 Task: Plan a trip to Mabalacat City, Philippines from 22th December, 2023 to 27th December, 2023 for 2 adults. Place can be private room with 1  bedroom having 2 beds and 1 bathroom. Property type can be flat. Amenities needed are: wifi.
Action: Mouse moved to (448, 90)
Screenshot: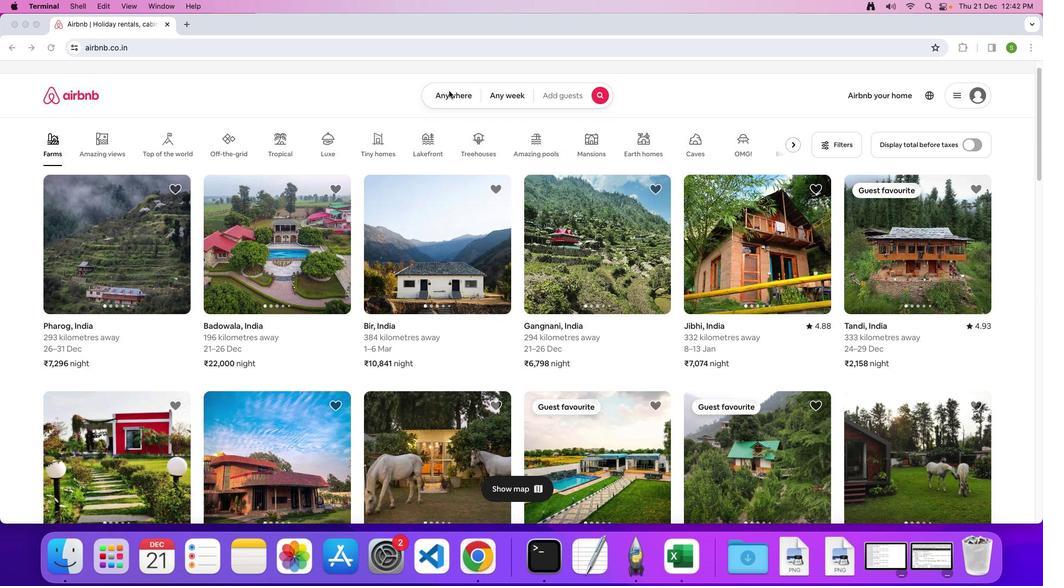 
Action: Mouse pressed left at (448, 90)
Screenshot: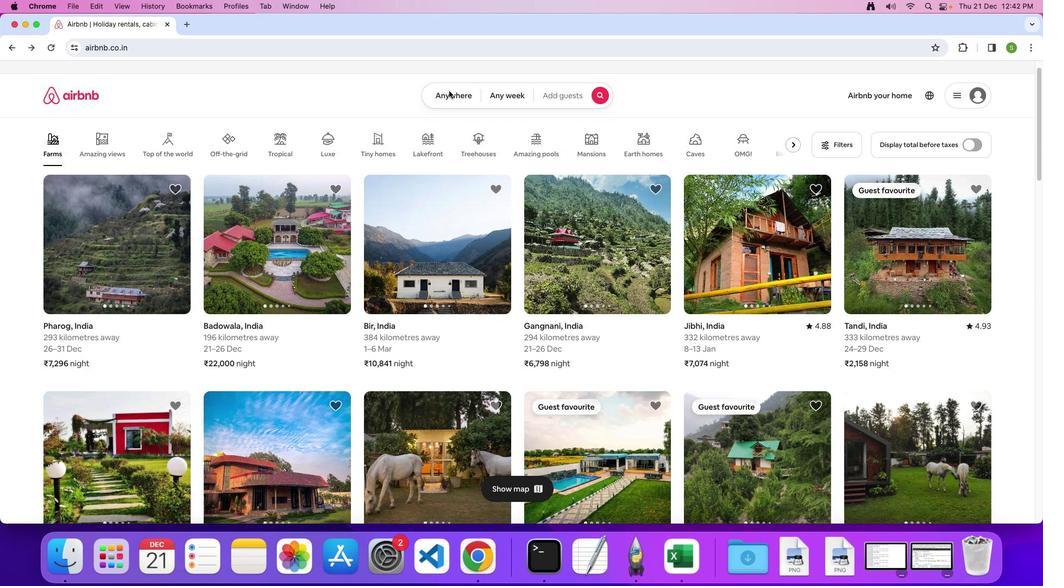 
Action: Mouse moved to (428, 95)
Screenshot: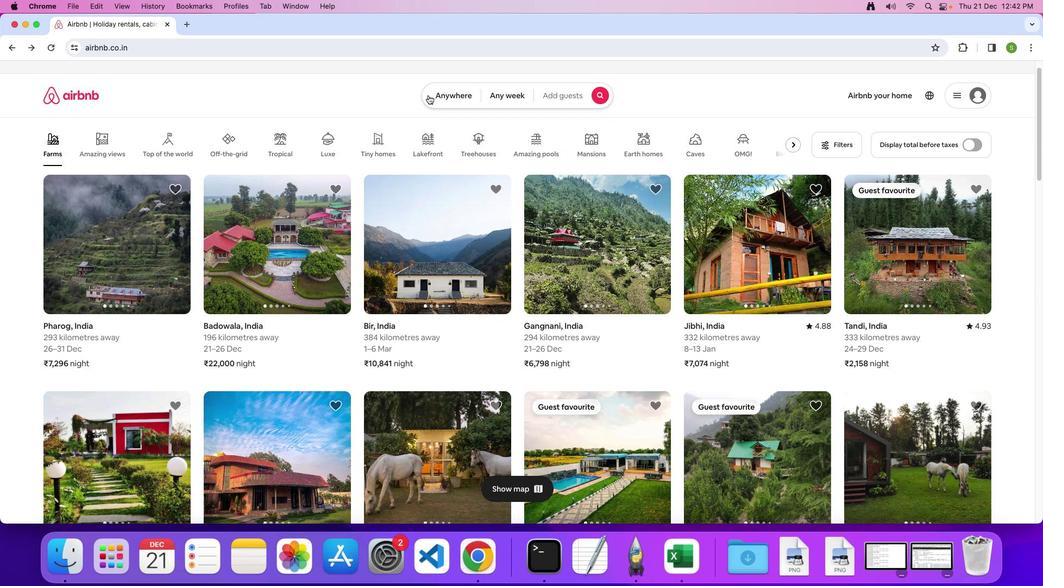 
Action: Mouse pressed left at (428, 95)
Screenshot: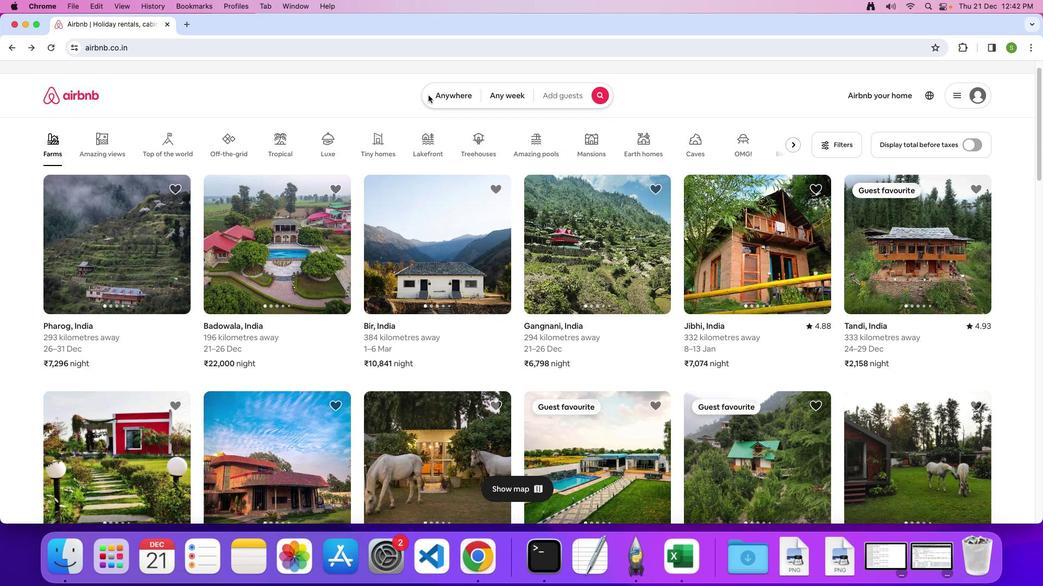
Action: Mouse moved to (379, 134)
Screenshot: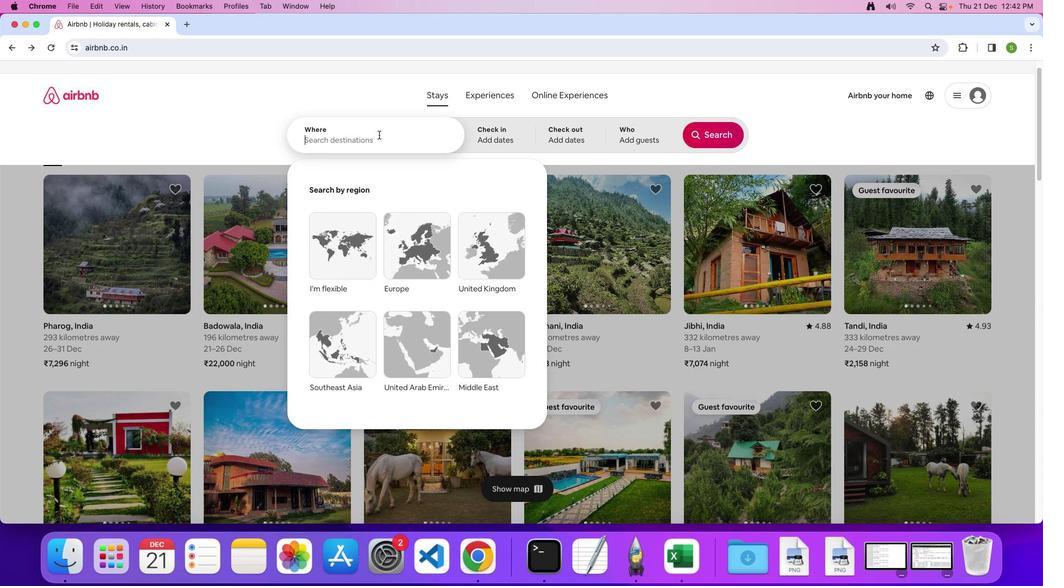 
Action: Mouse pressed left at (379, 134)
Screenshot: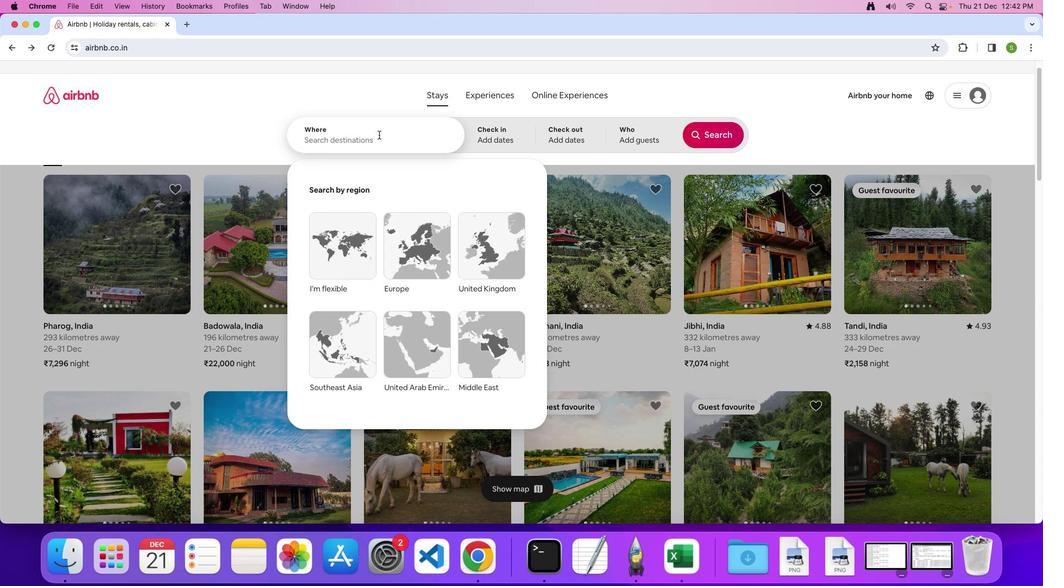 
Action: Key pressed 'M'Key.caps_lock'a''b''a''l''a''c''a''t'Key.spaceKey.shift'c''i''t''y'','Key.spaceKey.shift'p''h''i''l''i''p''p''n''e''s'Key.leftKey.leftKey.left'i'Key.rightKey.rightKey.rightKey.enter
Screenshot: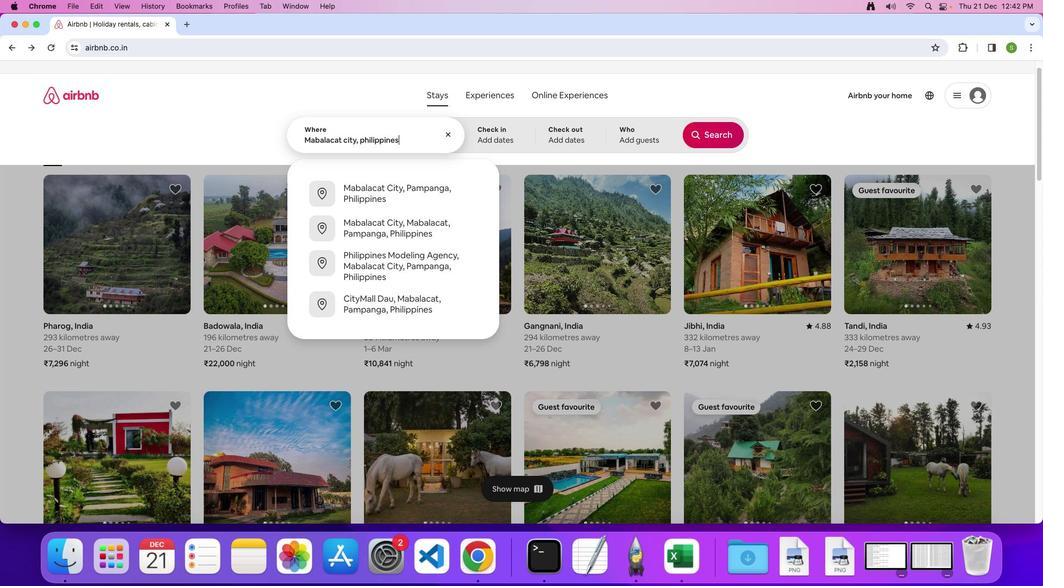 
Action: Mouse moved to (457, 352)
Screenshot: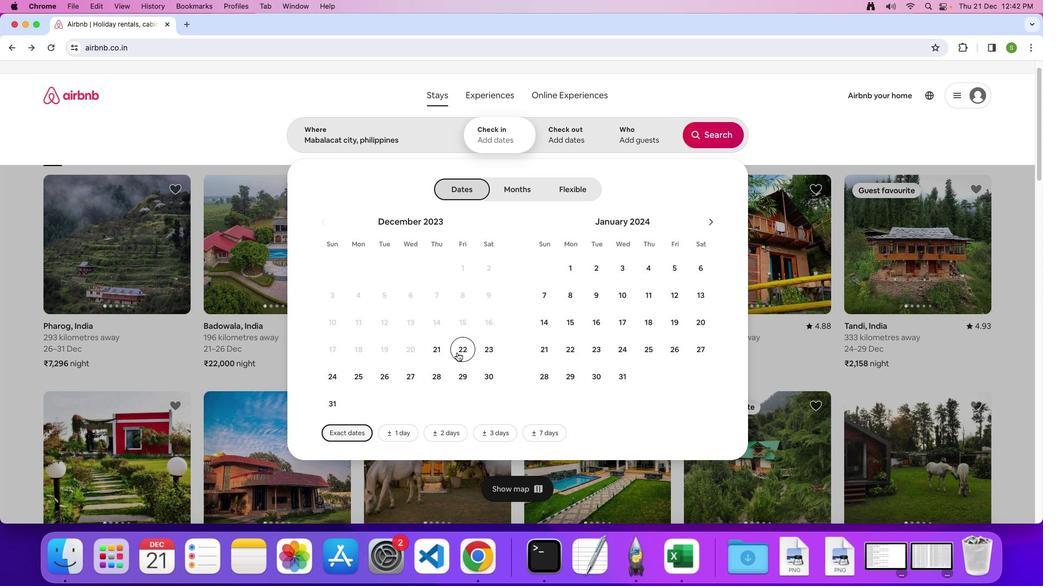 
Action: Mouse pressed left at (457, 352)
Screenshot: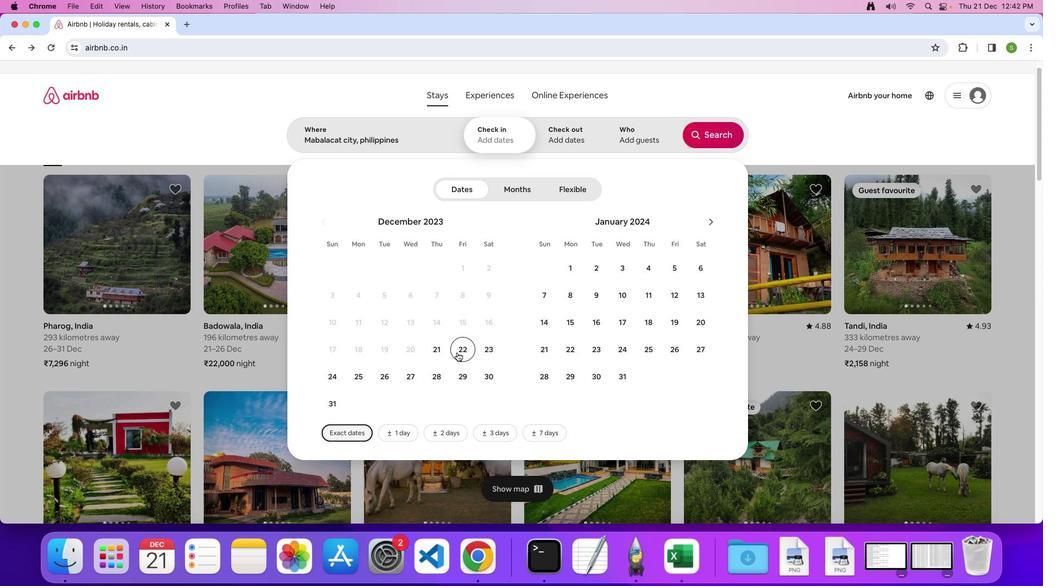 
Action: Mouse moved to (414, 370)
Screenshot: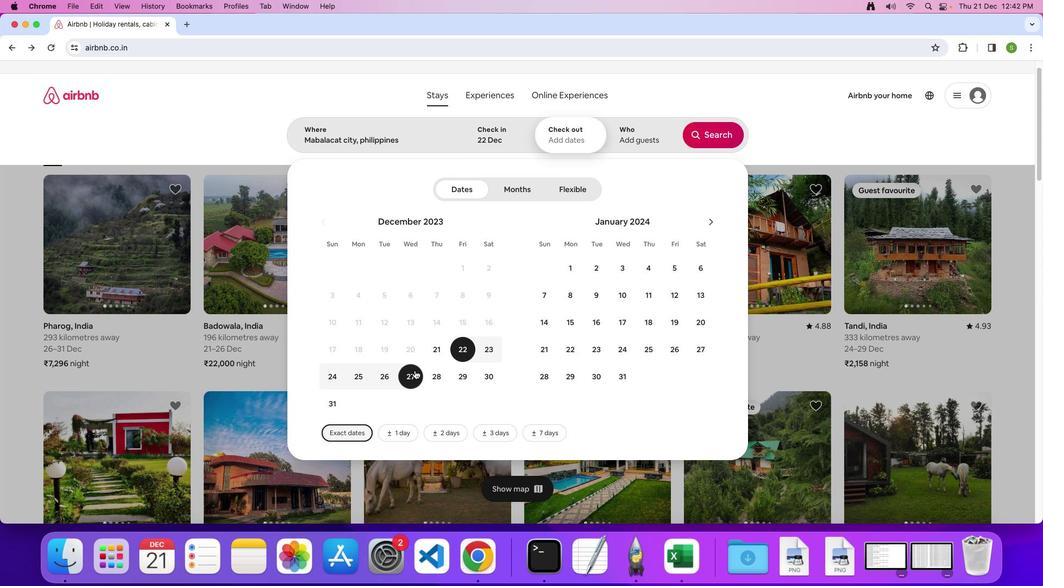 
Action: Mouse pressed left at (414, 370)
Screenshot: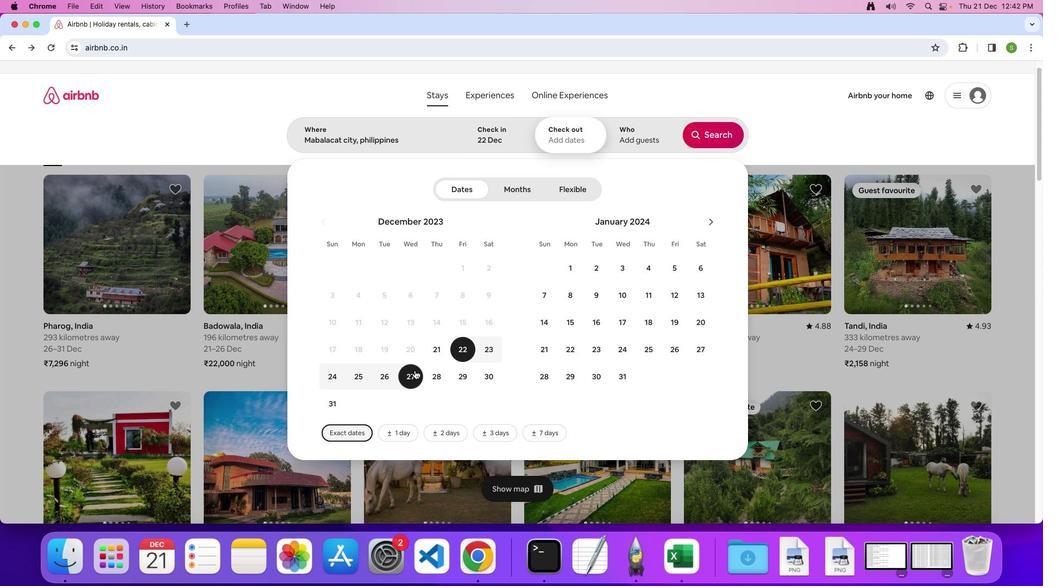 
Action: Mouse moved to (637, 133)
Screenshot: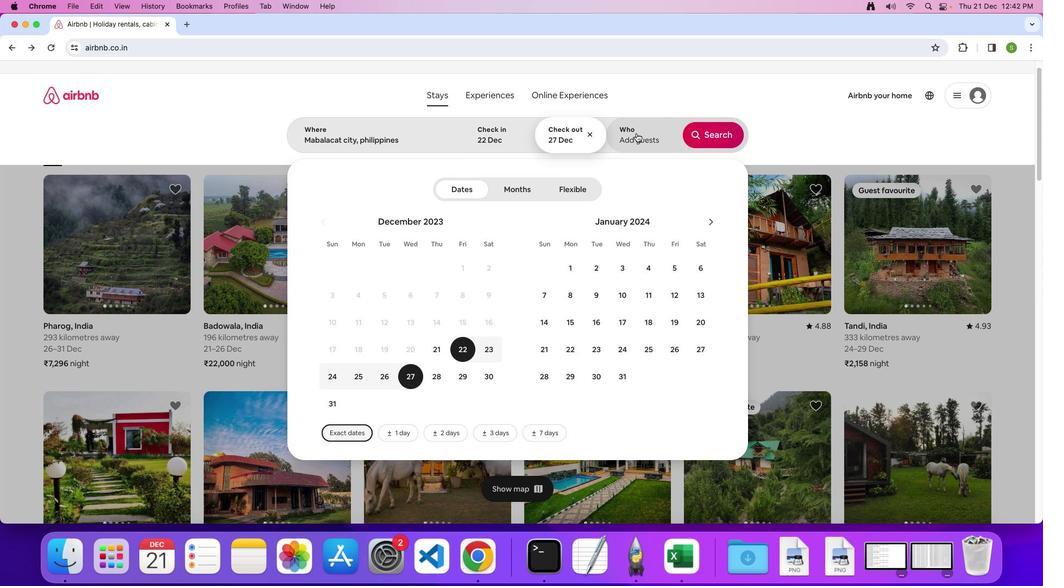 
Action: Mouse pressed left at (637, 133)
Screenshot: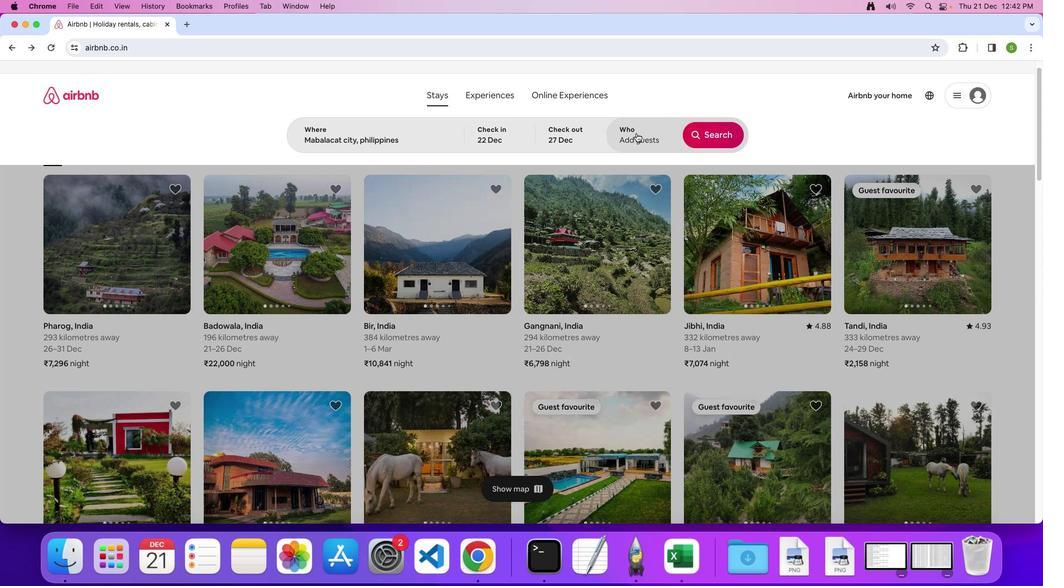 
Action: Mouse moved to (713, 189)
Screenshot: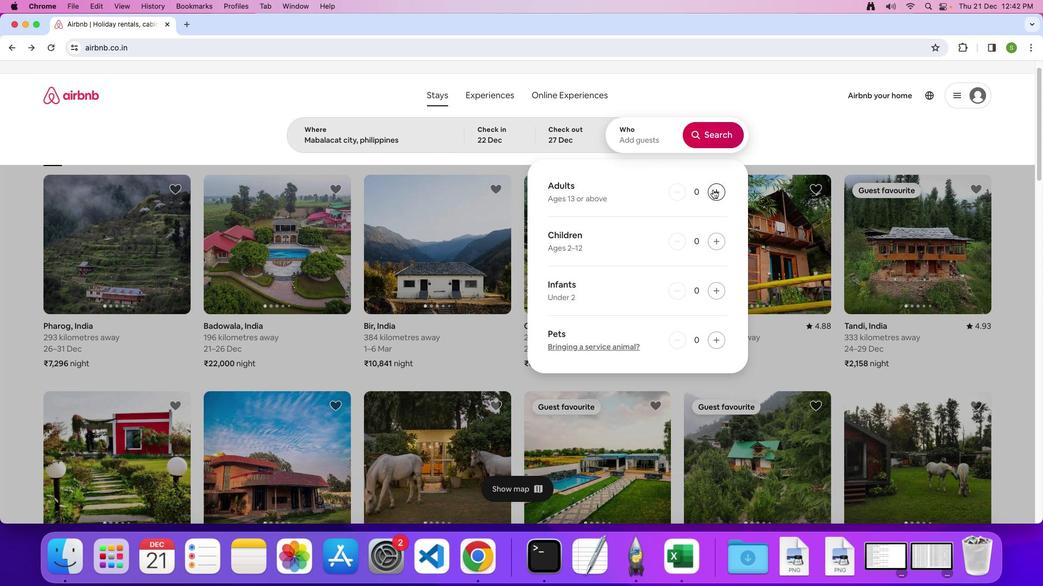 
Action: Mouse pressed left at (713, 189)
Screenshot: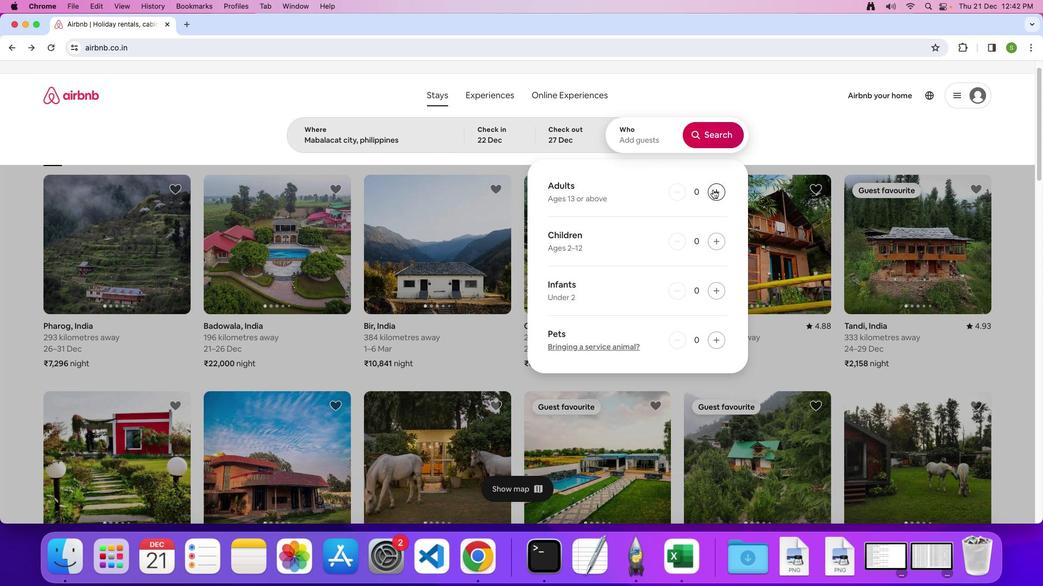 
Action: Mouse pressed left at (713, 189)
Screenshot: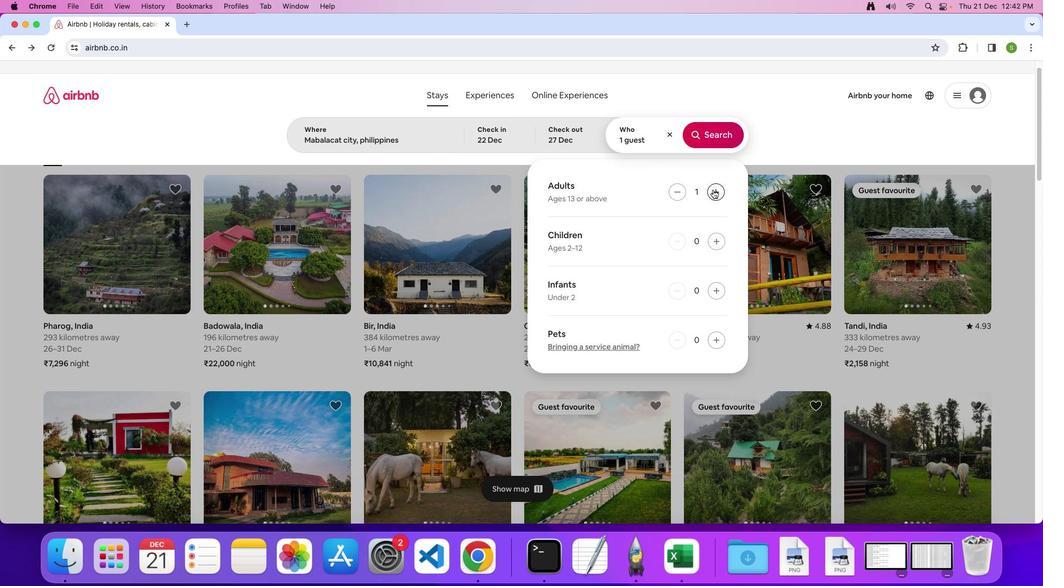 
Action: Mouse moved to (714, 129)
Screenshot: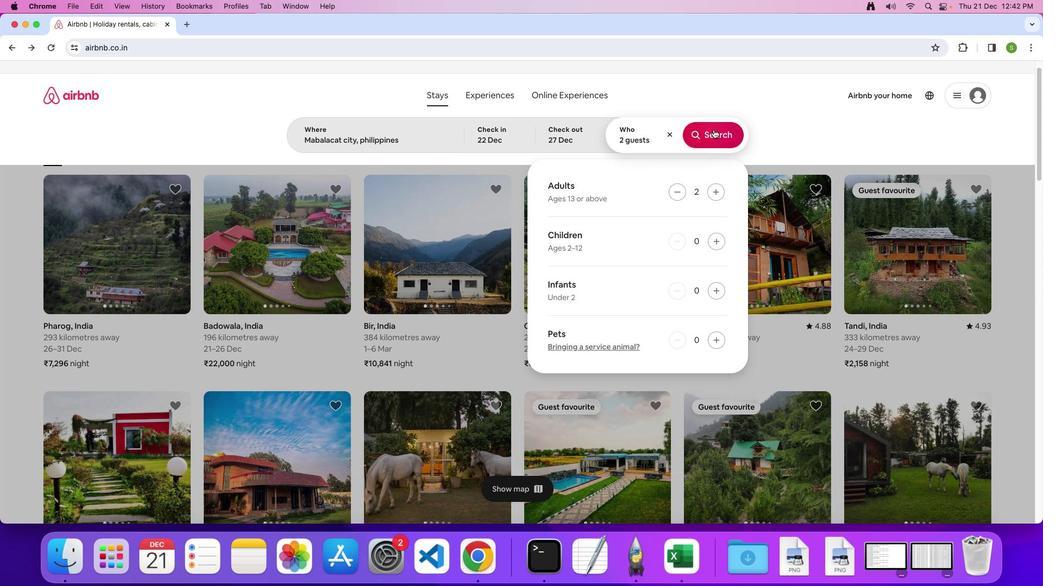 
Action: Mouse pressed left at (714, 129)
Screenshot: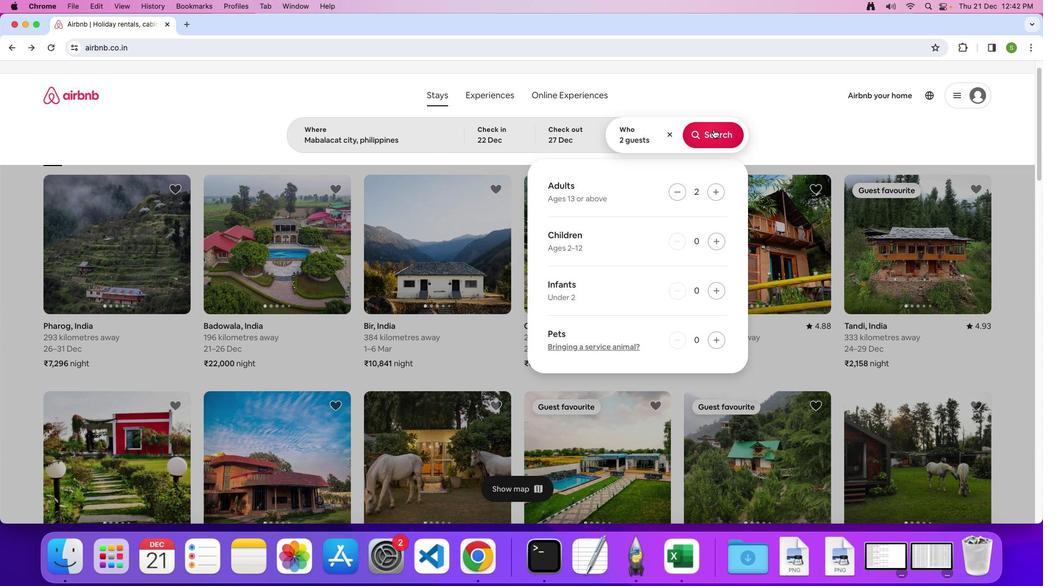 
Action: Mouse moved to (869, 129)
Screenshot: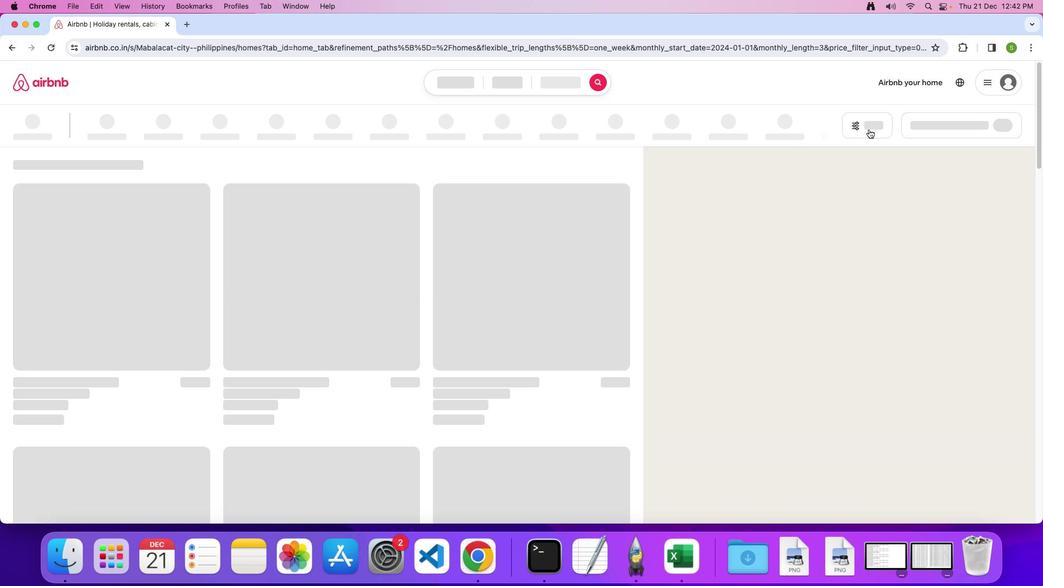 
Action: Mouse pressed left at (869, 129)
Screenshot: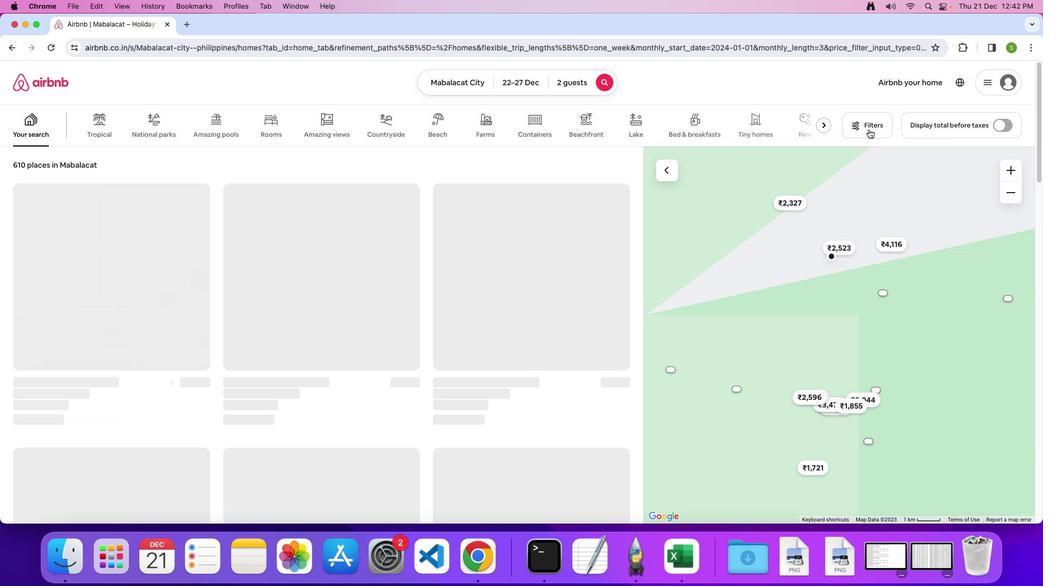 
Action: Mouse moved to (496, 282)
Screenshot: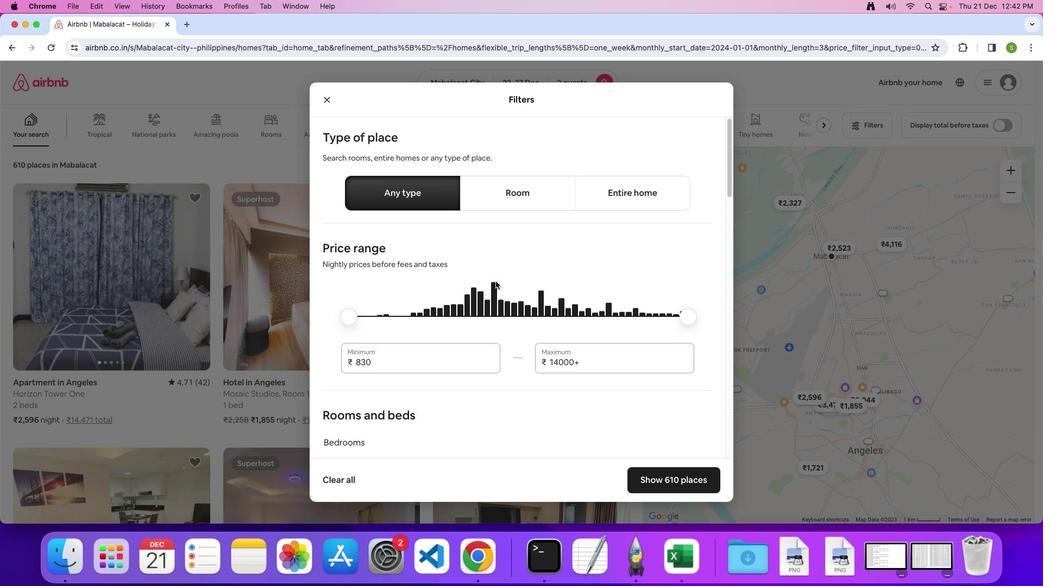 
Action: Mouse scrolled (496, 282) with delta (0, 0)
Screenshot: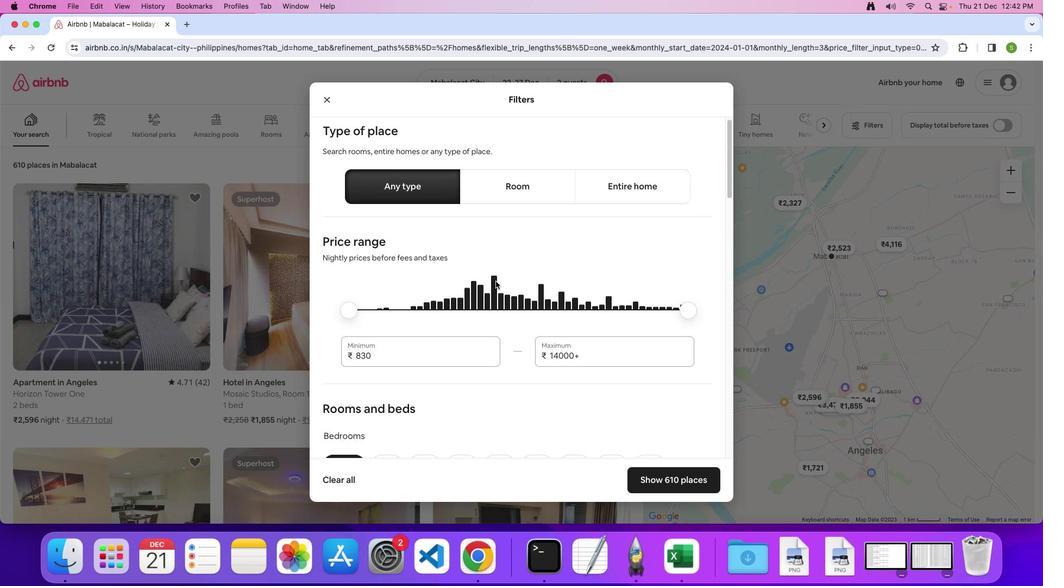 
Action: Mouse scrolled (496, 282) with delta (0, 0)
Screenshot: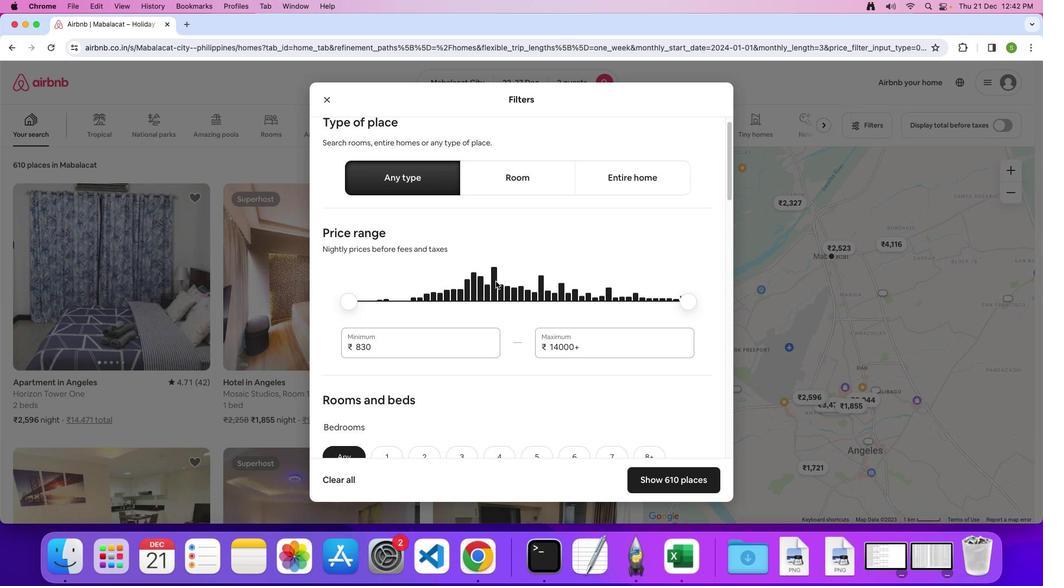 
Action: Mouse scrolled (496, 282) with delta (0, 0)
Screenshot: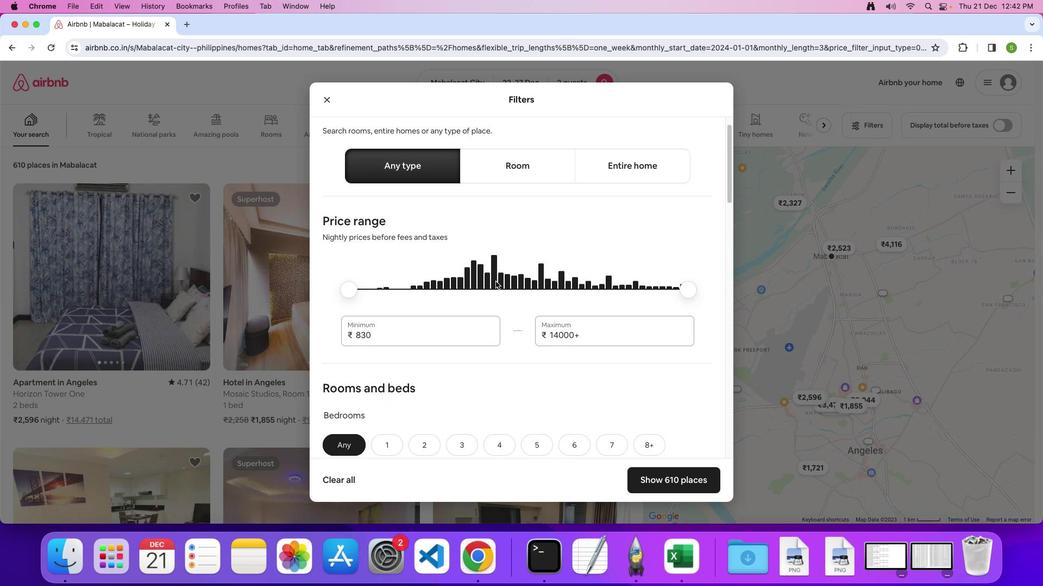 
Action: Mouse scrolled (496, 282) with delta (0, 0)
Screenshot: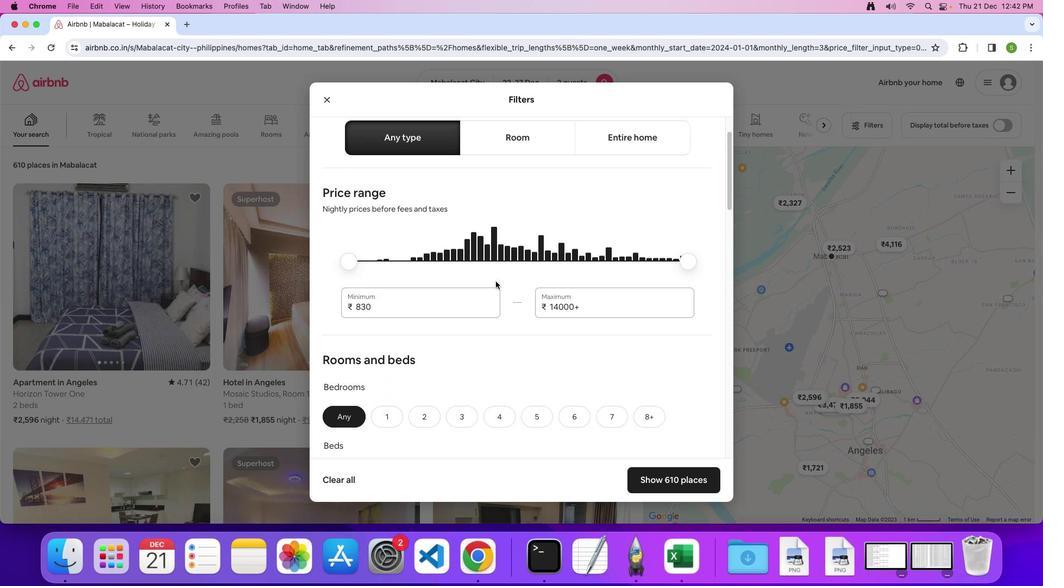 
Action: Mouse scrolled (496, 282) with delta (0, -1)
Screenshot: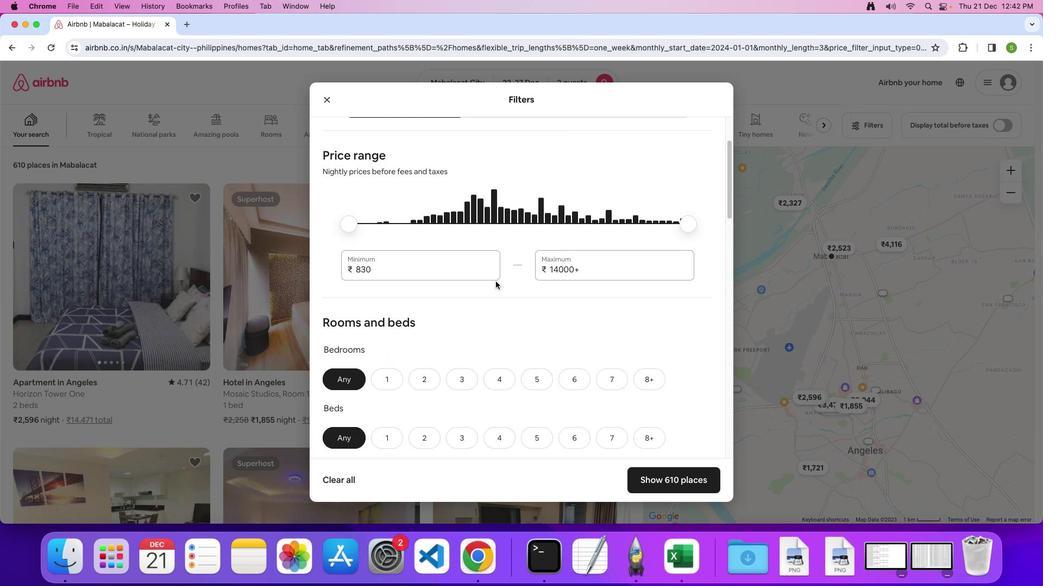 
Action: Mouse scrolled (496, 282) with delta (0, 0)
Screenshot: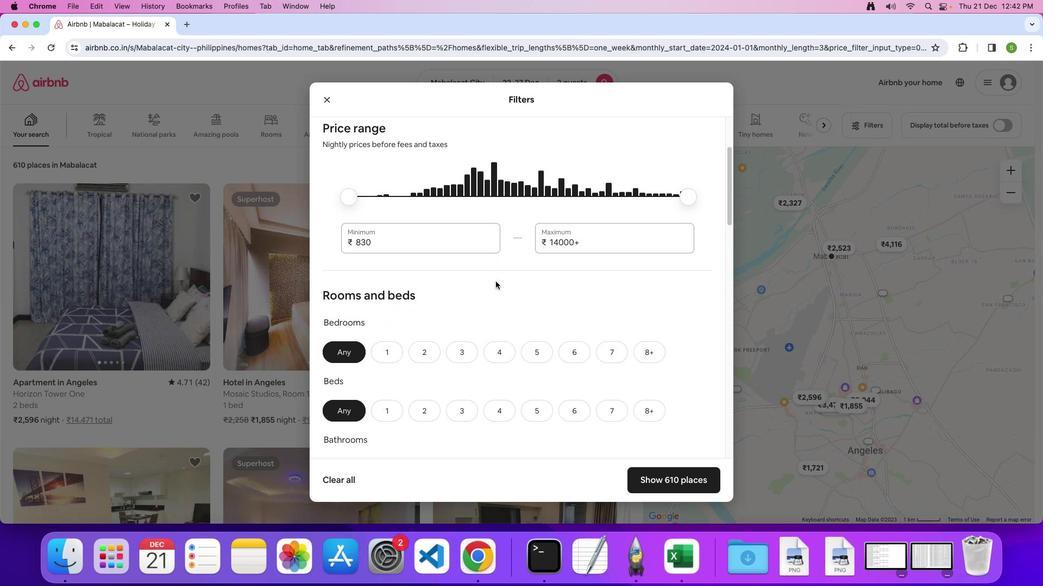 
Action: Mouse scrolled (496, 282) with delta (0, 0)
Screenshot: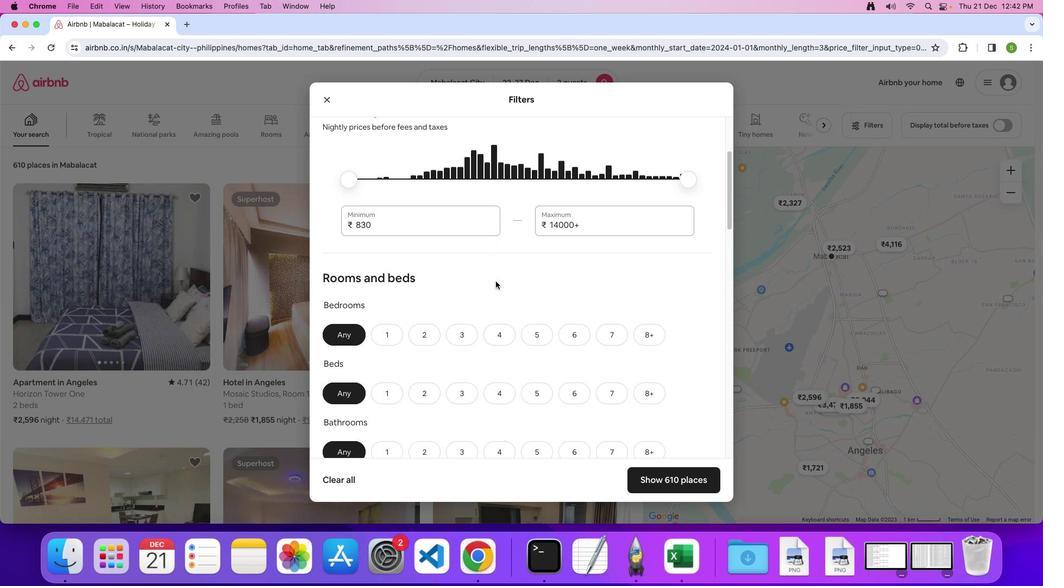 
Action: Mouse scrolled (496, 282) with delta (0, -1)
Screenshot: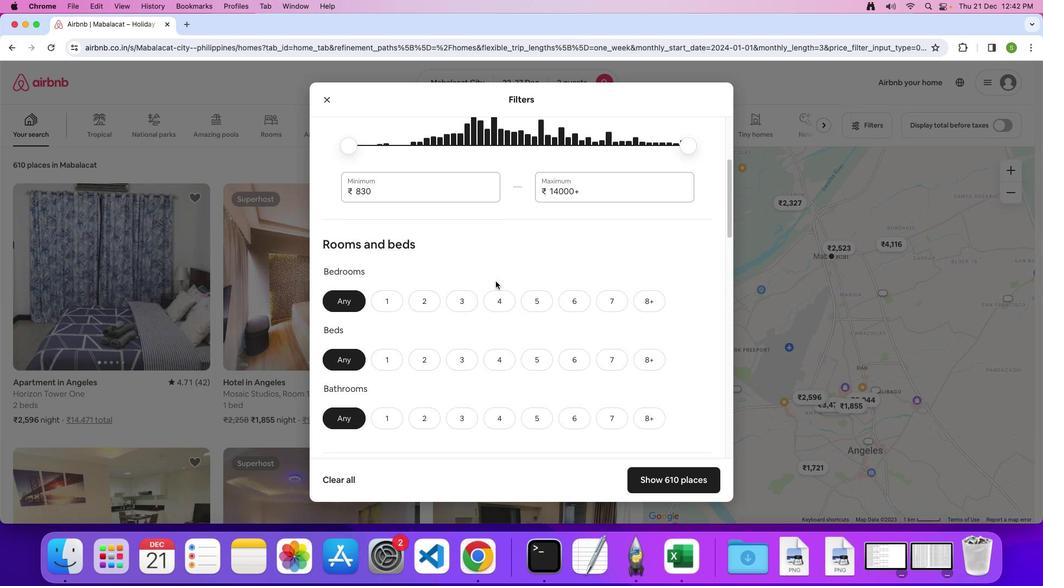 
Action: Mouse moved to (496, 281)
Screenshot: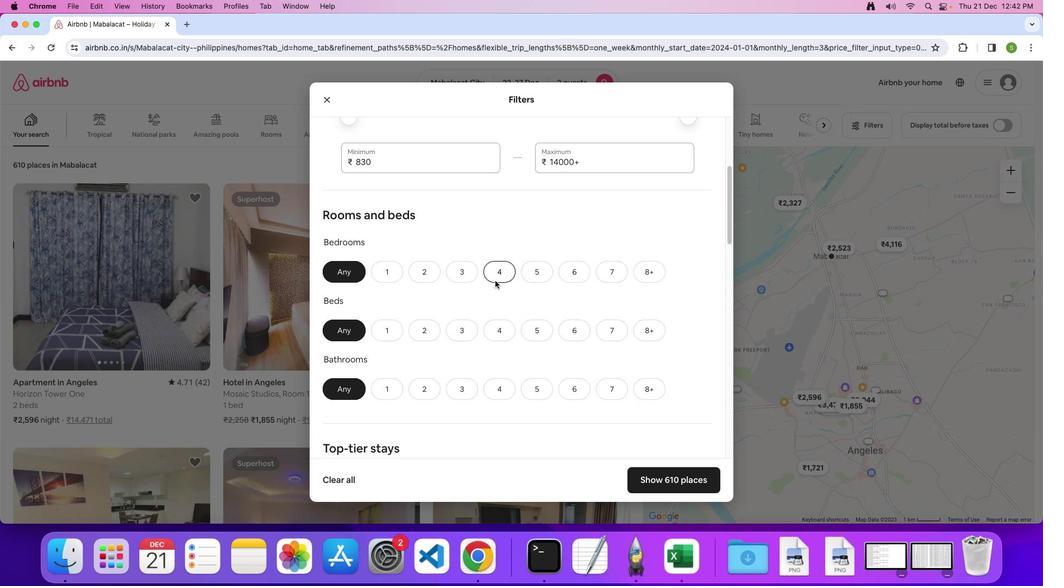 
Action: Mouse scrolled (496, 281) with delta (0, 0)
Screenshot: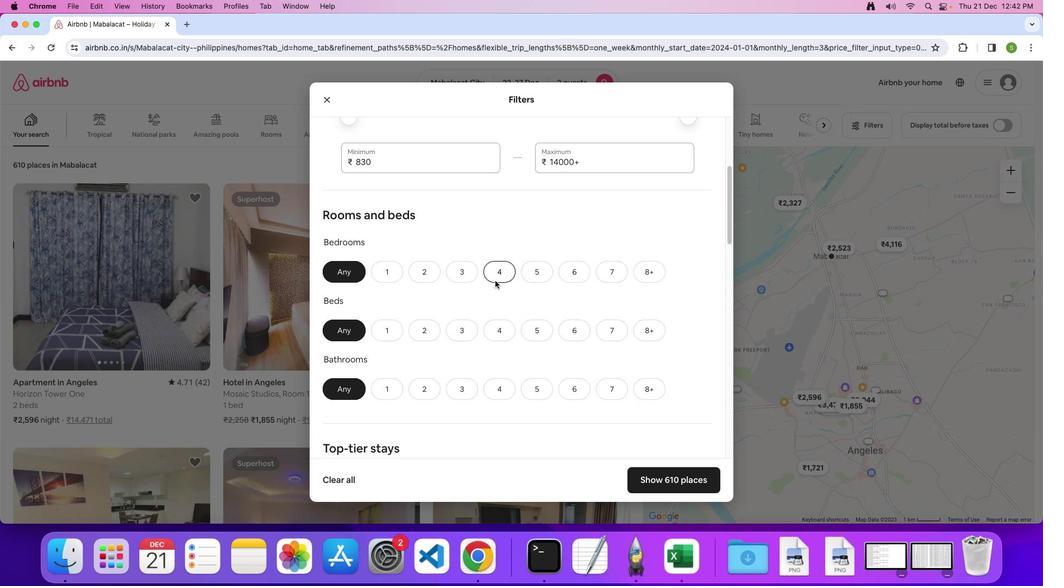 
Action: Mouse scrolled (496, 281) with delta (0, 0)
Screenshot: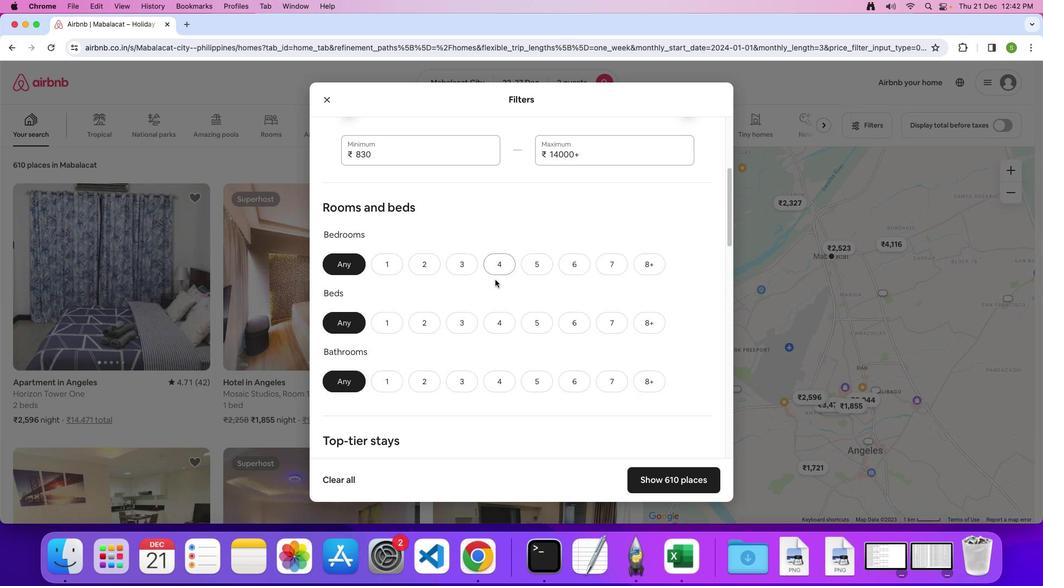 
Action: Mouse moved to (386, 259)
Screenshot: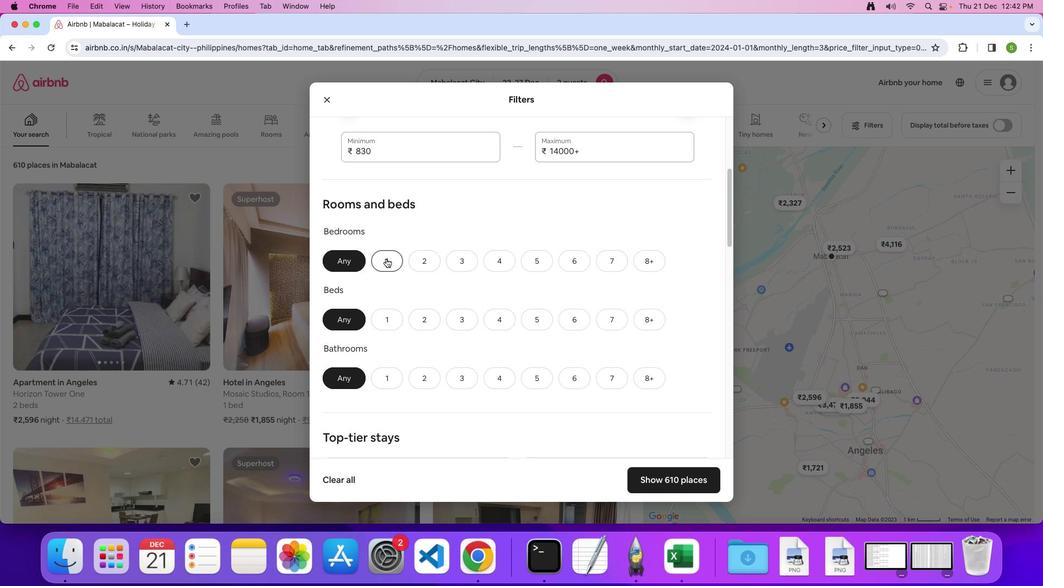
Action: Mouse pressed left at (386, 259)
Screenshot: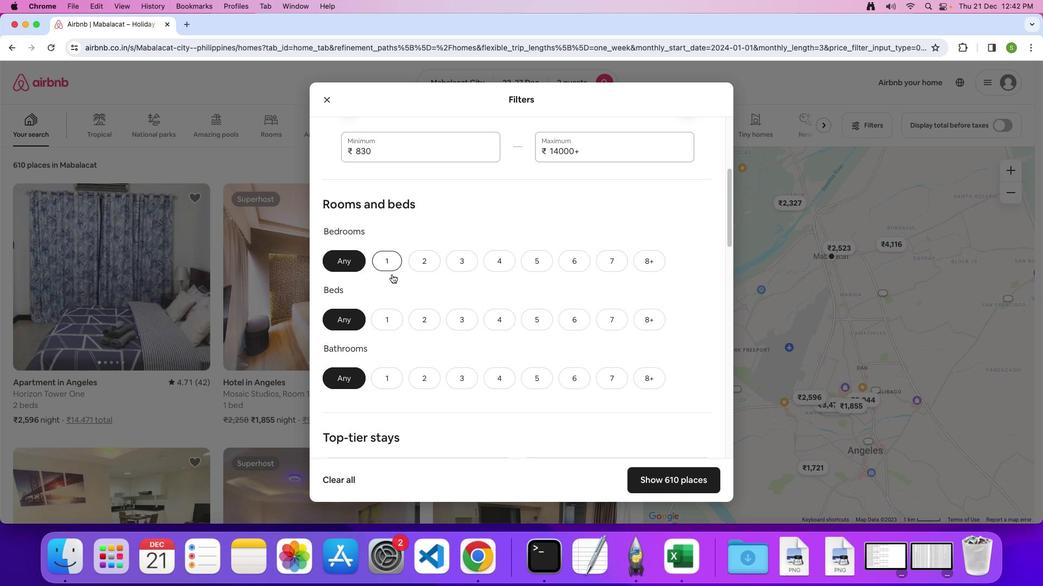 
Action: Mouse moved to (432, 322)
Screenshot: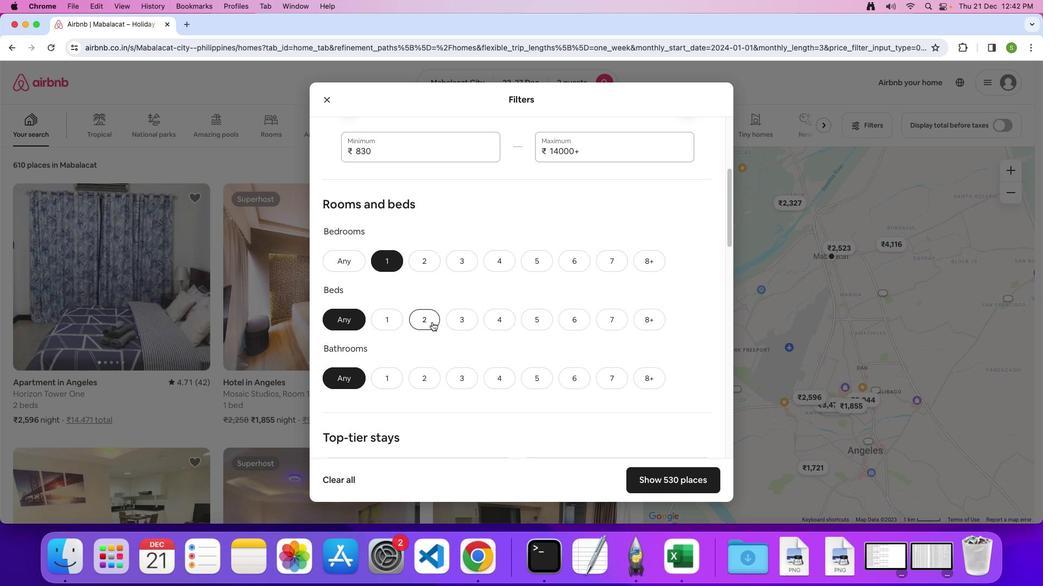 
Action: Mouse pressed left at (432, 322)
Screenshot: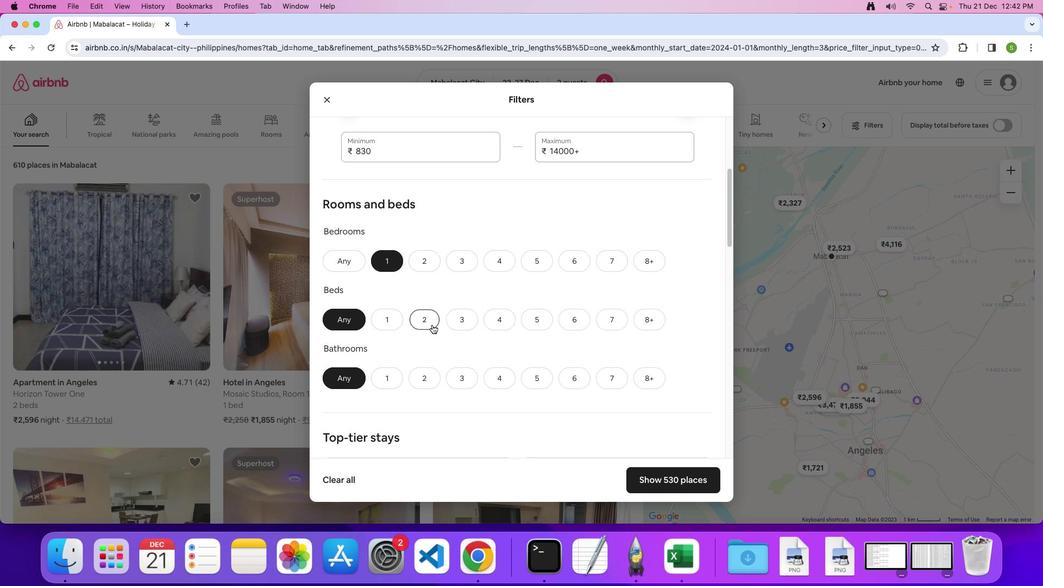 
Action: Mouse moved to (387, 372)
Screenshot: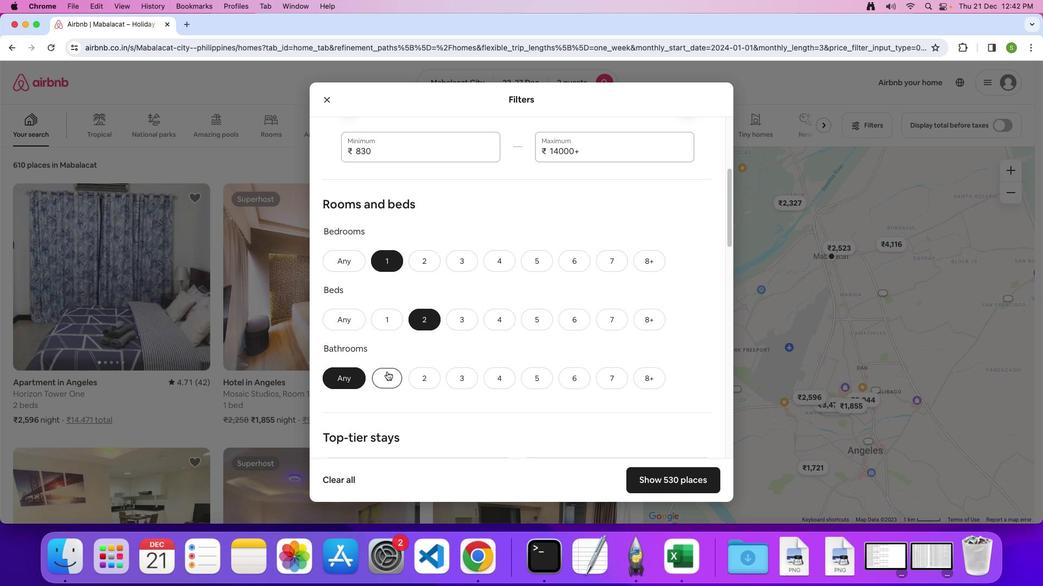 
Action: Mouse pressed left at (387, 372)
Screenshot: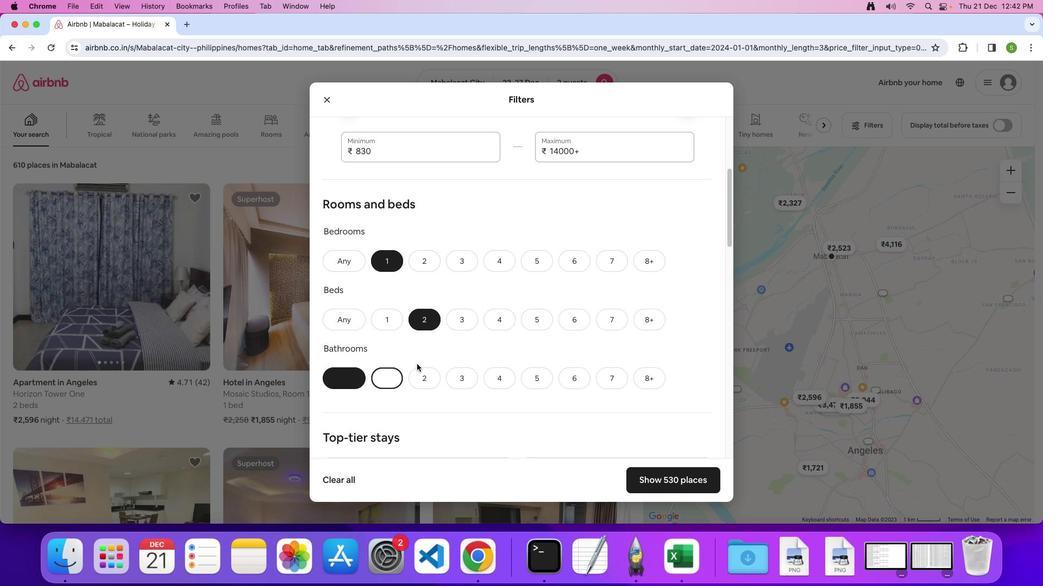 
Action: Mouse moved to (528, 313)
Screenshot: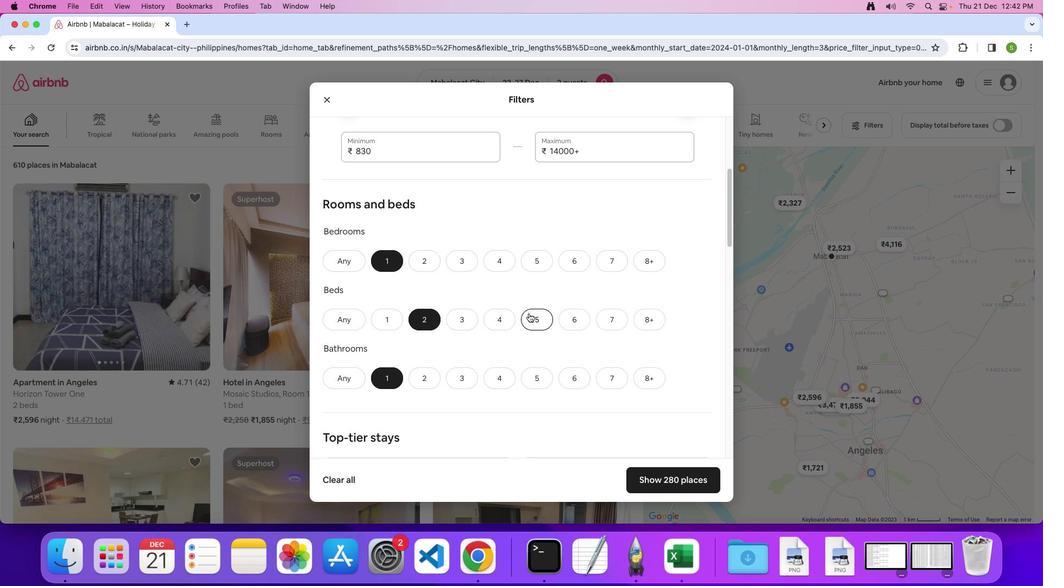 
Action: Mouse scrolled (528, 313) with delta (0, 0)
Screenshot: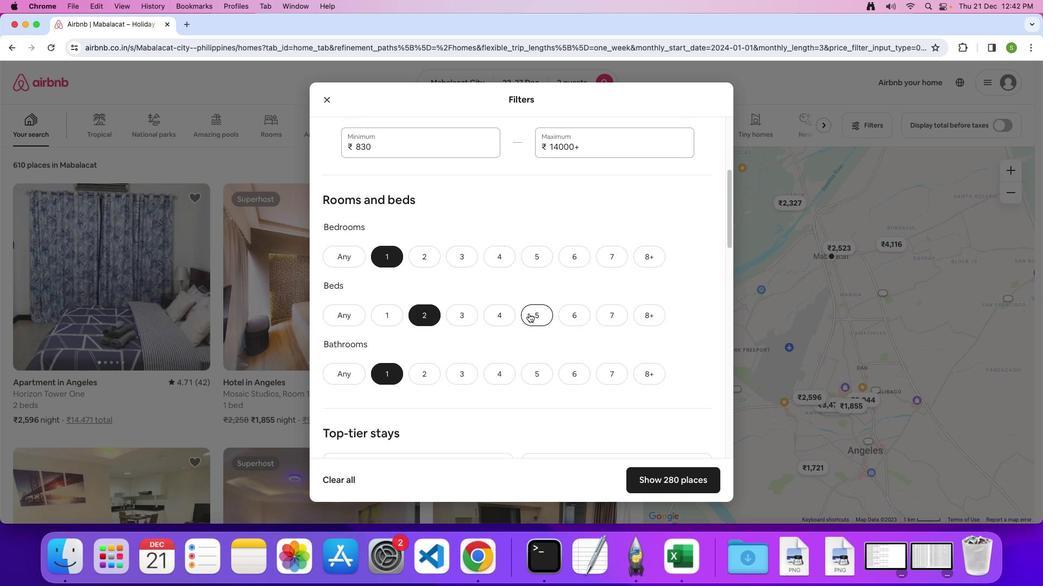 
Action: Mouse scrolled (528, 313) with delta (0, 0)
Screenshot: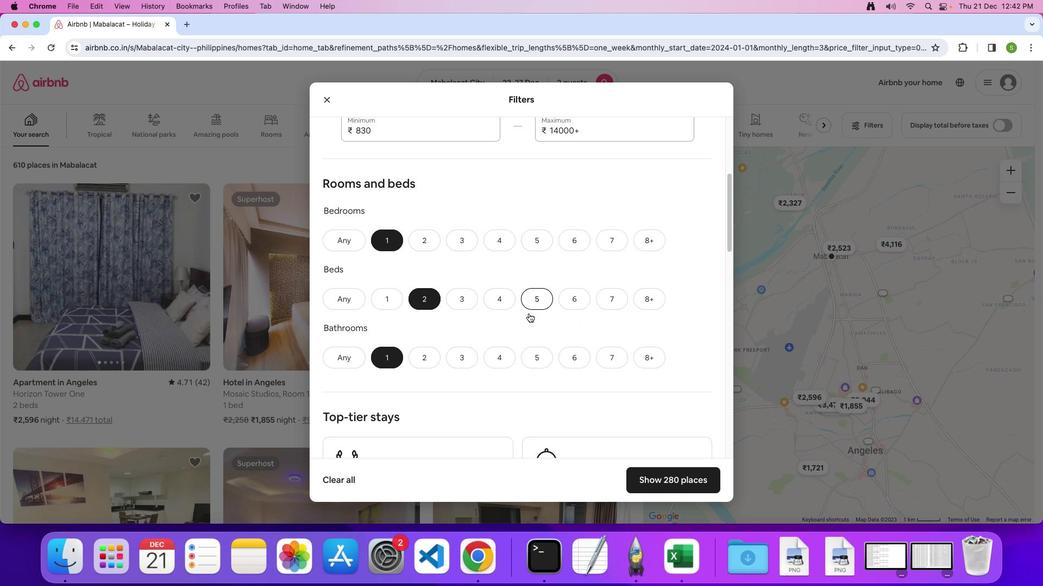 
Action: Mouse scrolled (528, 313) with delta (0, -1)
Screenshot: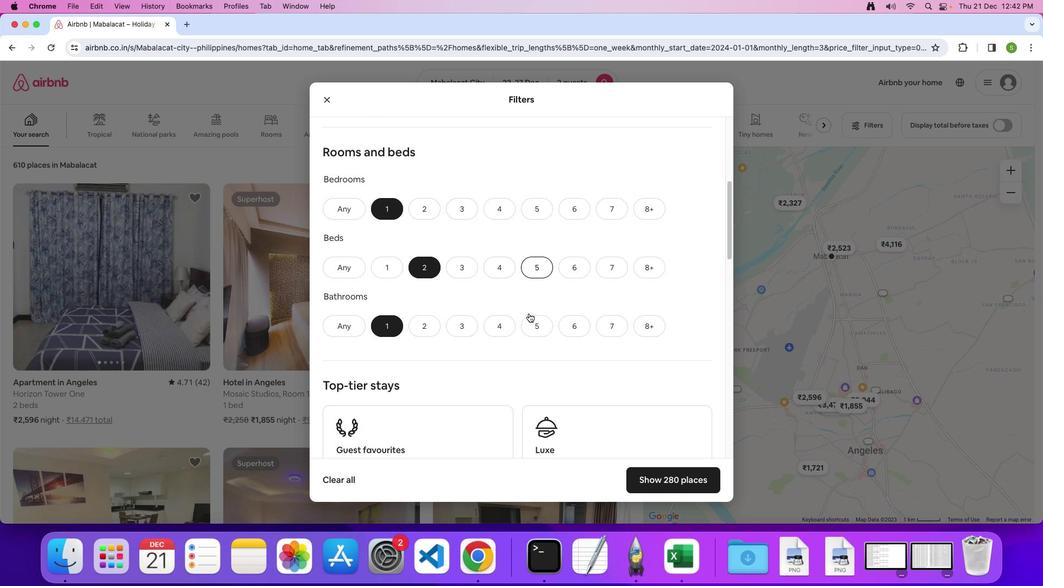 
Action: Mouse scrolled (528, 313) with delta (0, 0)
Screenshot: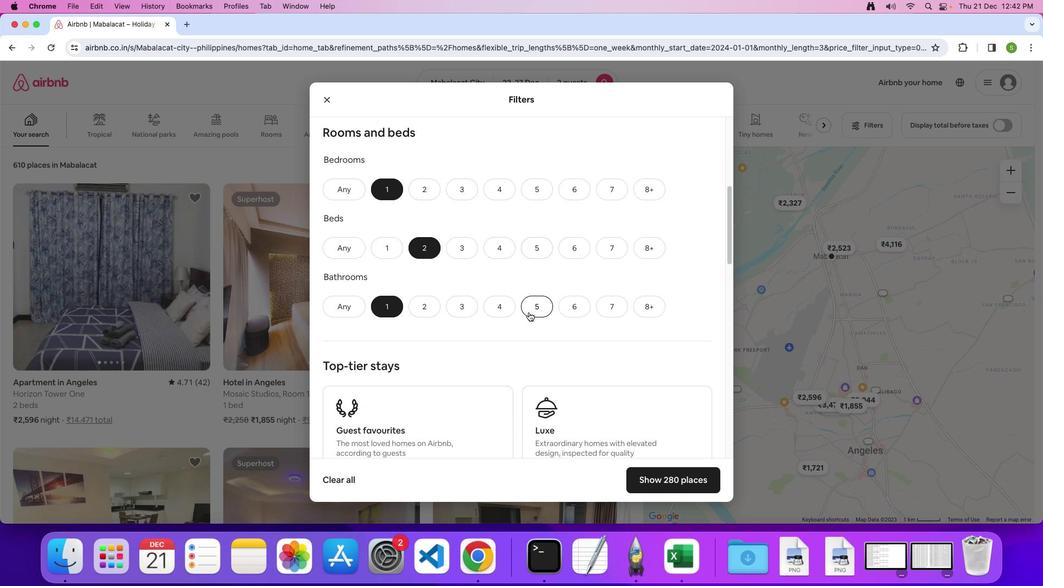 
Action: Mouse moved to (528, 312)
Screenshot: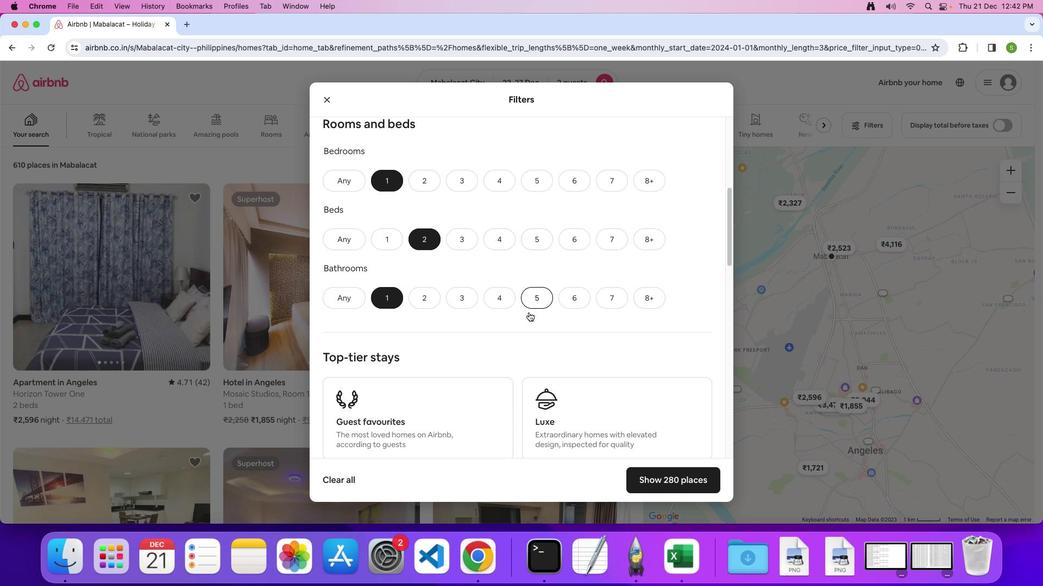 
Action: Mouse scrolled (528, 312) with delta (0, 0)
Screenshot: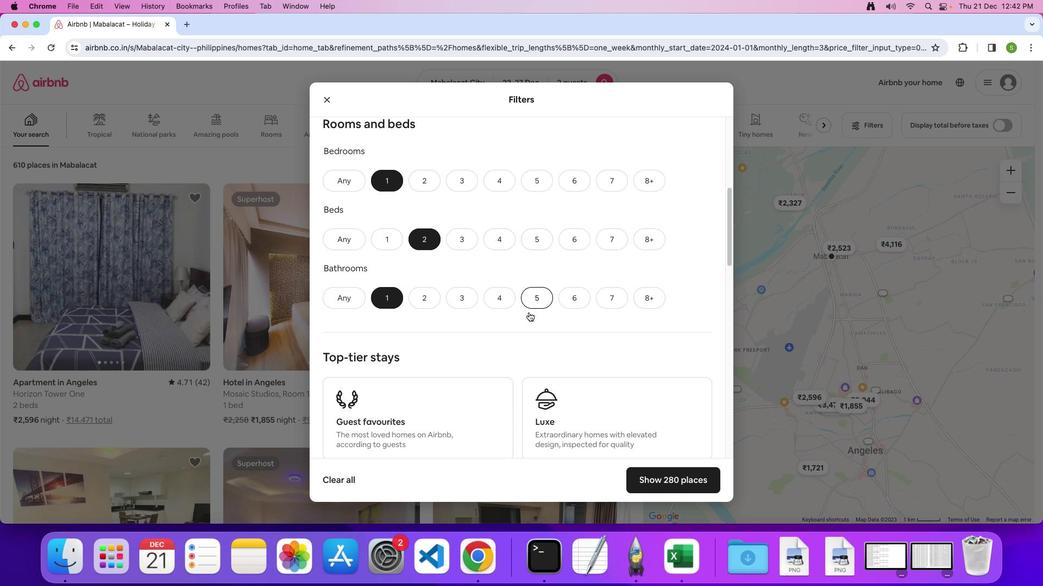 
Action: Mouse scrolled (528, 312) with delta (0, 0)
Screenshot: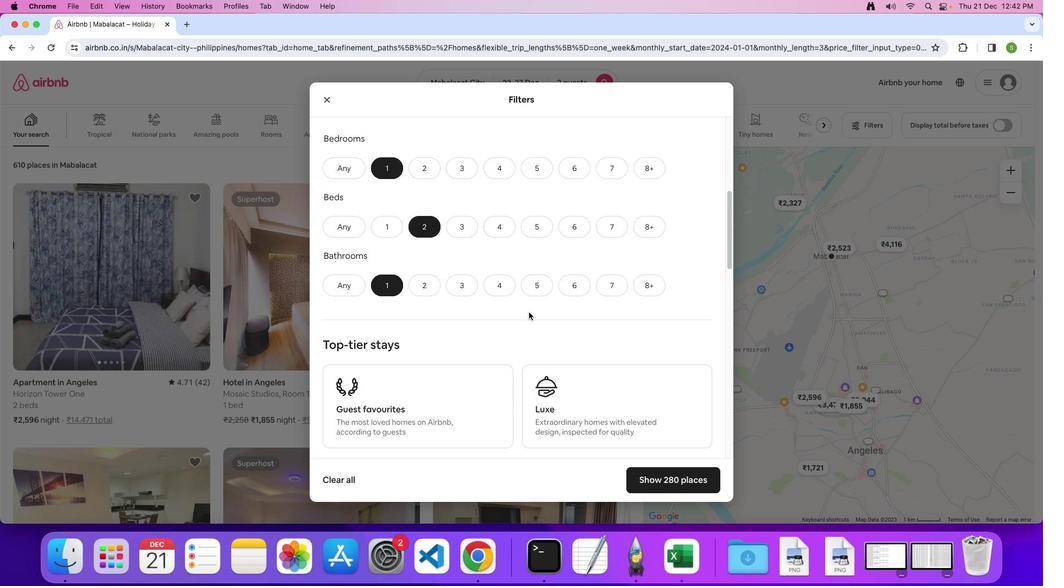 
Action: Mouse scrolled (528, 312) with delta (0, 0)
Screenshot: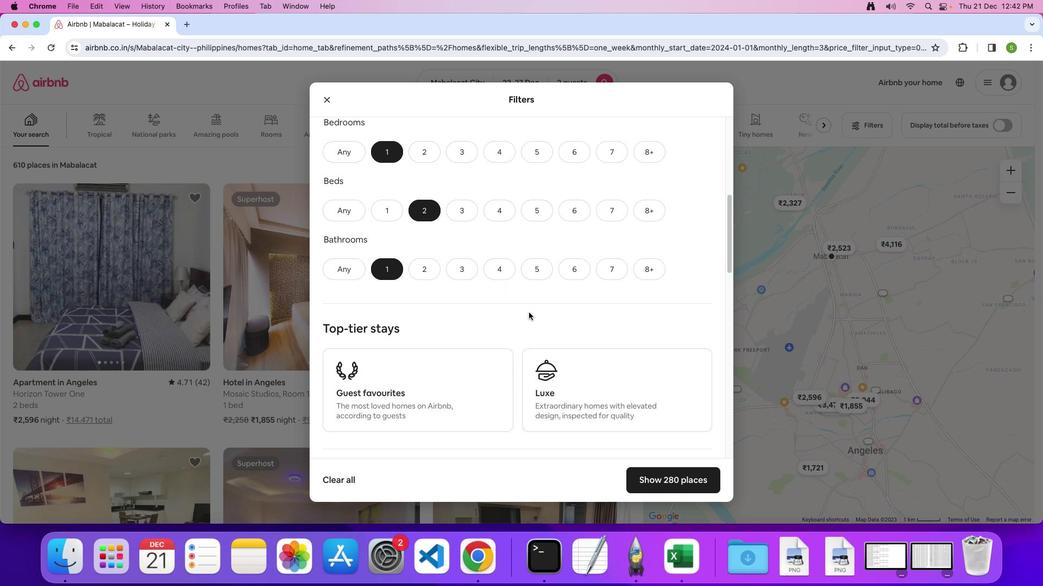 
Action: Mouse scrolled (528, 312) with delta (0, -1)
Screenshot: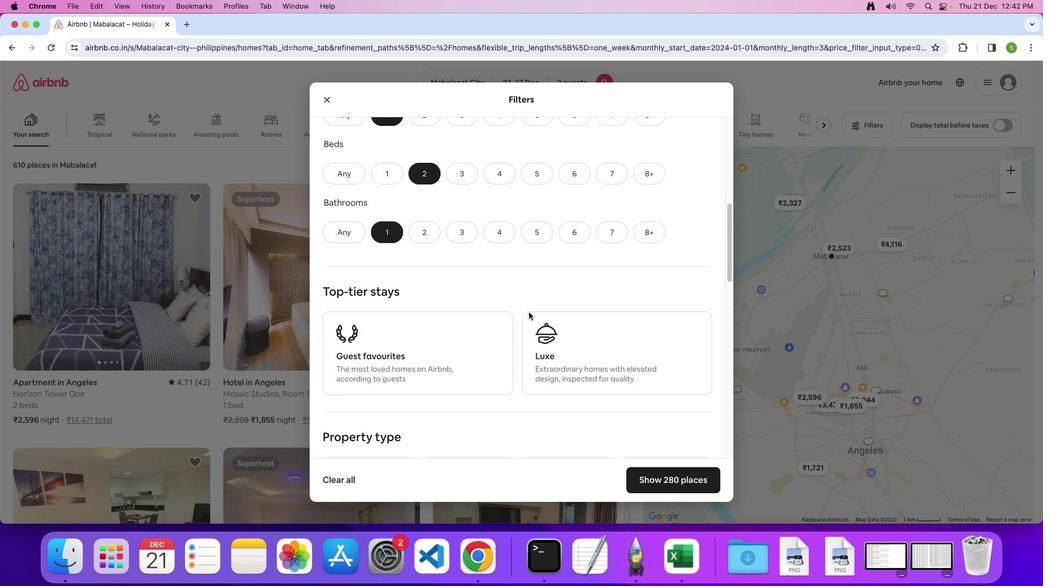 
Action: Mouse scrolled (528, 312) with delta (0, 0)
Screenshot: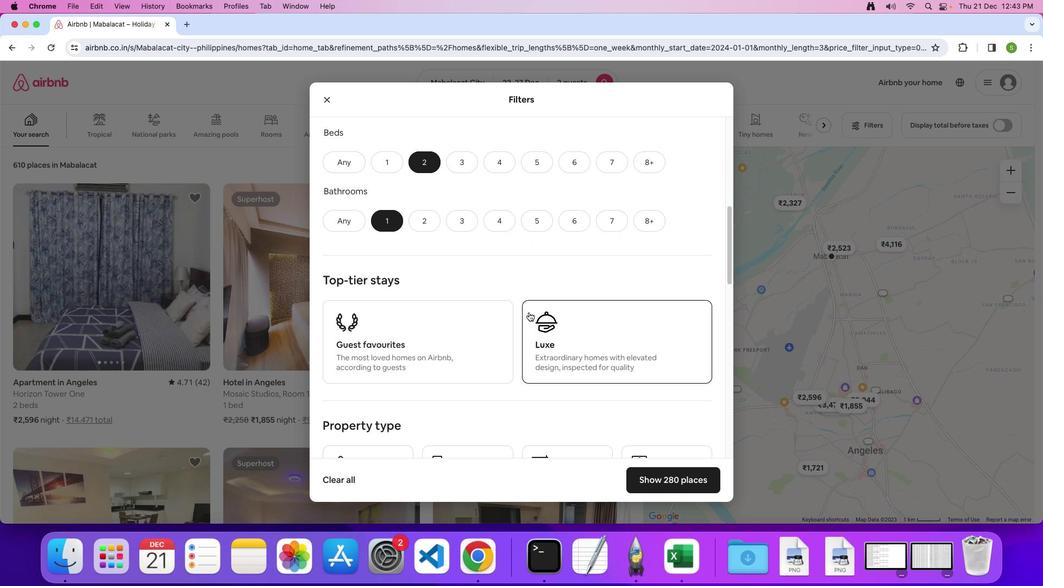 
Action: Mouse scrolled (528, 312) with delta (0, 0)
Screenshot: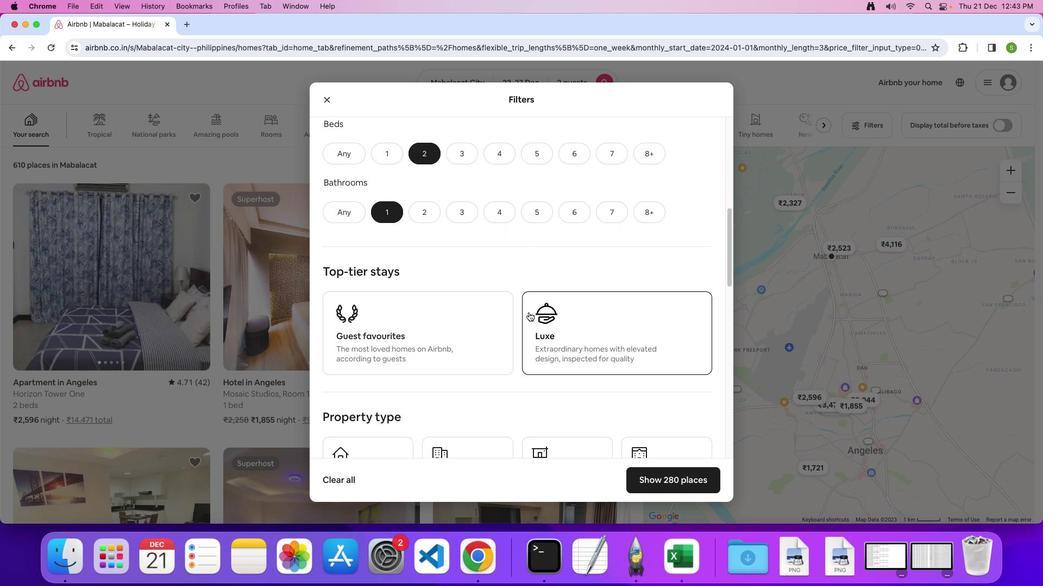 
Action: Mouse scrolled (528, 312) with delta (0, 0)
Screenshot: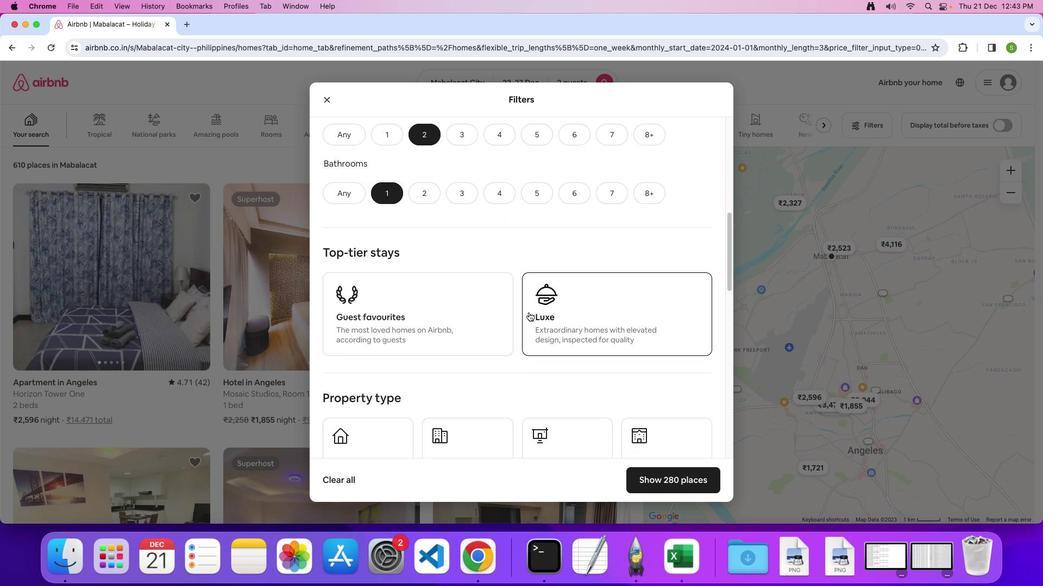 
Action: Mouse scrolled (528, 312) with delta (0, 0)
Screenshot: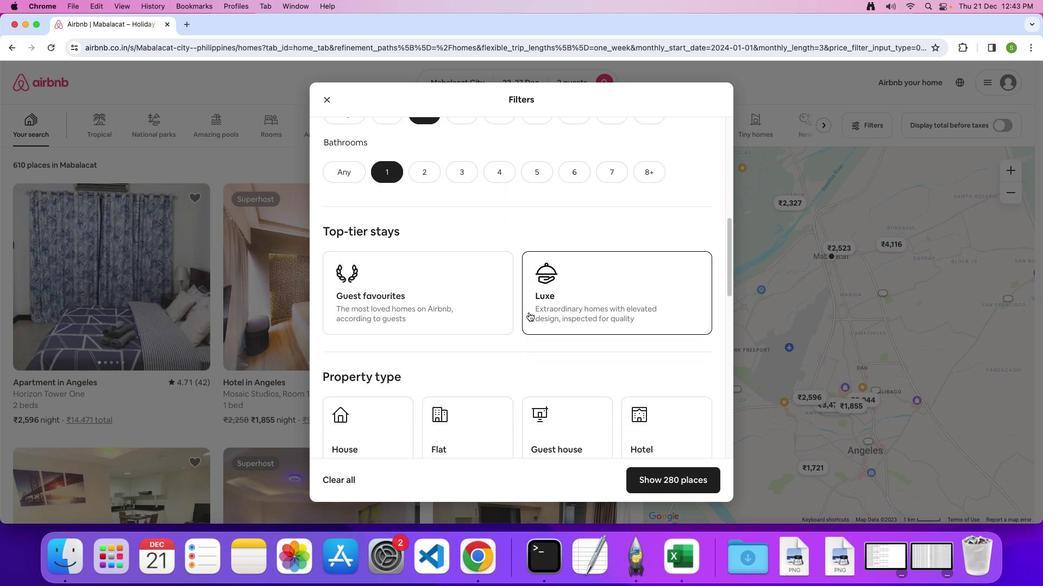 
Action: Mouse scrolled (528, 312) with delta (0, -1)
Screenshot: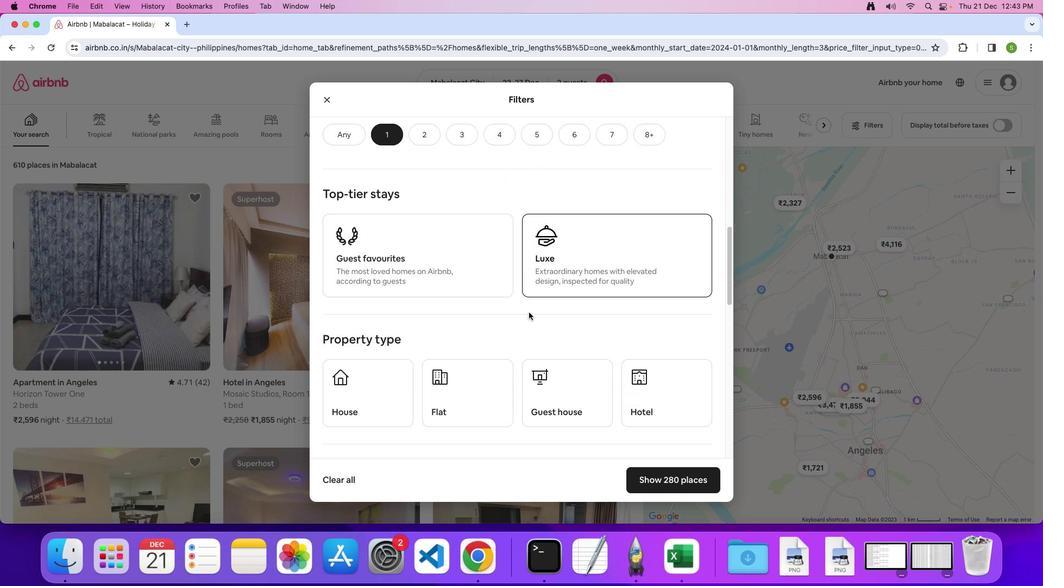 
Action: Mouse scrolled (528, 312) with delta (0, 0)
Screenshot: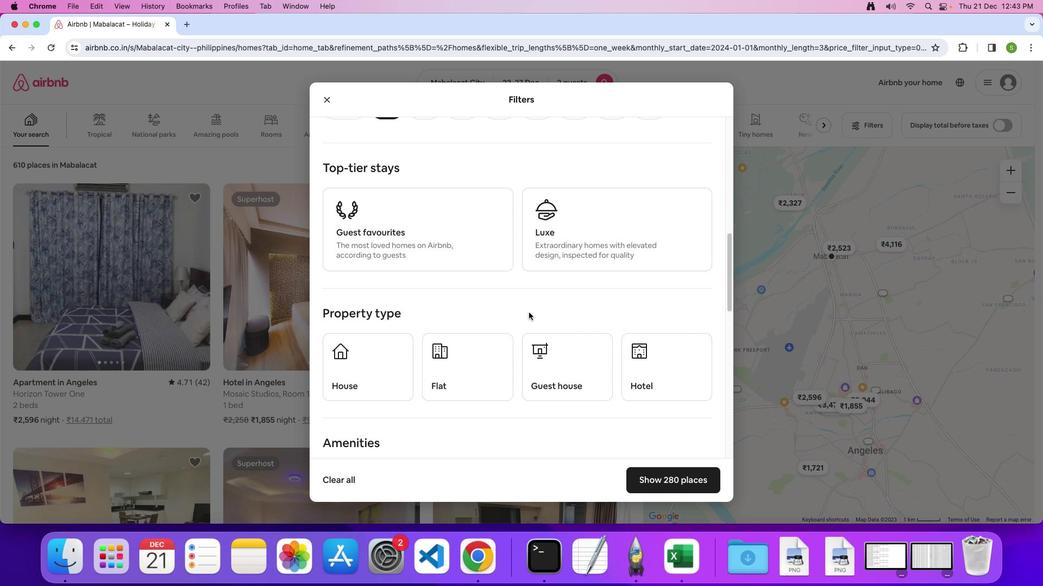 
Action: Mouse scrolled (528, 312) with delta (0, 0)
Screenshot: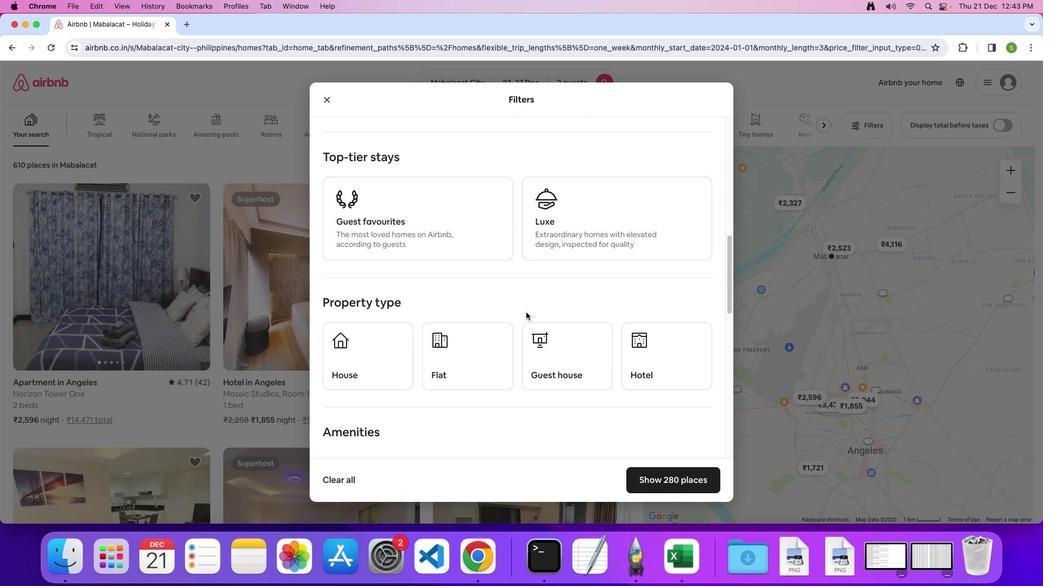 
Action: Mouse moved to (475, 322)
Screenshot: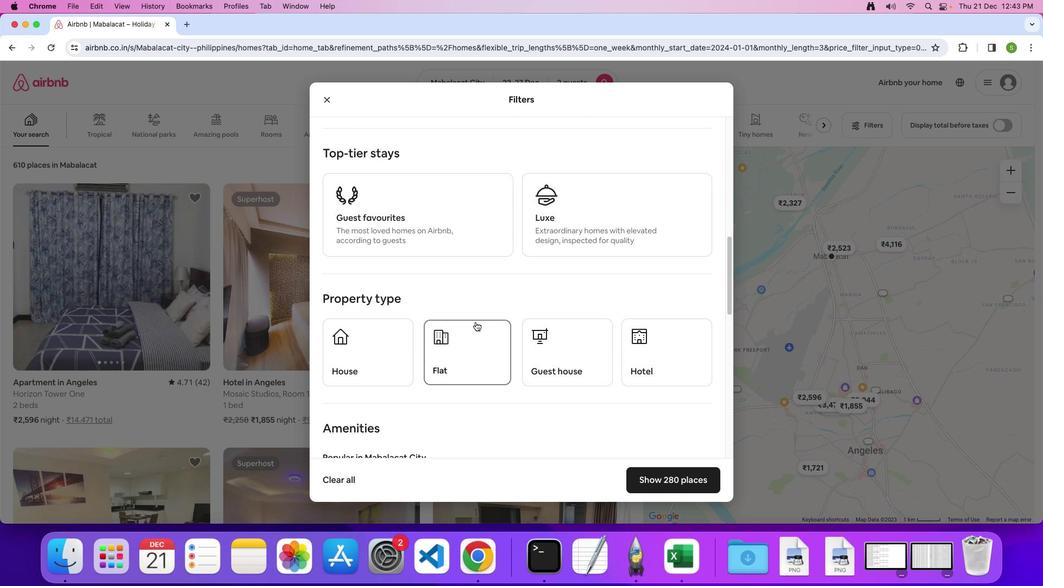 
Action: Mouse pressed left at (475, 322)
Screenshot: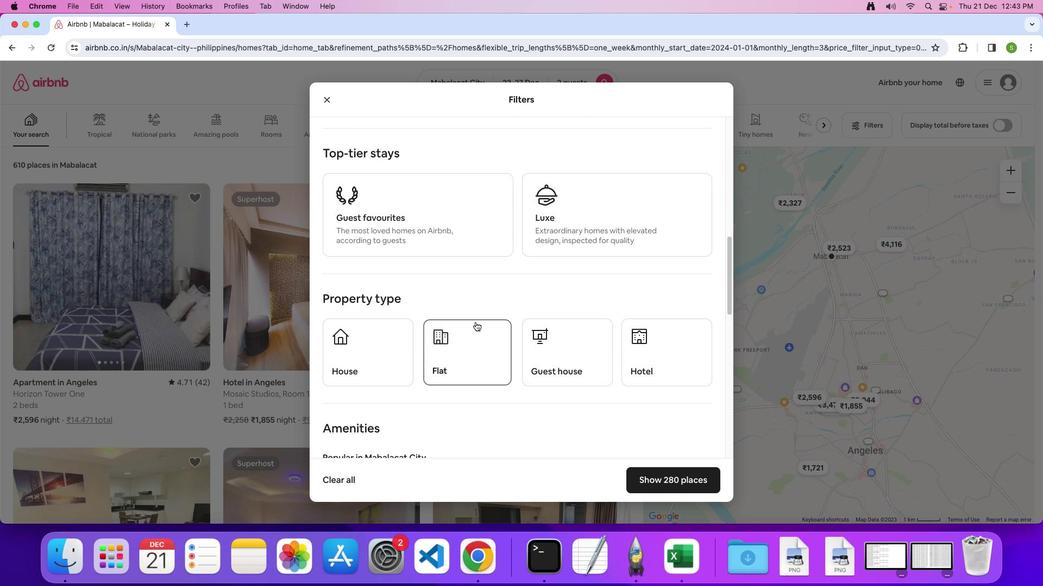 
Action: Mouse moved to (507, 283)
Screenshot: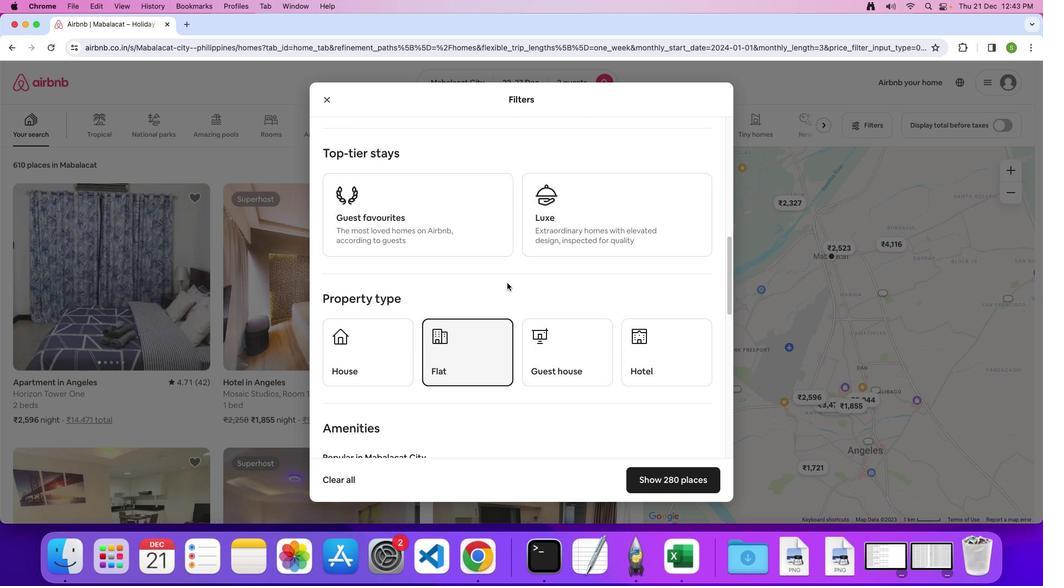 
Action: Mouse scrolled (507, 283) with delta (0, 0)
Screenshot: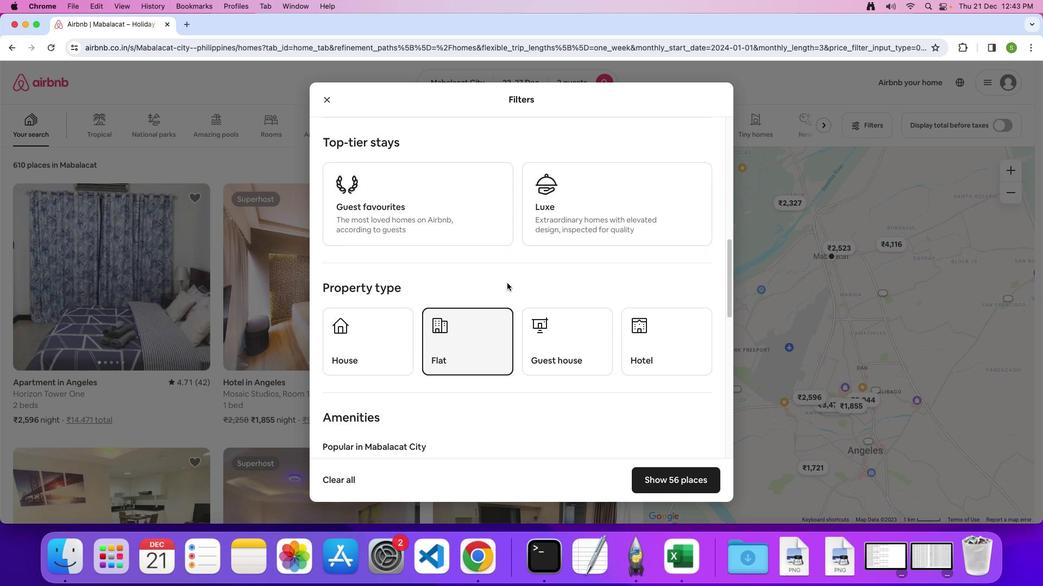
Action: Mouse scrolled (507, 283) with delta (0, 0)
Screenshot: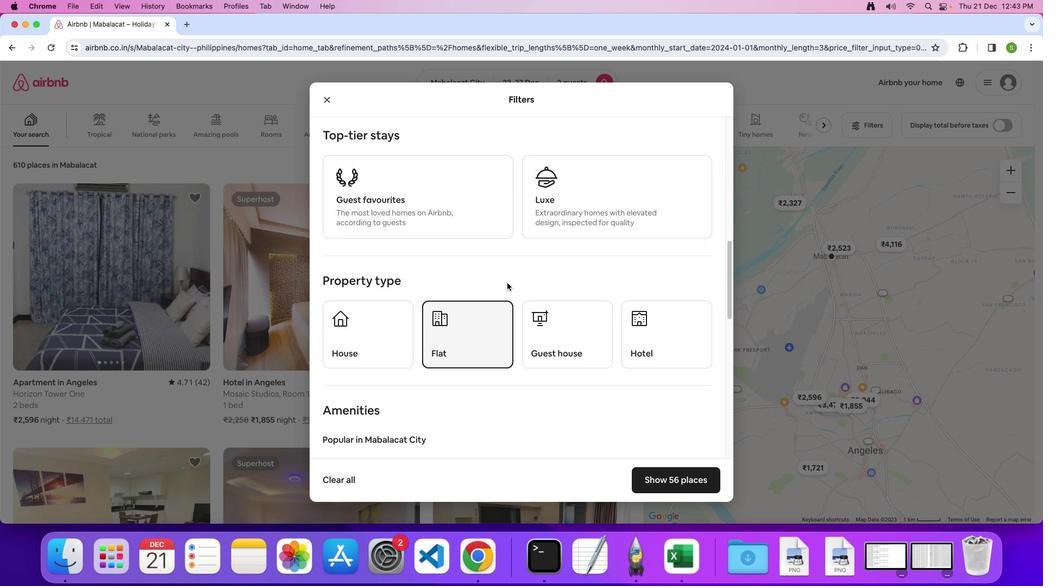 
Action: Mouse scrolled (507, 283) with delta (0, 0)
Screenshot: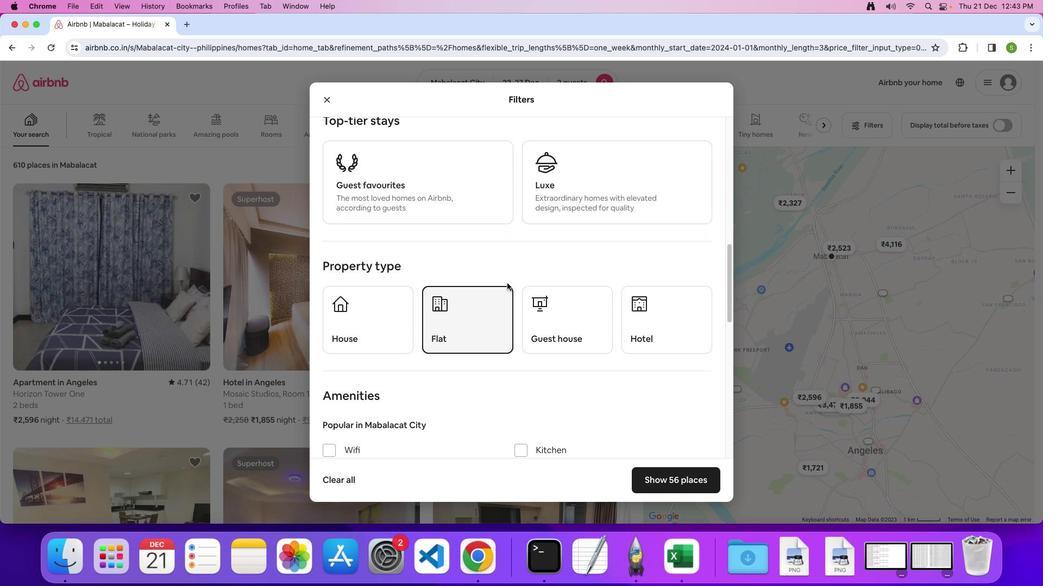 
Action: Mouse scrolled (507, 283) with delta (0, 0)
Screenshot: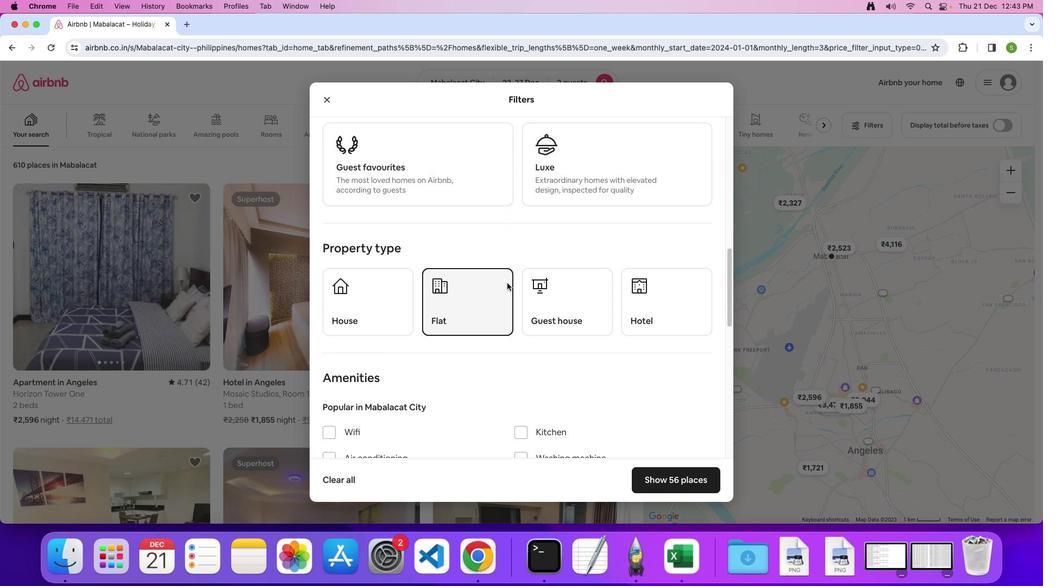 
Action: Mouse scrolled (507, 283) with delta (0, -1)
Screenshot: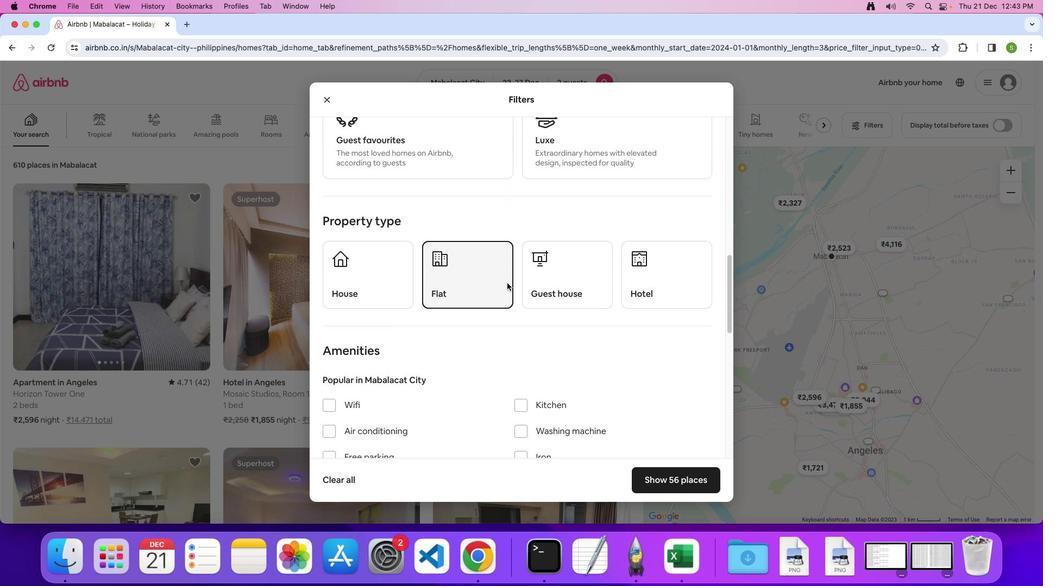 
Action: Mouse scrolled (507, 283) with delta (0, 0)
Screenshot: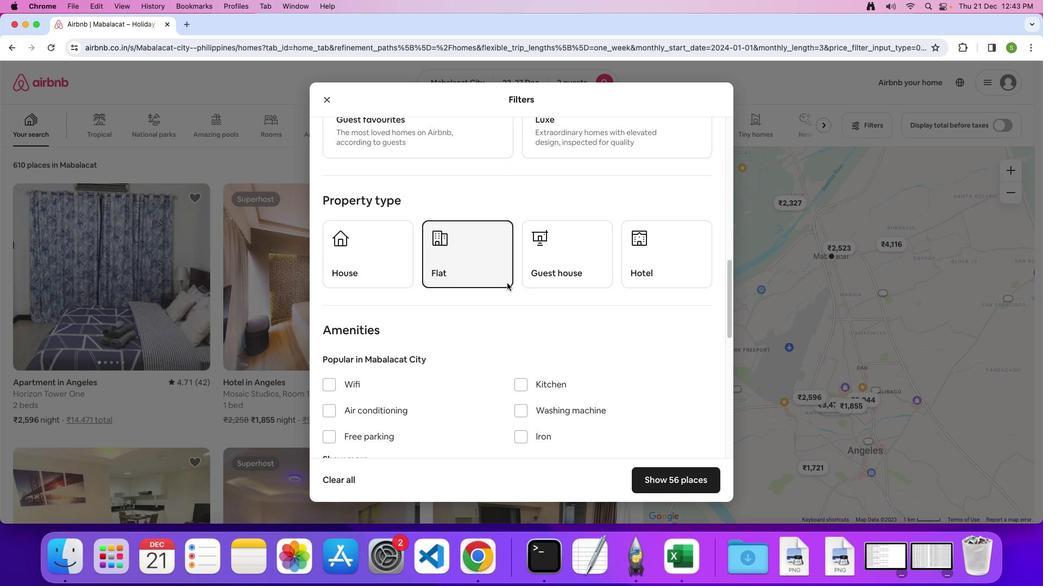 
Action: Mouse scrolled (507, 283) with delta (0, 0)
Screenshot: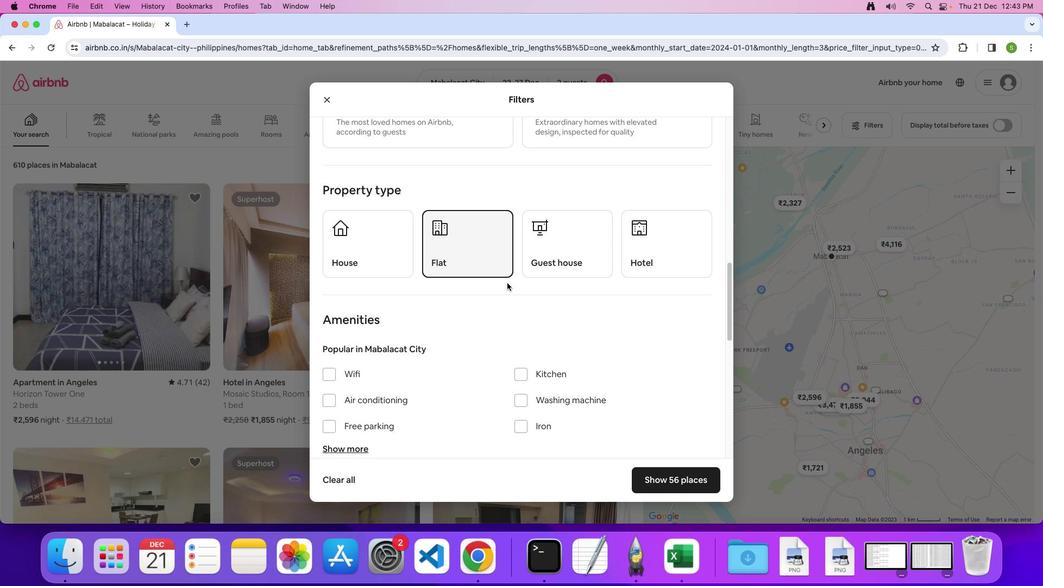 
Action: Mouse scrolled (507, 283) with delta (0, 0)
Screenshot: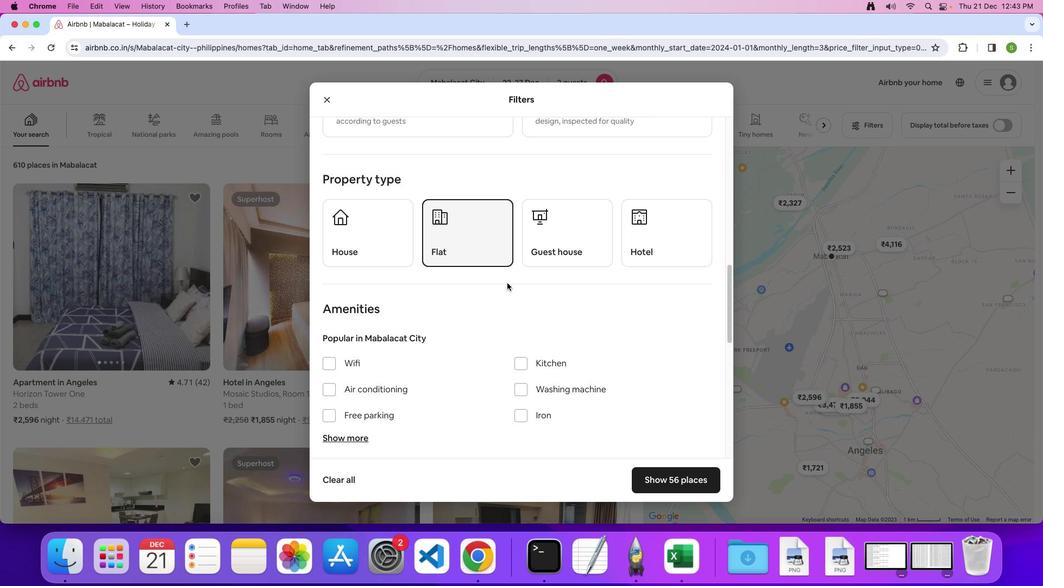 
Action: Mouse scrolled (507, 283) with delta (0, 0)
Screenshot: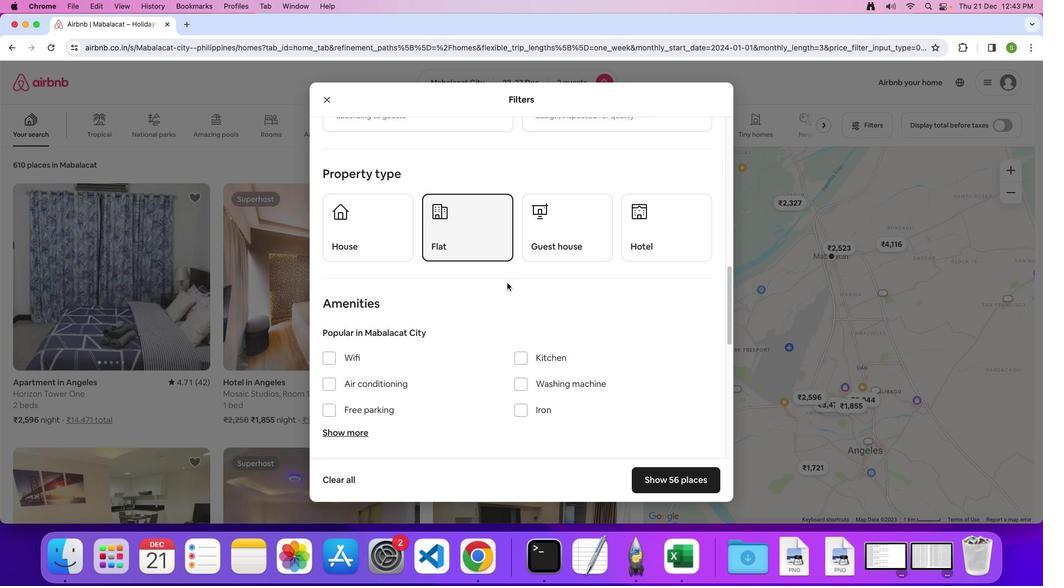 
Action: Mouse scrolled (507, 283) with delta (0, 0)
Screenshot: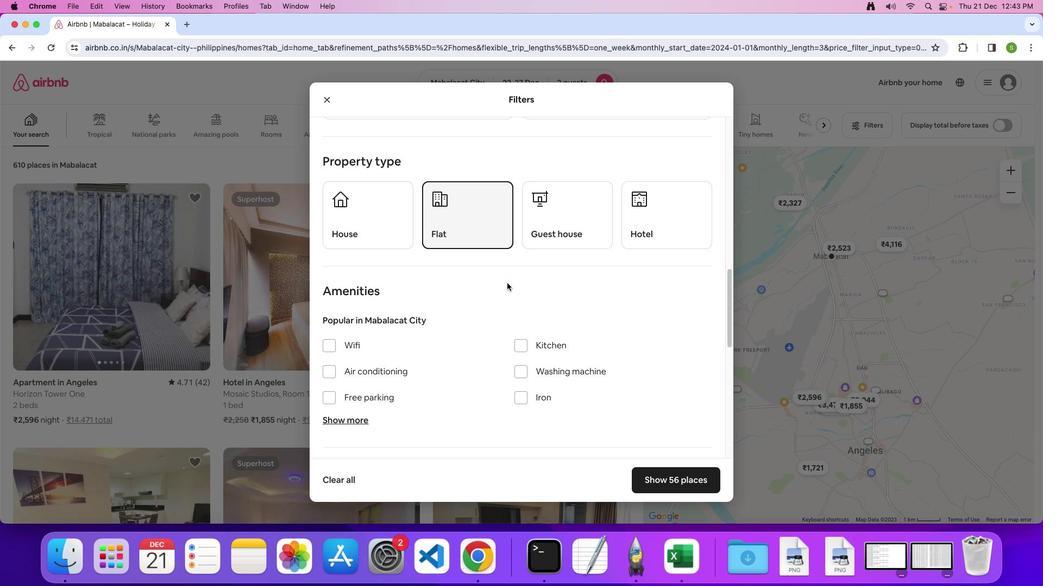 
Action: Mouse scrolled (507, 283) with delta (0, 0)
Screenshot: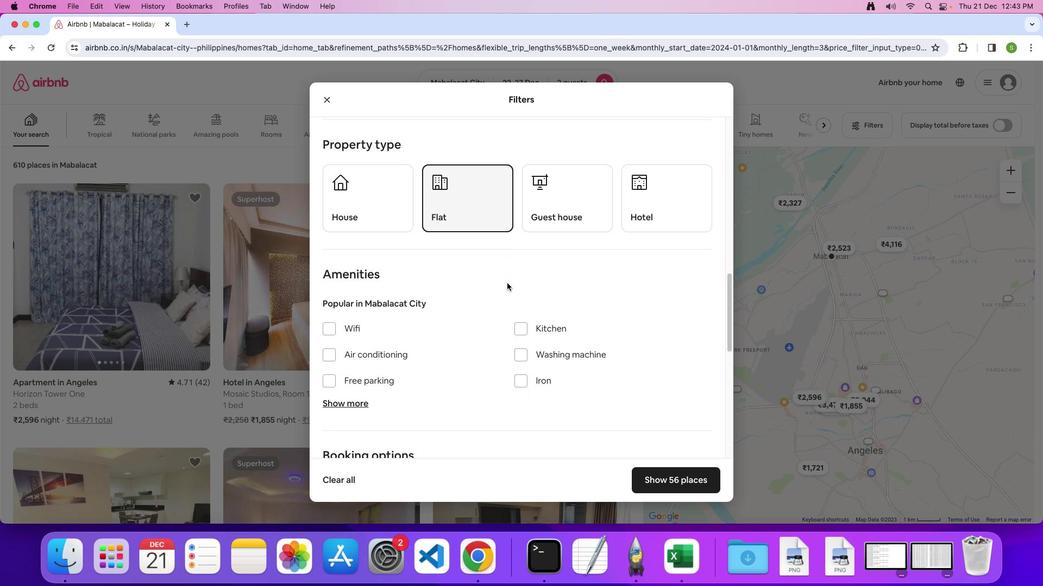 
Action: Mouse scrolled (507, 283) with delta (0, -1)
Screenshot: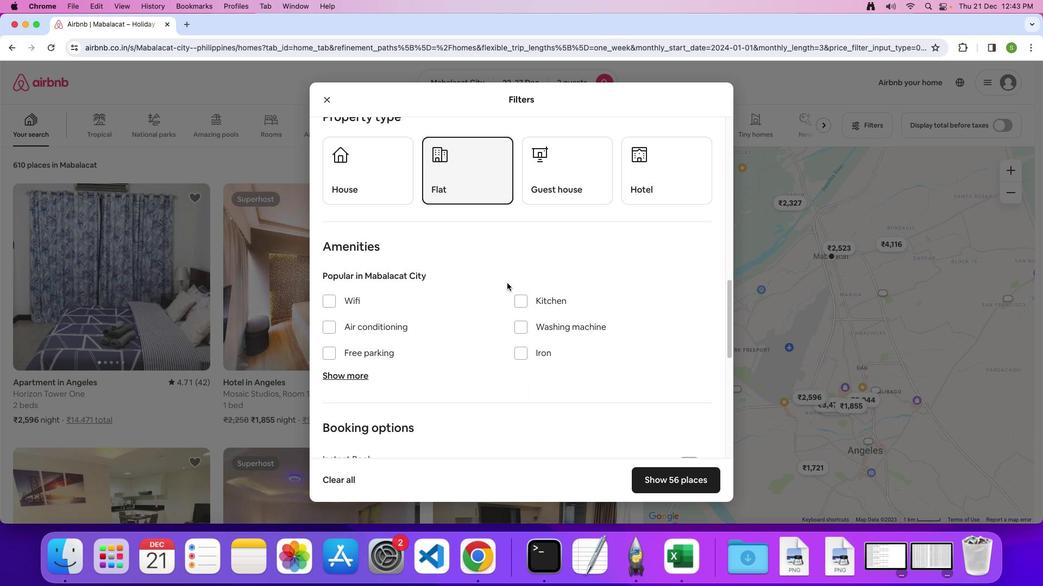 
Action: Mouse scrolled (507, 283) with delta (0, 0)
Screenshot: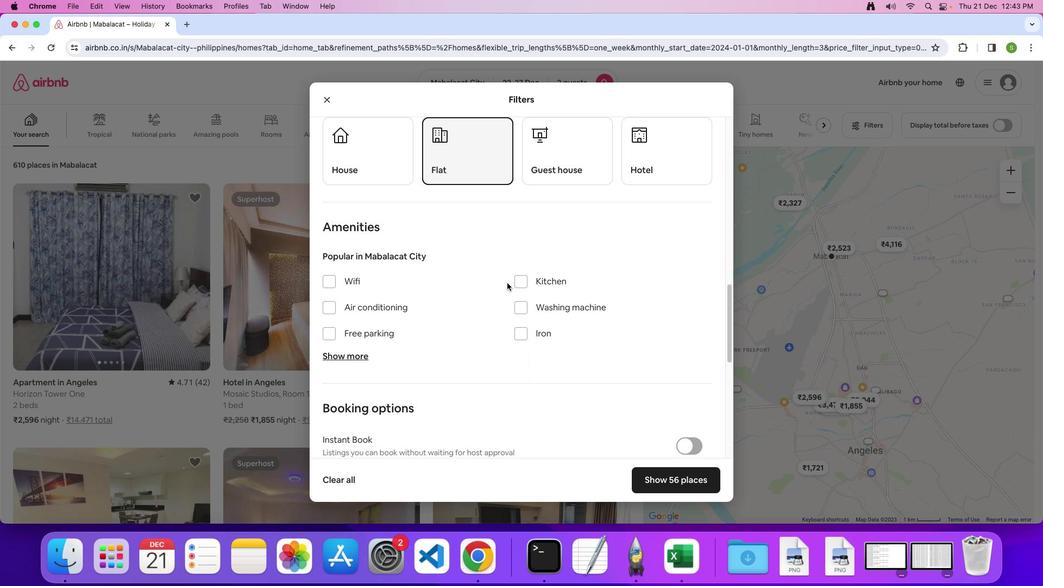 
Action: Mouse scrolled (507, 283) with delta (0, 0)
Screenshot: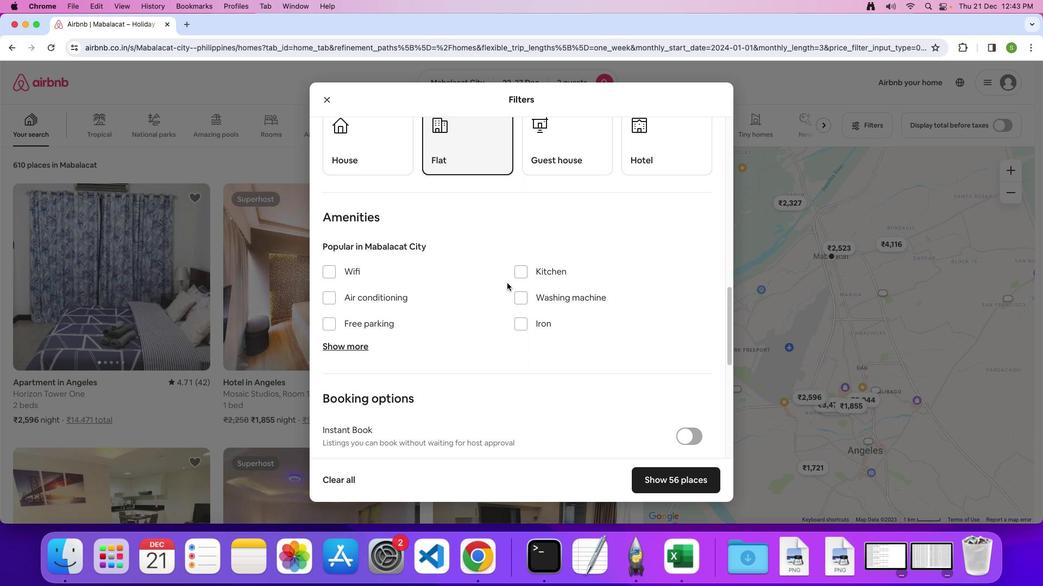
Action: Mouse moved to (330, 270)
Screenshot: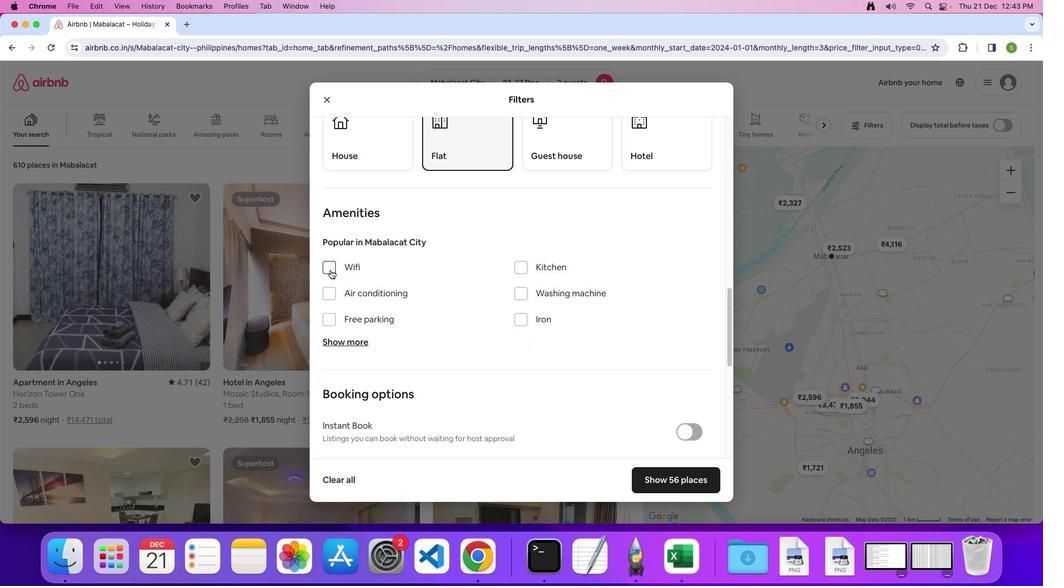 
Action: Mouse pressed left at (330, 270)
Screenshot: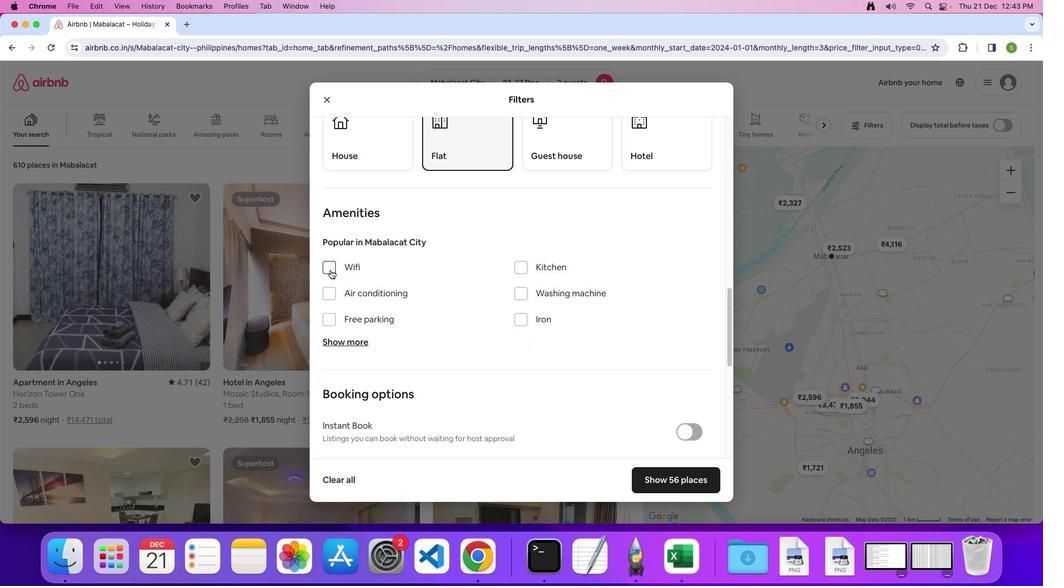 
Action: Mouse moved to (500, 345)
Screenshot: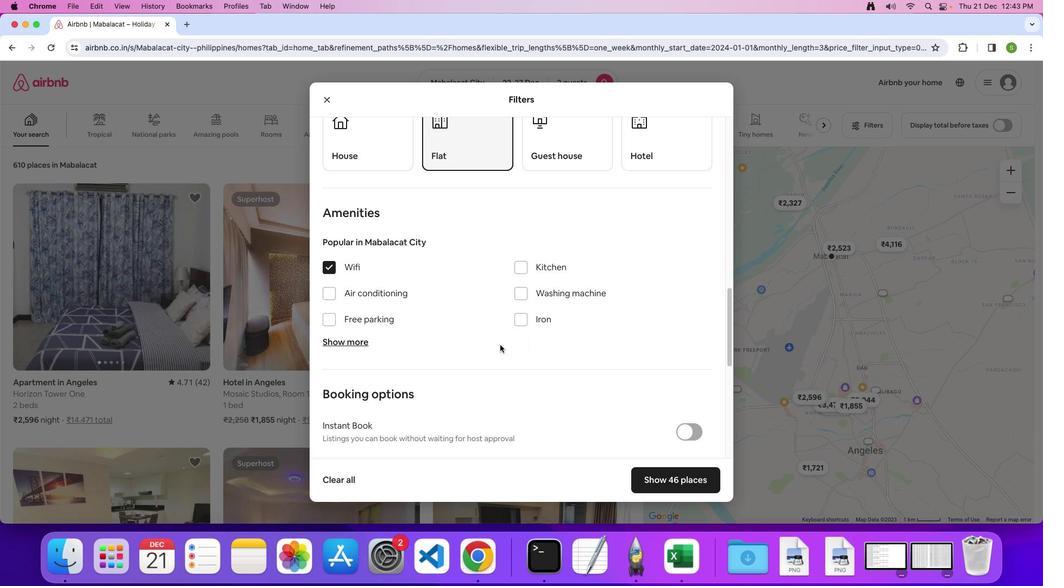 
Action: Mouse scrolled (500, 345) with delta (0, 0)
Screenshot: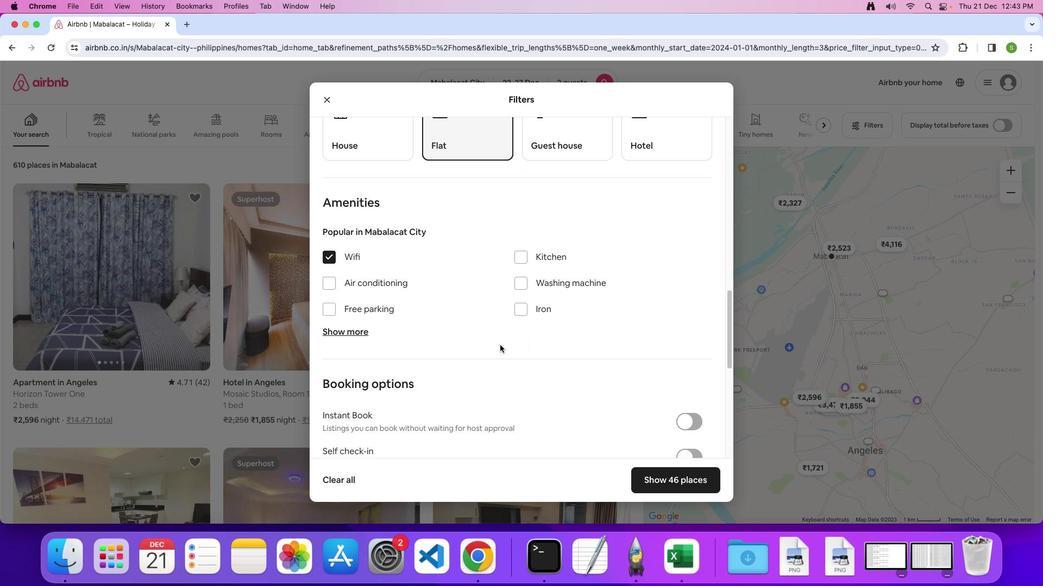 
Action: Mouse scrolled (500, 345) with delta (0, 0)
Screenshot: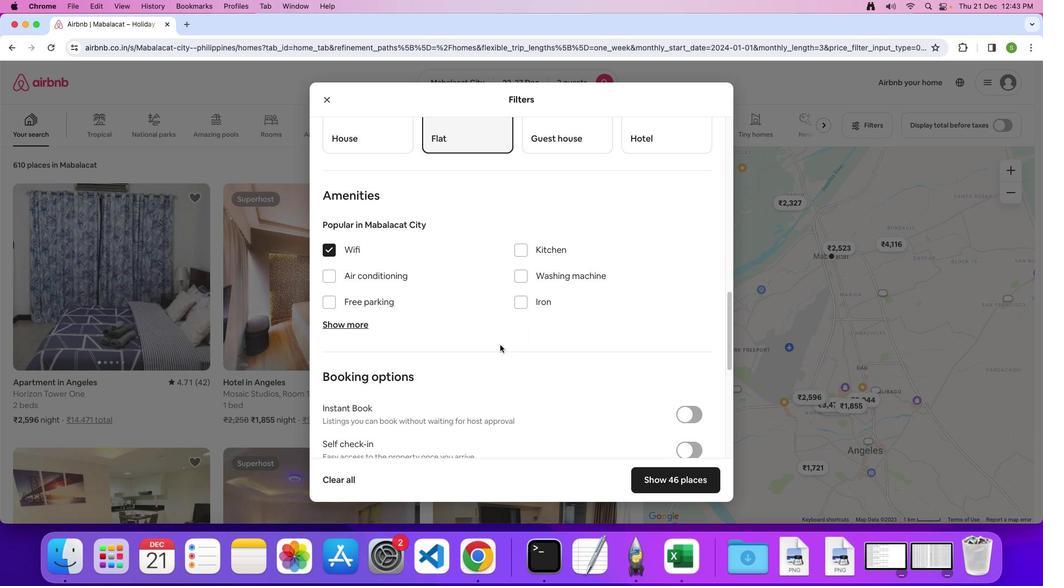 
Action: Mouse scrolled (500, 345) with delta (0, 0)
Screenshot: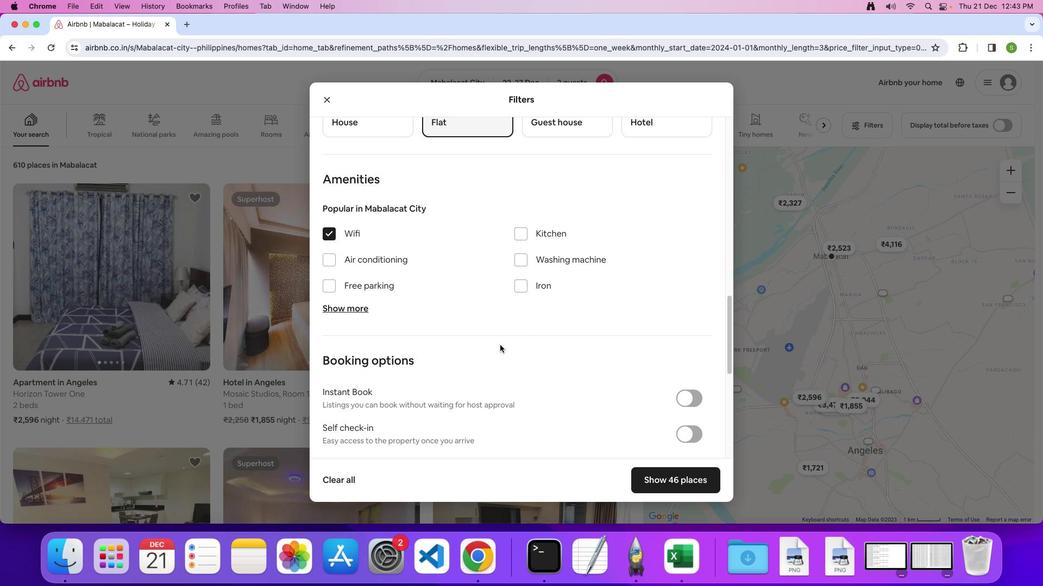 
Action: Mouse scrolled (500, 345) with delta (0, 0)
Screenshot: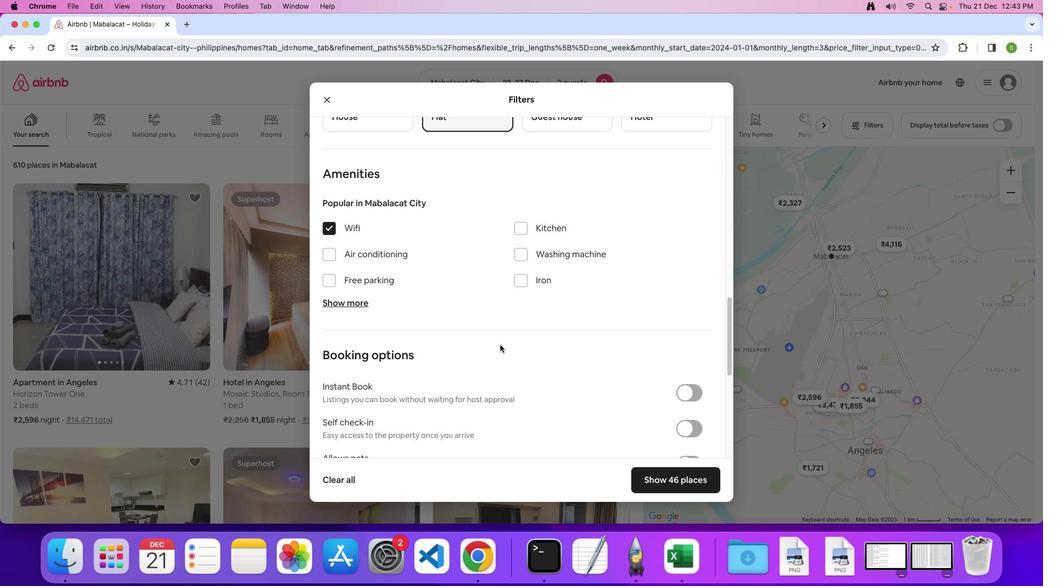 
Action: Mouse moved to (500, 345)
Screenshot: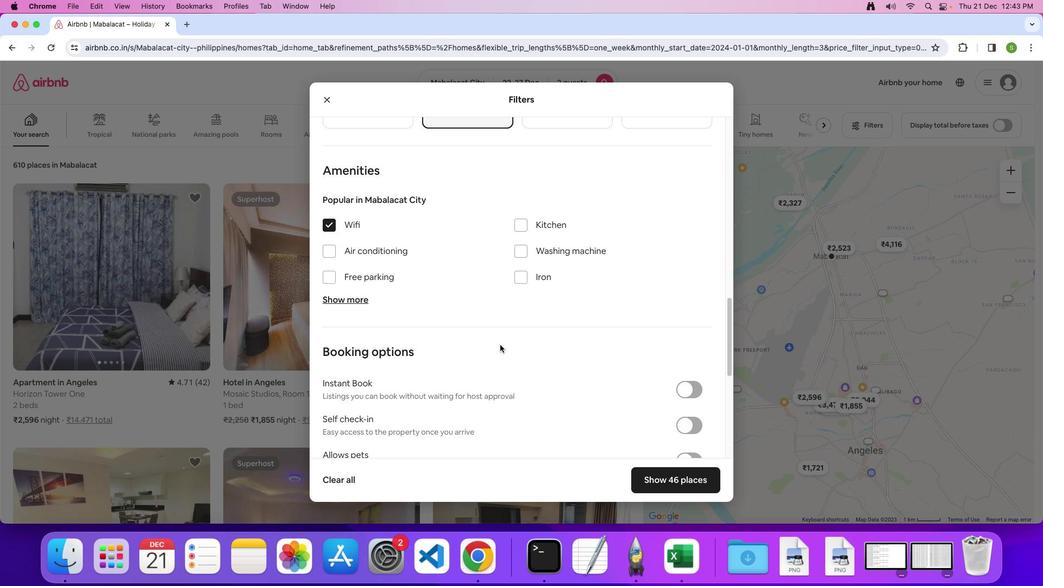 
Action: Mouse scrolled (500, 345) with delta (0, 0)
Screenshot: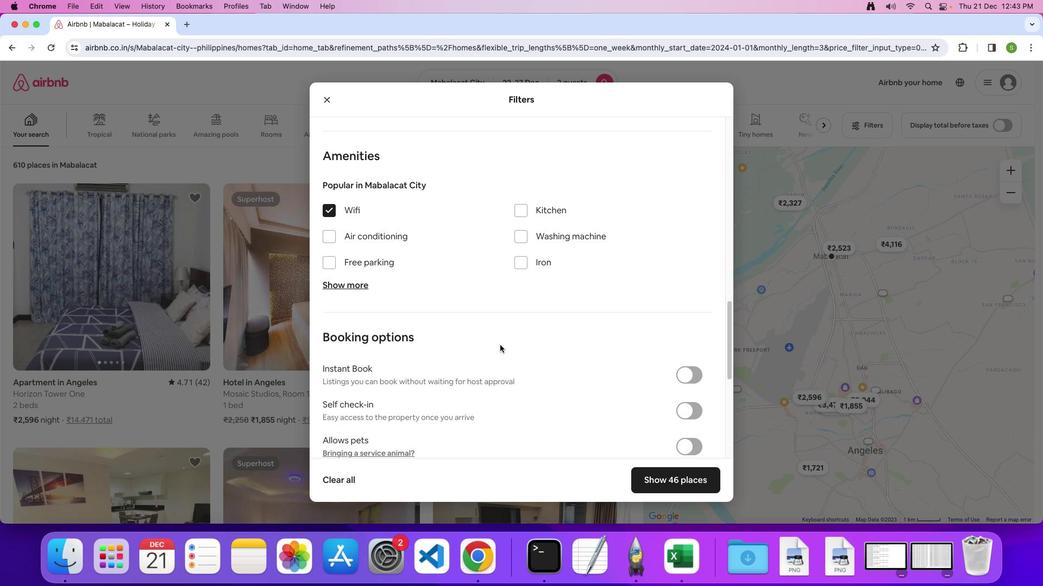 
Action: Mouse scrolled (500, 345) with delta (0, 0)
Screenshot: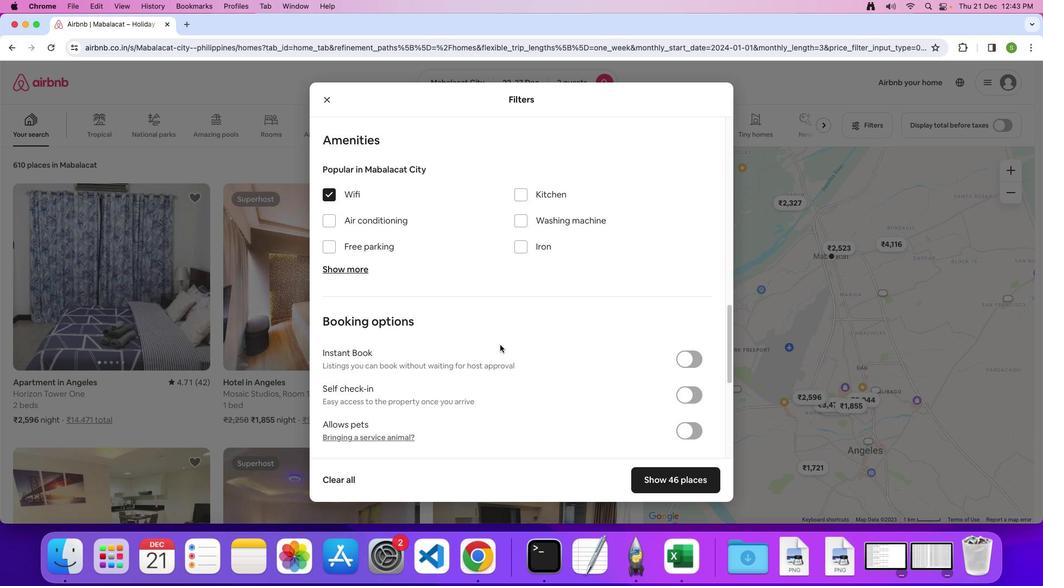 
Action: Mouse scrolled (500, 345) with delta (0, -1)
Screenshot: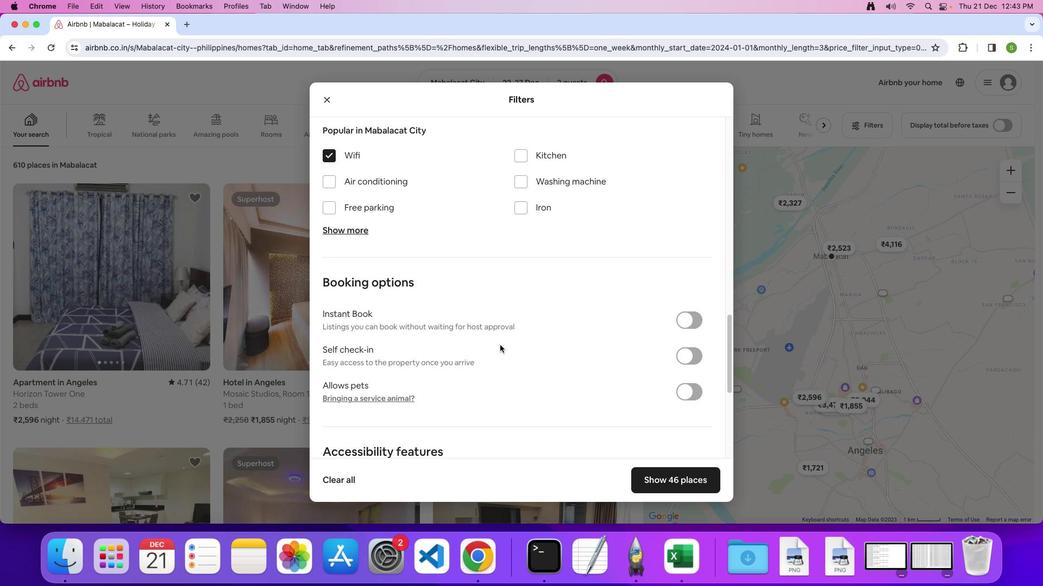 
Action: Mouse scrolled (500, 345) with delta (0, 0)
Screenshot: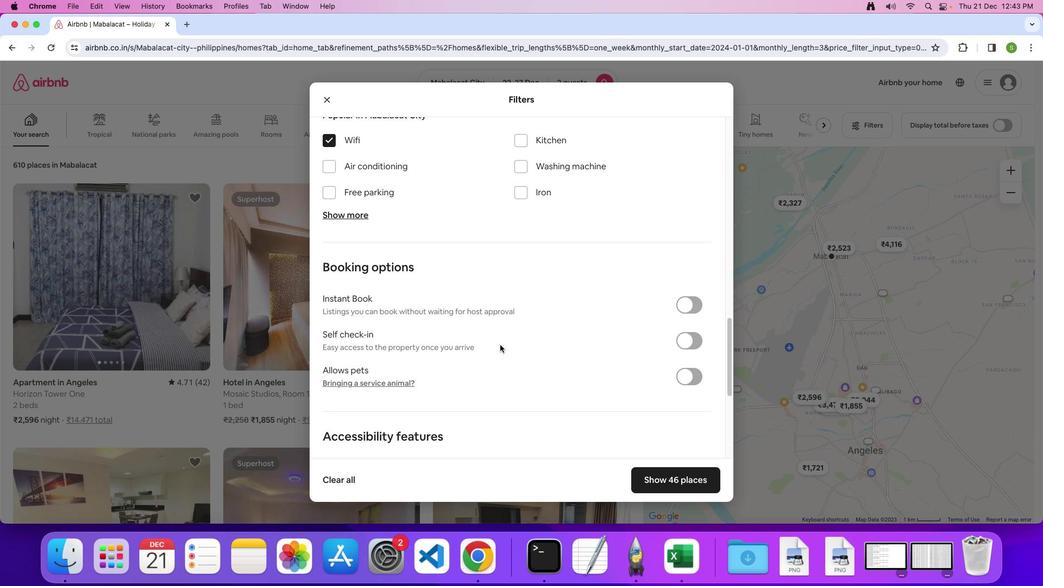 
Action: Mouse moved to (499, 340)
Screenshot: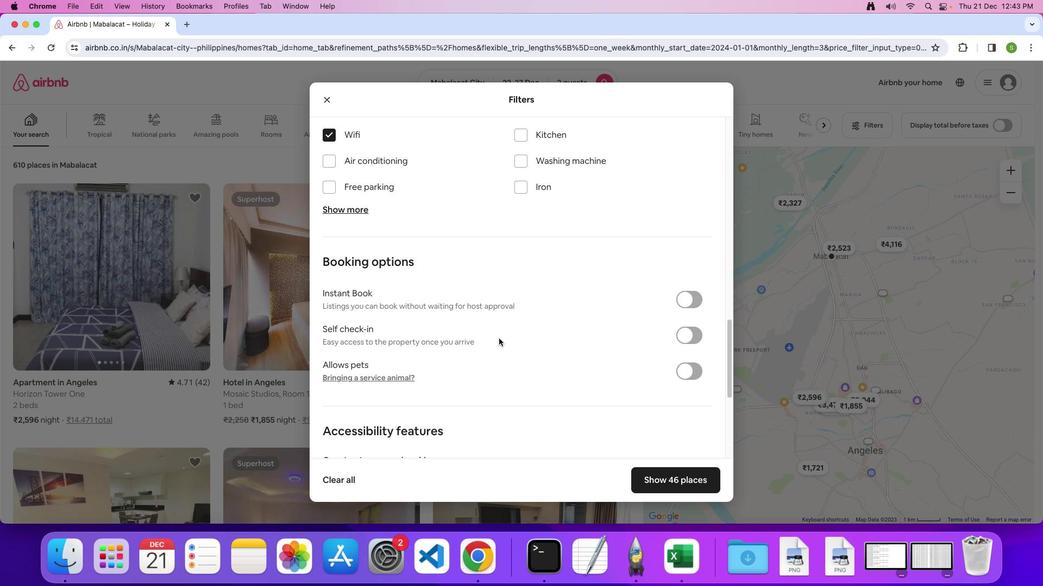 
Action: Mouse scrolled (499, 340) with delta (0, 0)
Screenshot: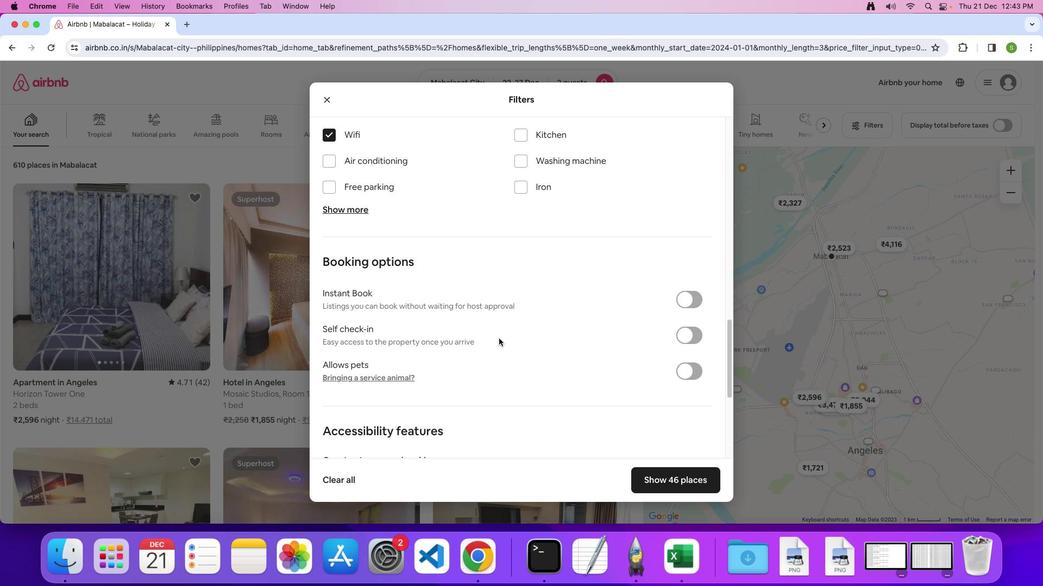 
Action: Mouse moved to (498, 338)
Screenshot: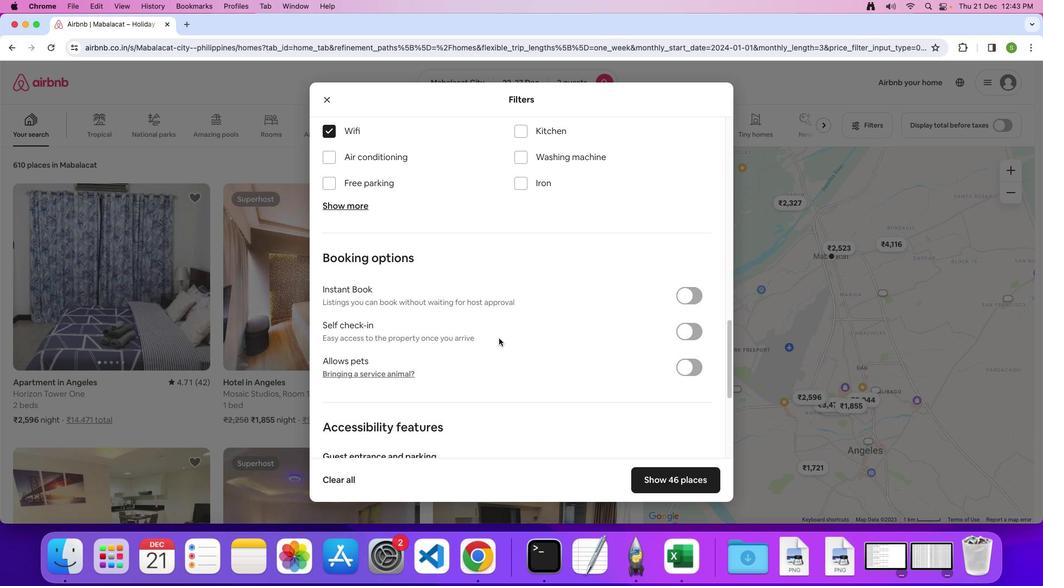 
Action: Mouse scrolled (498, 338) with delta (0, 0)
Screenshot: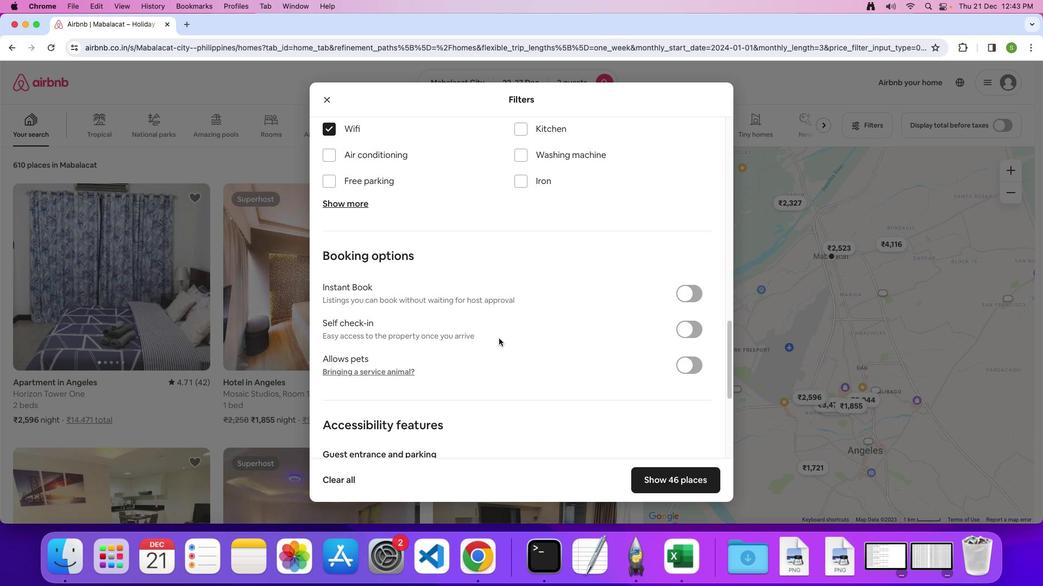 
Action: Mouse scrolled (498, 338) with delta (0, 0)
Screenshot: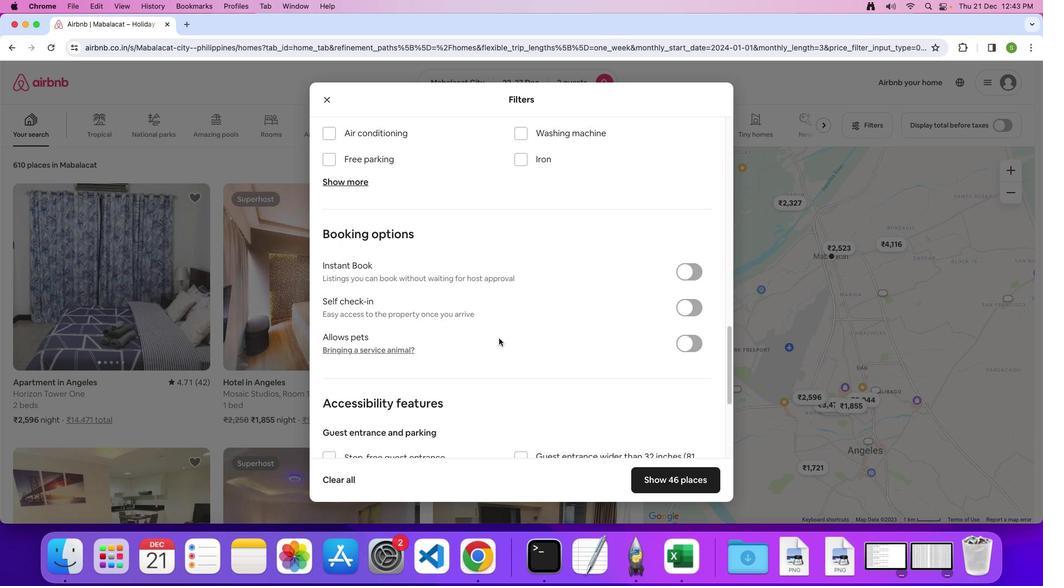 
Action: Mouse scrolled (498, 338) with delta (0, 0)
Screenshot: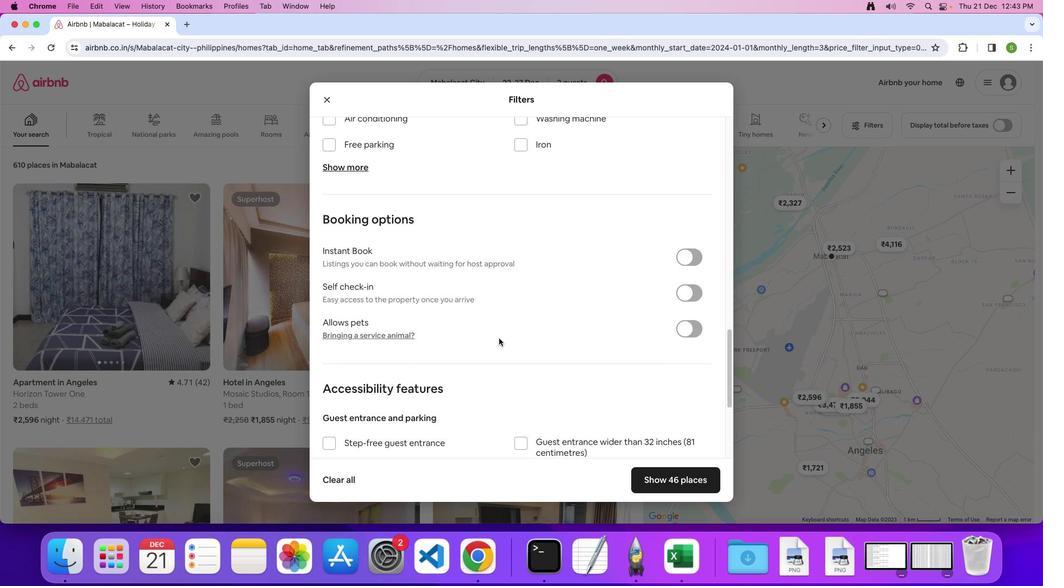 
Action: Mouse scrolled (498, 338) with delta (0, -1)
Screenshot: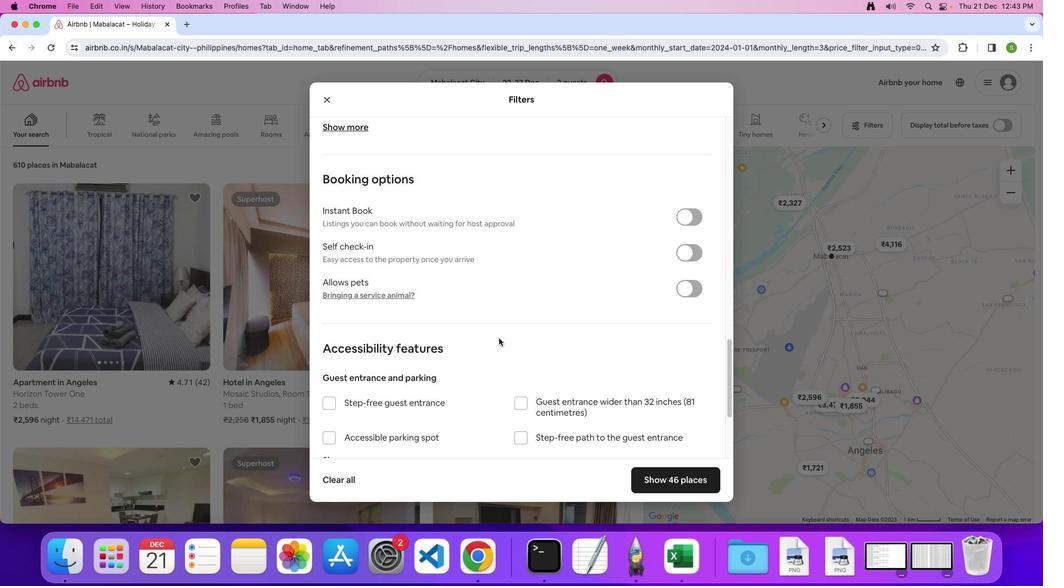 
Action: Mouse scrolled (498, 338) with delta (0, 0)
Screenshot: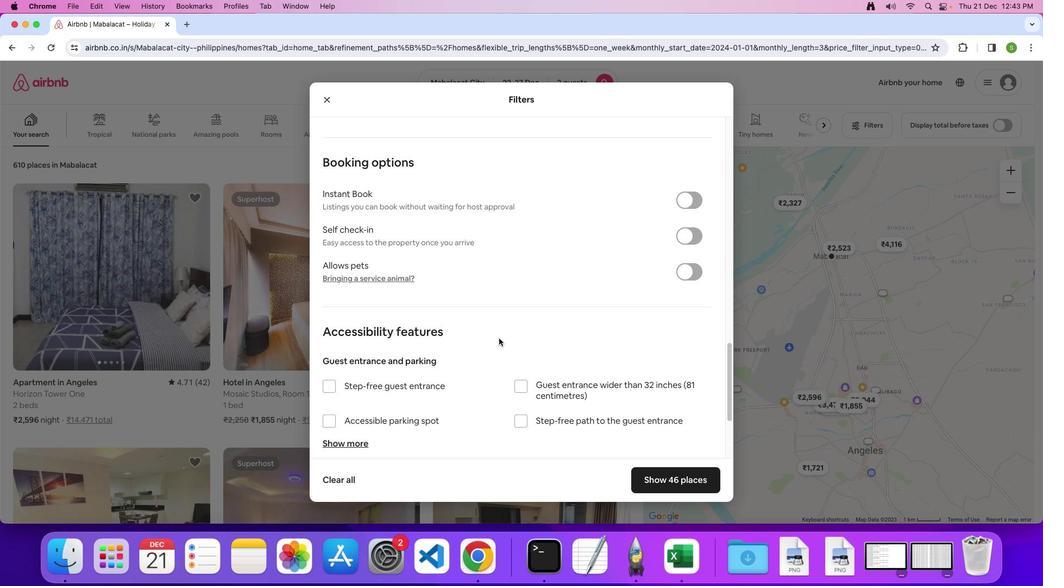 
Action: Mouse scrolled (498, 338) with delta (0, 0)
Screenshot: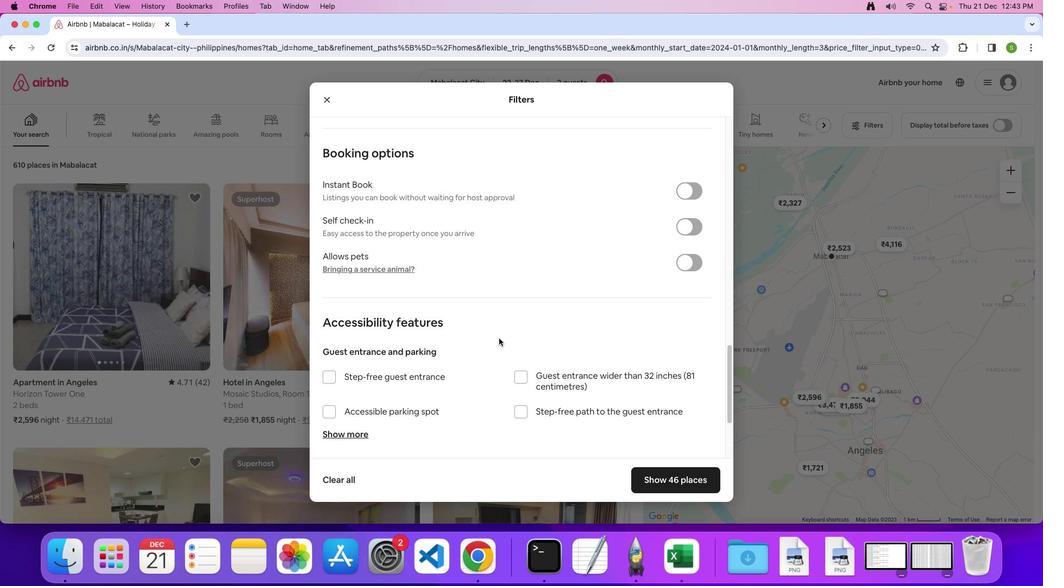 
Action: Mouse scrolled (498, 338) with delta (0, 0)
Screenshot: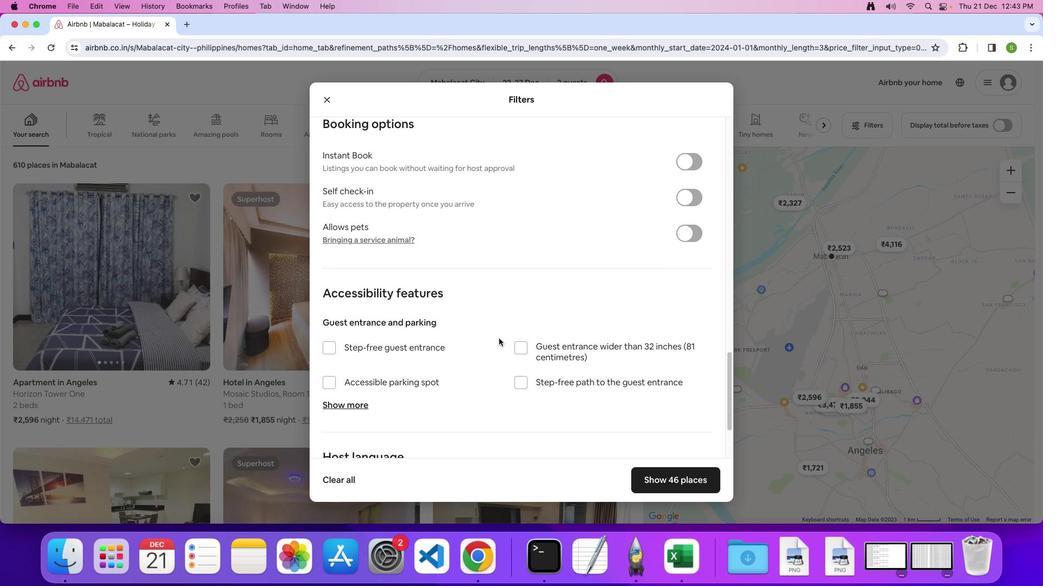 
Action: Mouse scrolled (498, 338) with delta (0, 0)
Screenshot: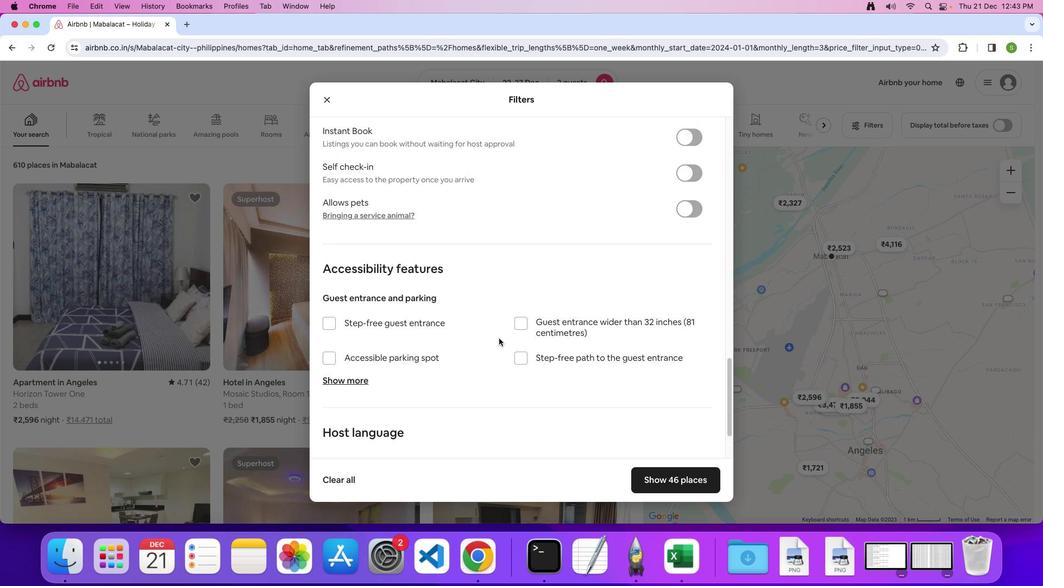 
Action: Mouse scrolled (498, 338) with delta (0, -1)
Screenshot: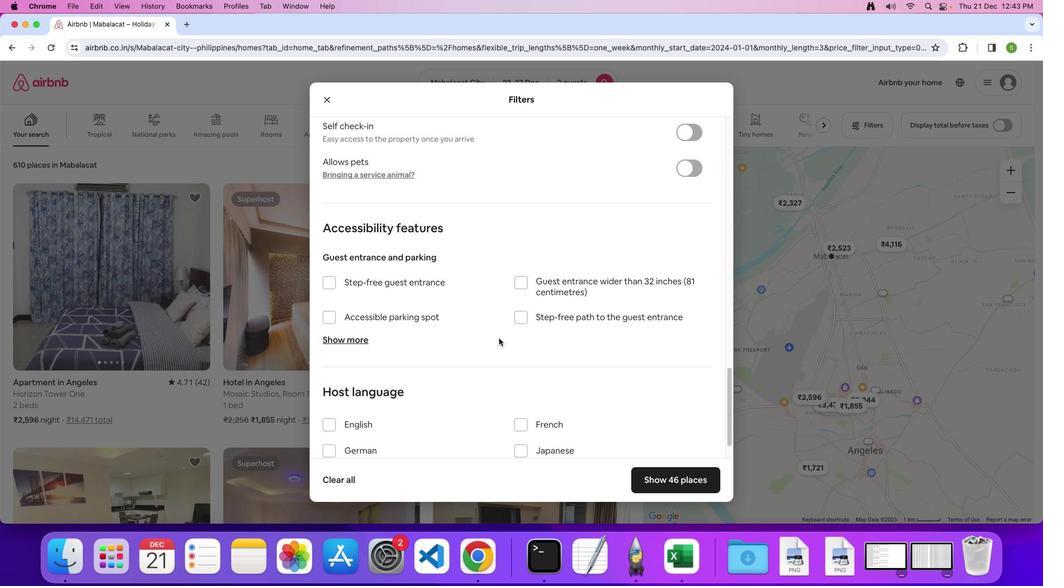 
Action: Mouse scrolled (498, 338) with delta (0, 0)
Screenshot: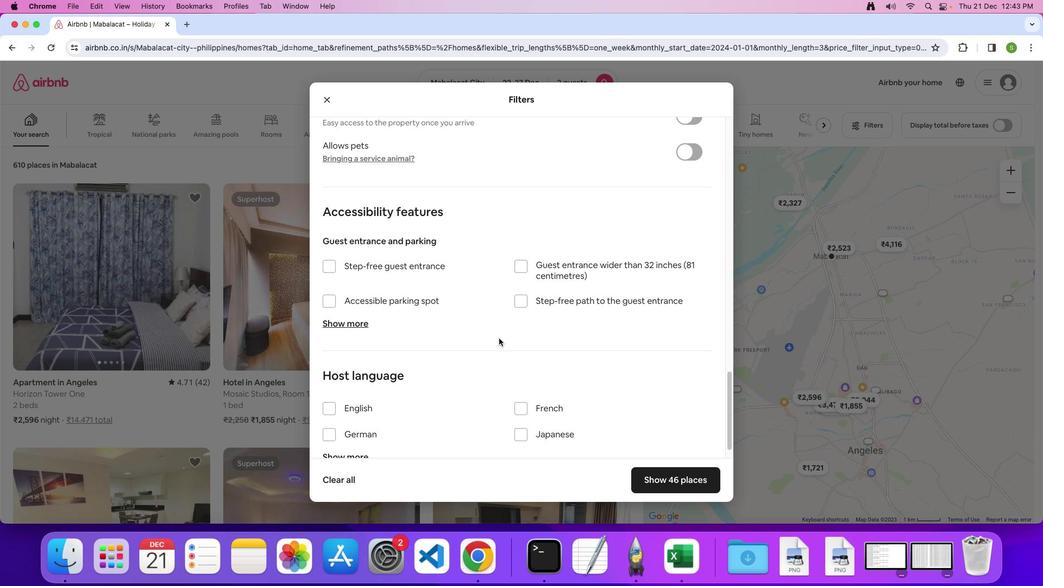 
Action: Mouse scrolled (498, 338) with delta (0, 0)
Screenshot: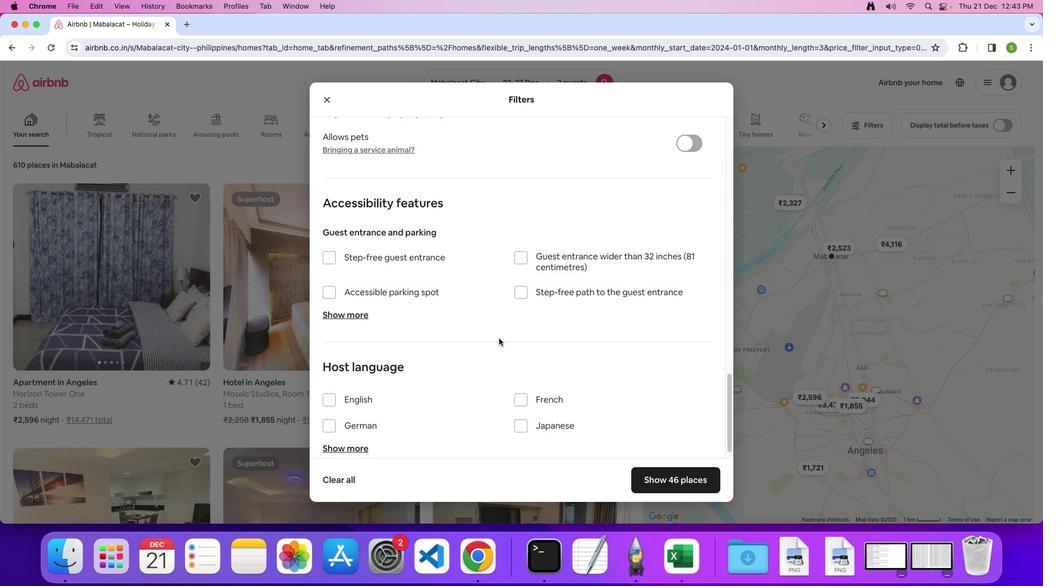 
Action: Mouse scrolled (498, 338) with delta (0, 0)
Screenshot: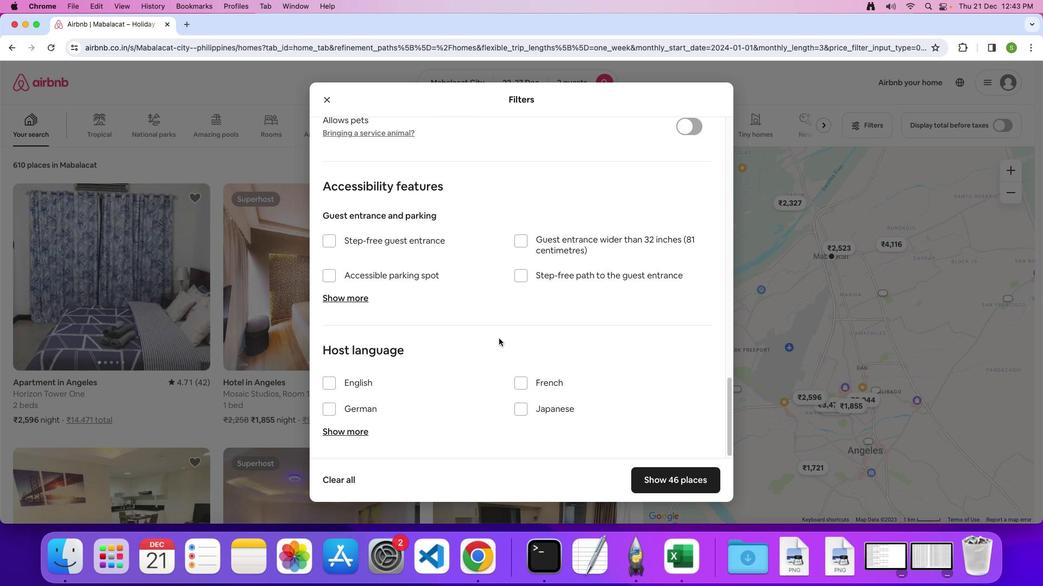 
Action: Mouse scrolled (498, 338) with delta (0, 0)
Screenshot: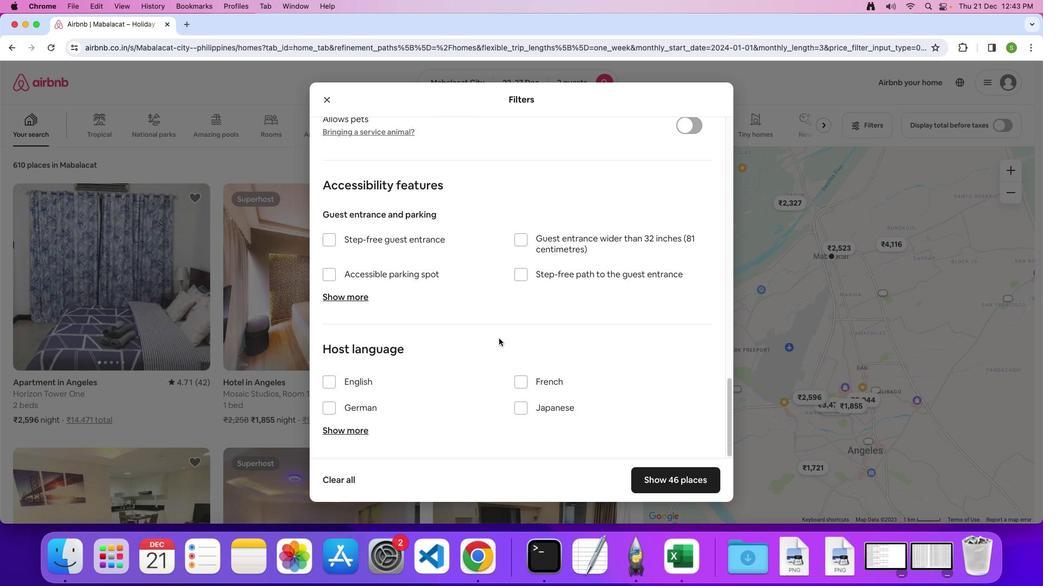
Action: Mouse scrolled (498, 338) with delta (0, 0)
Screenshot: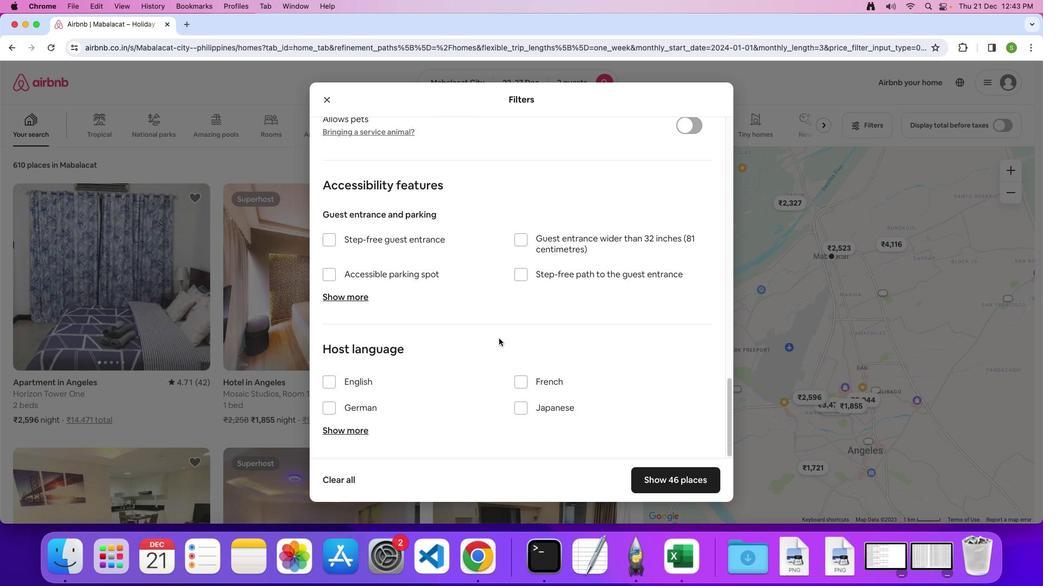 
Action: Mouse scrolled (498, 338) with delta (0, -1)
Screenshot: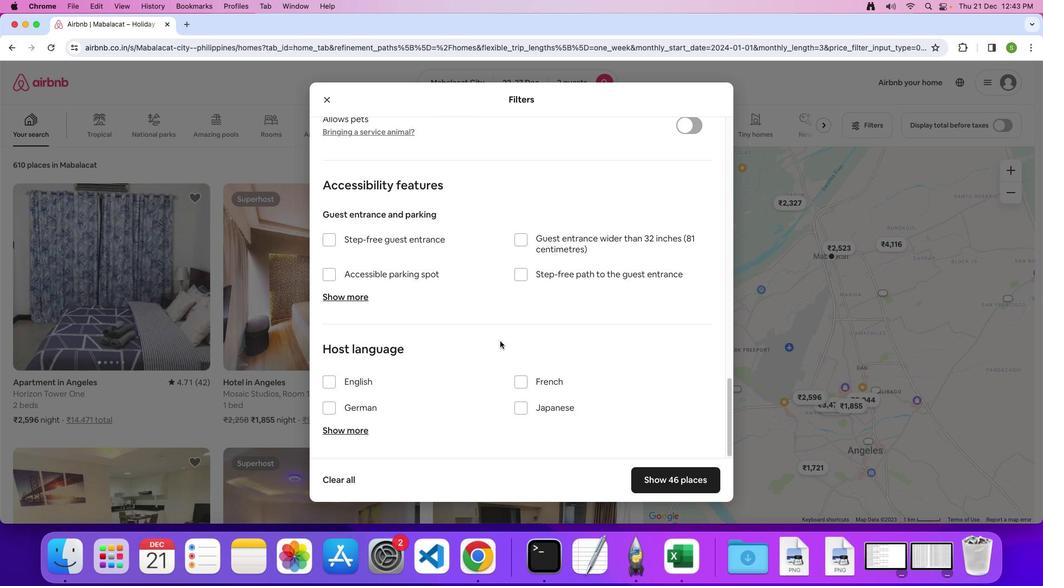 
Action: Mouse moved to (675, 473)
Screenshot: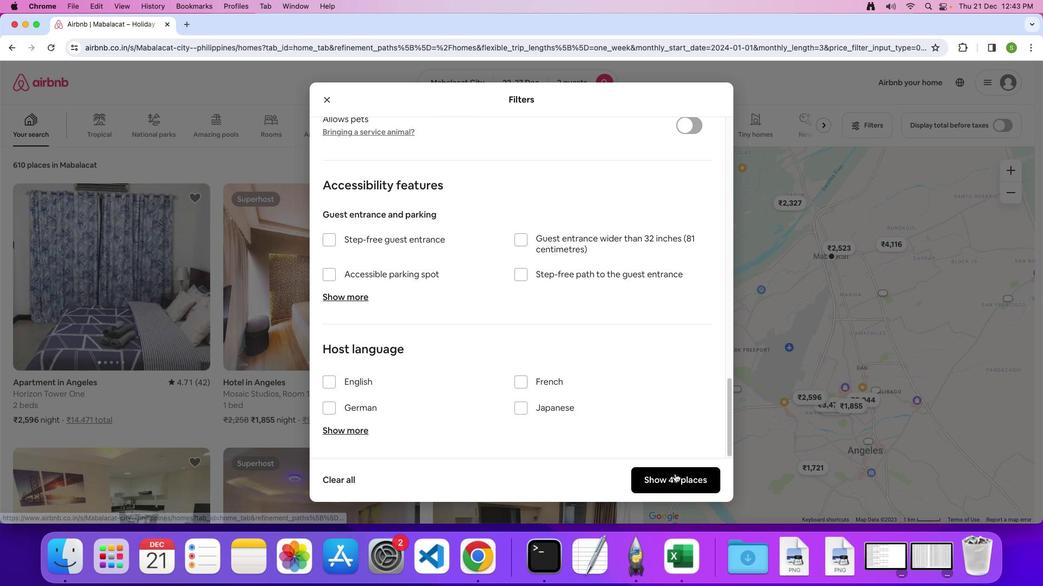 
Action: Mouse pressed left at (675, 473)
Screenshot: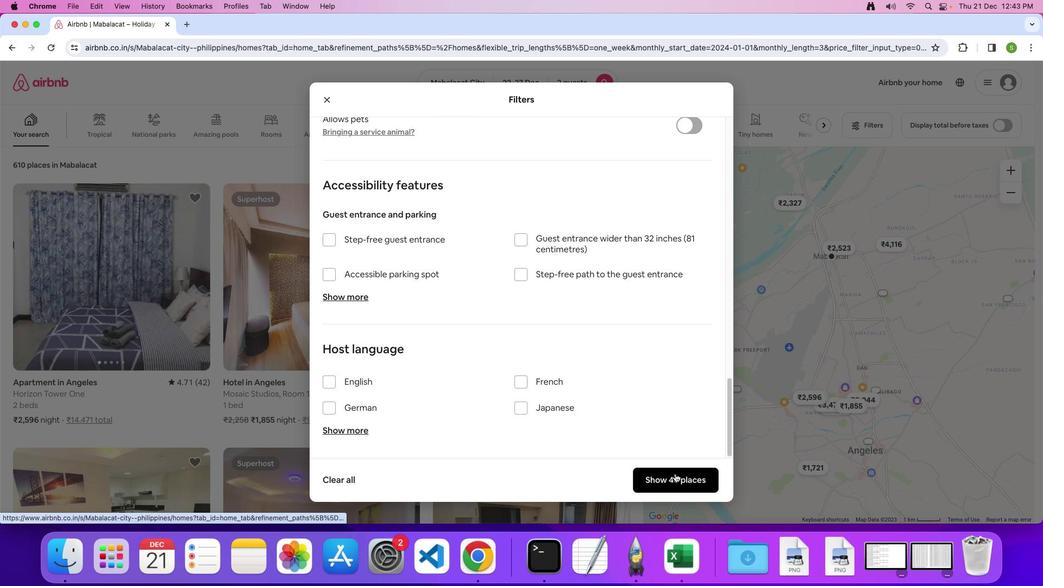 
Action: Mouse moved to (125, 255)
Screenshot: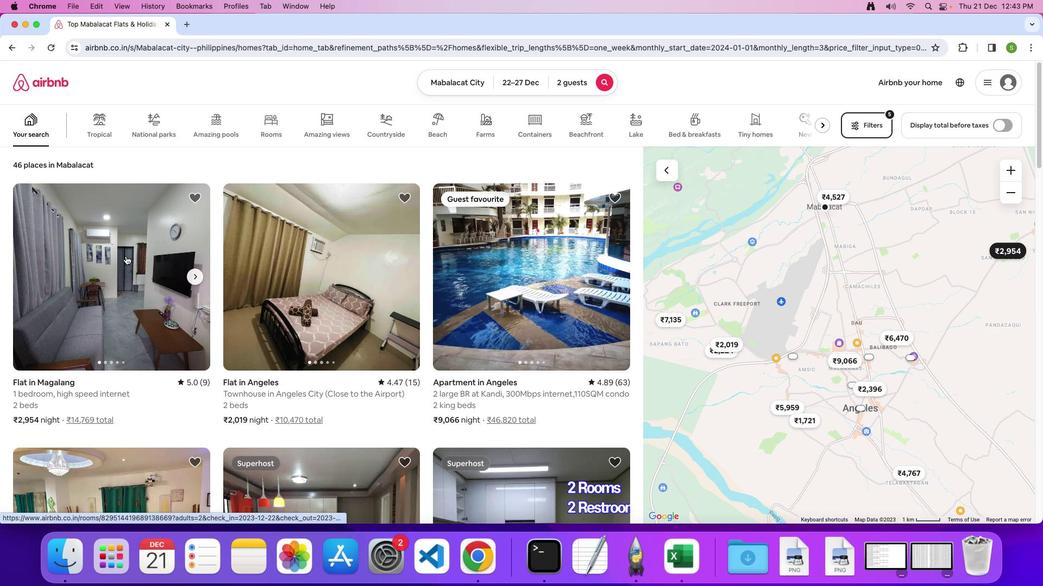 
Action: Mouse pressed left at (125, 255)
Screenshot: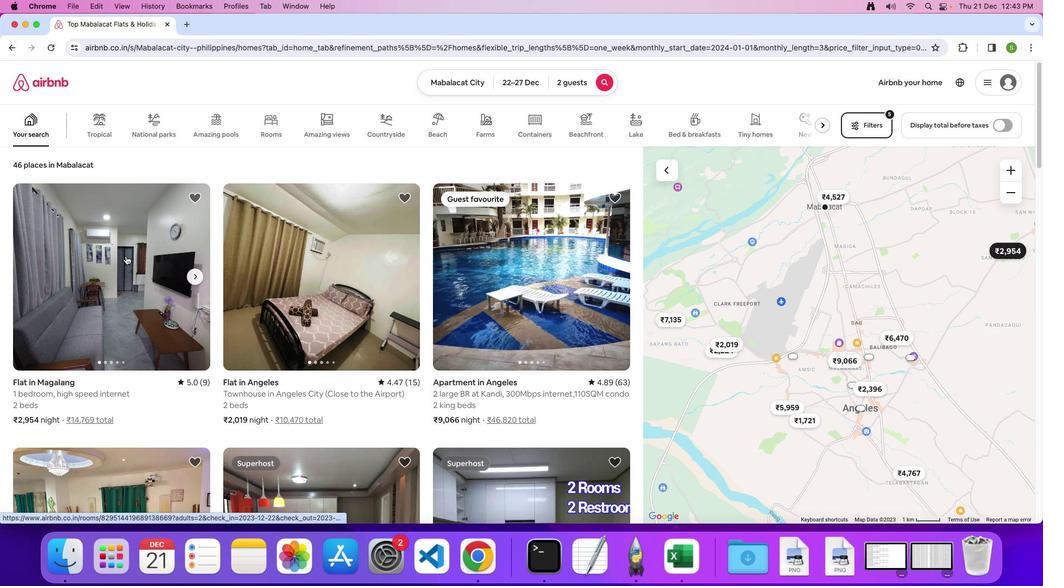 
Action: Mouse moved to (350, 236)
Screenshot: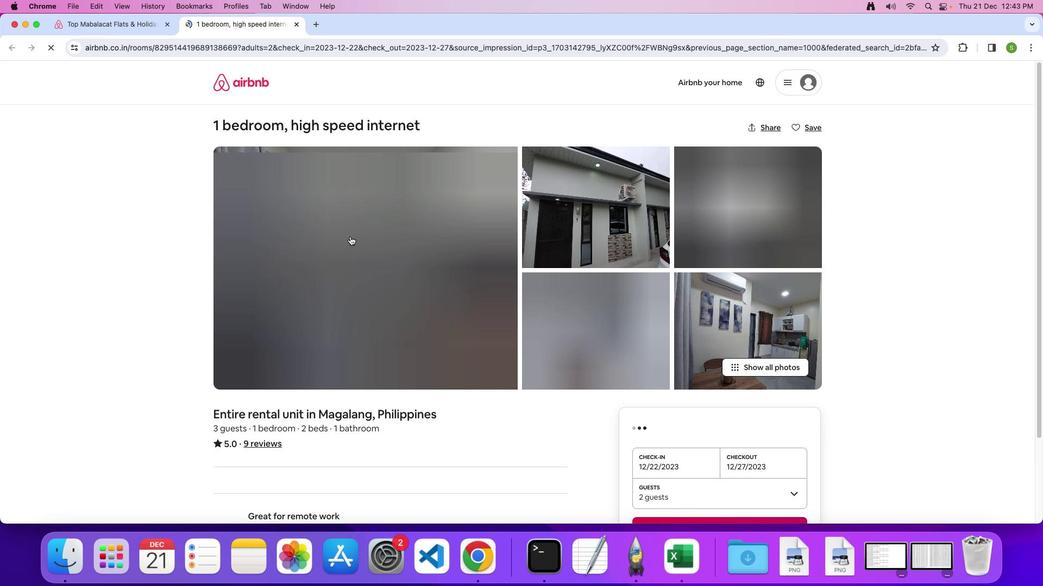 
Action: Mouse pressed left at (350, 236)
Screenshot: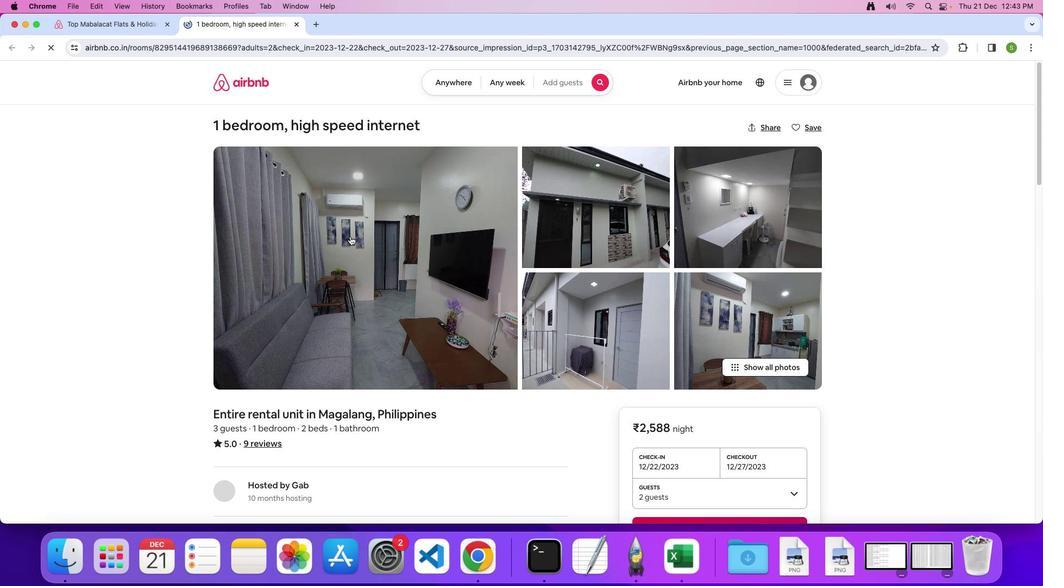 
Action: Mouse moved to (540, 321)
Screenshot: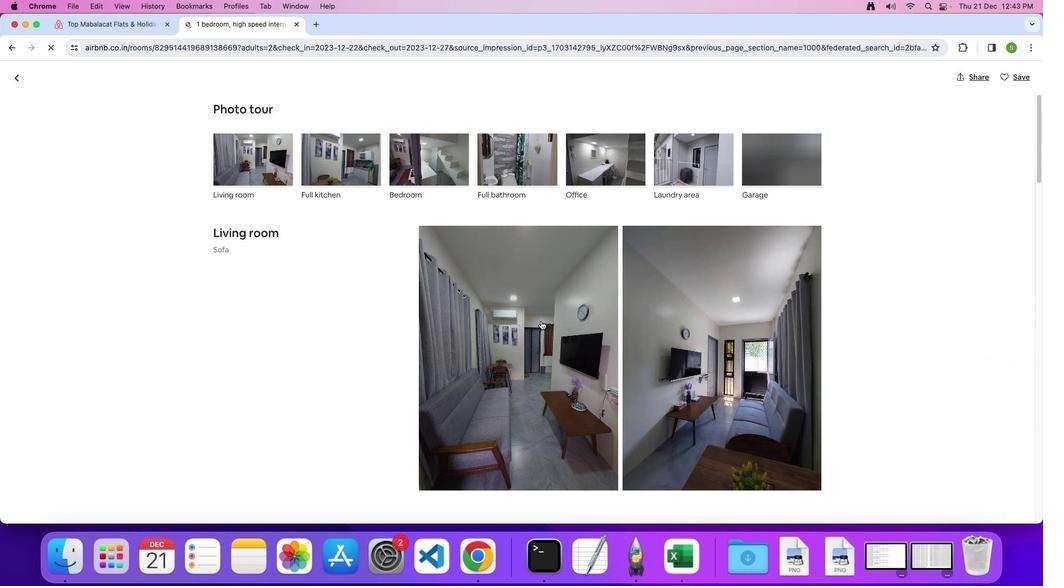 
Action: Mouse scrolled (540, 321) with delta (0, 0)
Screenshot: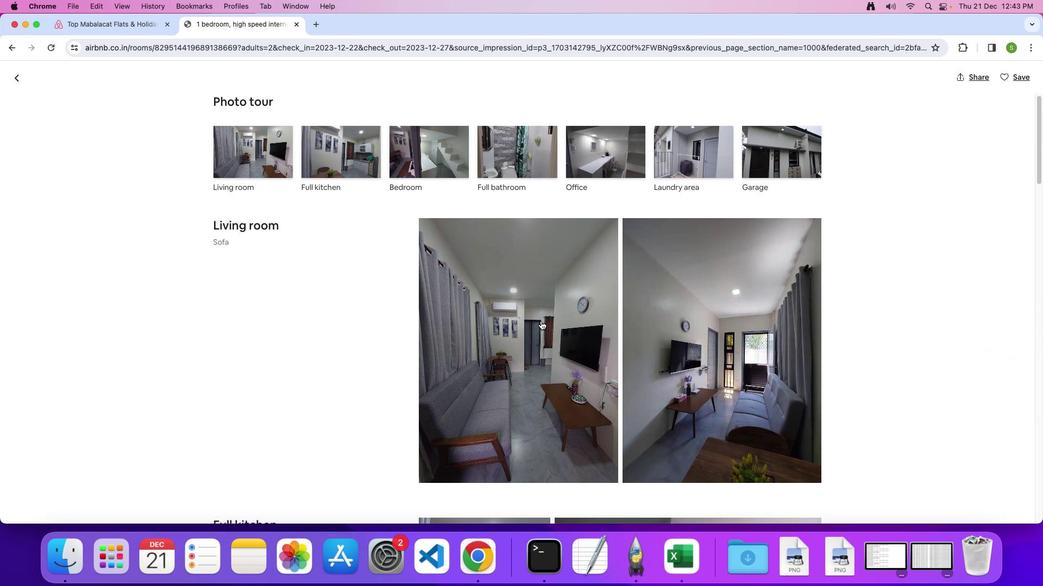 
Action: Mouse scrolled (540, 321) with delta (0, 0)
Screenshot: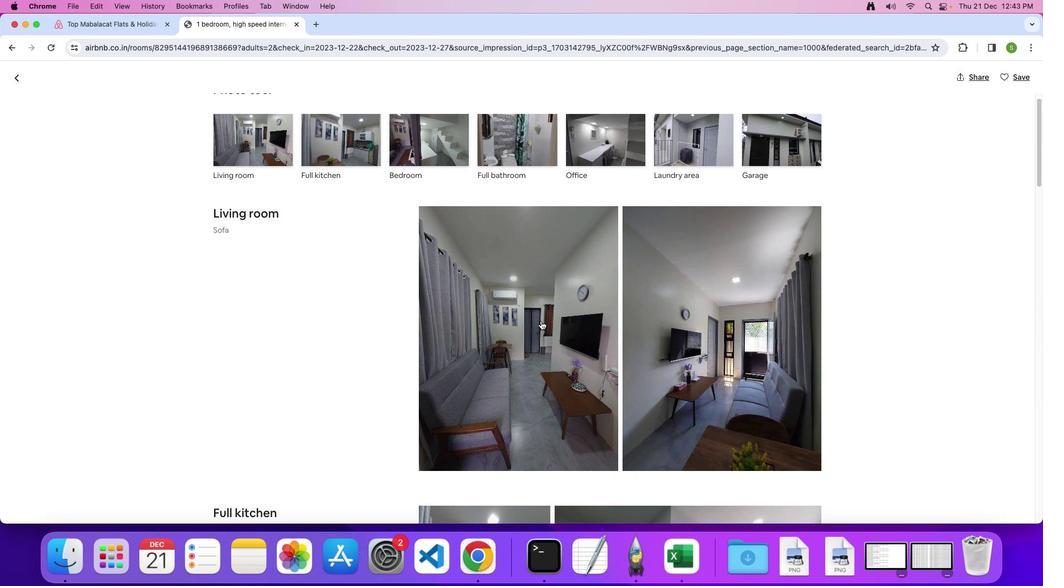 
Action: Mouse scrolled (540, 321) with delta (0, 0)
Screenshot: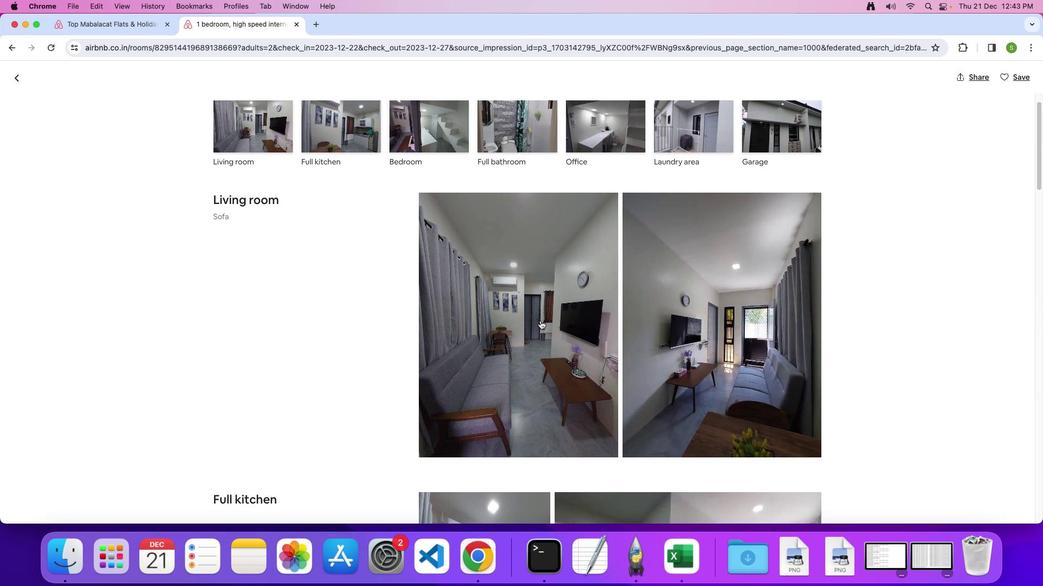 
Action: Mouse scrolled (540, 321) with delta (0, 0)
Screenshot: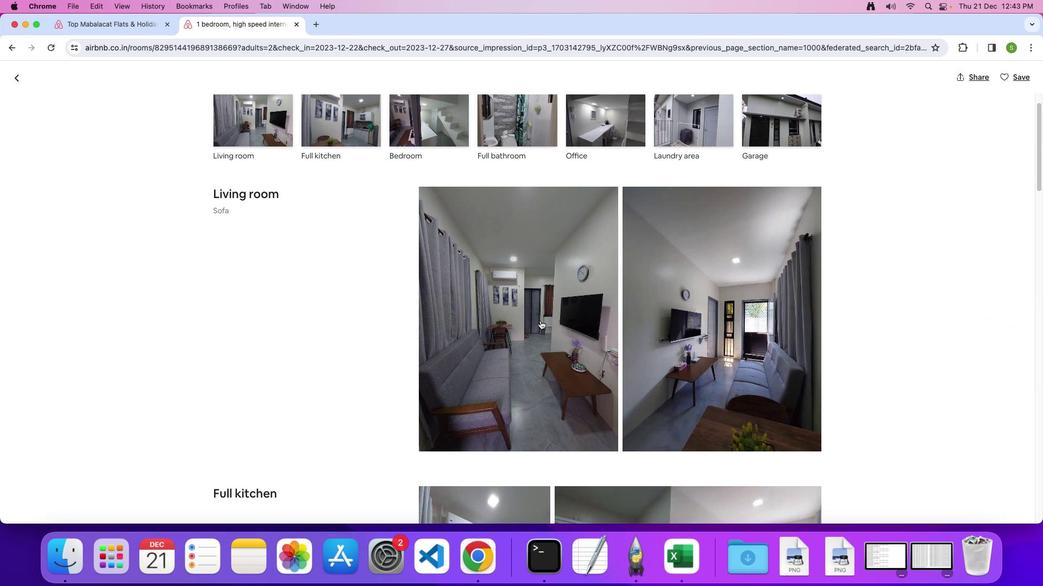 
Action: Mouse moved to (539, 320)
Screenshot: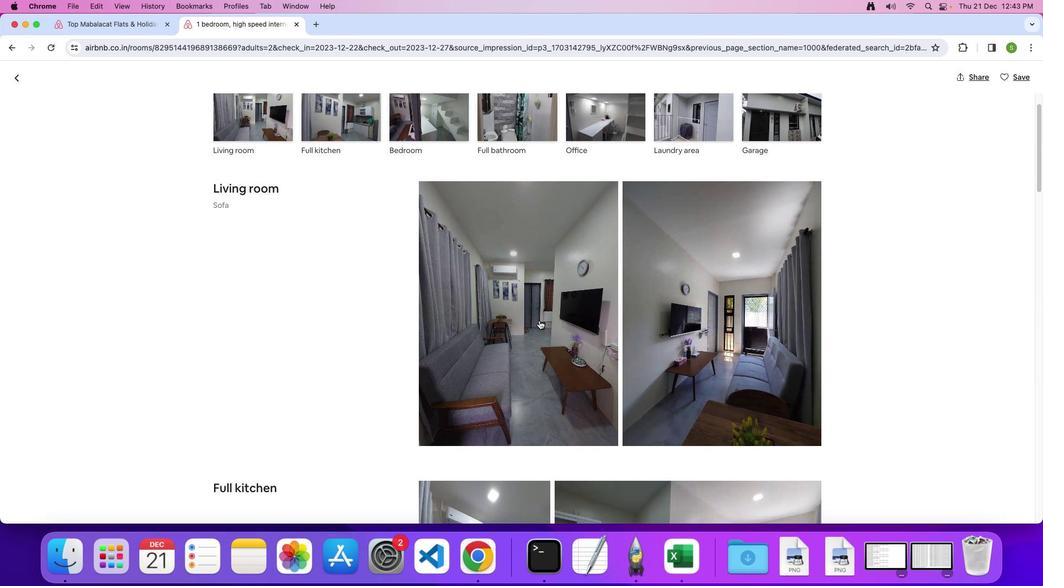 
Action: Mouse scrolled (539, 320) with delta (0, 0)
Screenshot: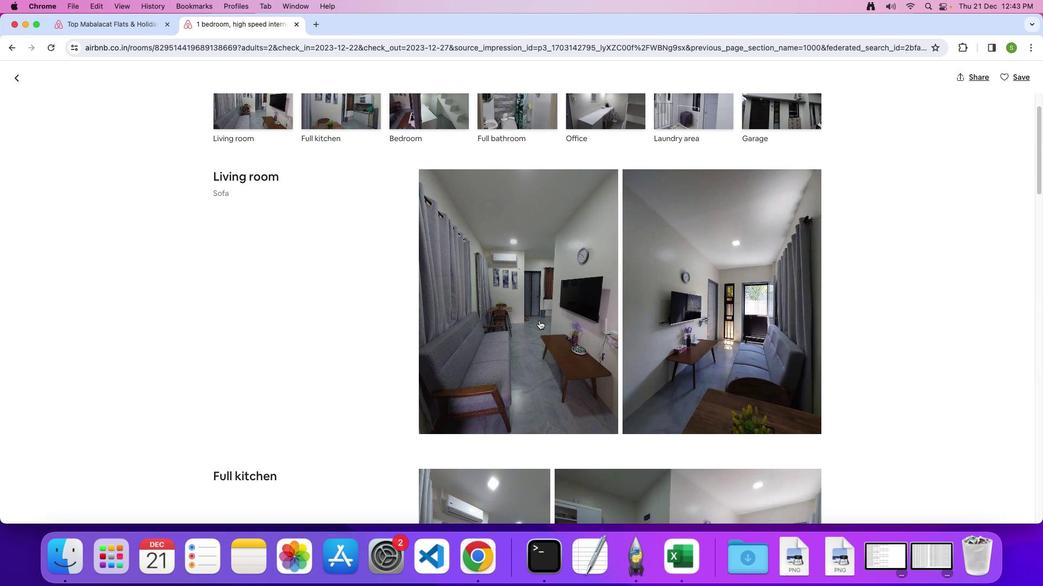 
Action: Mouse scrolled (539, 320) with delta (0, 0)
Screenshot: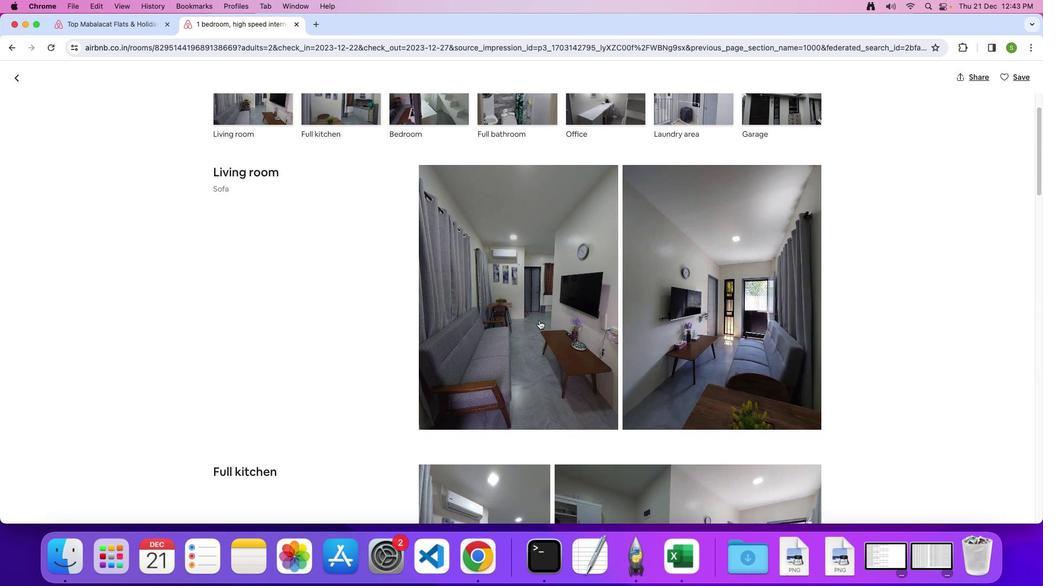 
Action: Mouse moved to (539, 320)
Screenshot: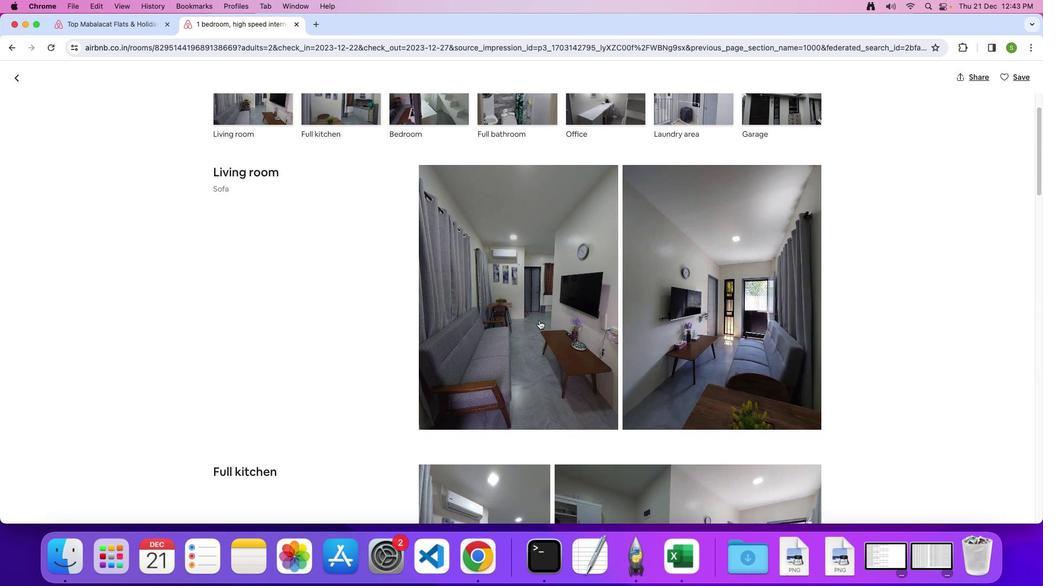 
Action: Mouse scrolled (539, 320) with delta (0, -1)
Screenshot: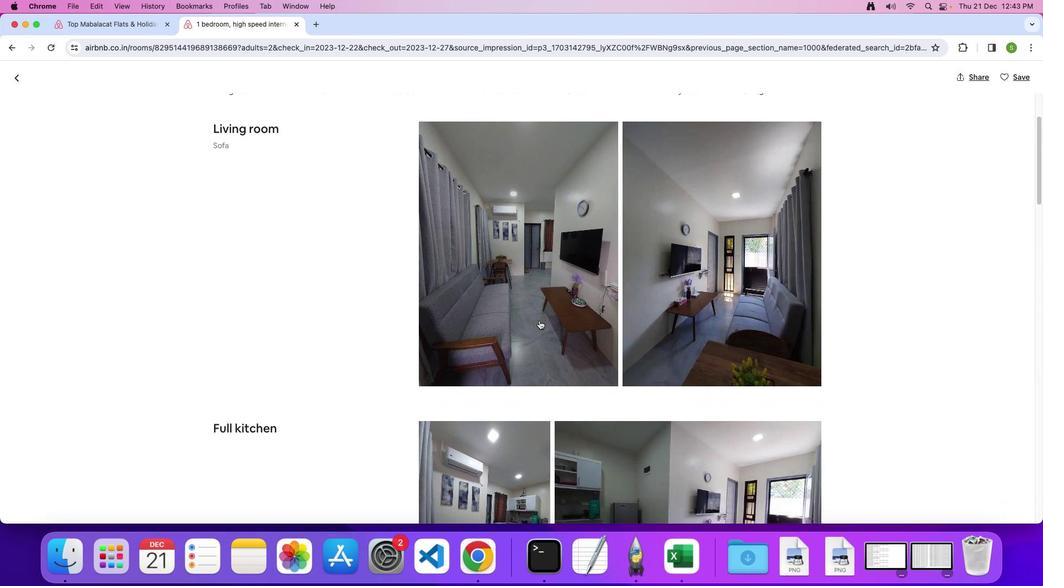 
Action: Mouse scrolled (539, 320) with delta (0, 0)
Screenshot: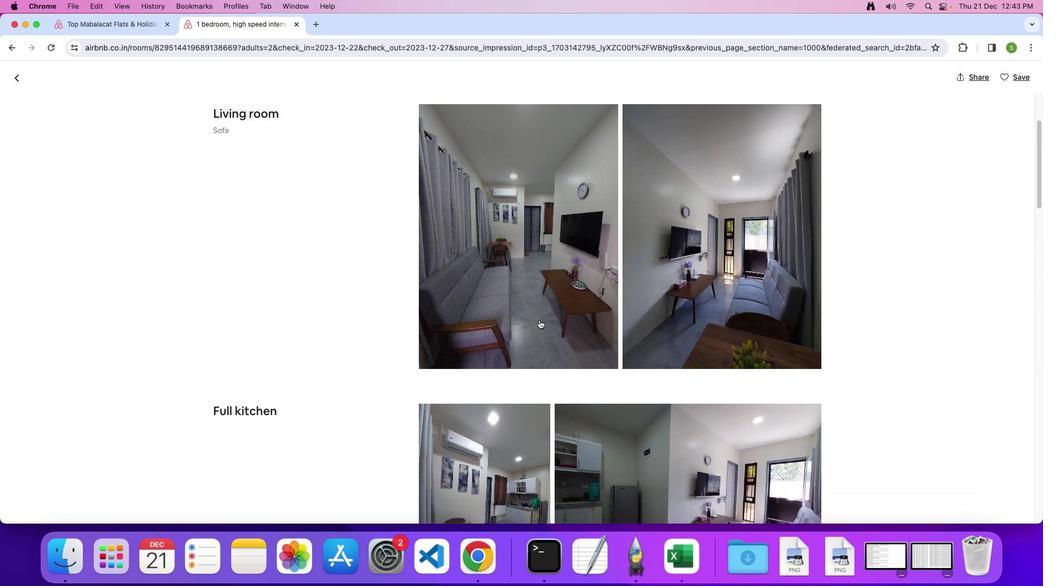 
Action: Mouse moved to (539, 320)
Screenshot: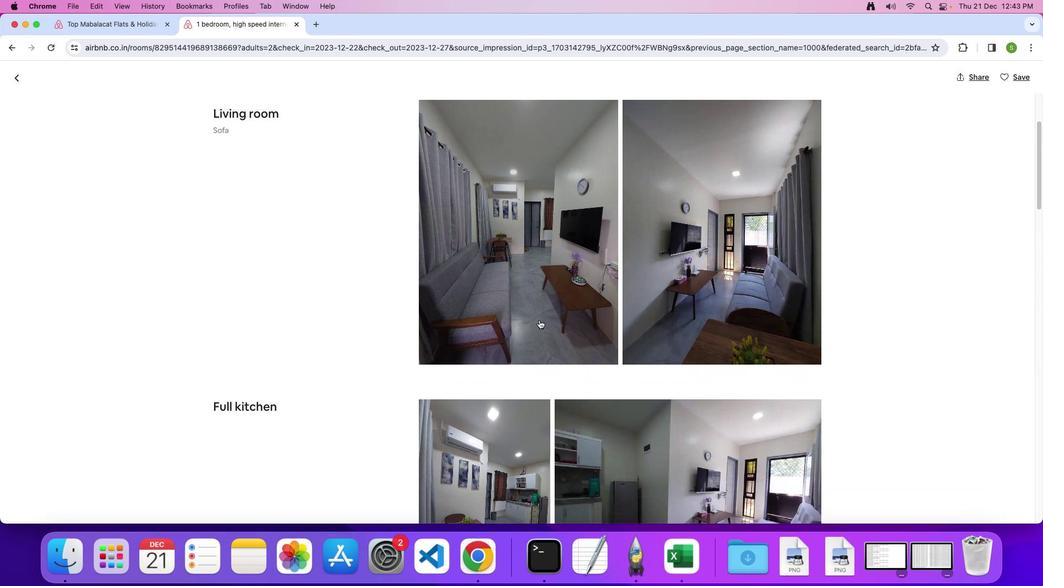 
Action: Mouse scrolled (539, 320) with delta (0, 0)
Screenshot: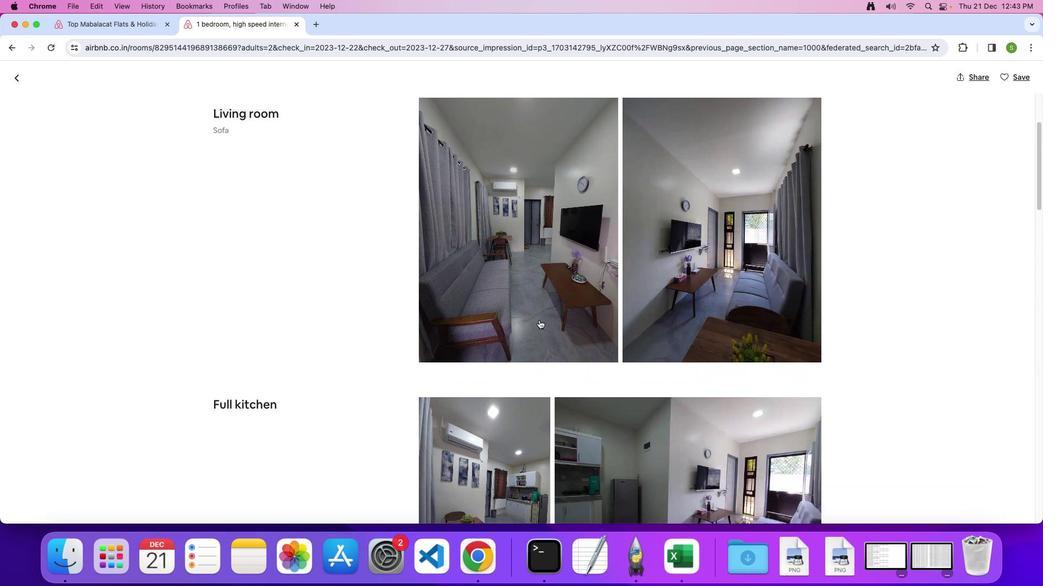
Action: Mouse scrolled (539, 320) with delta (0, 0)
Screenshot: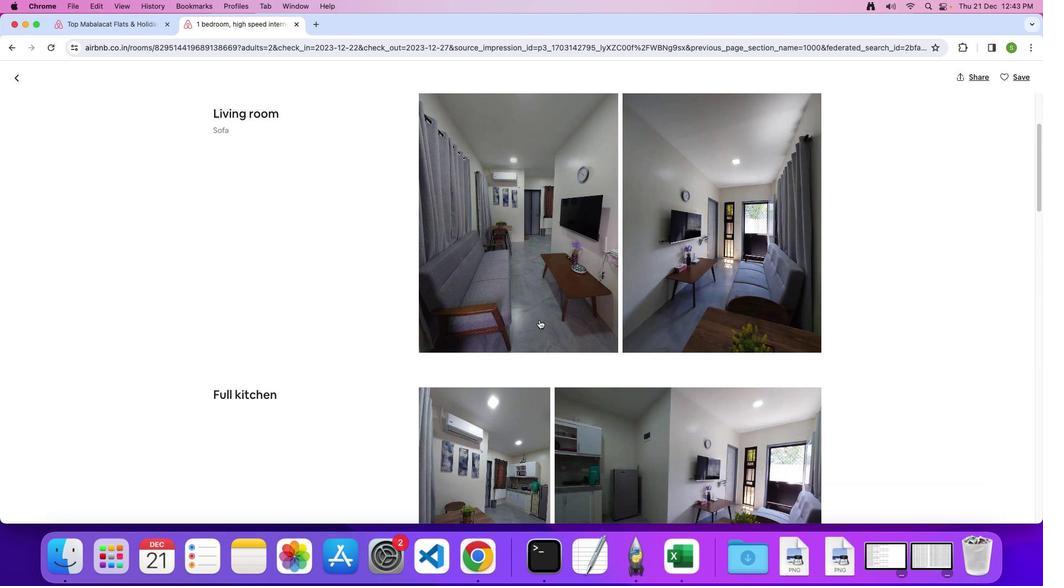 
Action: Mouse scrolled (539, 320) with delta (0, 0)
Screenshot: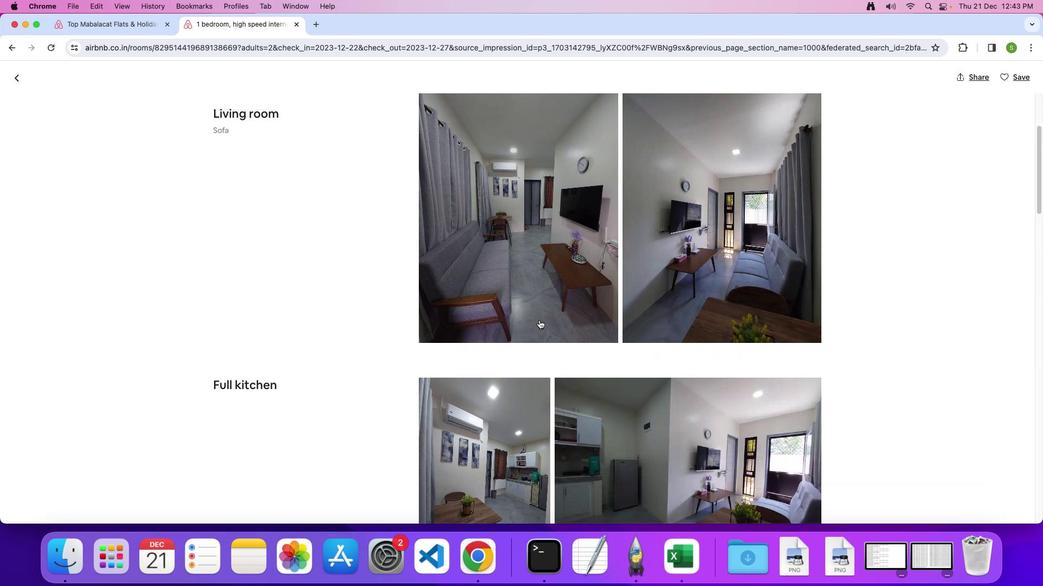 
Action: Mouse scrolled (539, 320) with delta (0, 0)
Screenshot: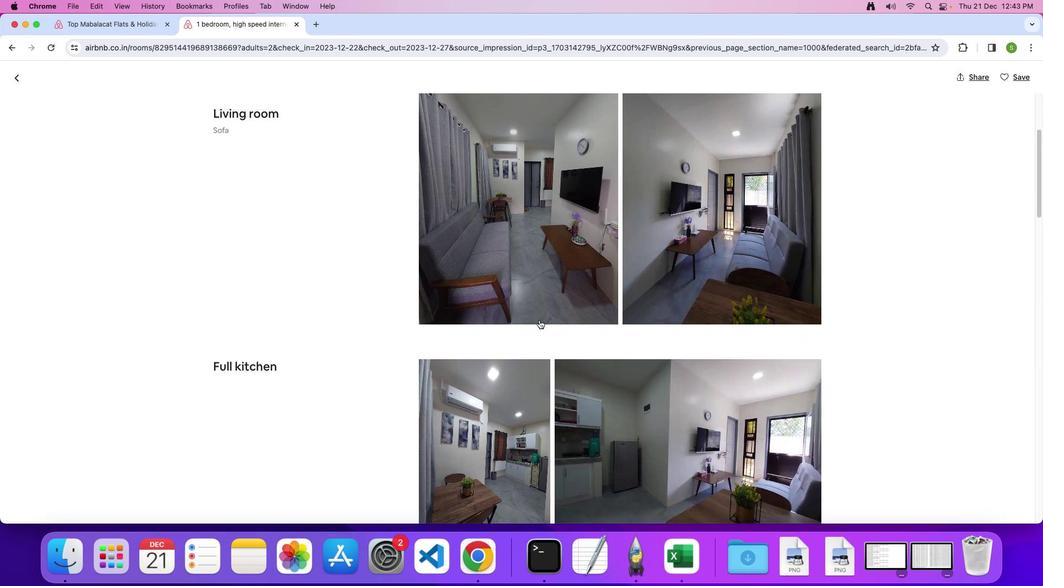 
Action: Mouse scrolled (539, 320) with delta (0, 0)
Screenshot: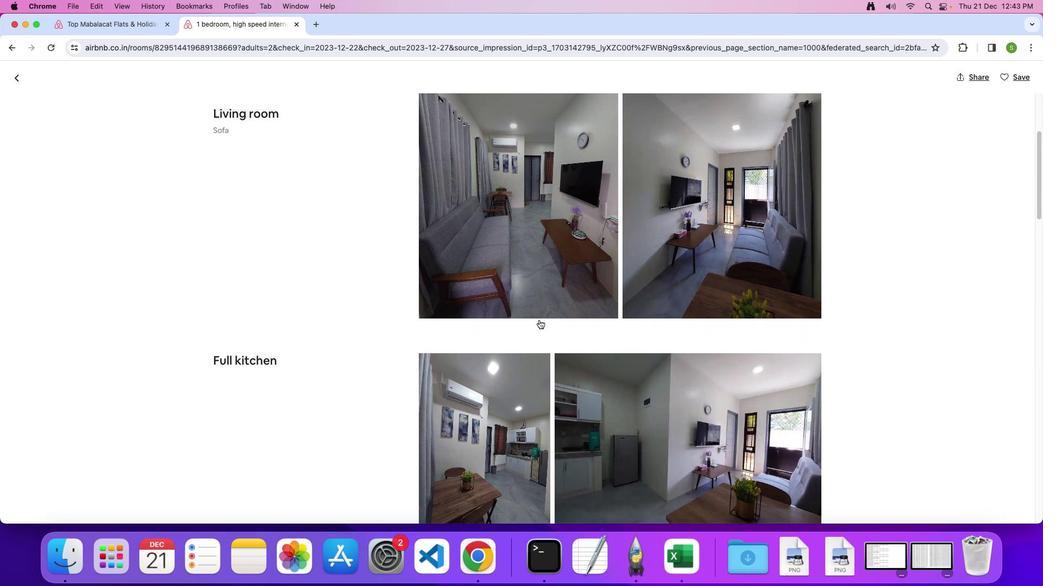 
Action: Mouse scrolled (539, 320) with delta (0, 0)
Screenshot: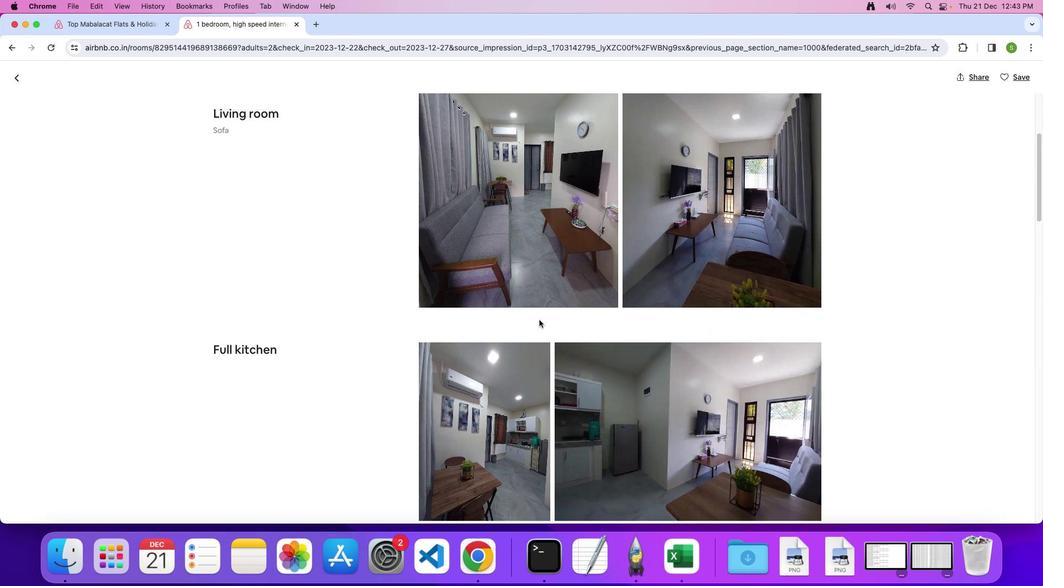 
Action: Mouse scrolled (539, 320) with delta (0, 0)
Screenshot: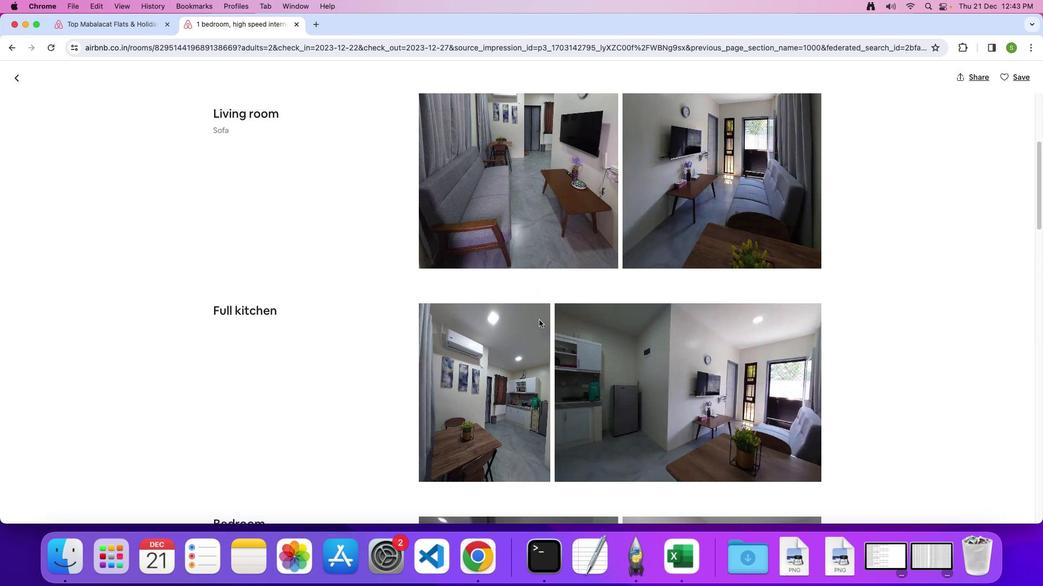 
Action: Mouse scrolled (539, 320) with delta (0, -1)
Screenshot: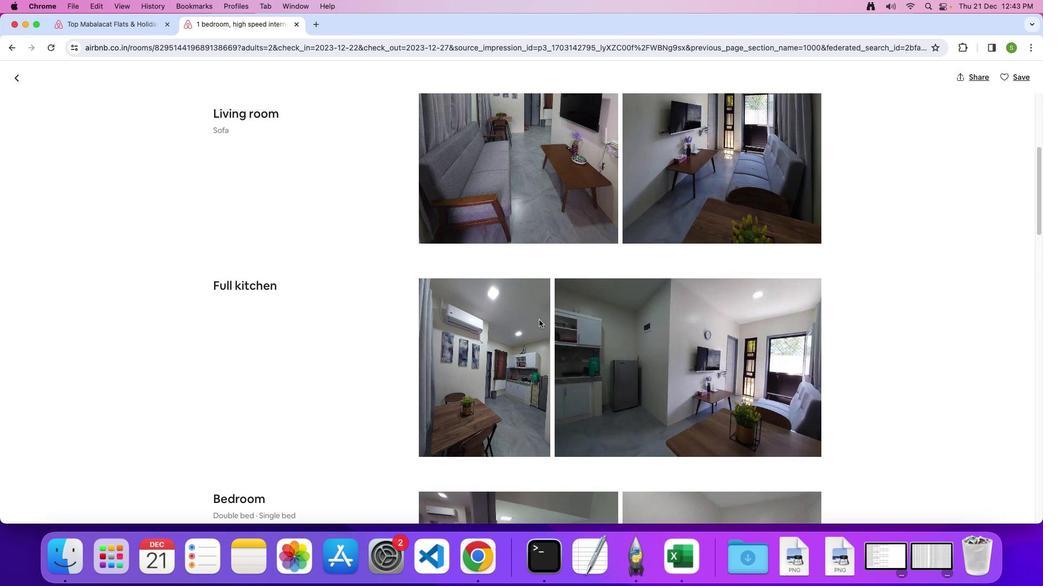 
Action: Mouse scrolled (539, 320) with delta (0, 0)
Screenshot: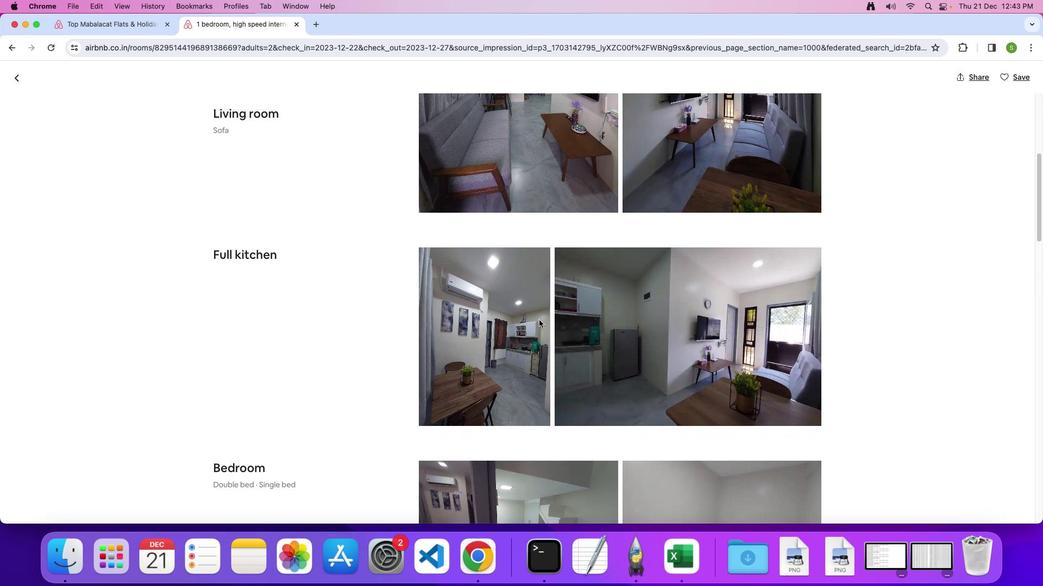 
Action: Mouse scrolled (539, 320) with delta (0, 0)
Screenshot: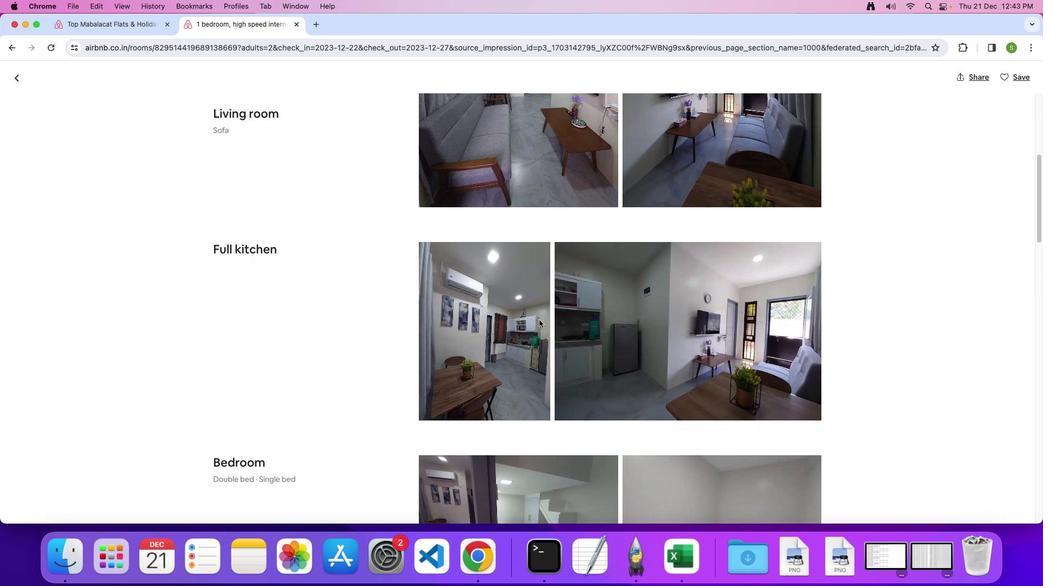 
Action: Mouse scrolled (539, 320) with delta (0, 0)
Screenshot: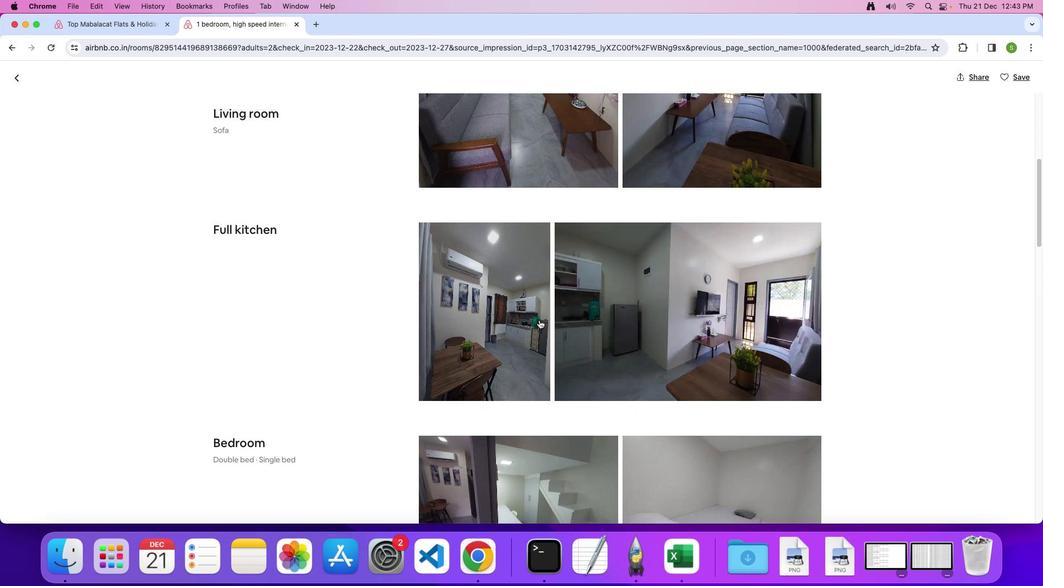 
Action: Mouse scrolled (539, 320) with delta (0, 0)
Screenshot: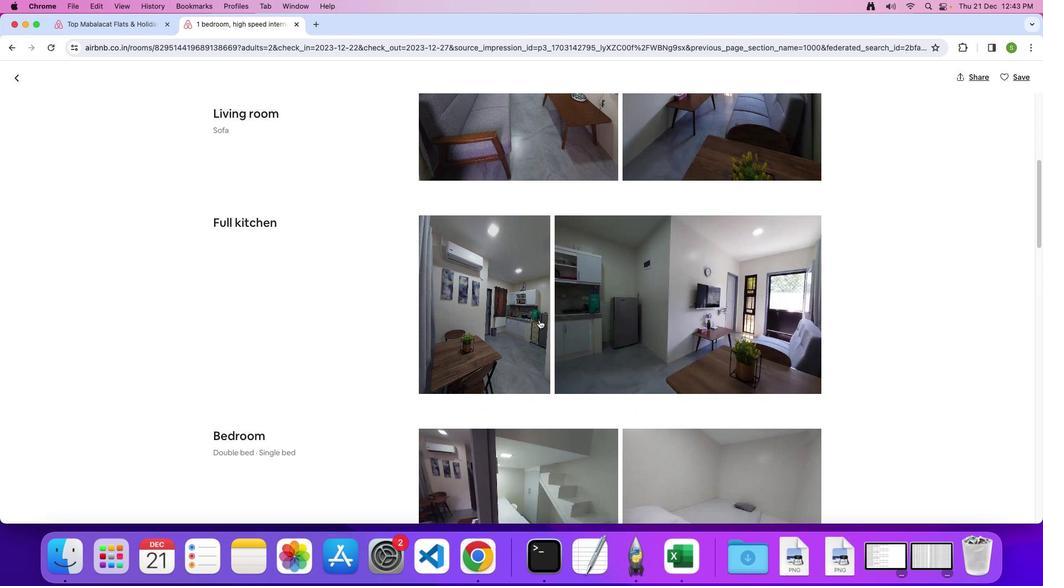 
Action: Mouse moved to (535, 317)
Screenshot: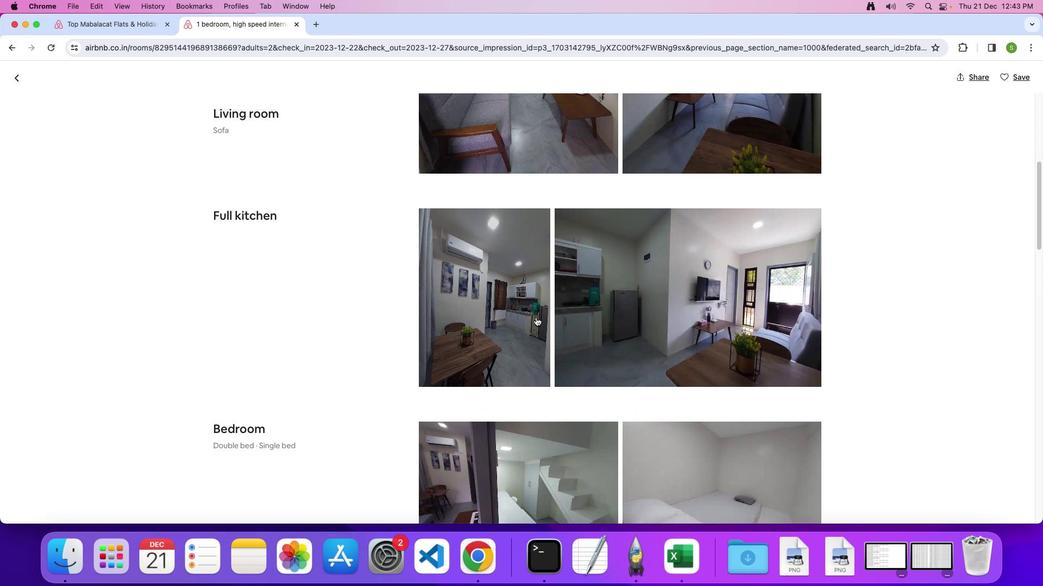 
Action: Mouse scrolled (535, 317) with delta (0, 0)
Screenshot: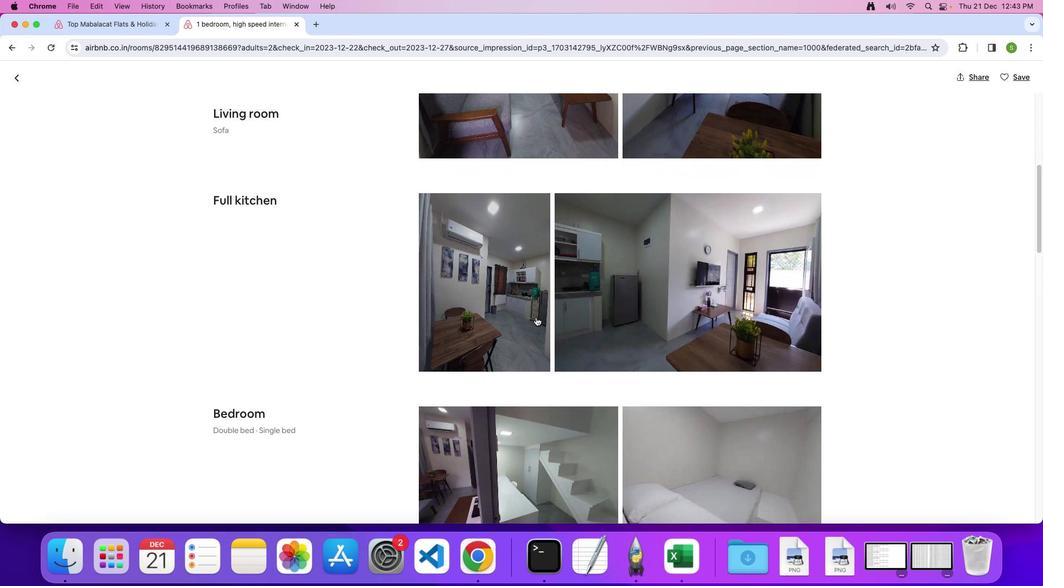 
Action: Mouse scrolled (535, 317) with delta (0, 0)
Screenshot: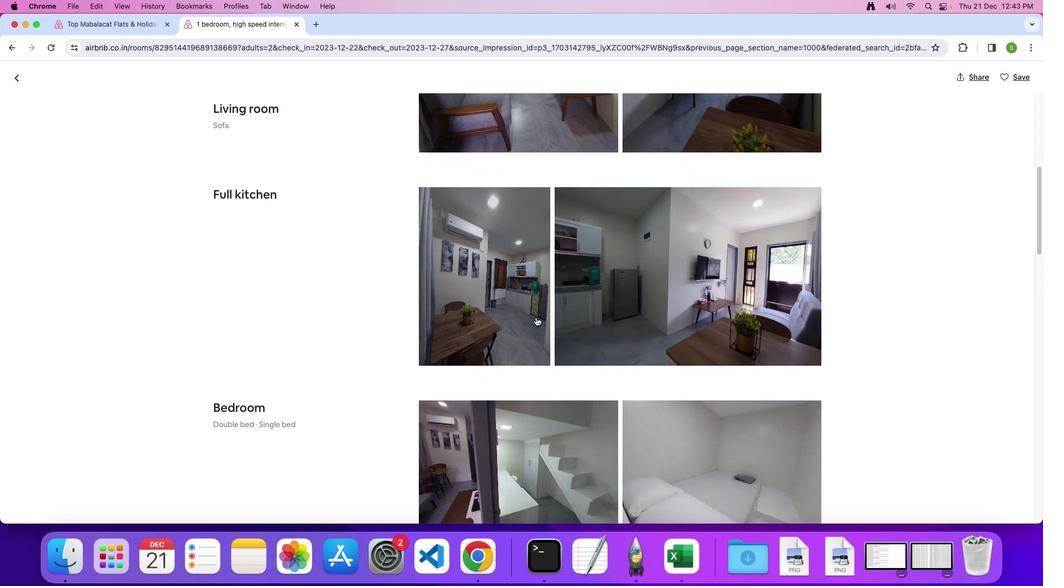 
Action: Mouse scrolled (535, 317) with delta (0, 0)
Screenshot: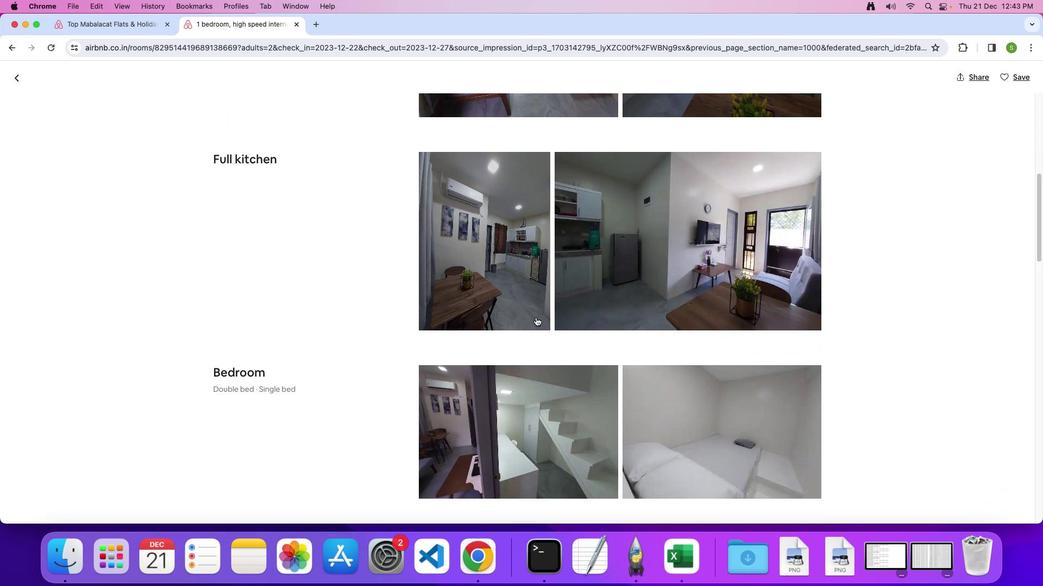 
Action: Mouse scrolled (535, 317) with delta (0, 0)
Screenshot: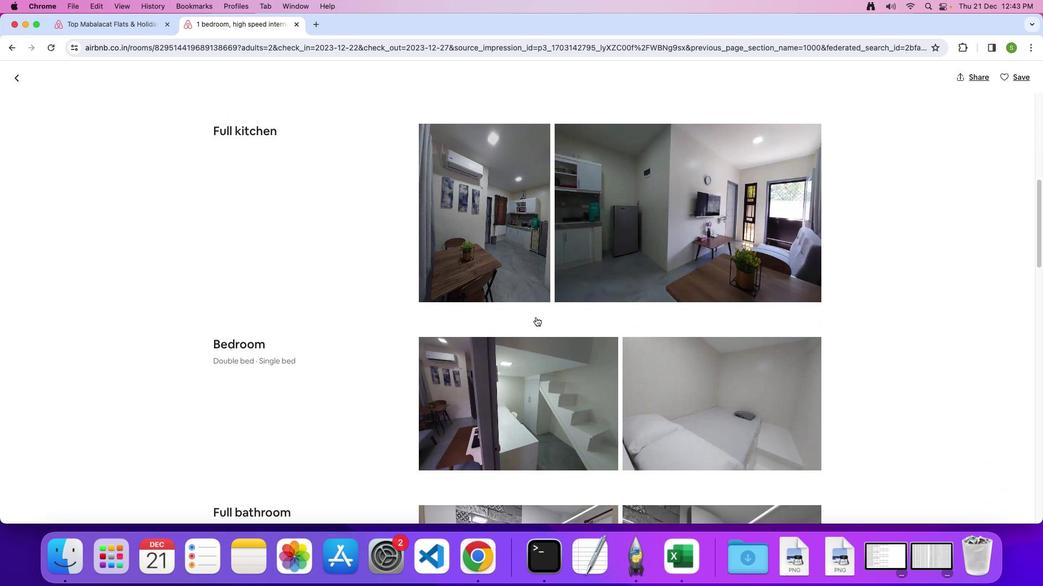 
Action: Mouse scrolled (535, 317) with delta (0, -1)
Screenshot: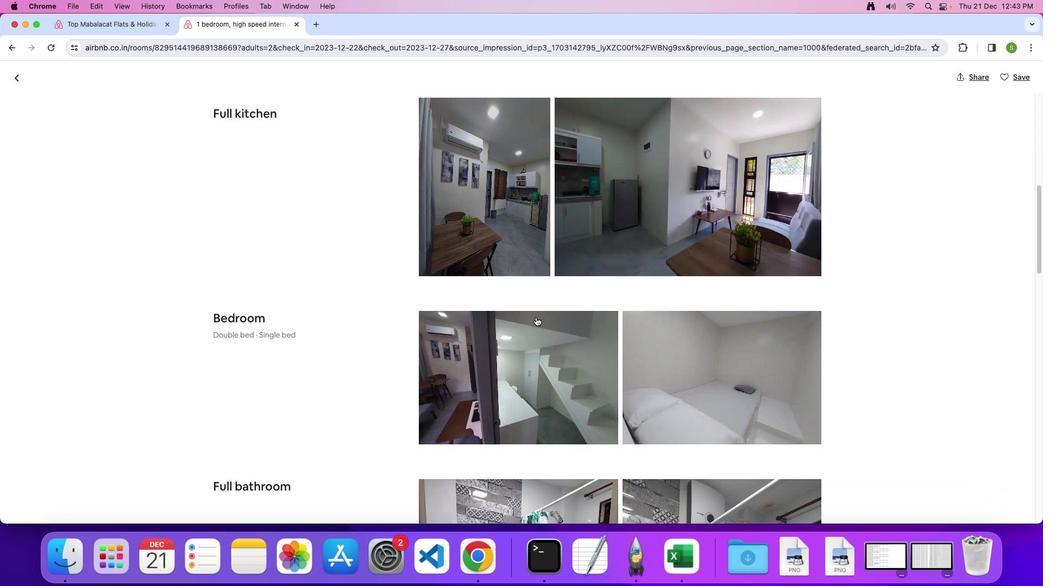 
Action: Mouse scrolled (535, 317) with delta (0, 0)
Screenshot: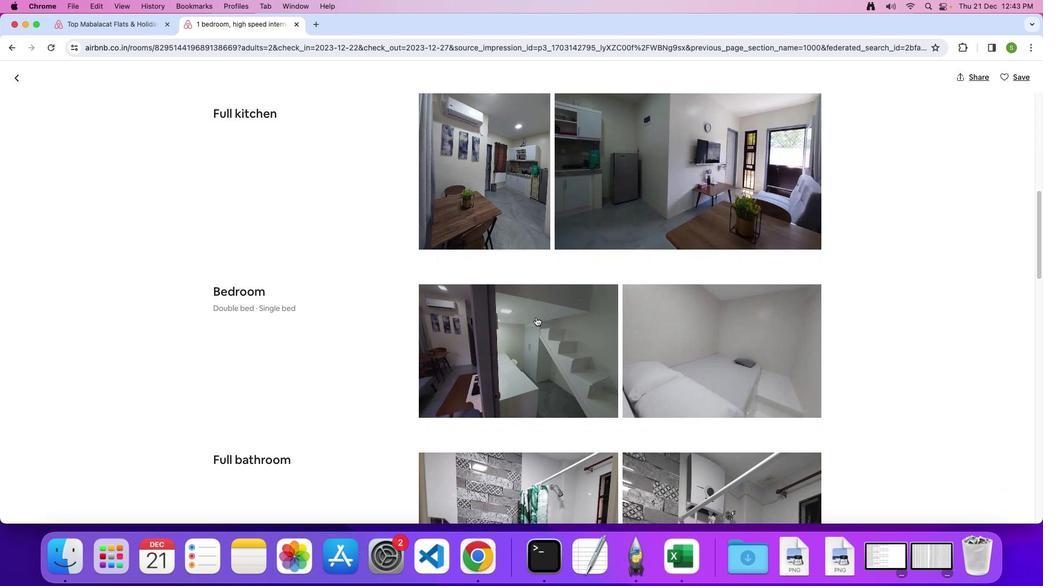 
Action: Mouse scrolled (535, 317) with delta (0, 0)
Screenshot: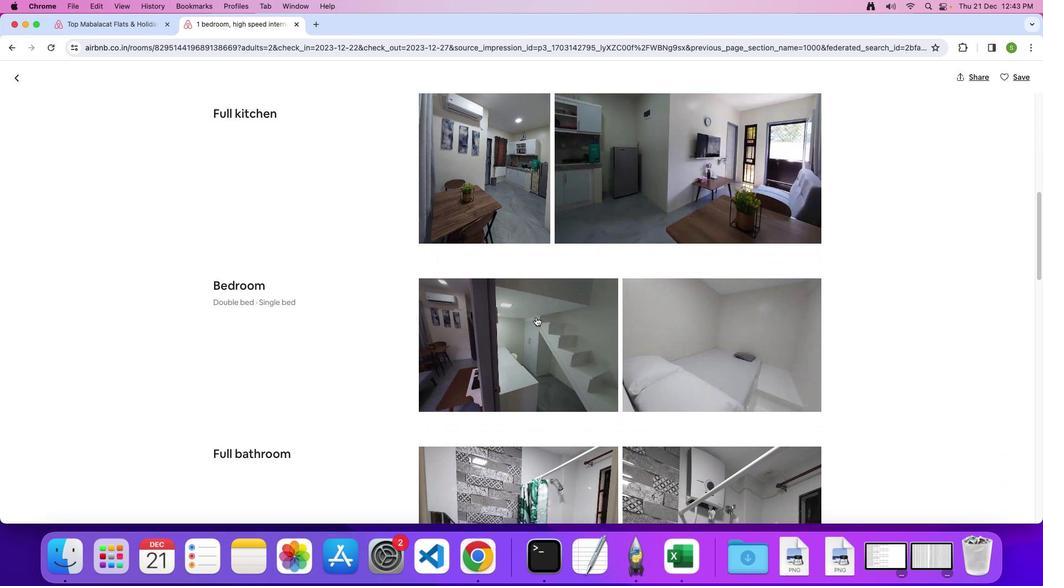 
Action: Mouse scrolled (535, 317) with delta (0, 0)
Screenshot: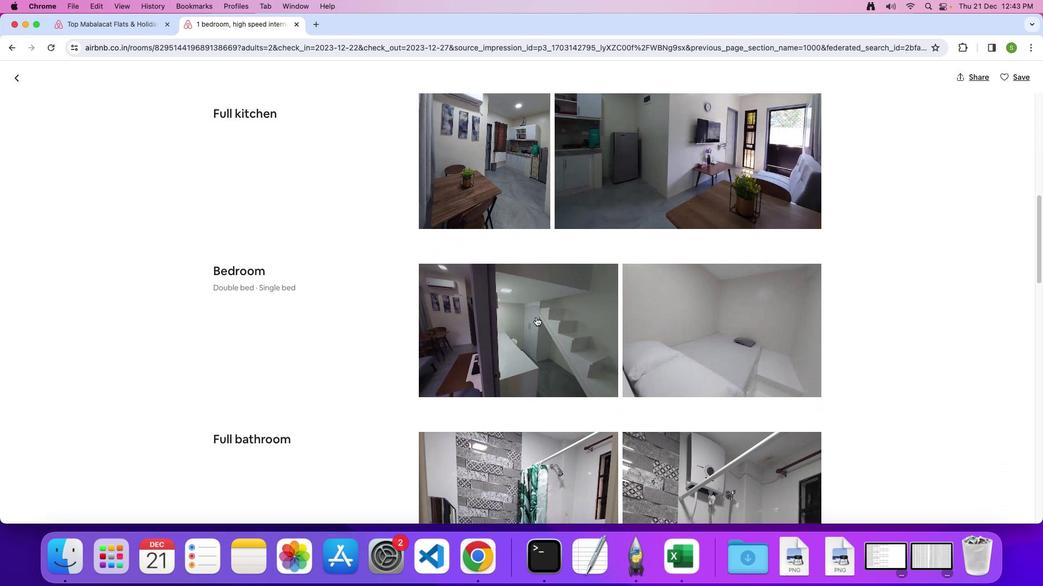 
Action: Mouse scrolled (535, 317) with delta (0, 0)
Screenshot: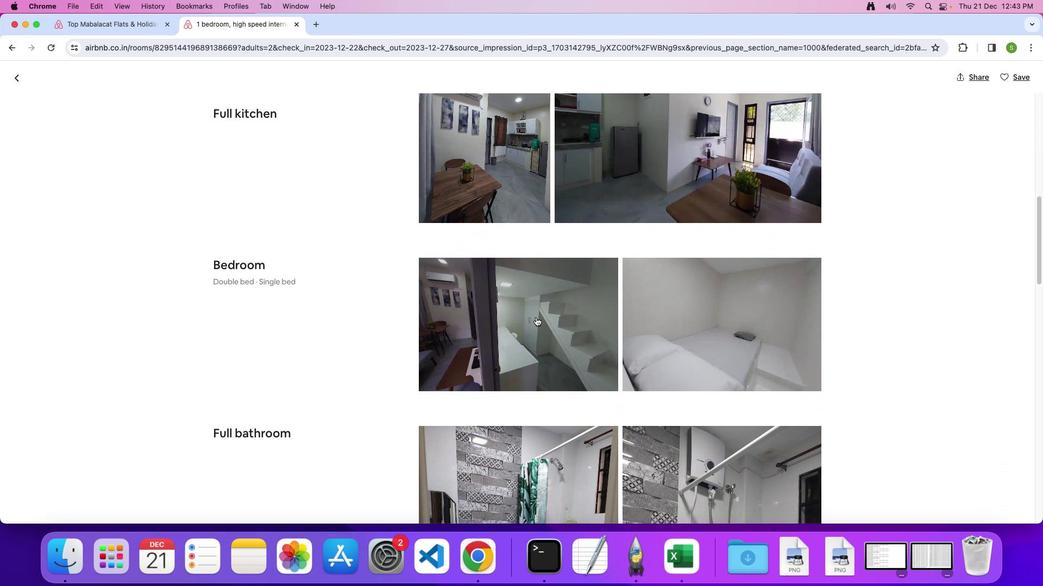 
Action: Mouse scrolled (535, 317) with delta (0, 0)
Screenshot: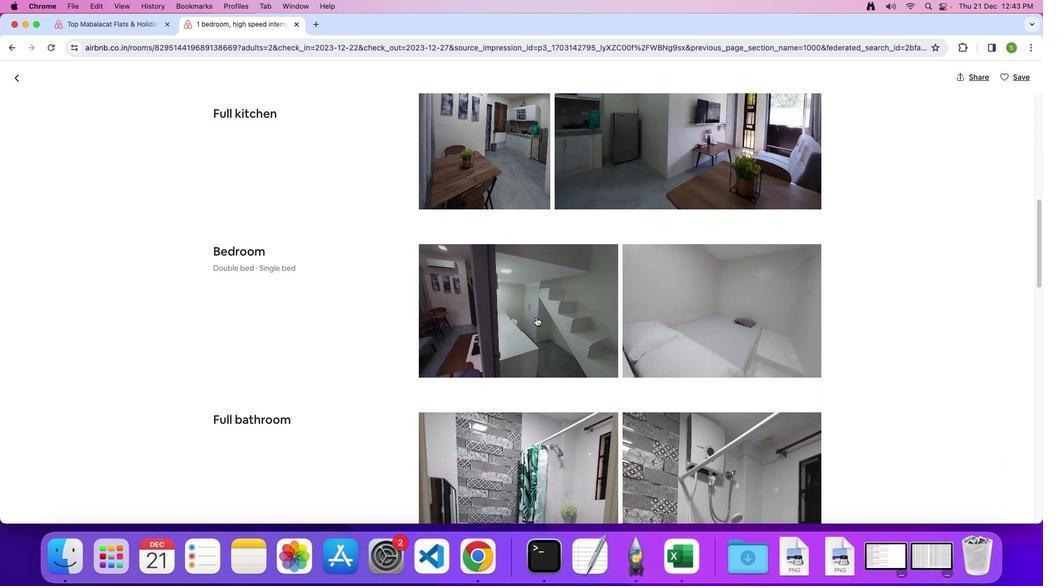 
Action: Mouse scrolled (535, 317) with delta (0, 0)
Screenshot: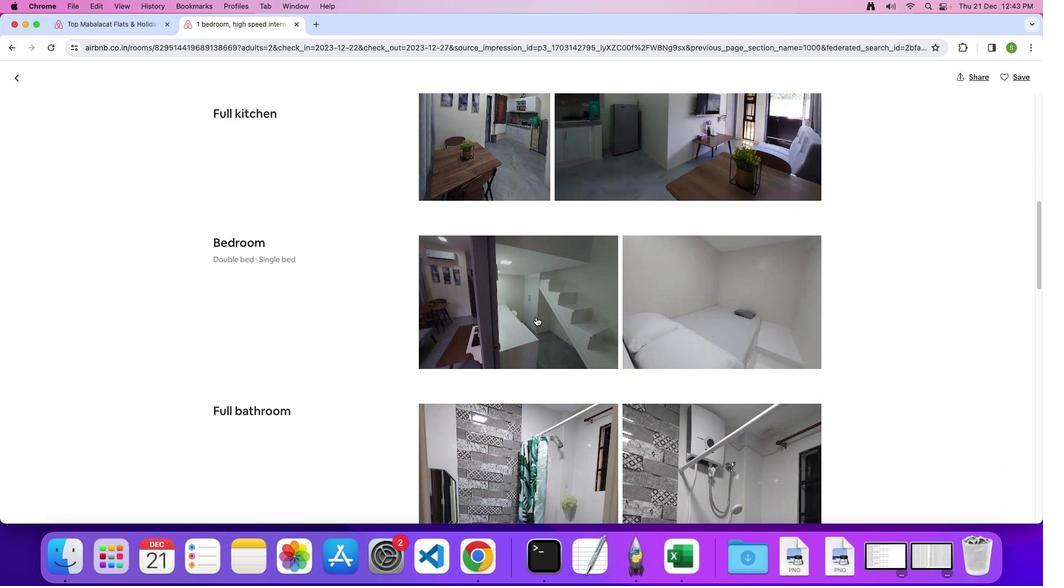 
Action: Mouse scrolled (535, 317) with delta (0, 0)
Screenshot: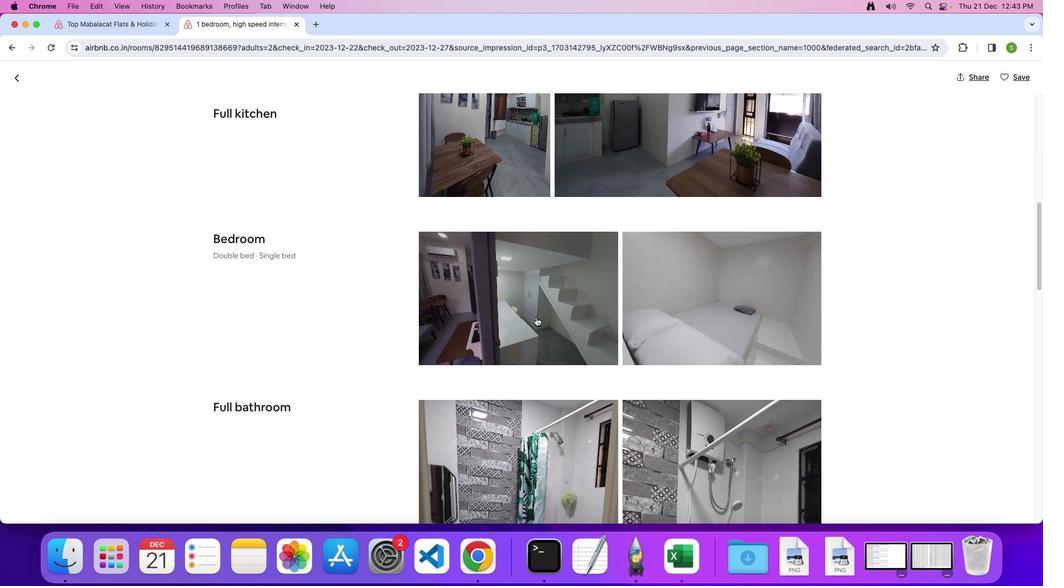 
Action: Mouse scrolled (535, 317) with delta (0, 0)
Screenshot: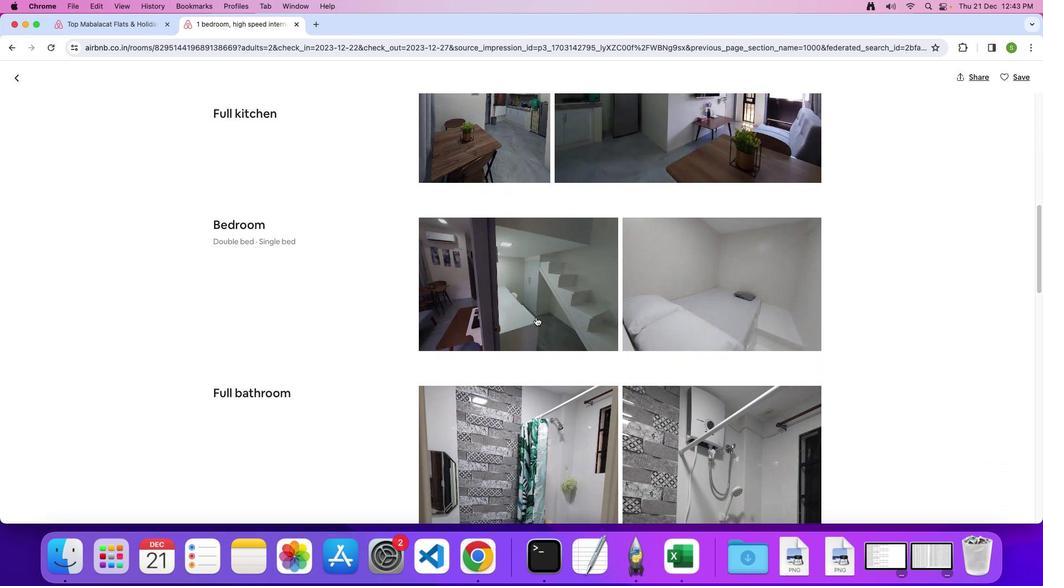 
Action: Mouse scrolled (535, 317) with delta (0, 0)
Screenshot: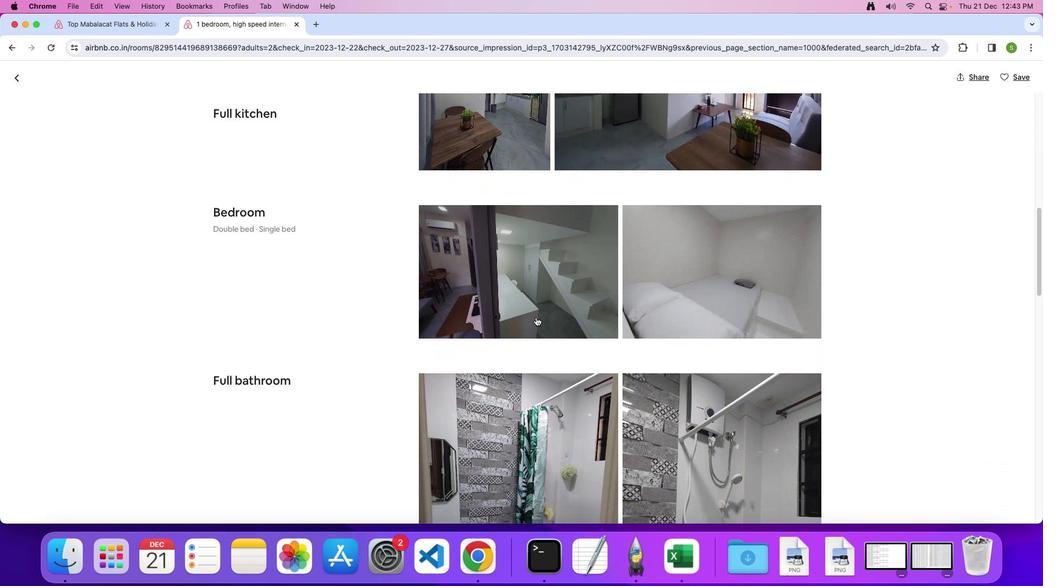 
Action: Mouse scrolled (535, 317) with delta (0, -1)
Screenshot: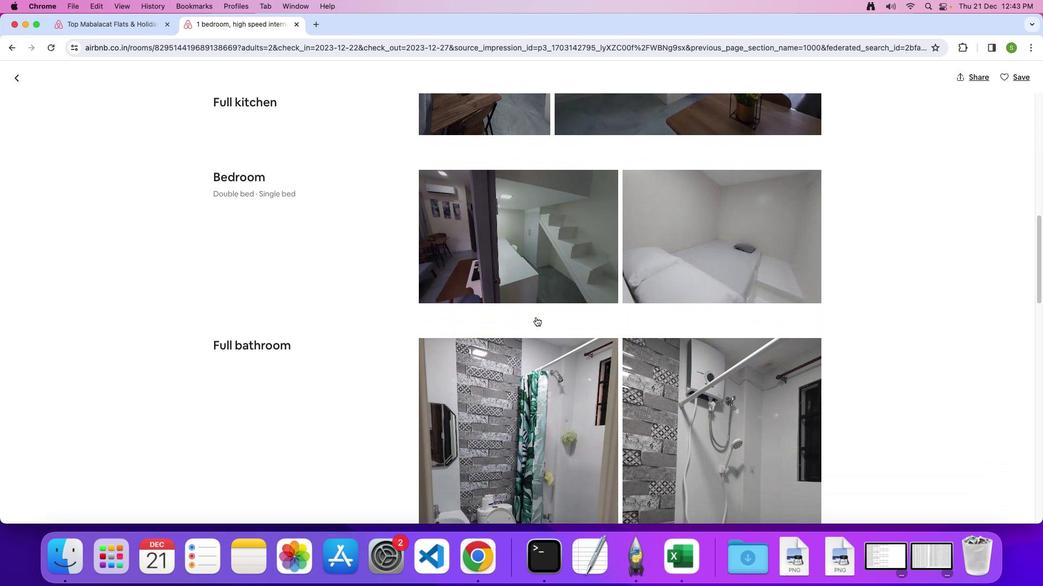 
Action: Mouse scrolled (535, 317) with delta (0, 0)
Screenshot: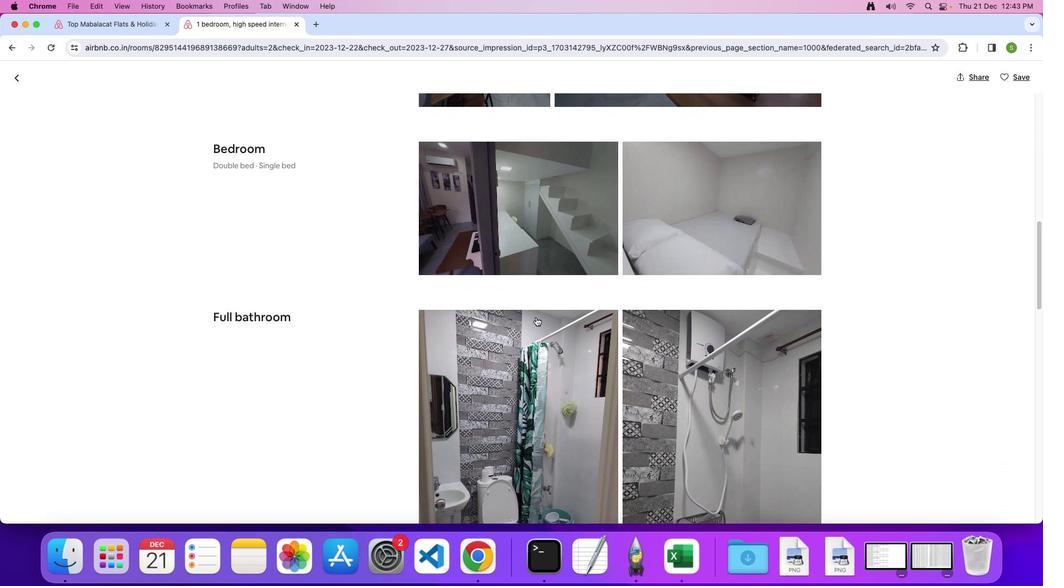 
Action: Mouse scrolled (535, 317) with delta (0, 0)
Screenshot: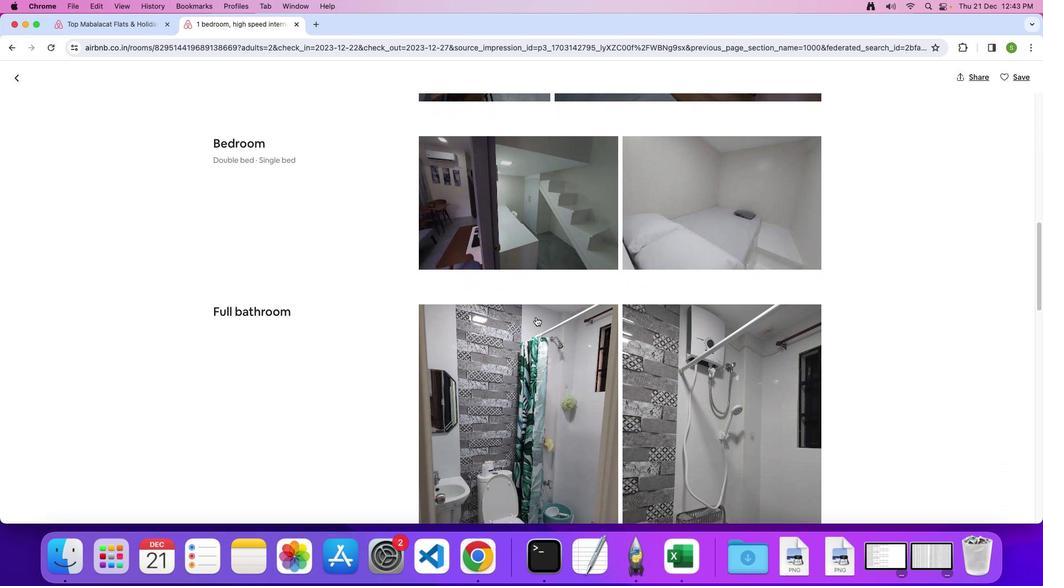 
Action: Mouse scrolled (535, 317) with delta (0, 0)
Screenshot: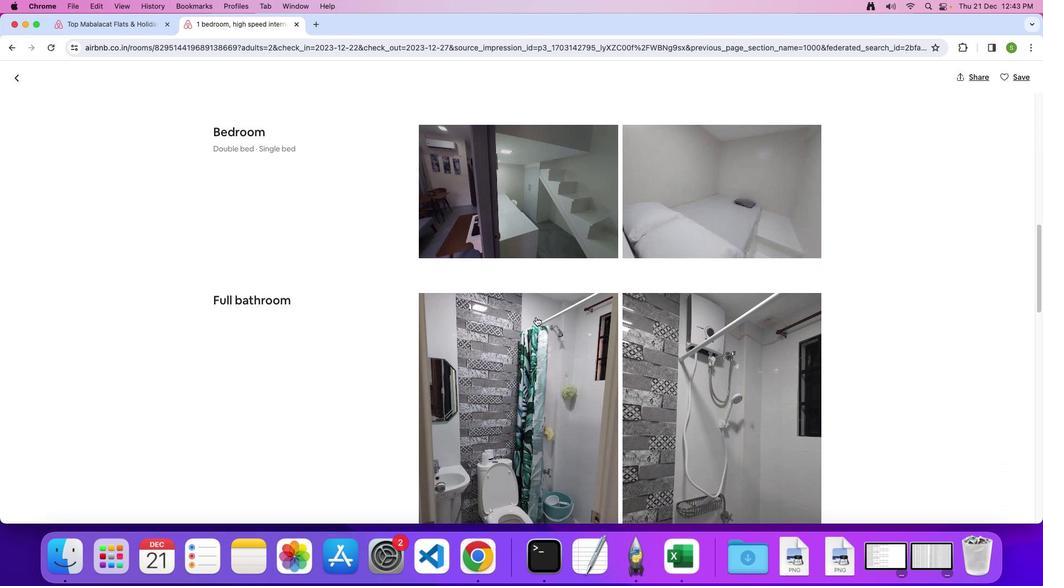 
Action: Mouse scrolled (535, 317) with delta (0, 0)
Screenshot: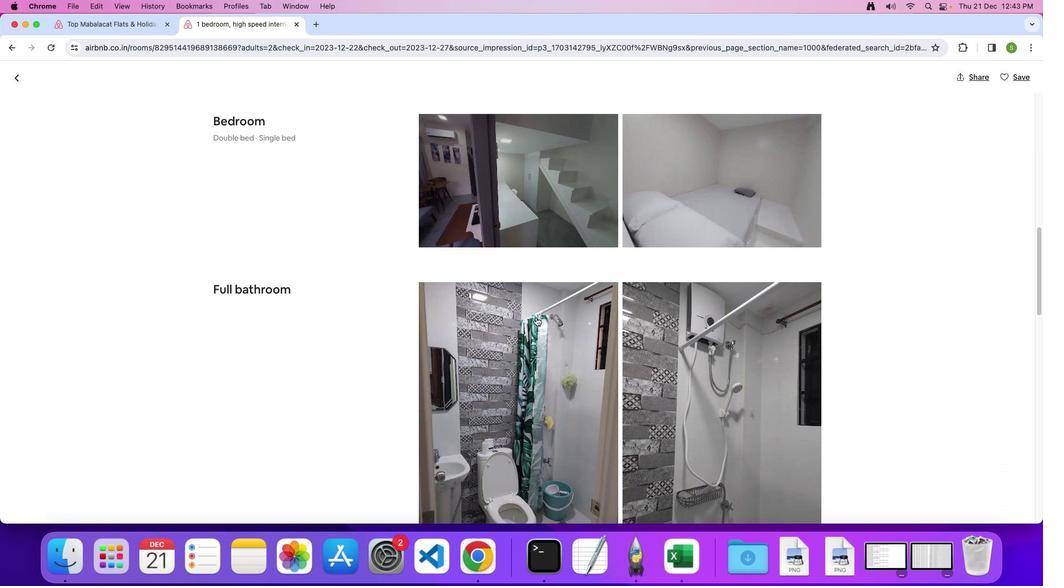 
Action: Mouse scrolled (535, 317) with delta (0, 0)
Screenshot: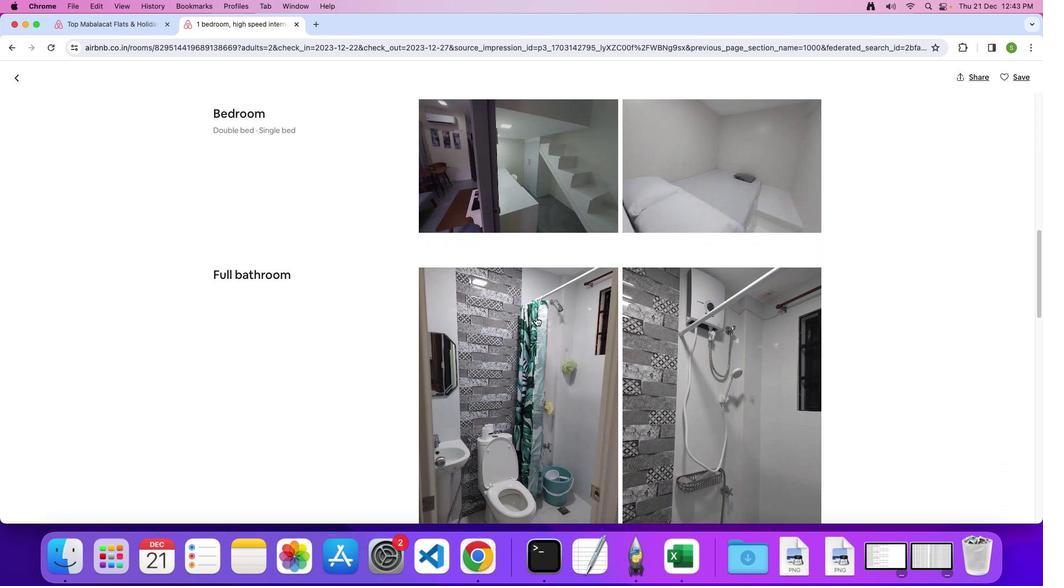 
Action: Mouse scrolled (535, 317) with delta (0, 0)
Screenshot: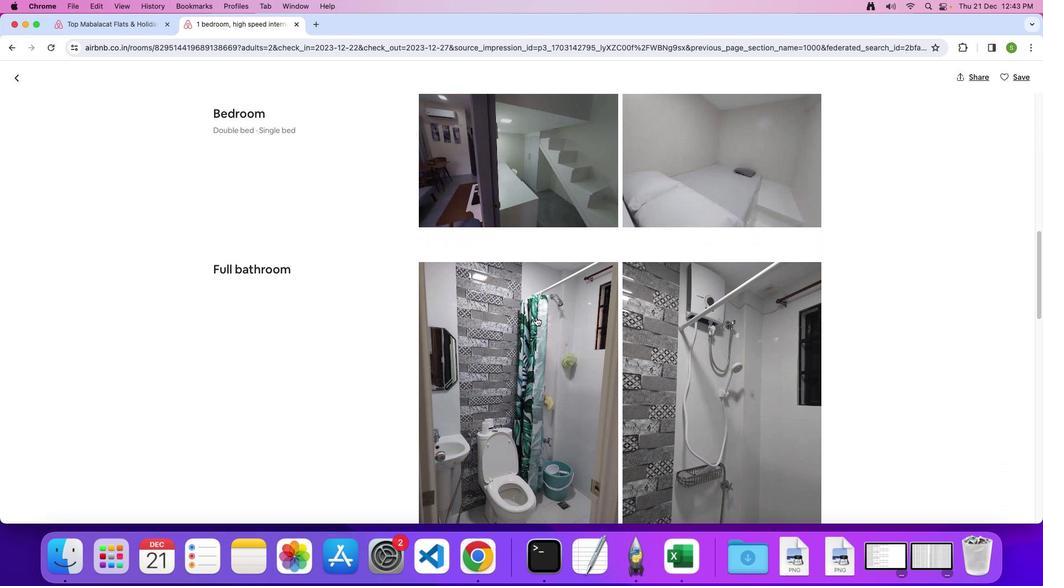 
Action: Mouse scrolled (535, 317) with delta (0, 0)
Screenshot: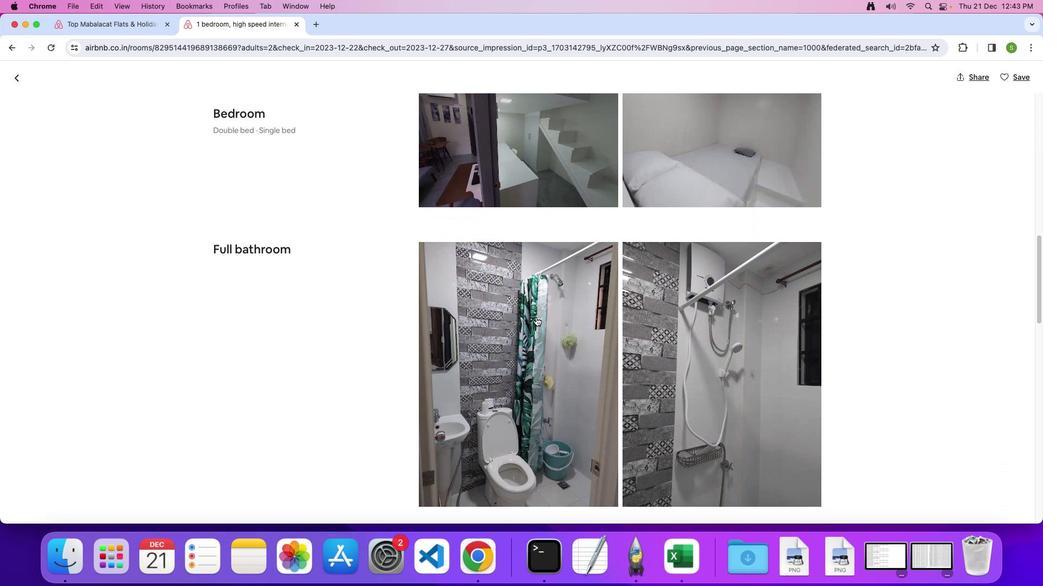 
Action: Mouse scrolled (535, 317) with delta (0, 0)
Screenshot: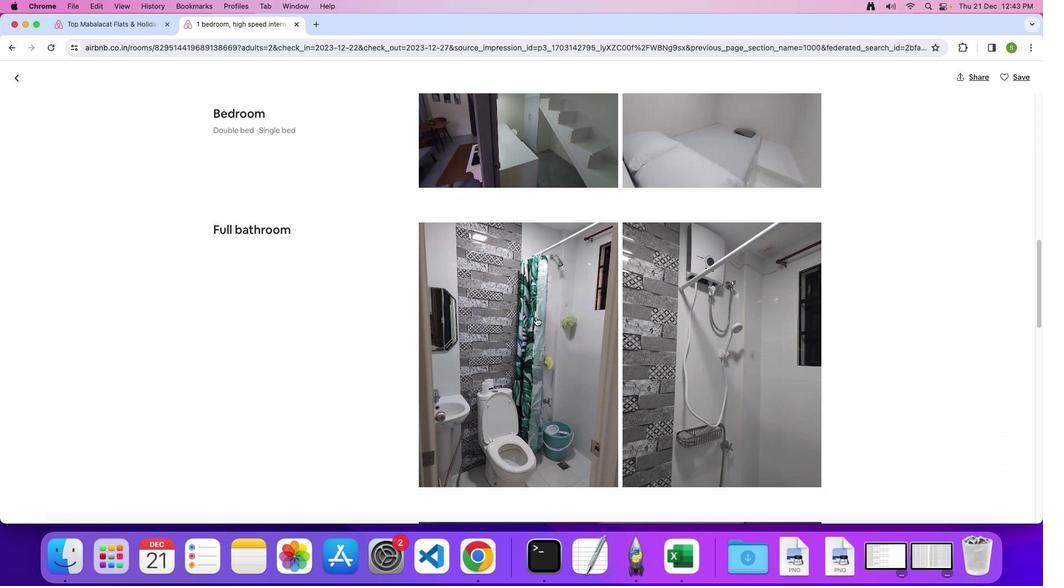 
Action: Mouse scrolled (535, 317) with delta (0, -1)
Screenshot: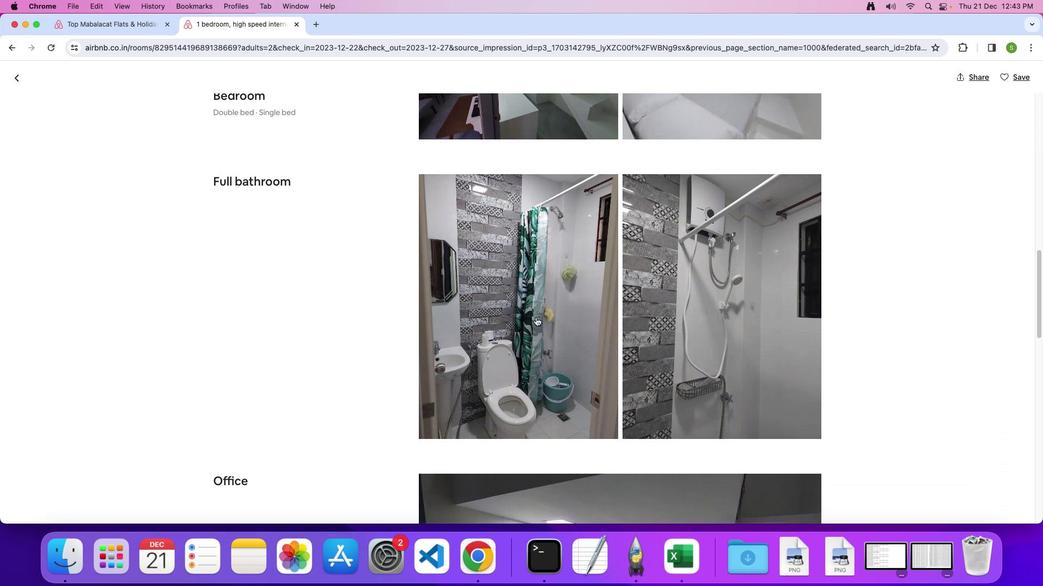 
Action: Mouse scrolled (535, 317) with delta (0, 0)
Screenshot: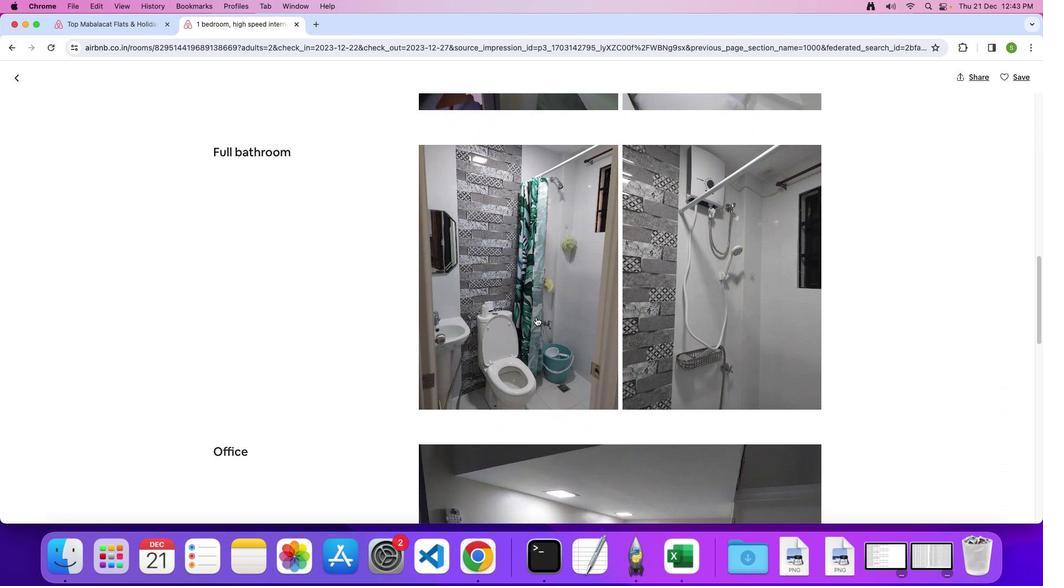 
Action: Mouse scrolled (535, 317) with delta (0, 0)
Screenshot: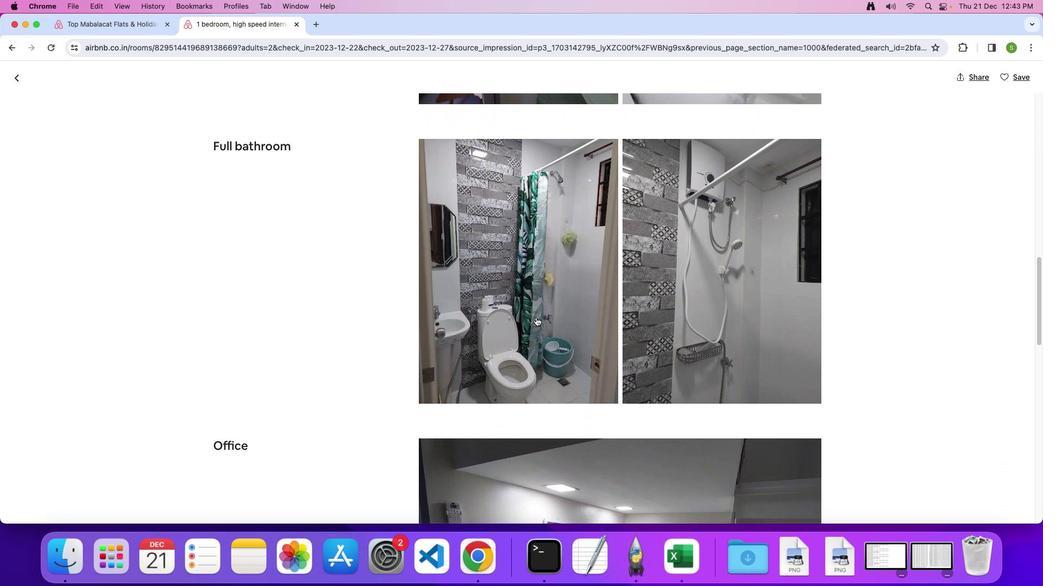 
Action: Mouse scrolled (535, 317) with delta (0, 0)
Screenshot: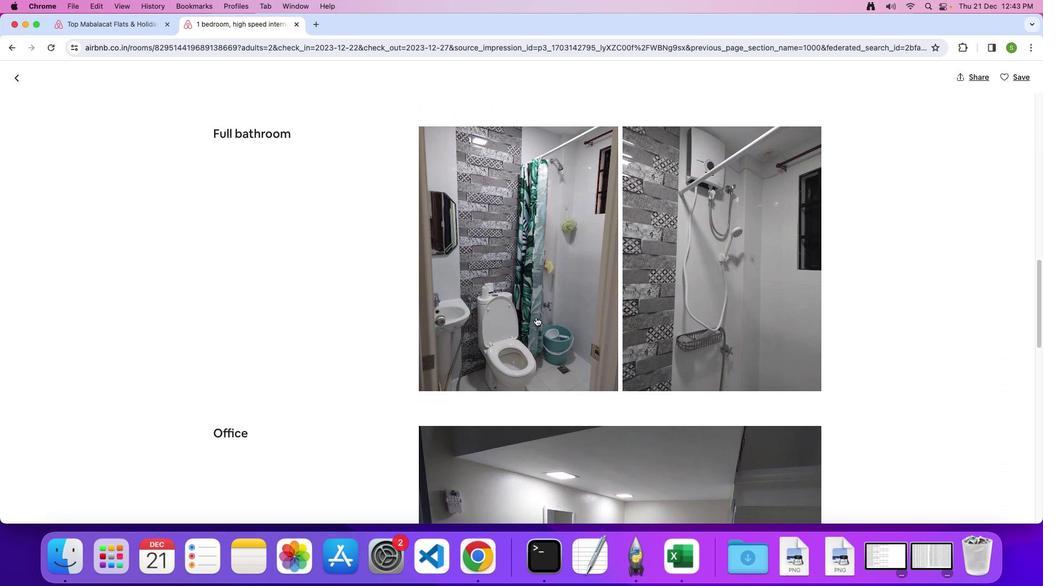 
Action: Mouse scrolled (535, 317) with delta (0, 0)
Screenshot: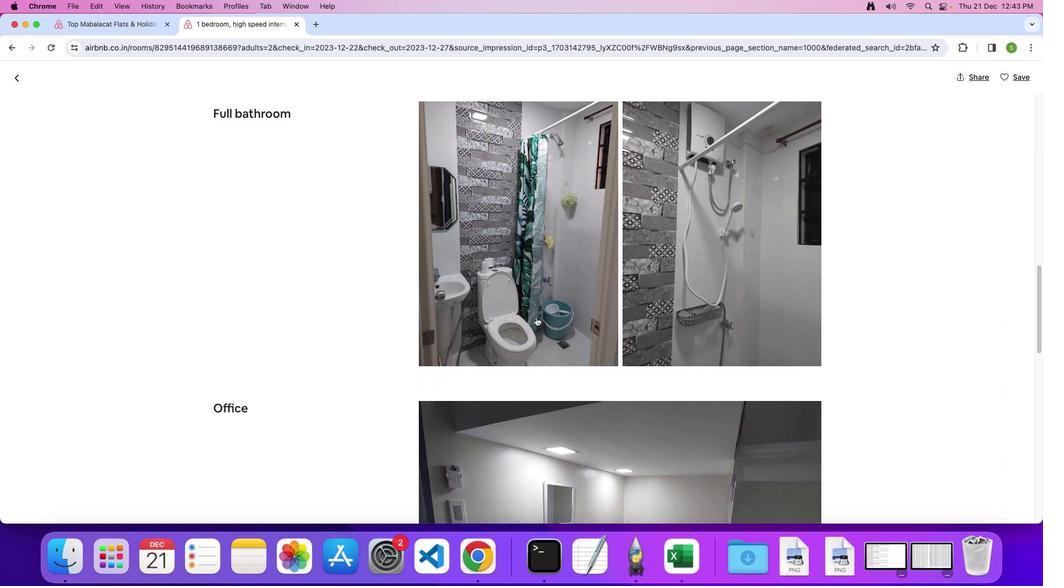 
Action: Mouse scrolled (535, 317) with delta (0, -1)
Screenshot: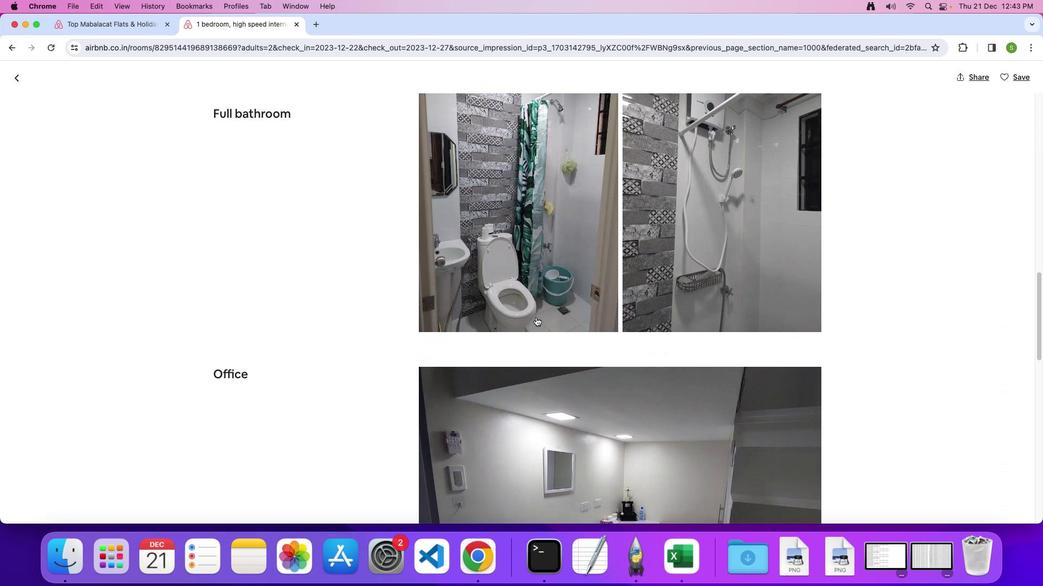 
Action: Mouse scrolled (535, 317) with delta (0, 0)
Screenshot: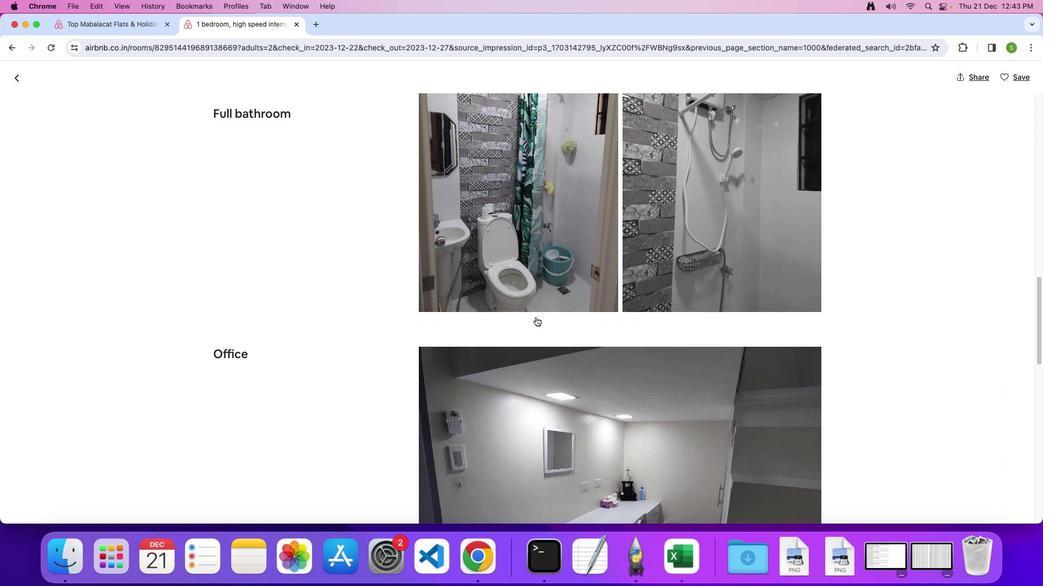 
Action: Mouse scrolled (535, 317) with delta (0, 0)
Screenshot: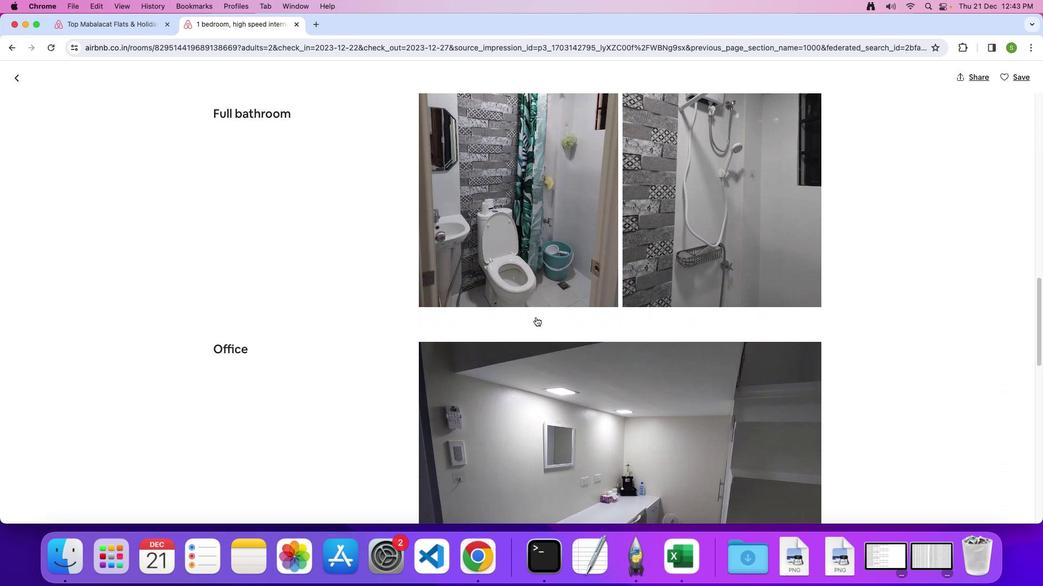 
Action: Mouse scrolled (535, 317) with delta (0, 0)
Screenshot: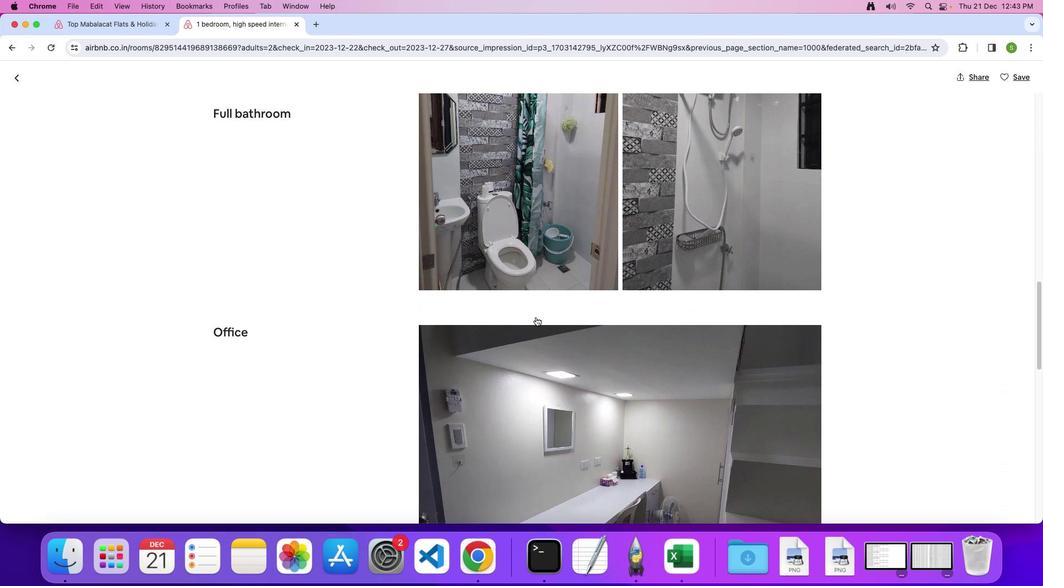 
Action: Mouse scrolled (535, 317) with delta (0, 0)
Screenshot: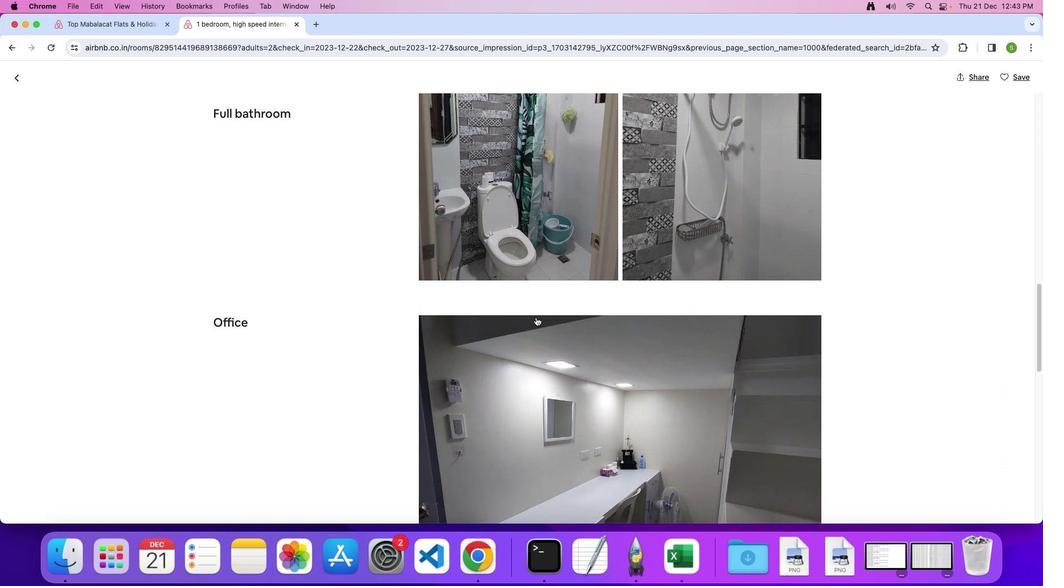 
Action: Mouse scrolled (535, 317) with delta (0, -1)
Screenshot: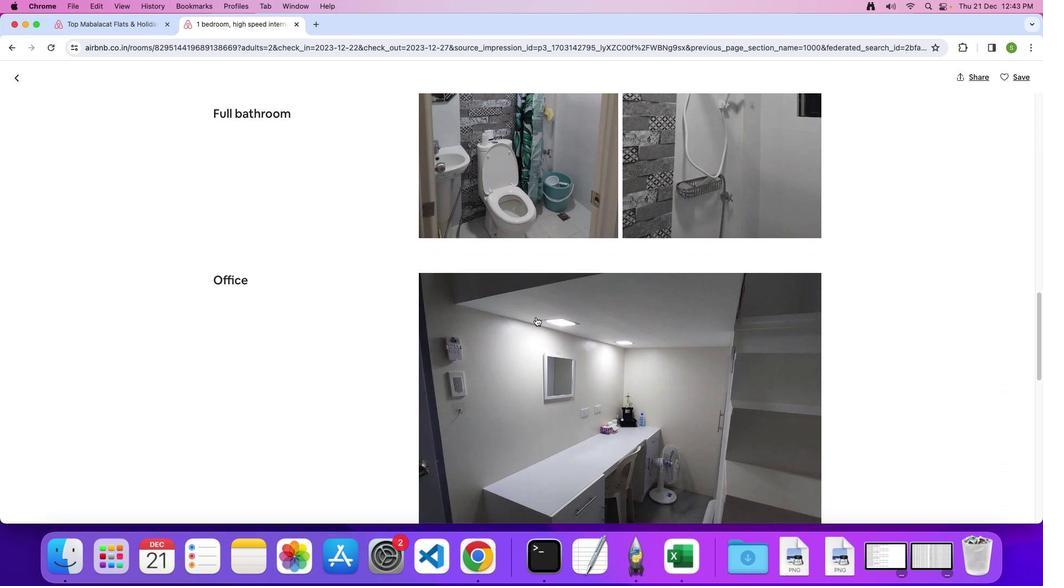 
Action: Mouse scrolled (535, 317) with delta (0, 0)
Screenshot: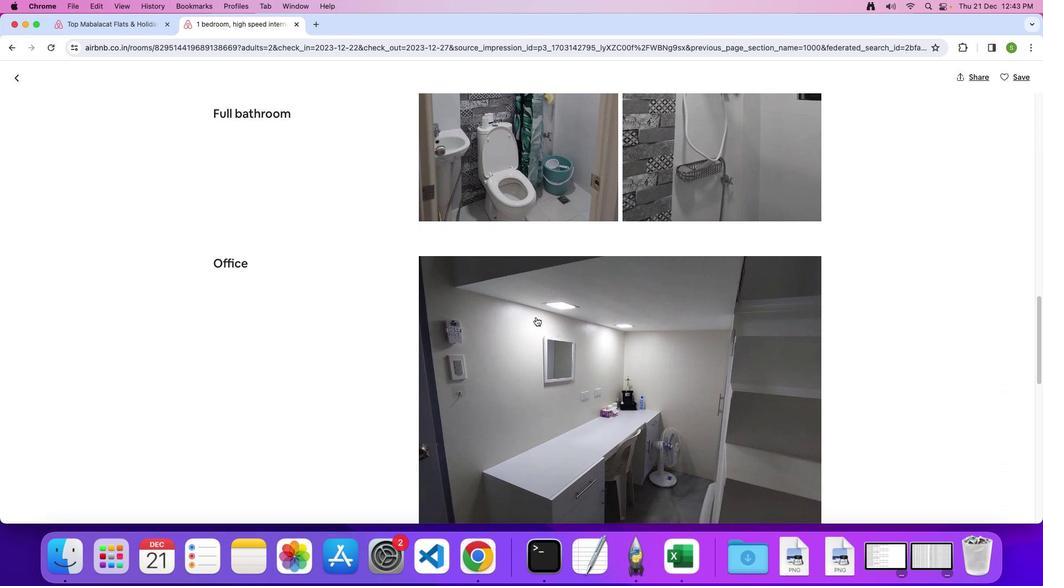 
Action: Mouse scrolled (535, 317) with delta (0, 0)
Screenshot: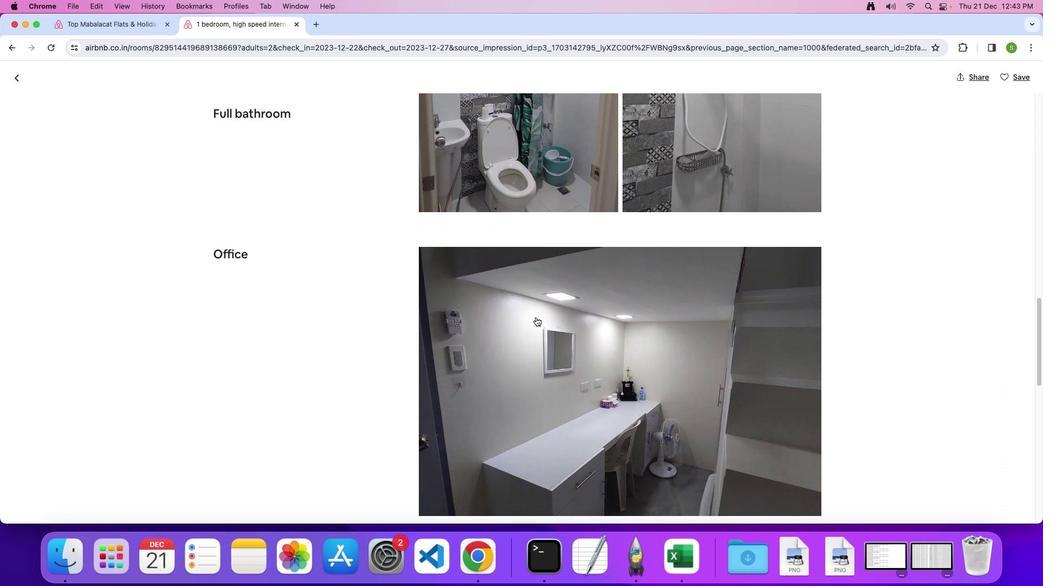 
Action: Mouse scrolled (535, 317) with delta (0, 0)
Screenshot: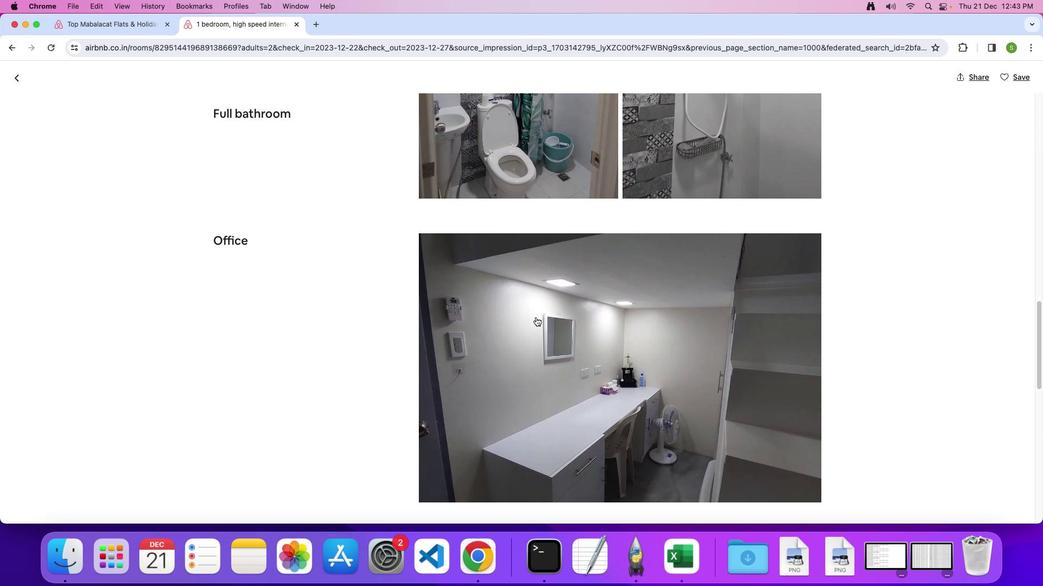 
Action: Mouse scrolled (535, 317) with delta (0, 0)
Screenshot: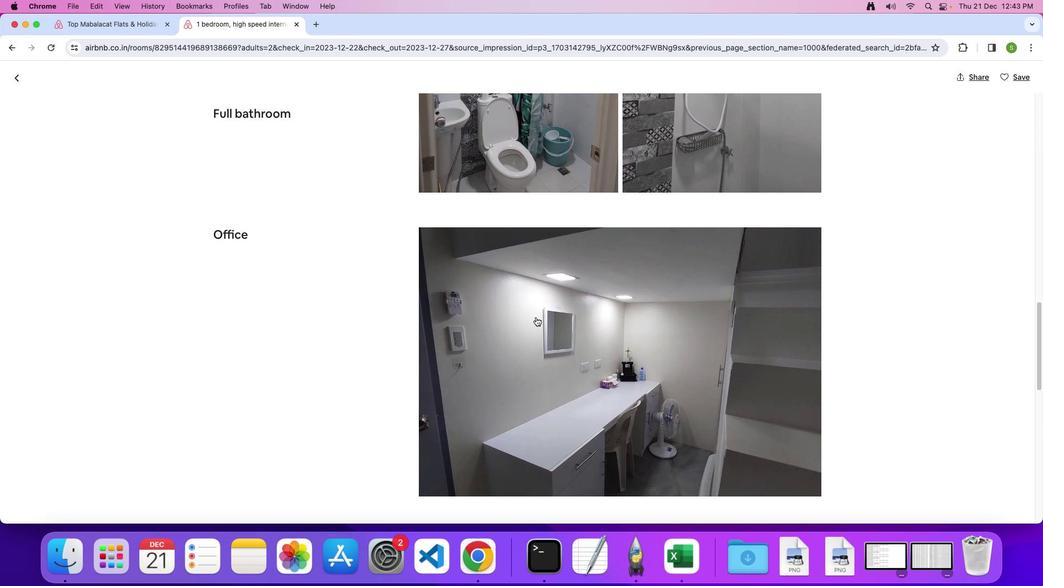 
Action: Mouse scrolled (535, 317) with delta (0, 0)
Screenshot: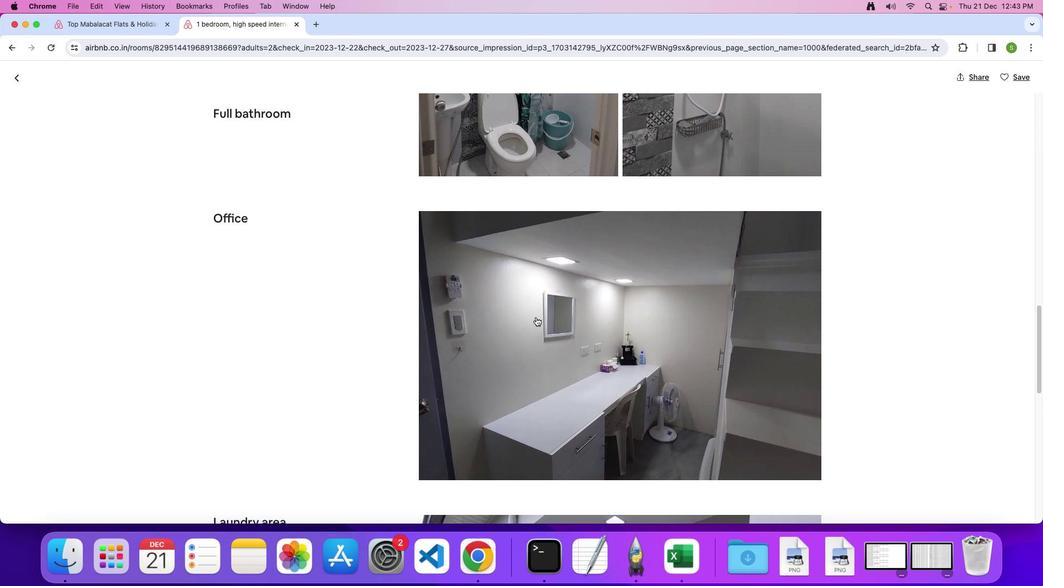 
Action: Mouse scrolled (535, 317) with delta (0, 0)
Screenshot: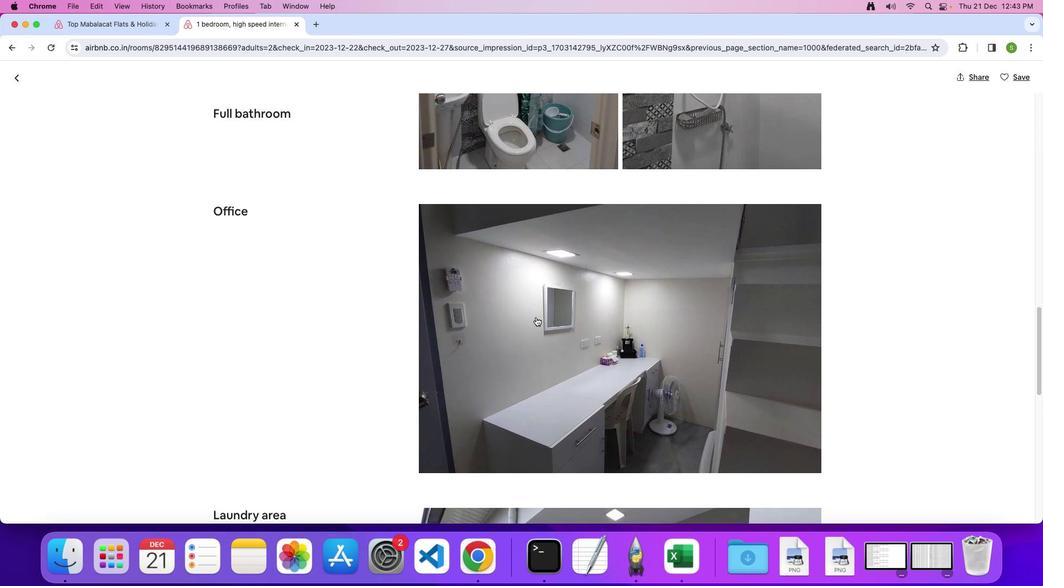 
Action: Mouse scrolled (535, 317) with delta (0, 0)
Screenshot: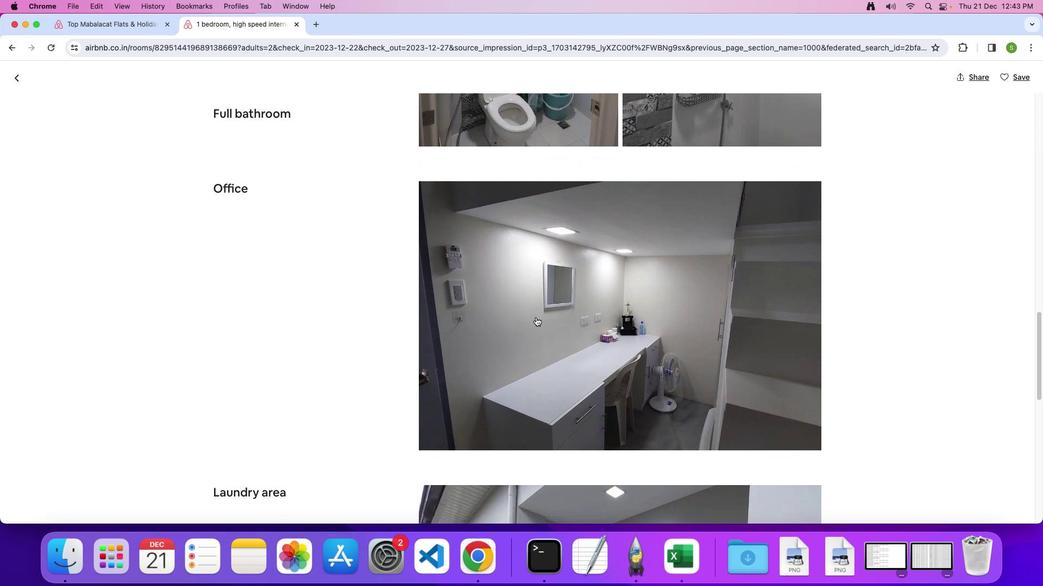 
Action: Mouse scrolled (535, 317) with delta (0, 0)
Screenshot: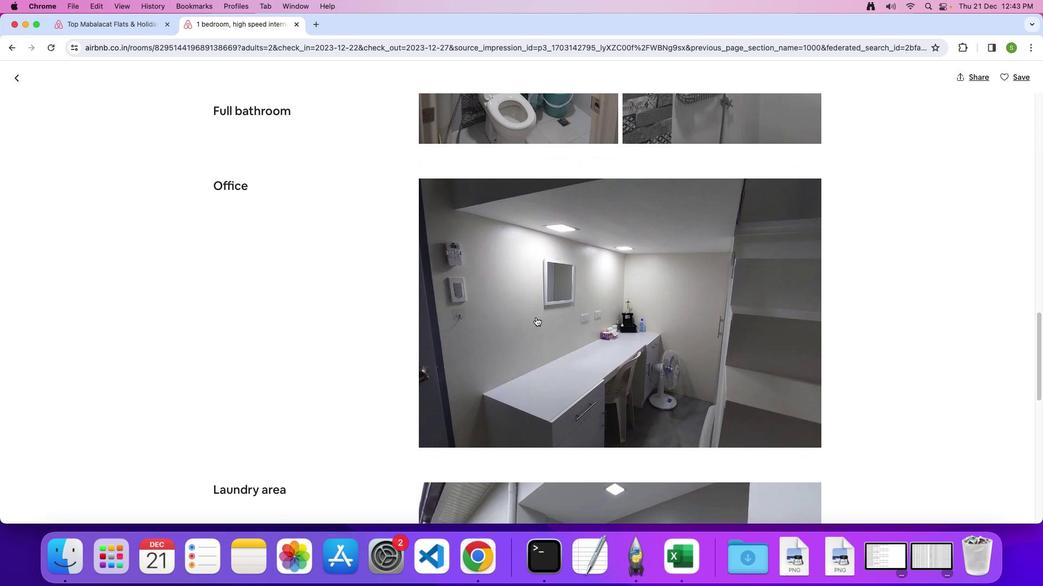
Action: Mouse scrolled (535, 317) with delta (0, 0)
Screenshot: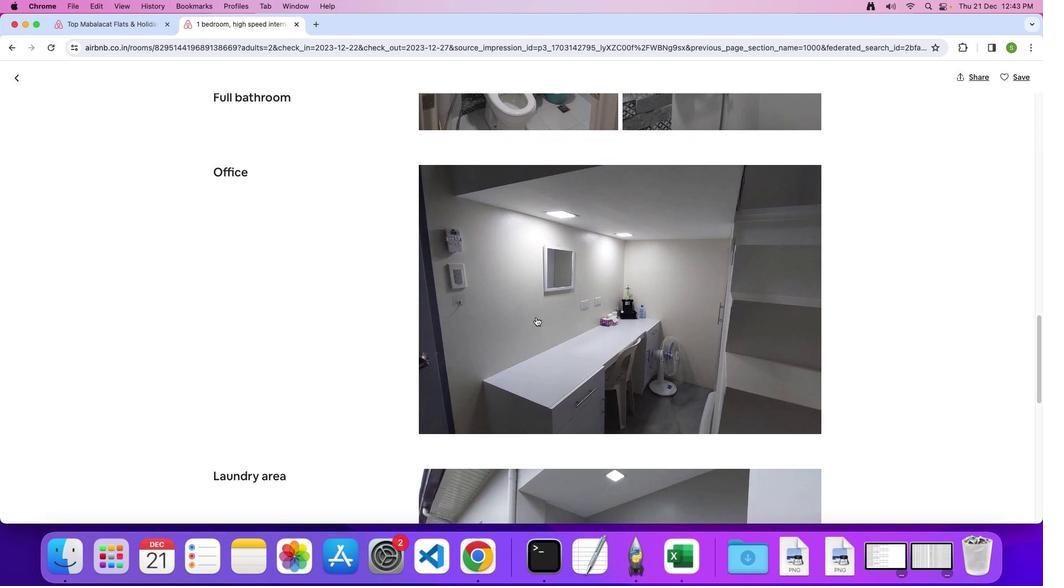 
Action: Mouse scrolled (535, 317) with delta (0, 0)
Screenshot: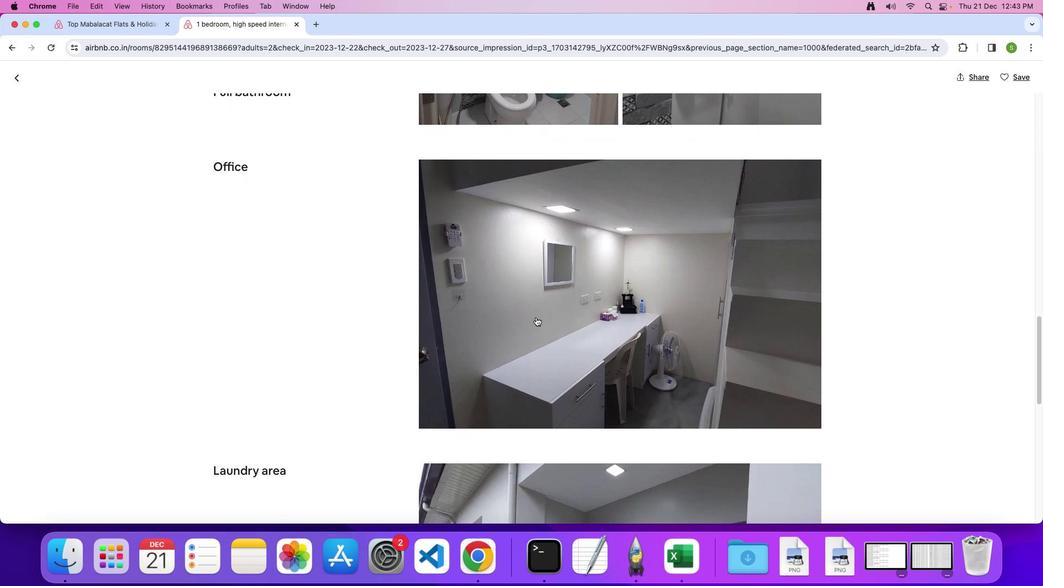 
Action: Mouse scrolled (535, 317) with delta (0, 0)
Screenshot: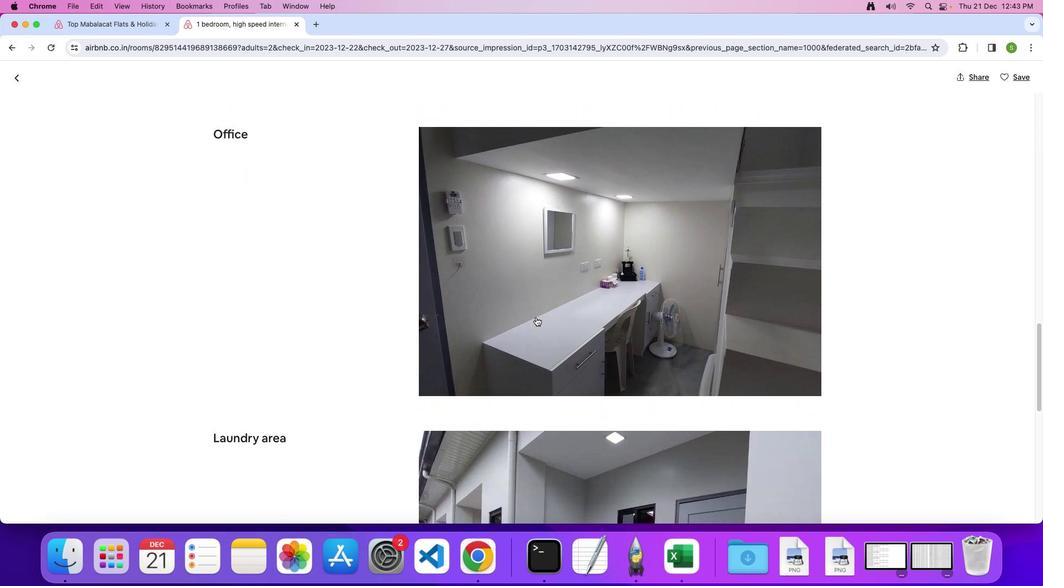 
Action: Mouse scrolled (535, 317) with delta (0, 0)
Screenshot: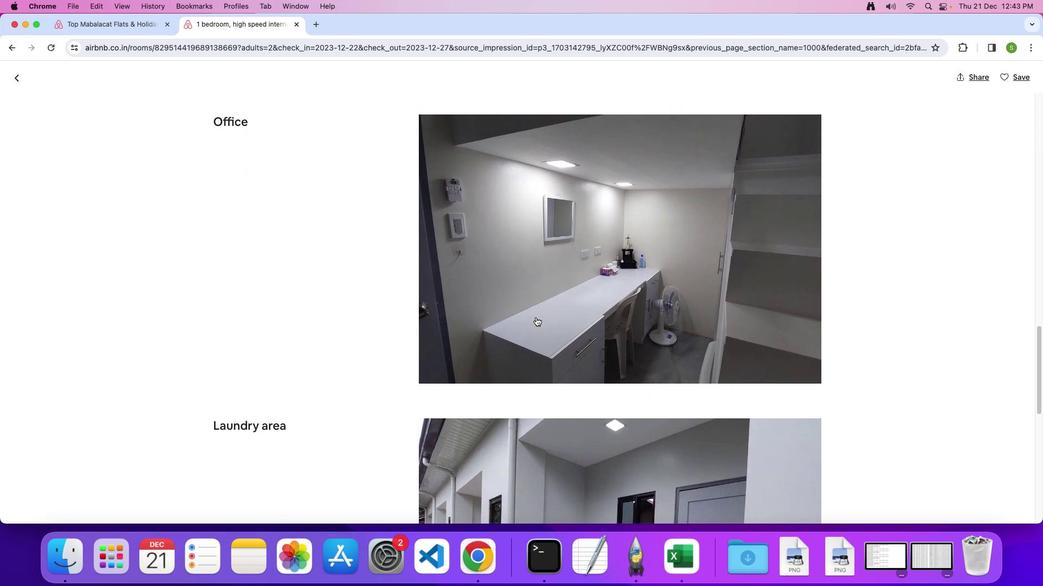 
Action: Mouse scrolled (535, 317) with delta (0, 0)
Screenshot: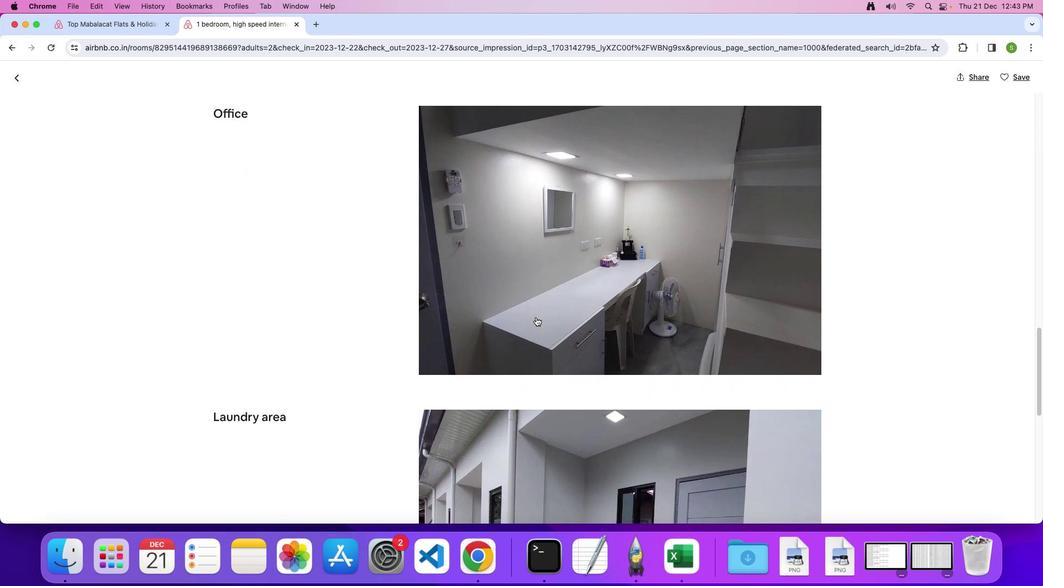 
Action: Mouse scrolled (535, 317) with delta (0, 0)
Screenshot: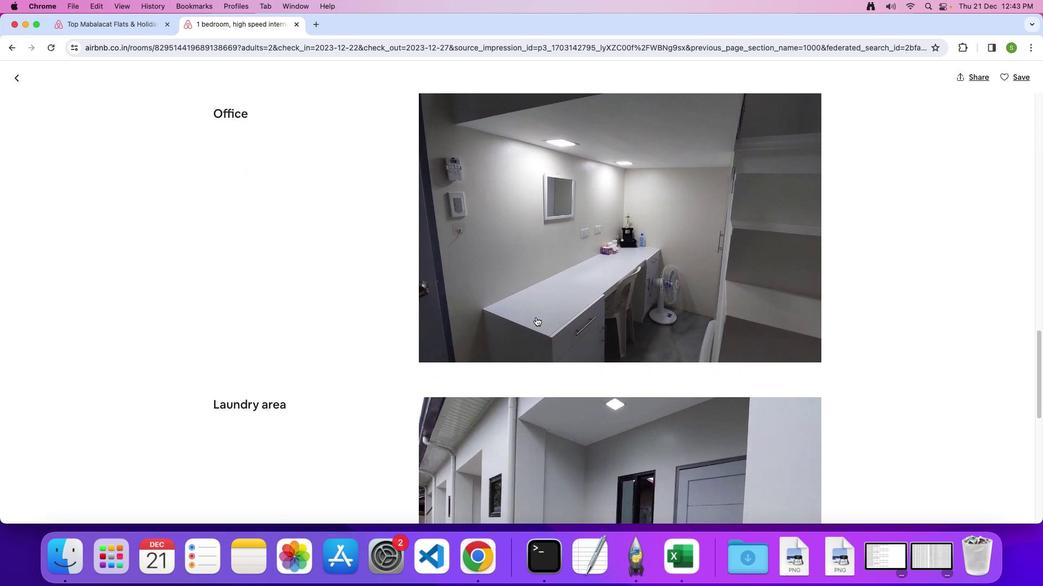 
Action: Mouse scrolled (535, 317) with delta (0, 0)
Screenshot: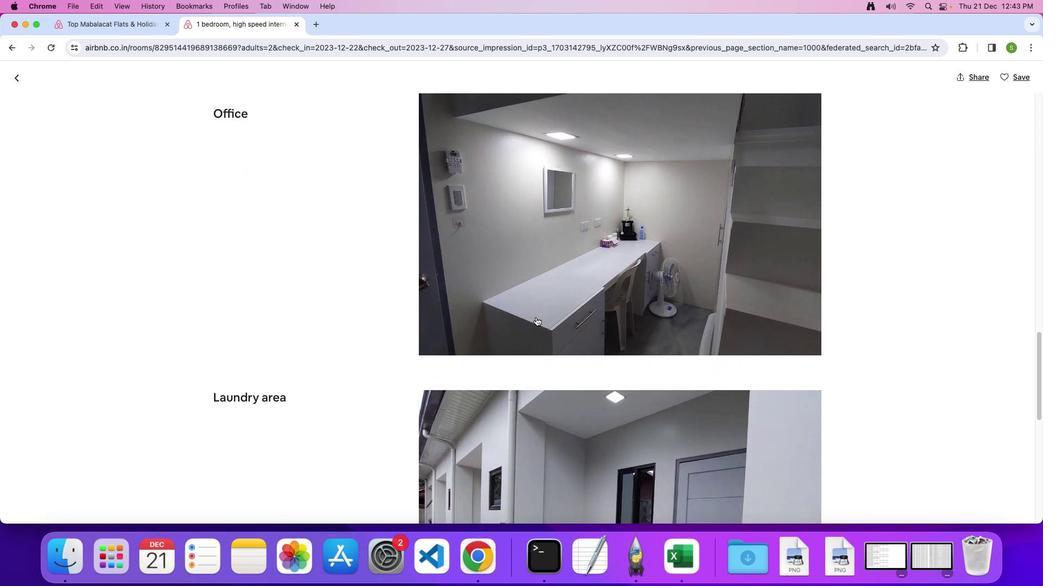 
Action: Mouse scrolled (535, 317) with delta (0, 0)
Screenshot: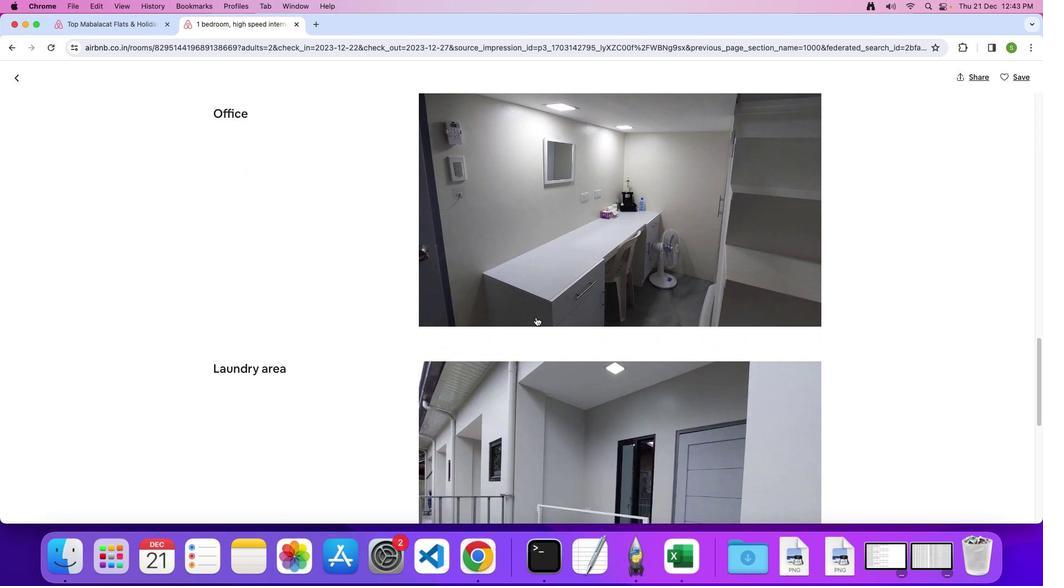 
Action: Mouse scrolled (535, 317) with delta (0, 0)
Screenshot: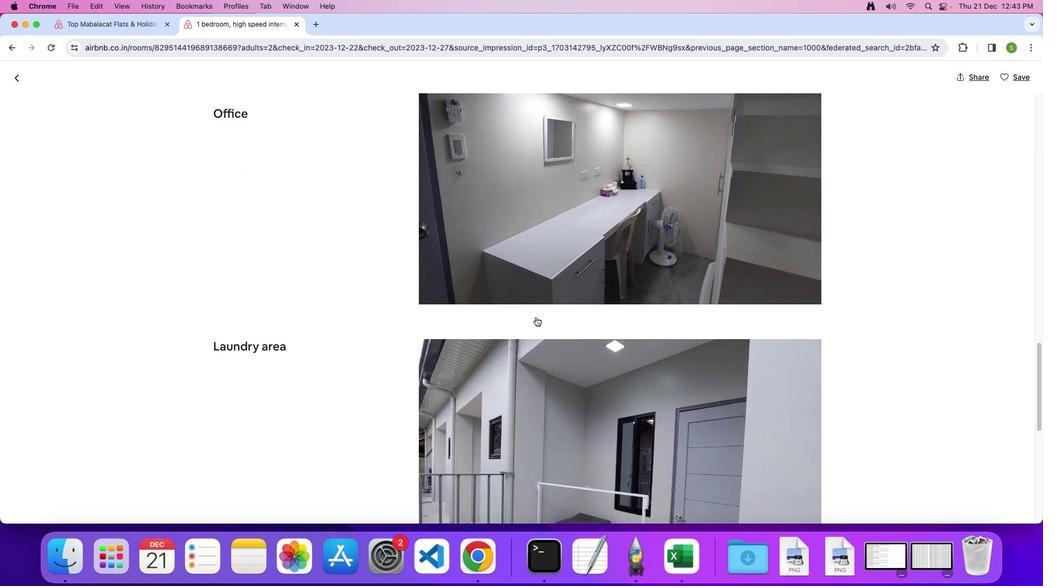
Action: Mouse scrolled (535, 317) with delta (0, 0)
Screenshot: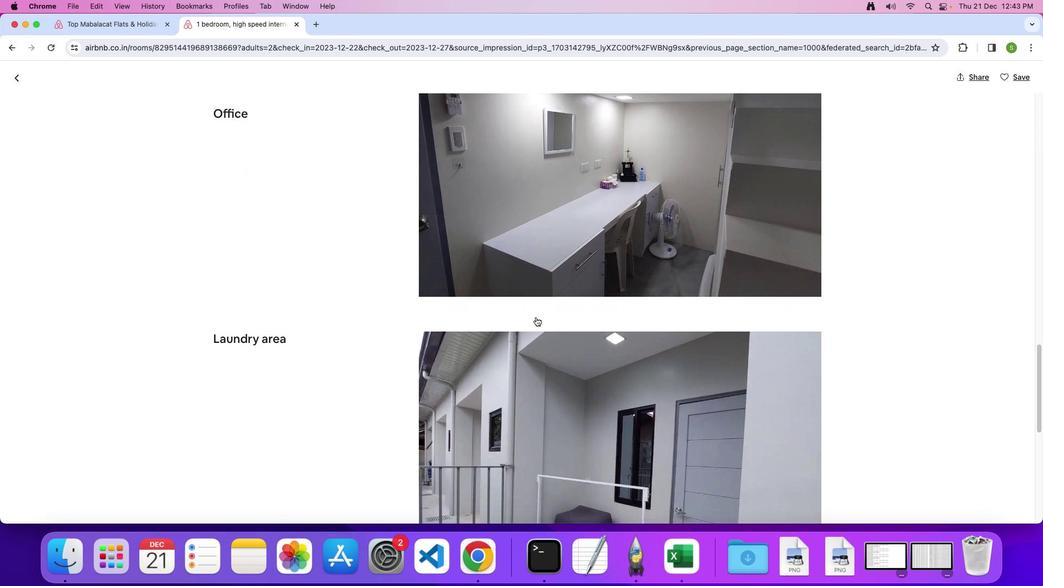 
Action: Mouse scrolled (535, 317) with delta (0, 0)
Screenshot: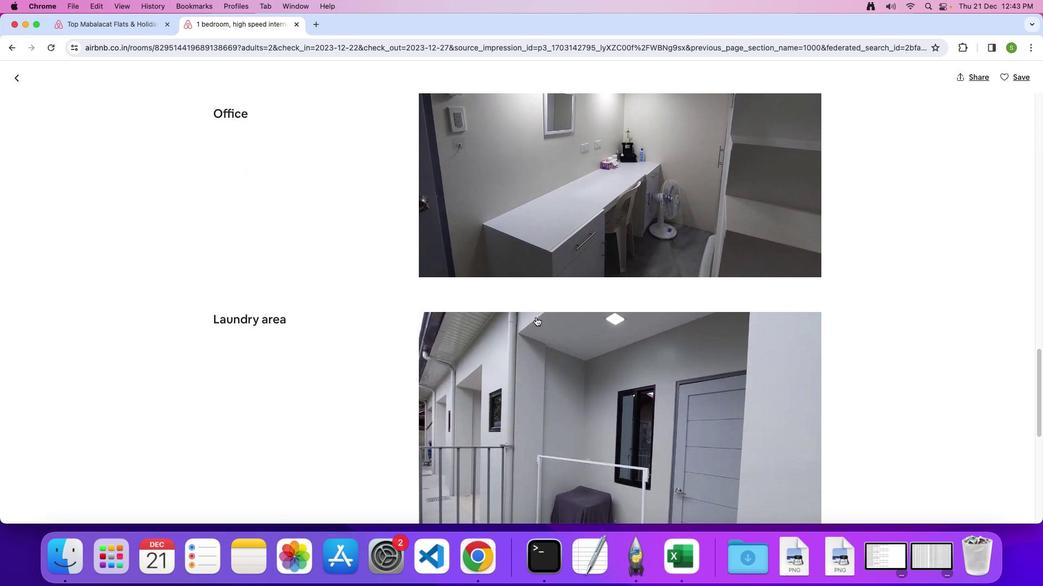 
Action: Mouse scrolled (535, 317) with delta (0, 0)
Screenshot: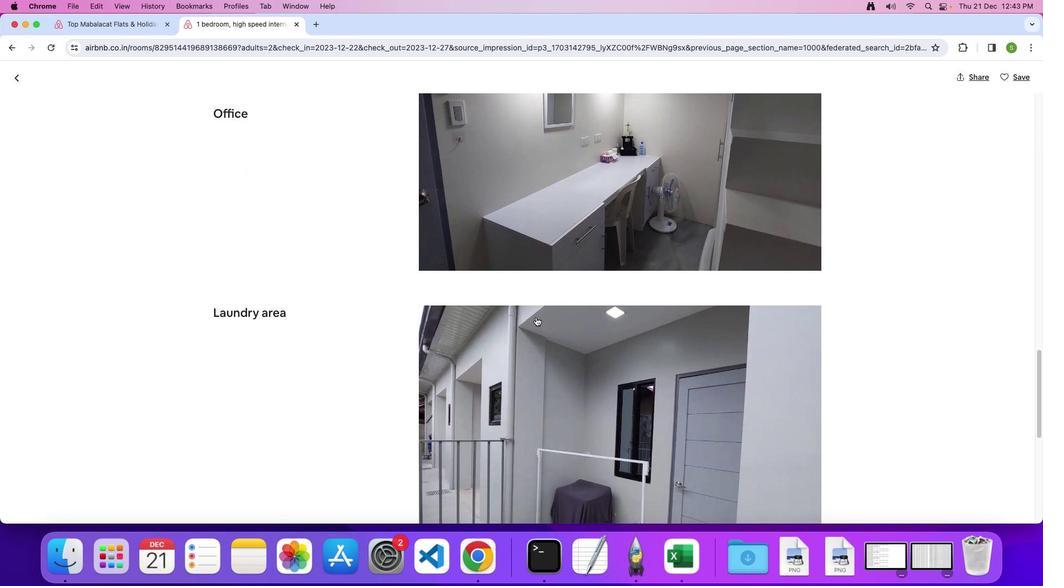 
Action: Mouse scrolled (535, 317) with delta (0, 0)
Screenshot: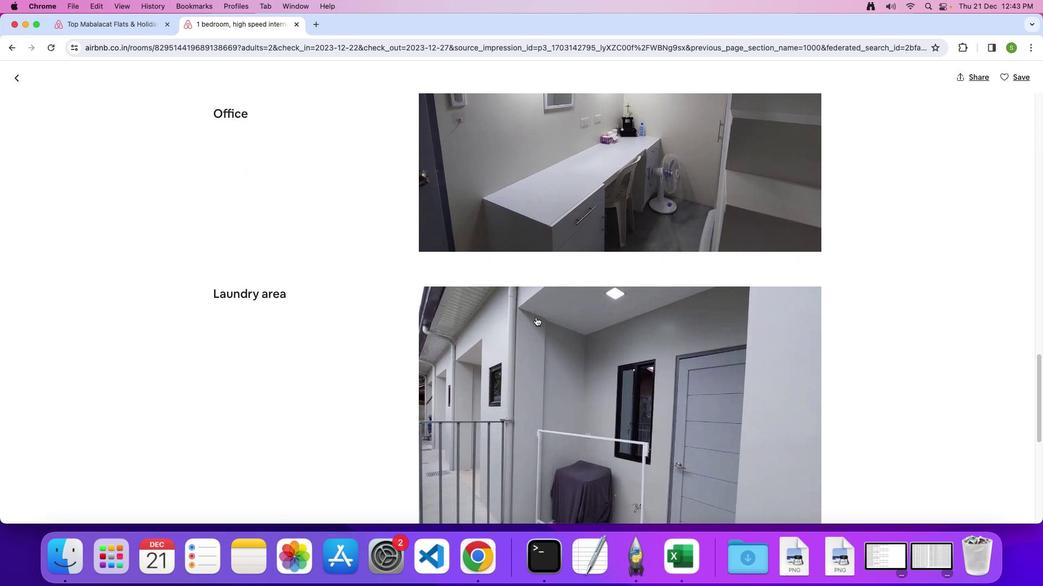 
Action: Mouse scrolled (535, 317) with delta (0, 0)
Screenshot: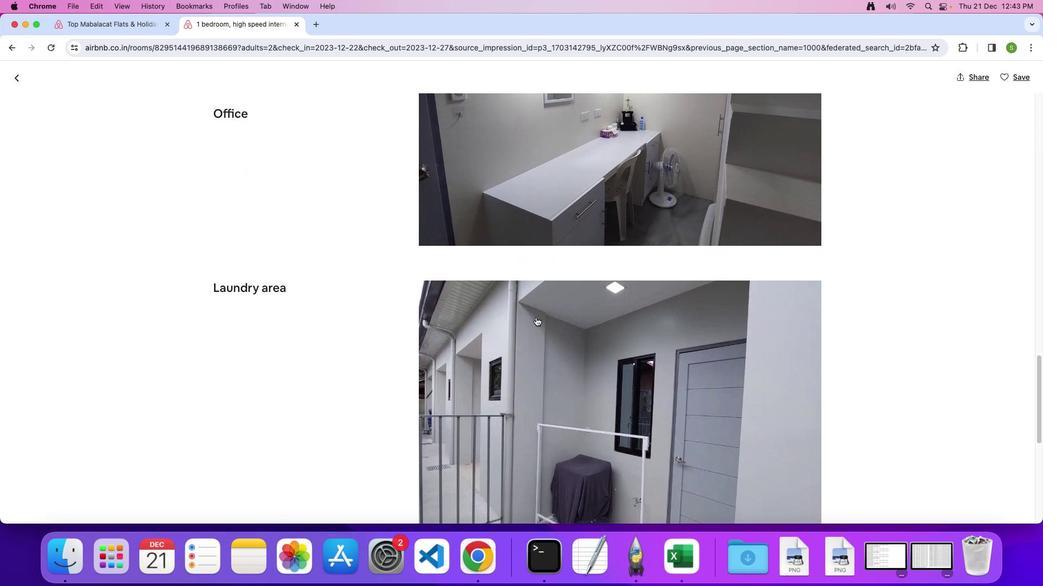 
Action: Mouse scrolled (535, 317) with delta (0, 0)
Screenshot: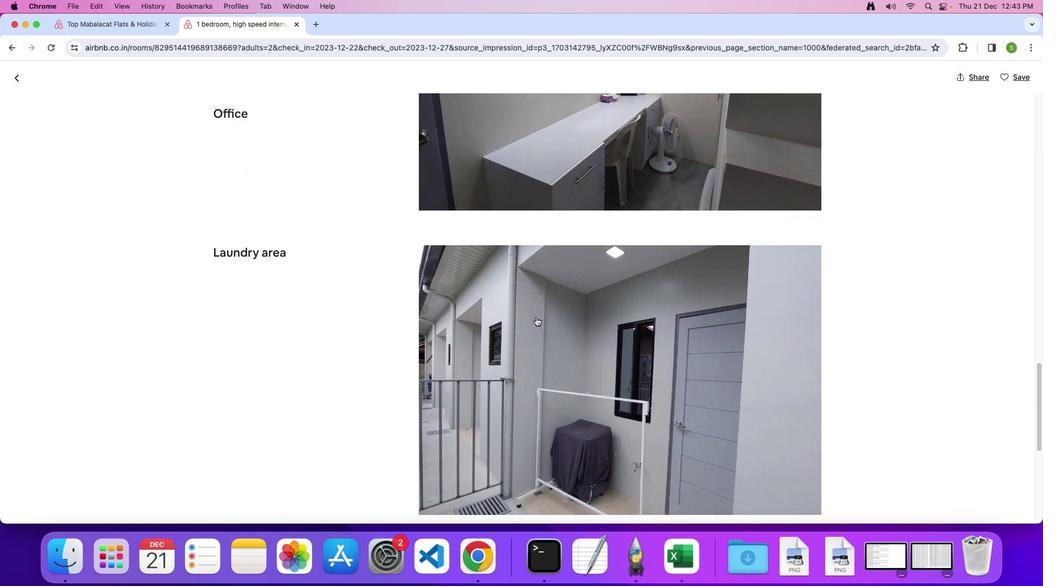 
Action: Mouse scrolled (535, 317) with delta (0, 0)
Screenshot: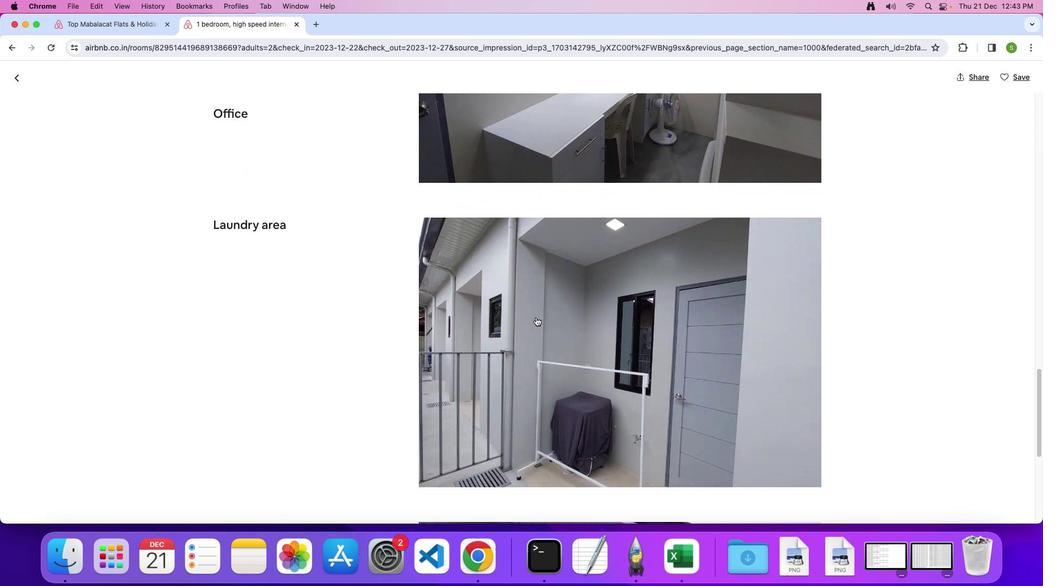 
Action: Mouse scrolled (535, 317) with delta (0, -1)
Screenshot: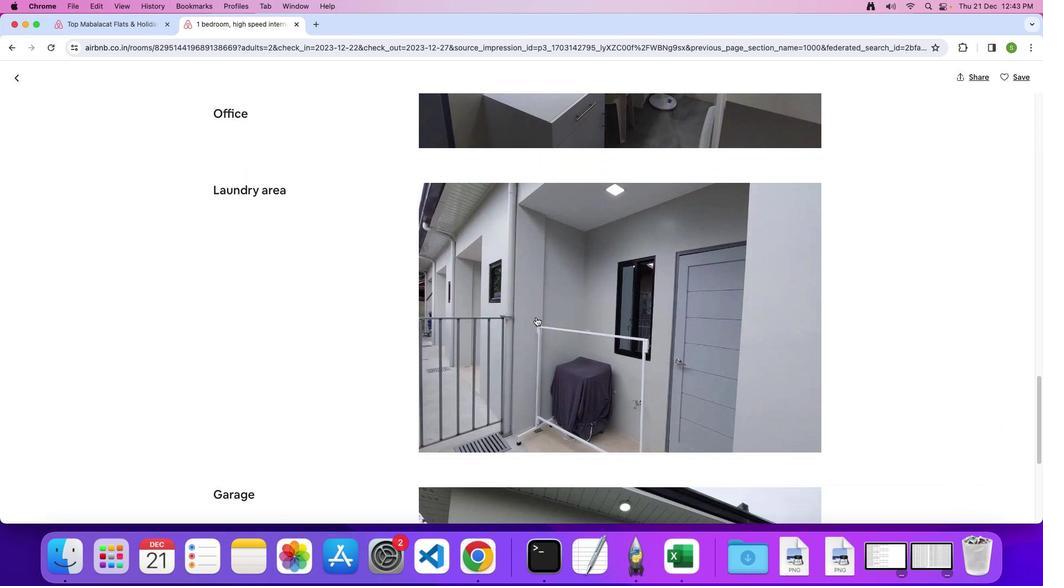 
Action: Mouse scrolled (535, 317) with delta (0, 0)
Screenshot: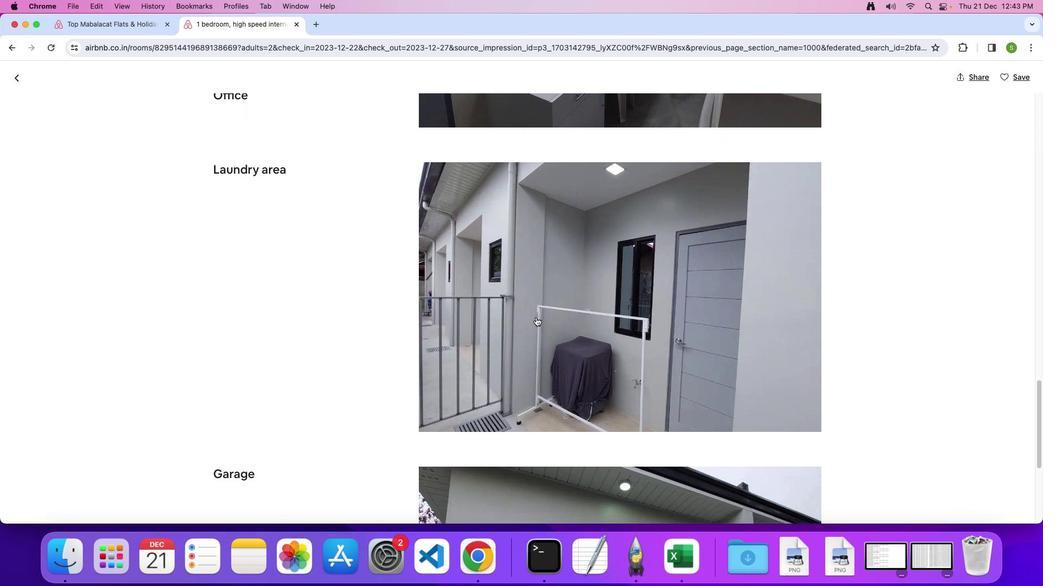 
Action: Mouse scrolled (535, 317) with delta (0, 0)
Screenshot: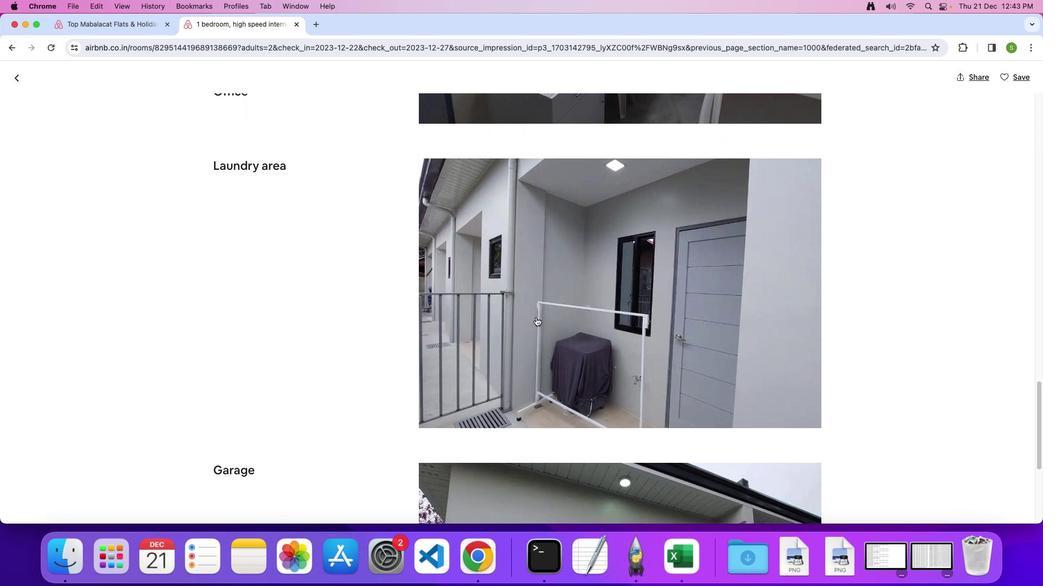 
Action: Mouse scrolled (535, 317) with delta (0, 0)
Screenshot: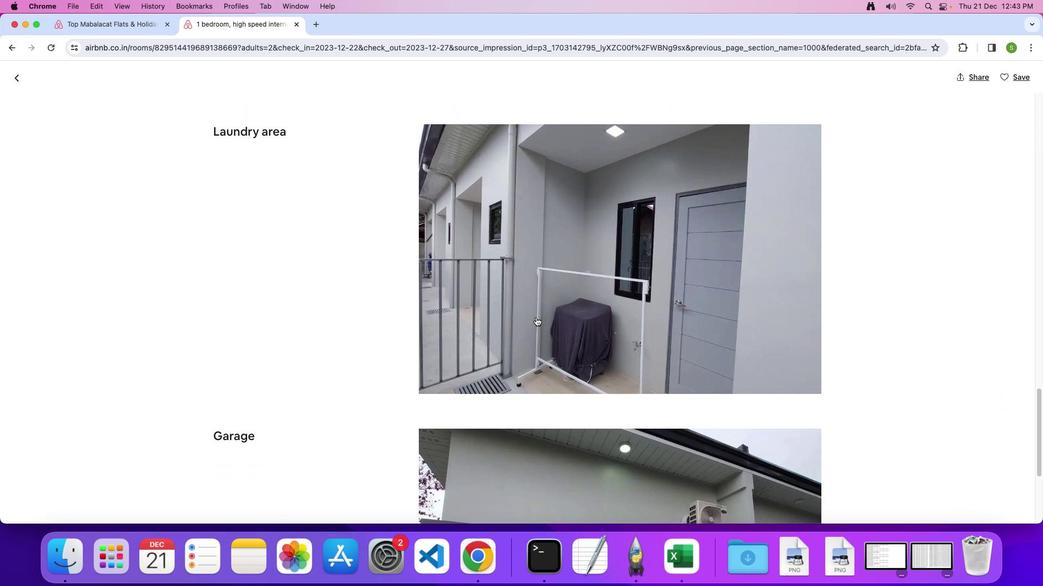 
Action: Mouse scrolled (535, 317) with delta (0, 0)
Screenshot: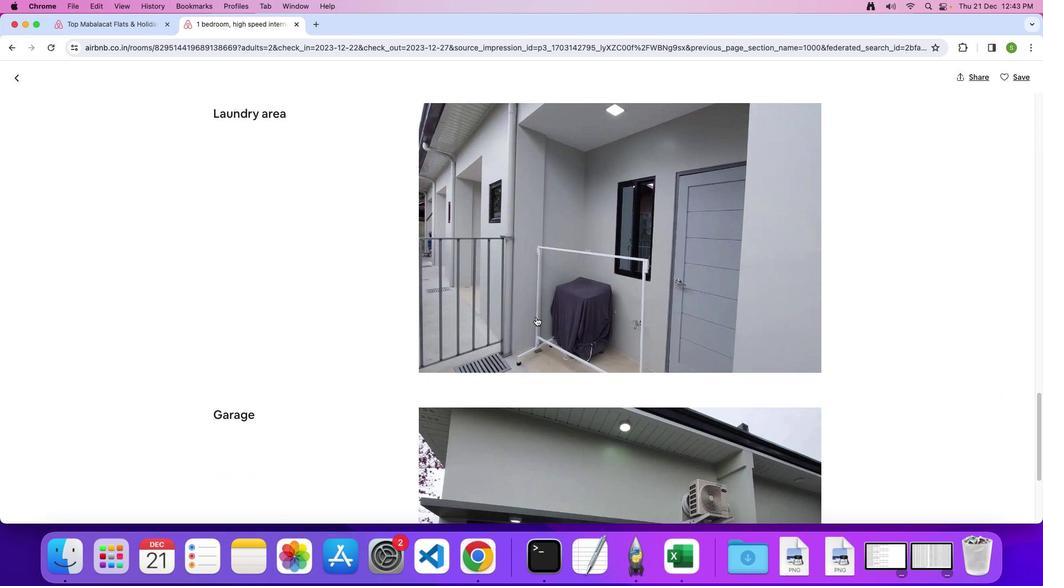 
Action: Mouse scrolled (535, 317) with delta (0, 0)
Screenshot: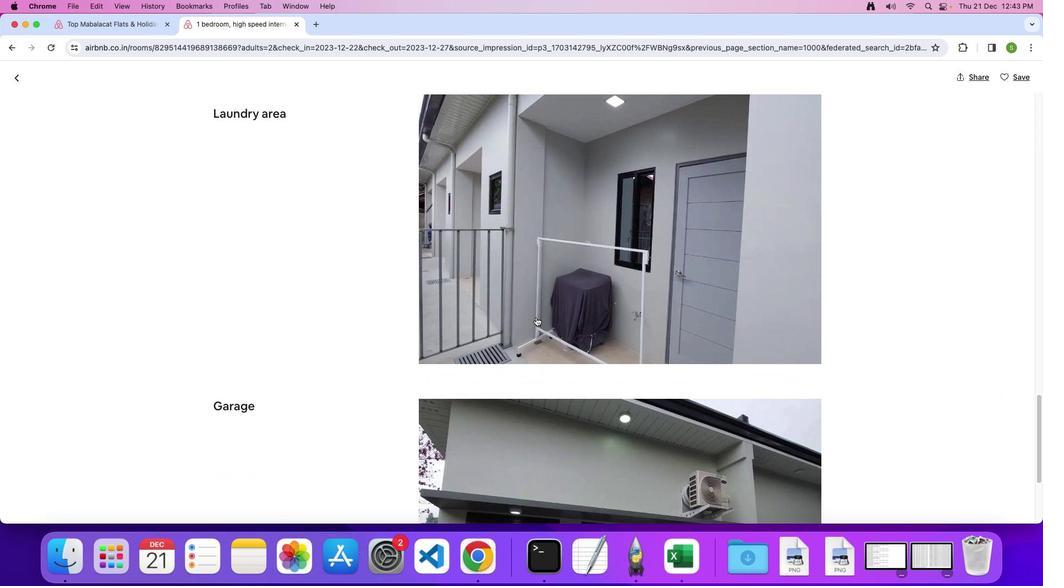 
Action: Mouse scrolled (535, 317) with delta (0, 0)
Screenshot: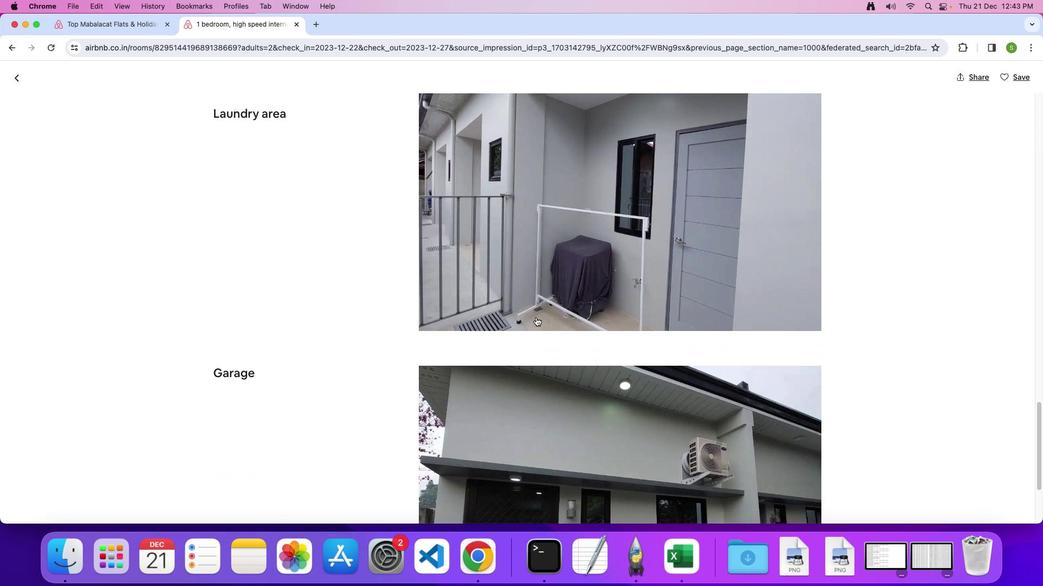
Action: Mouse scrolled (535, 317) with delta (0, 0)
Screenshot: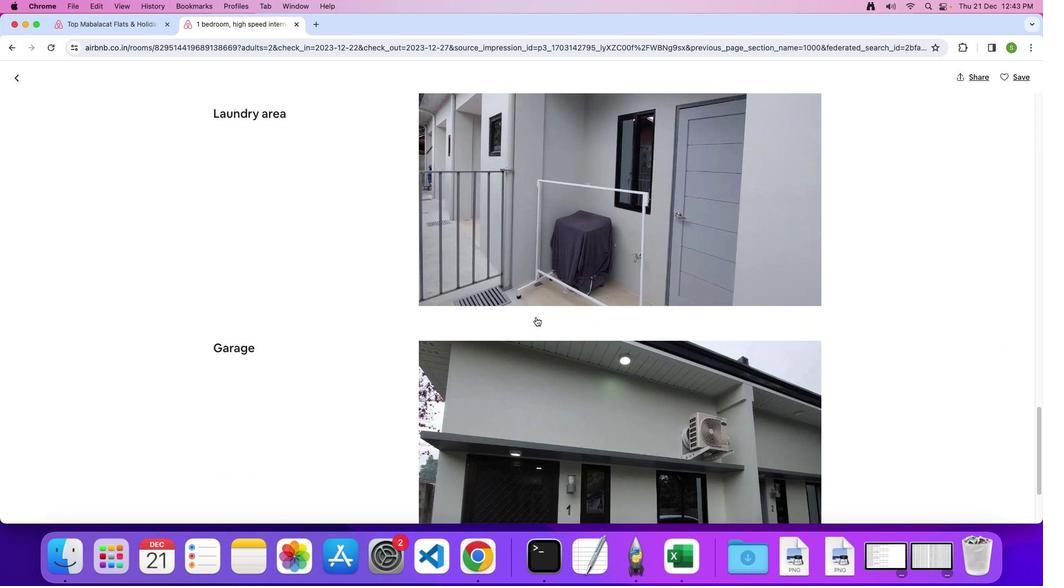 
Action: Mouse scrolled (535, 317) with delta (0, -1)
Screenshot: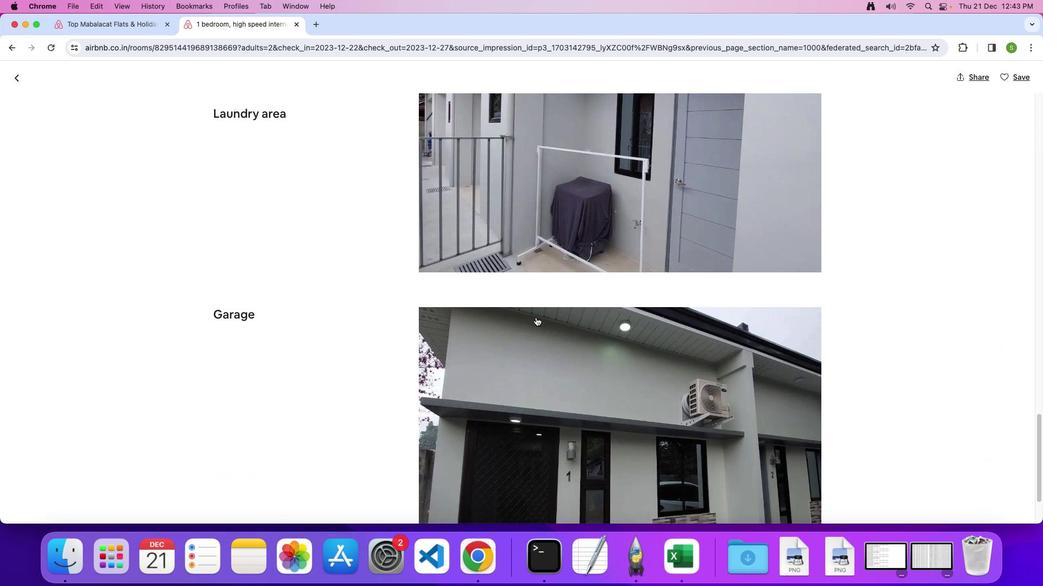 
Action: Mouse scrolled (535, 317) with delta (0, 0)
Screenshot: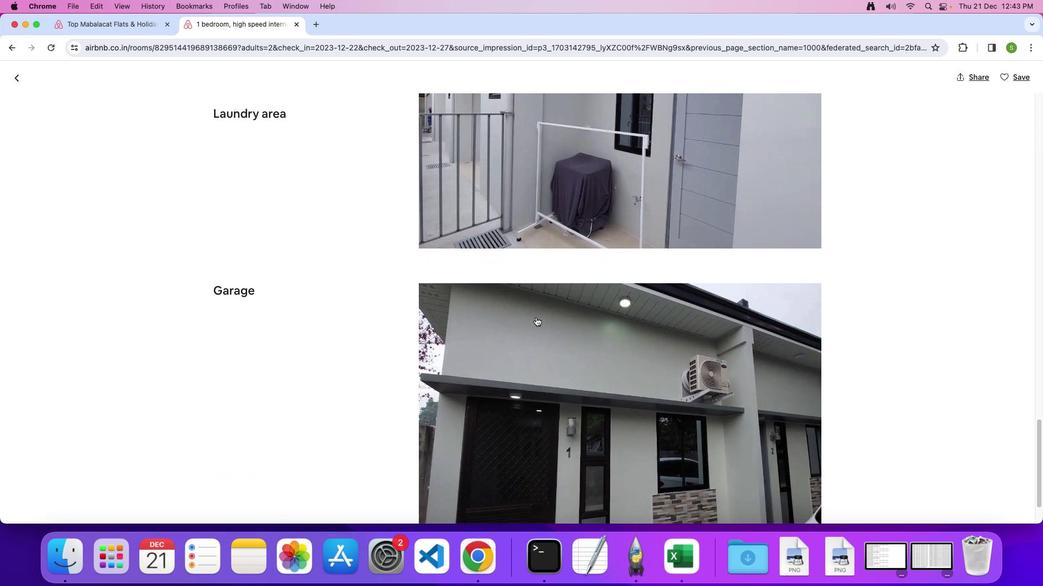 
Action: Mouse scrolled (535, 317) with delta (0, 0)
Screenshot: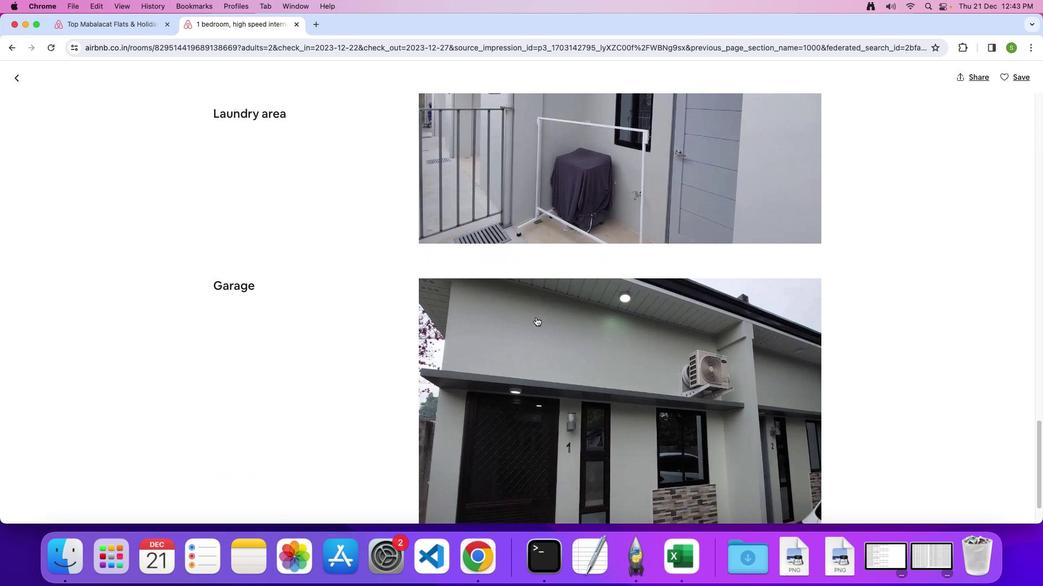 
Action: Mouse scrolled (535, 317) with delta (0, 0)
Screenshot: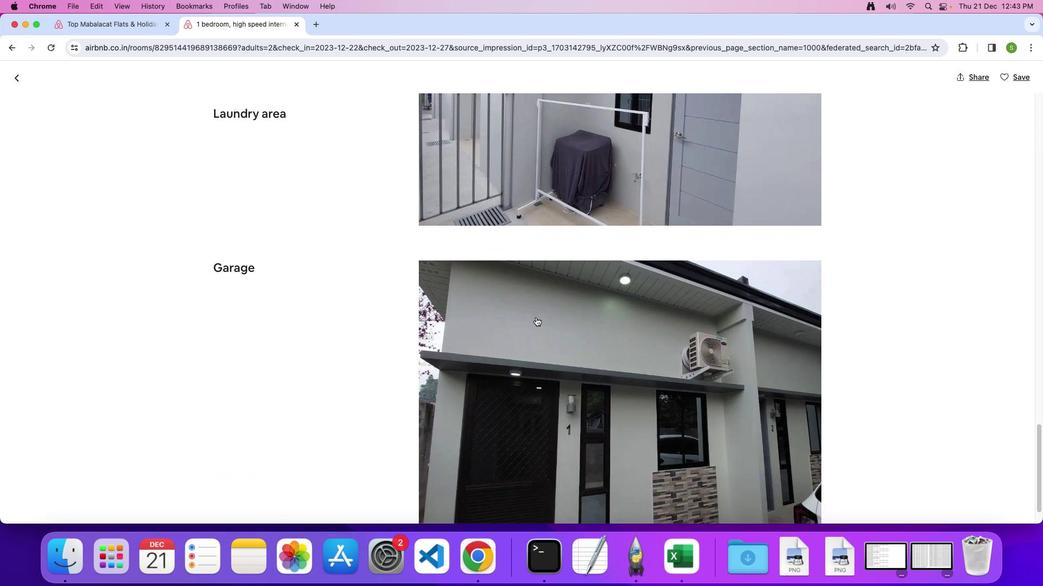
Action: Mouse scrolled (535, 317) with delta (0, 0)
Screenshot: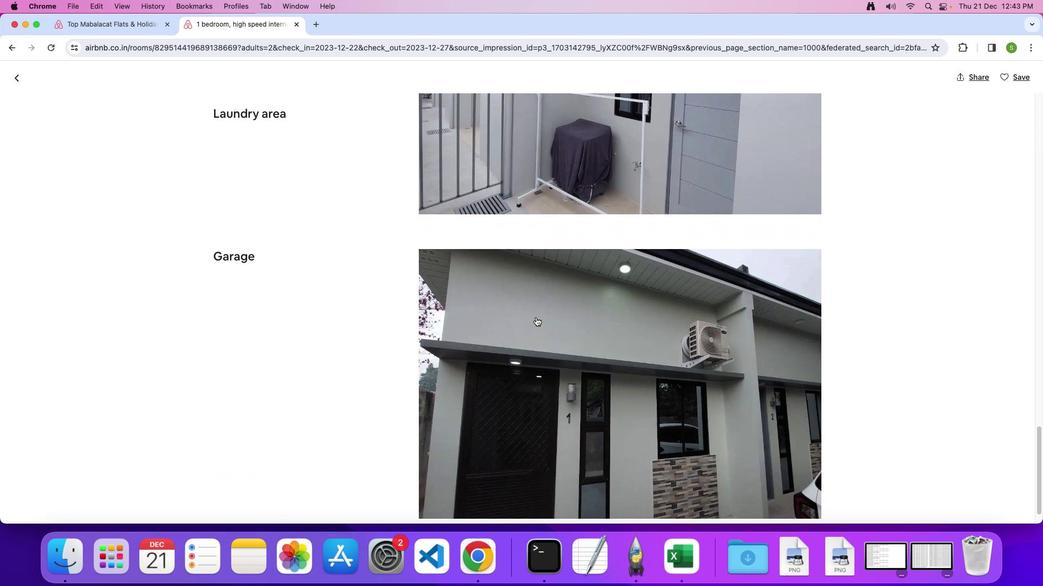 
Action: Mouse scrolled (535, 317) with delta (0, -1)
Screenshot: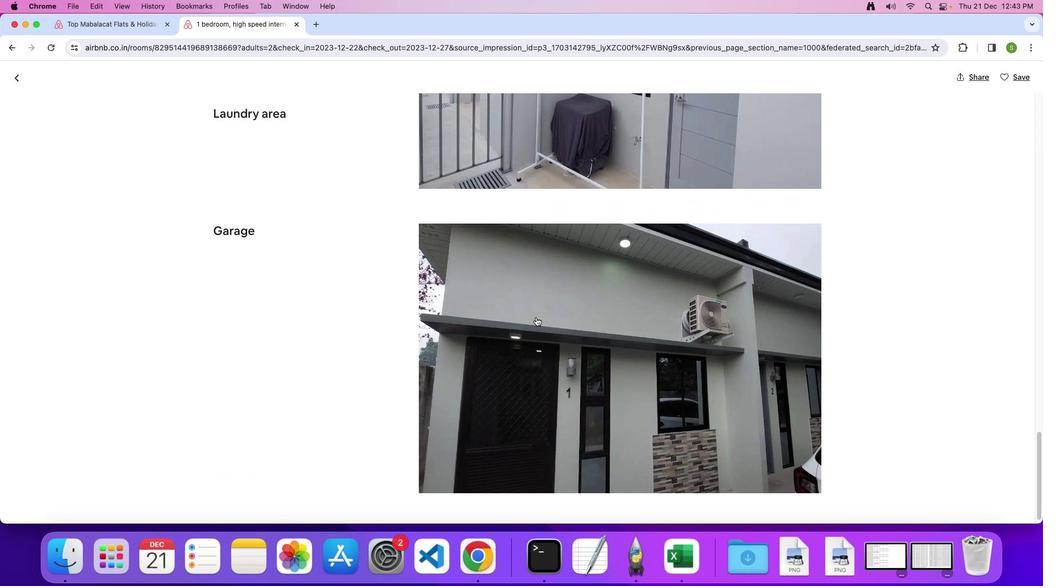 
Action: Mouse scrolled (535, 317) with delta (0, 0)
Screenshot: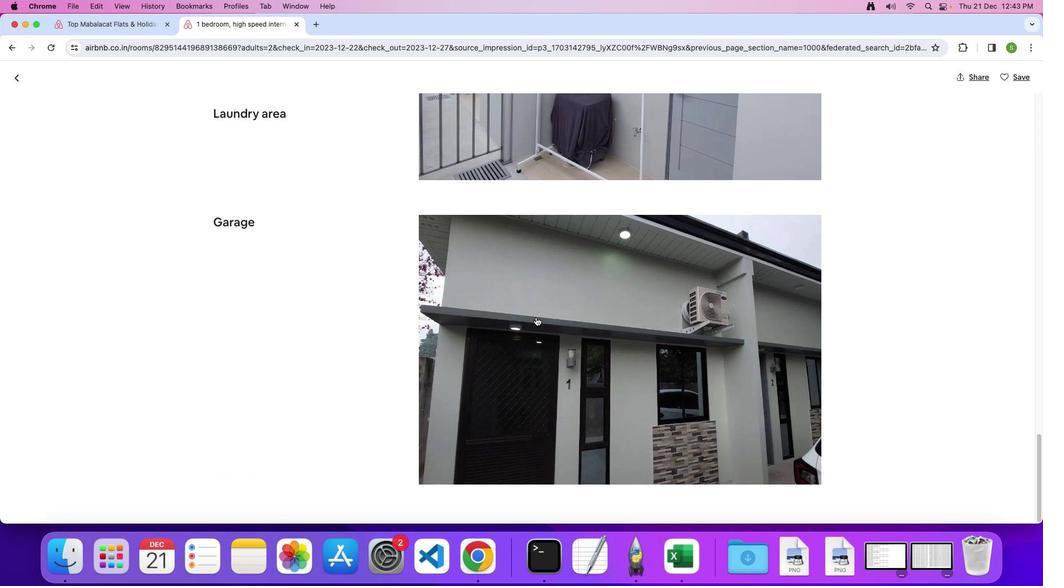 
Action: Mouse scrolled (535, 317) with delta (0, 0)
Screenshot: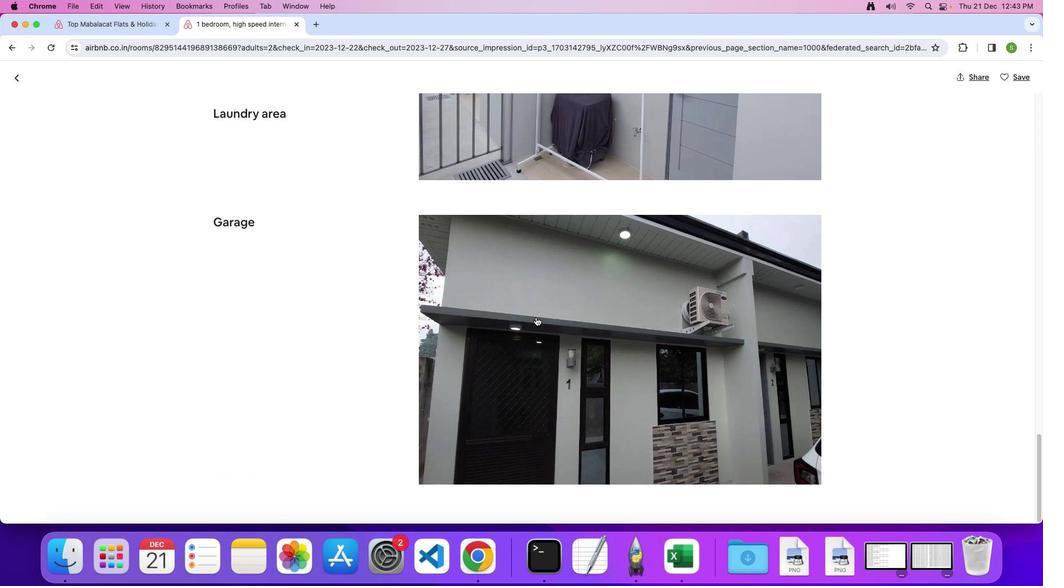 
Action: Mouse moved to (17, 82)
Screenshot: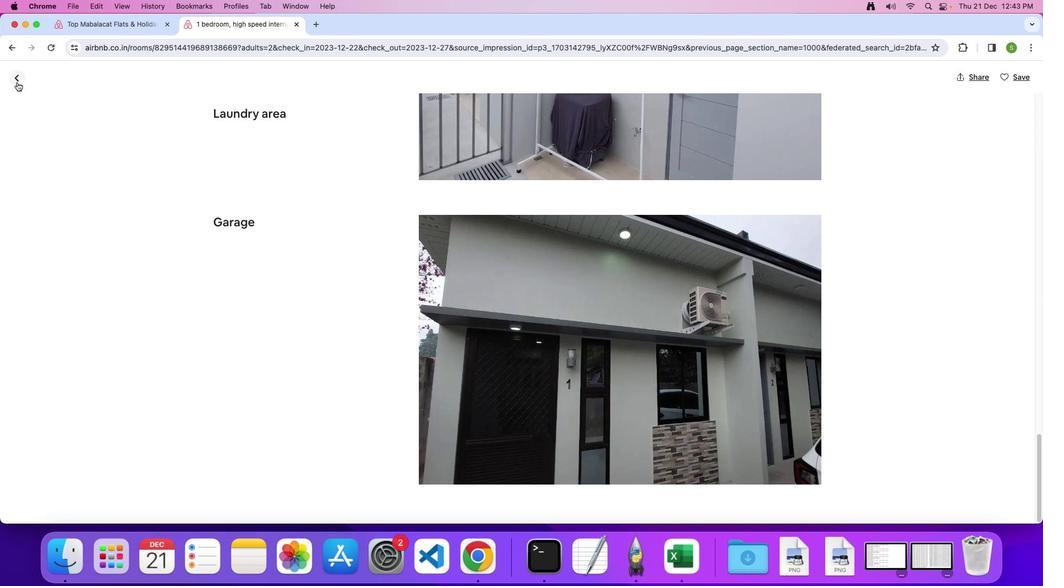 
Action: Mouse pressed left at (17, 82)
Screenshot: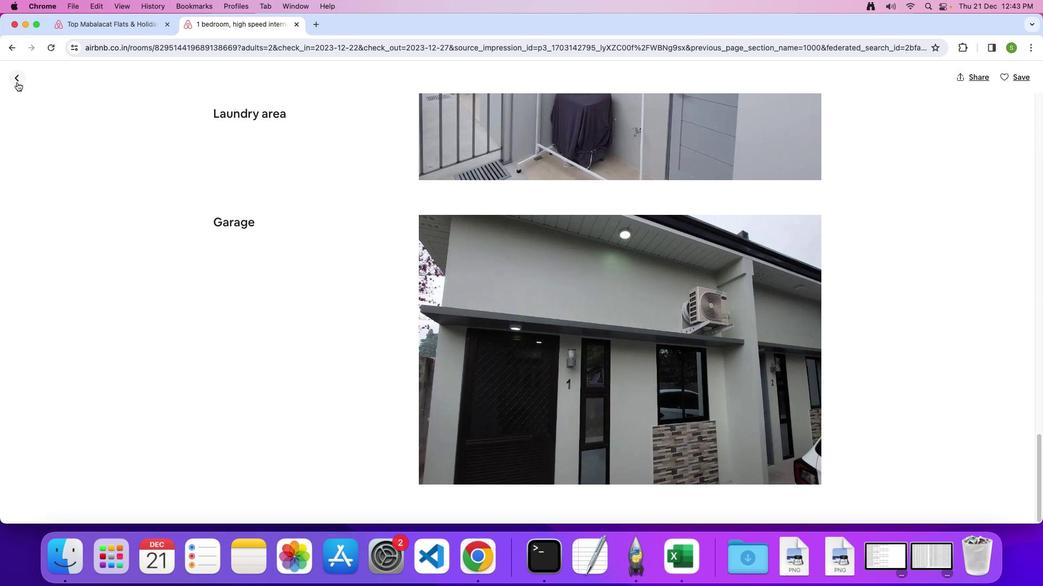 
Action: Mouse moved to (438, 287)
Screenshot: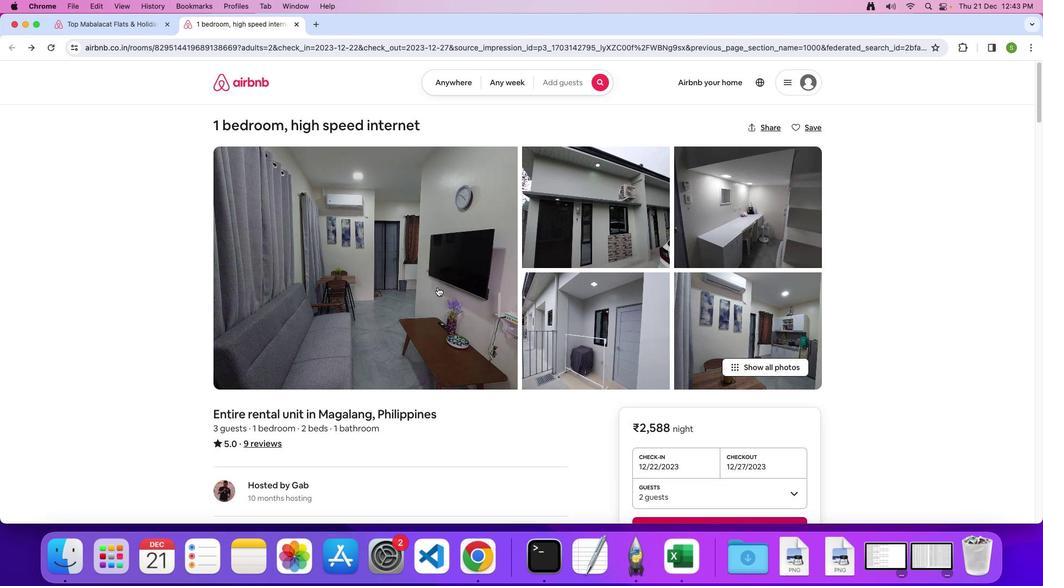 
Action: Mouse scrolled (438, 287) with delta (0, 0)
Screenshot: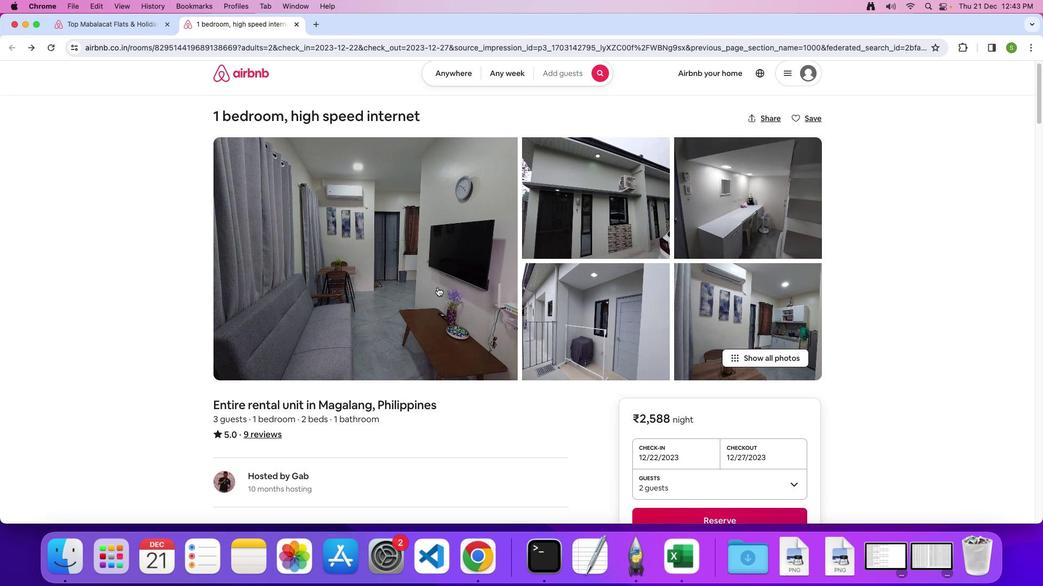 
Action: Mouse scrolled (438, 287) with delta (0, 0)
Screenshot: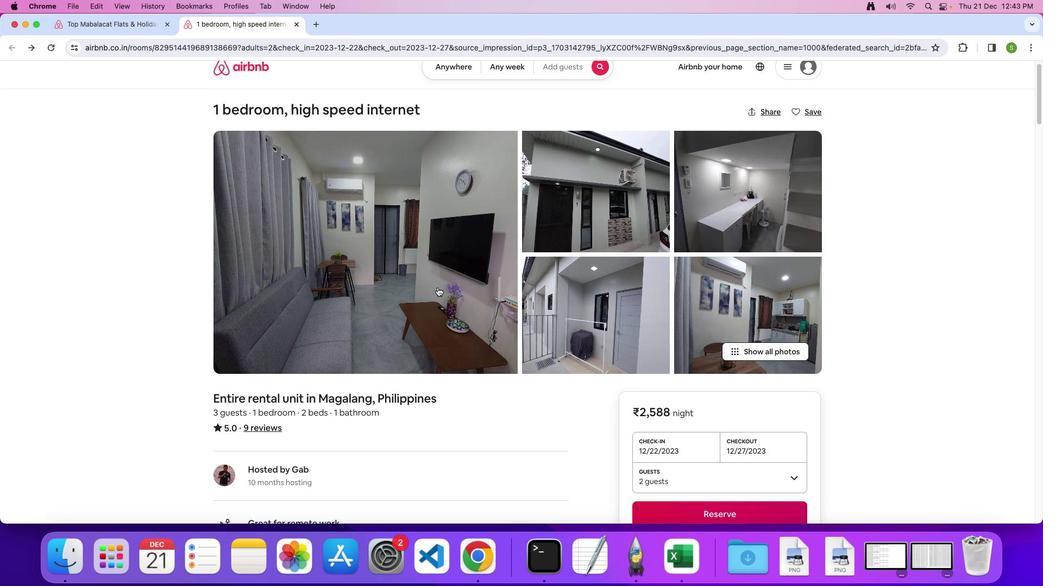 
Action: Mouse scrolled (438, 287) with delta (0, 0)
Screenshot: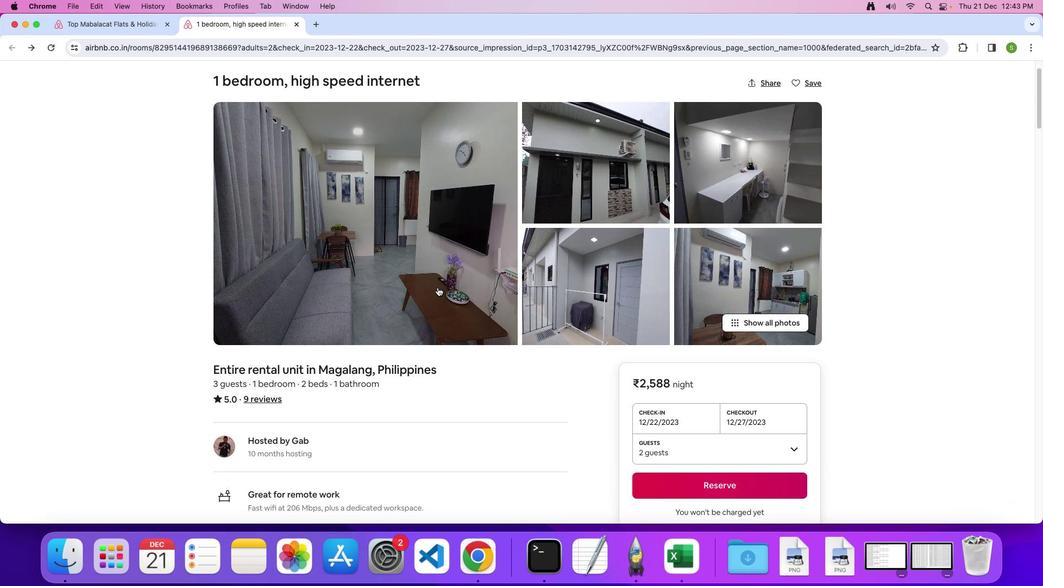 
Action: Mouse scrolled (438, 287) with delta (0, 0)
Screenshot: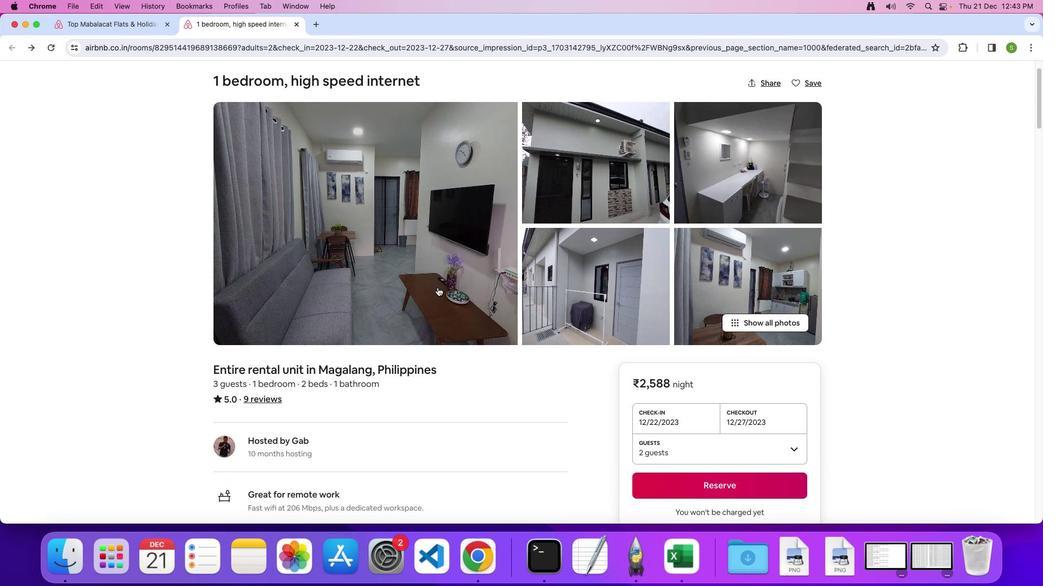 
Action: Mouse scrolled (438, 287) with delta (0, -1)
Screenshot: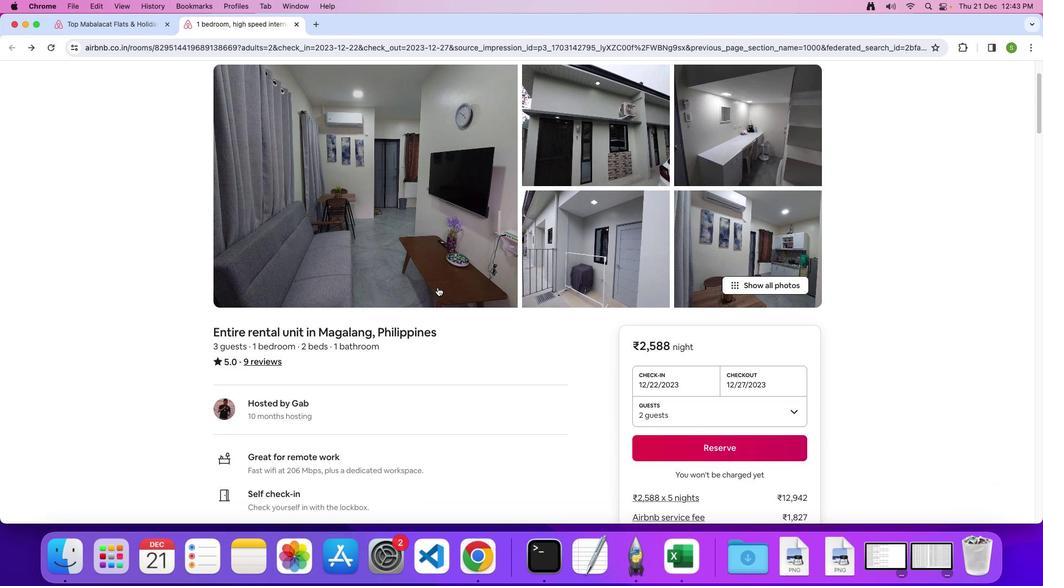 
Action: Mouse scrolled (438, 287) with delta (0, 0)
Screenshot: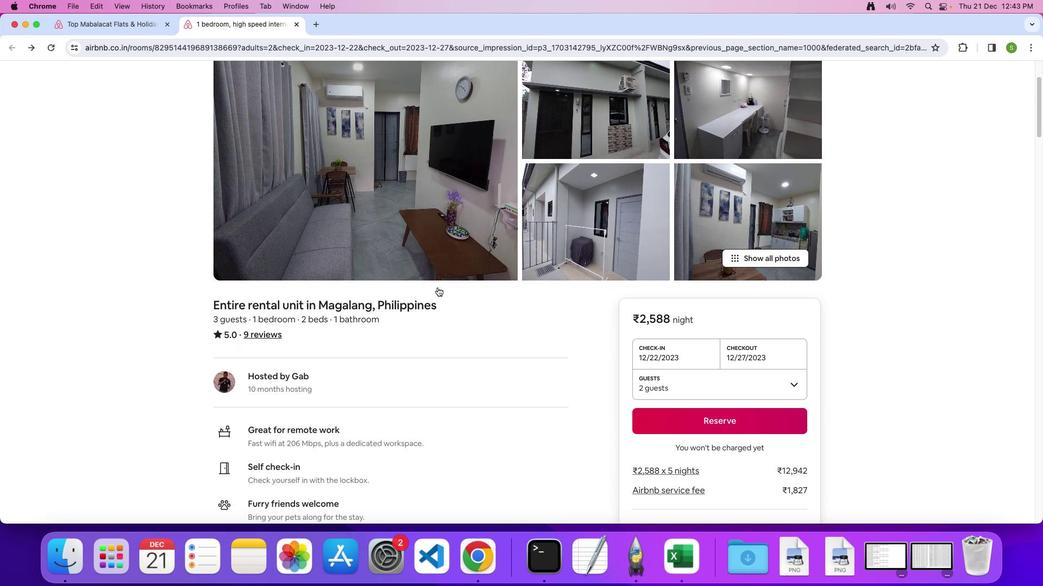 
Action: Mouse scrolled (438, 287) with delta (0, 0)
Screenshot: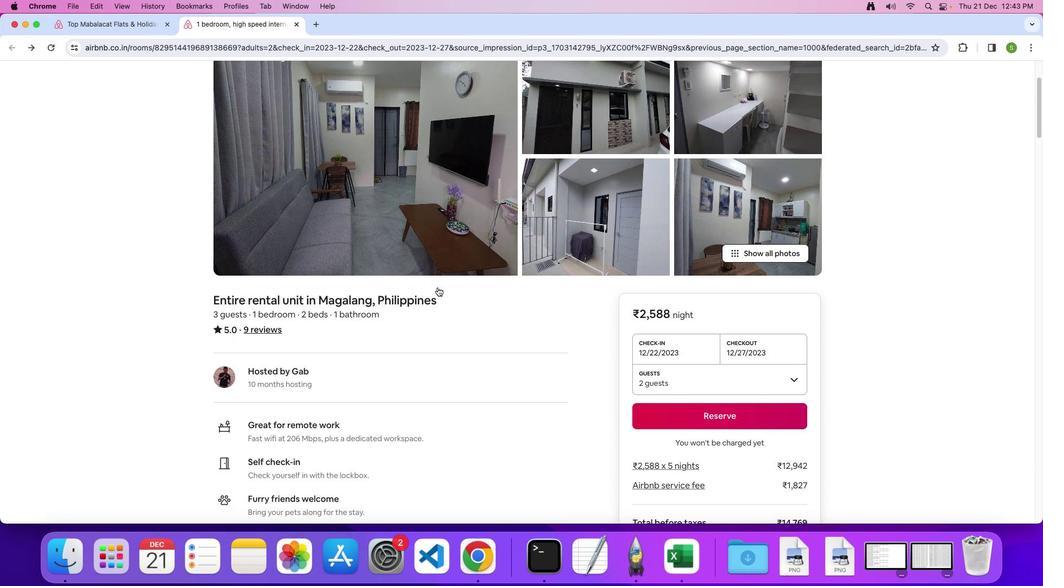 
Action: Mouse scrolled (438, 287) with delta (0, 0)
Screenshot: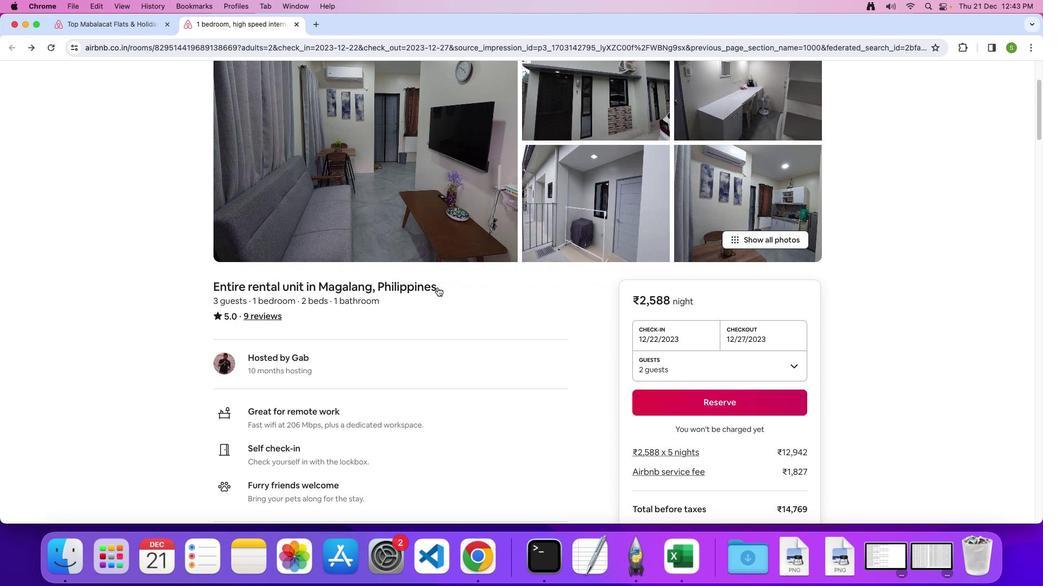 
Action: Mouse scrolled (438, 287) with delta (0, 0)
Screenshot: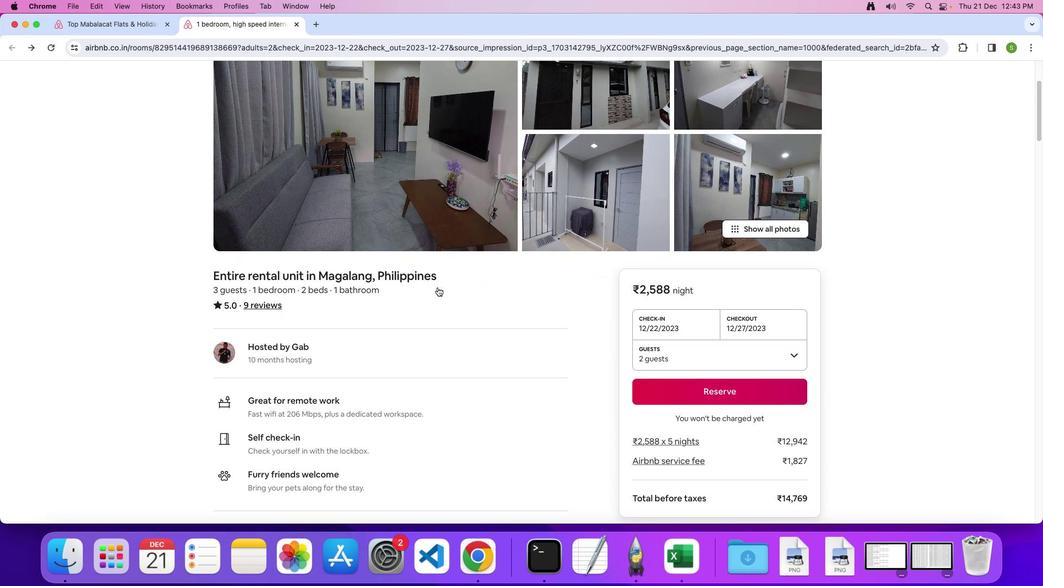 
Action: Mouse scrolled (438, 287) with delta (0, 0)
Screenshot: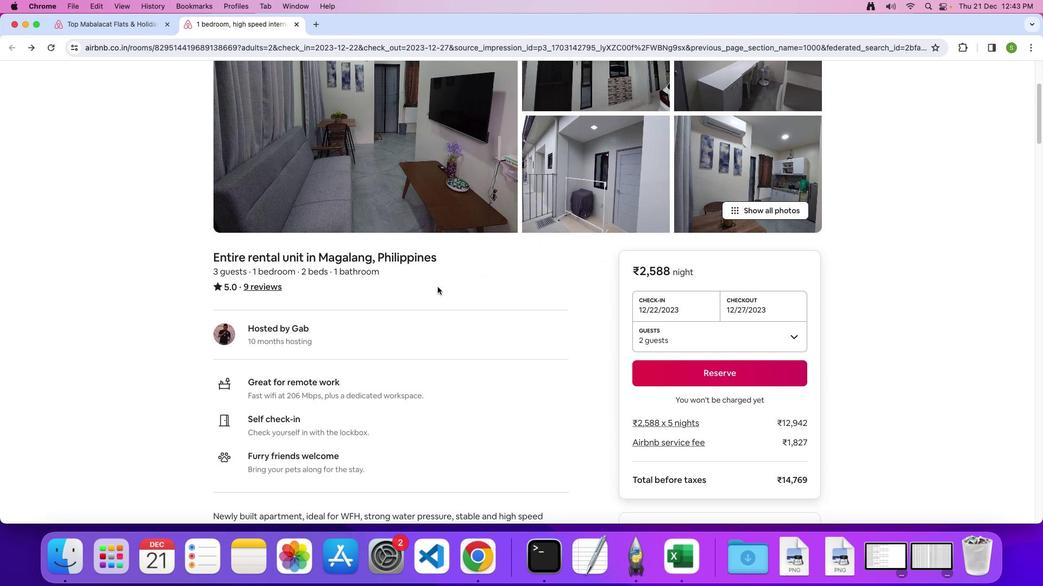 
Action: Mouse scrolled (438, 287) with delta (0, 0)
Screenshot: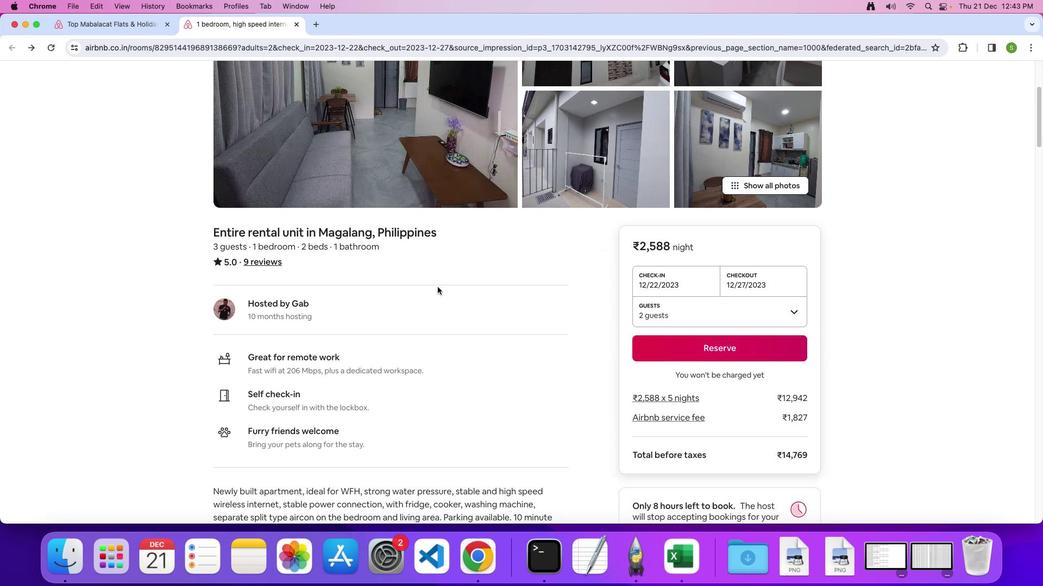 
Action: Mouse scrolled (438, 287) with delta (0, -1)
Screenshot: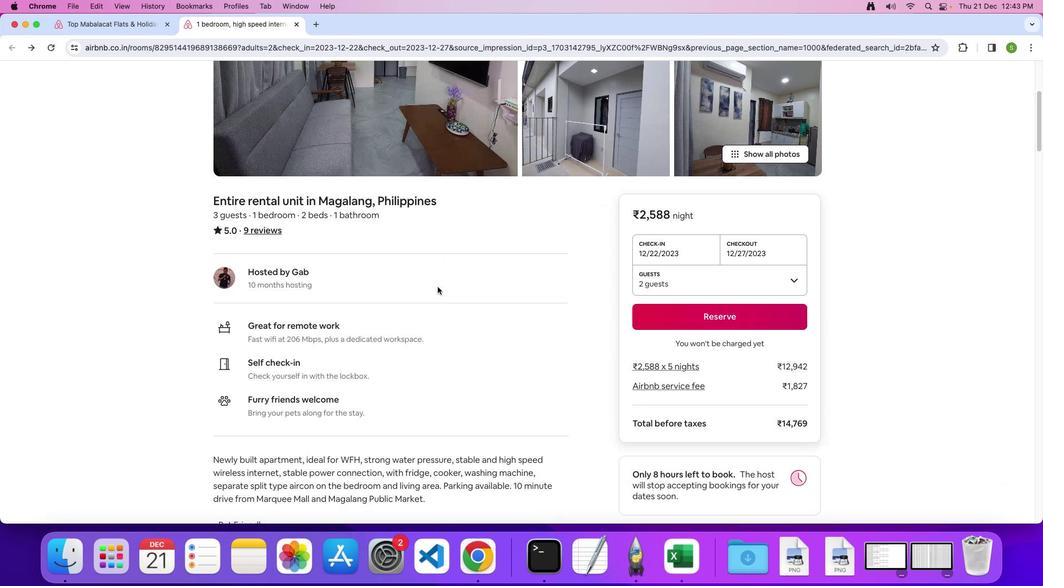 
Action: Mouse moved to (435, 284)
Screenshot: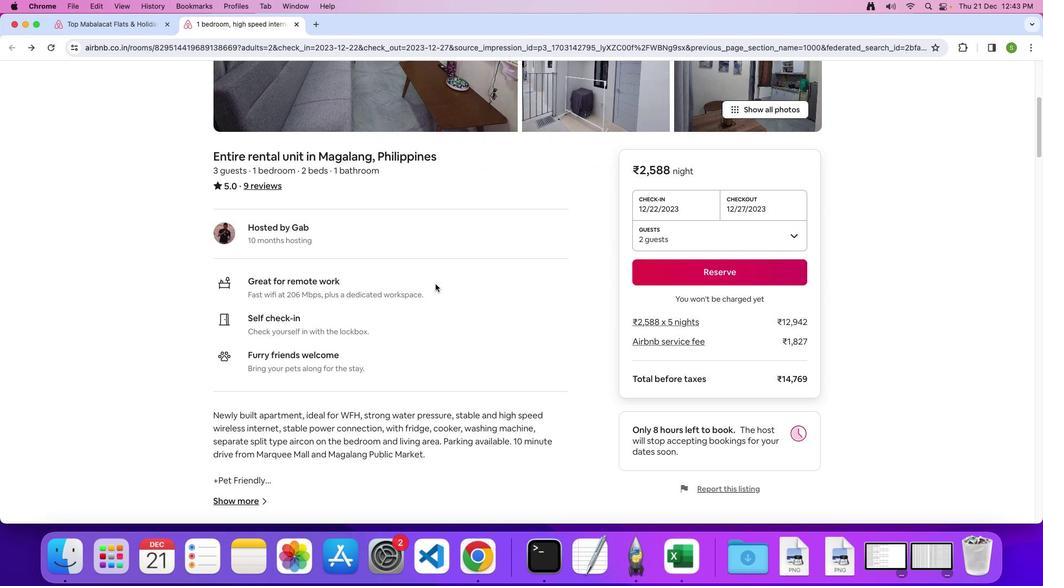 
Action: Mouse scrolled (435, 284) with delta (0, 0)
Screenshot: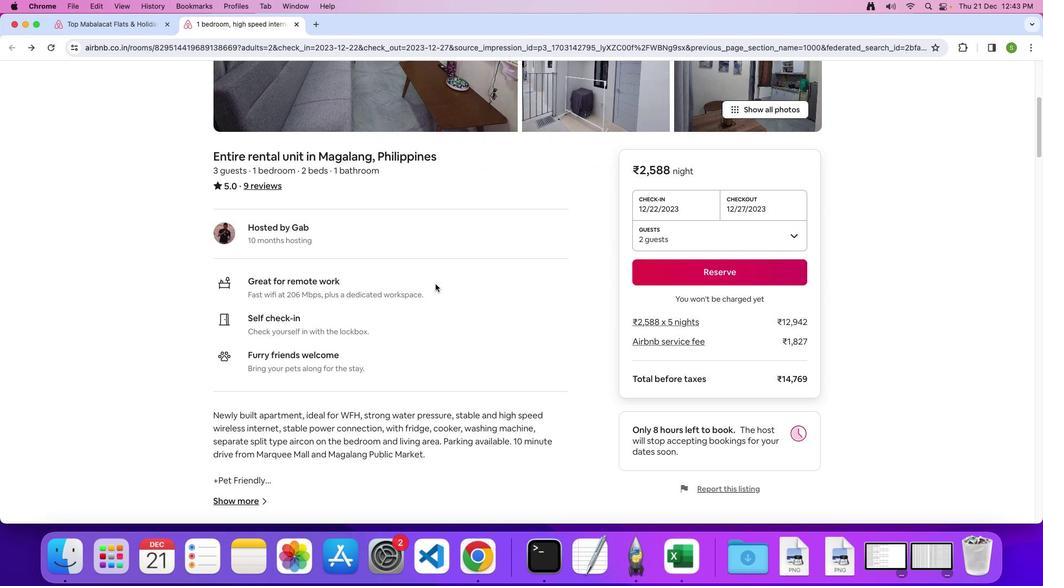 
Action: Mouse scrolled (435, 284) with delta (0, 0)
Screenshot: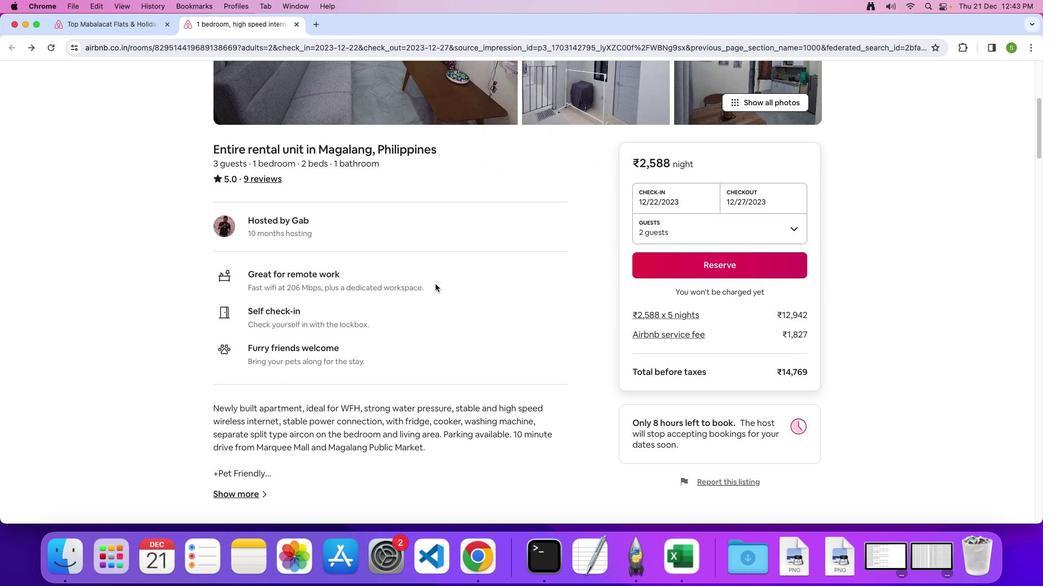
Action: Mouse moved to (435, 284)
Screenshot: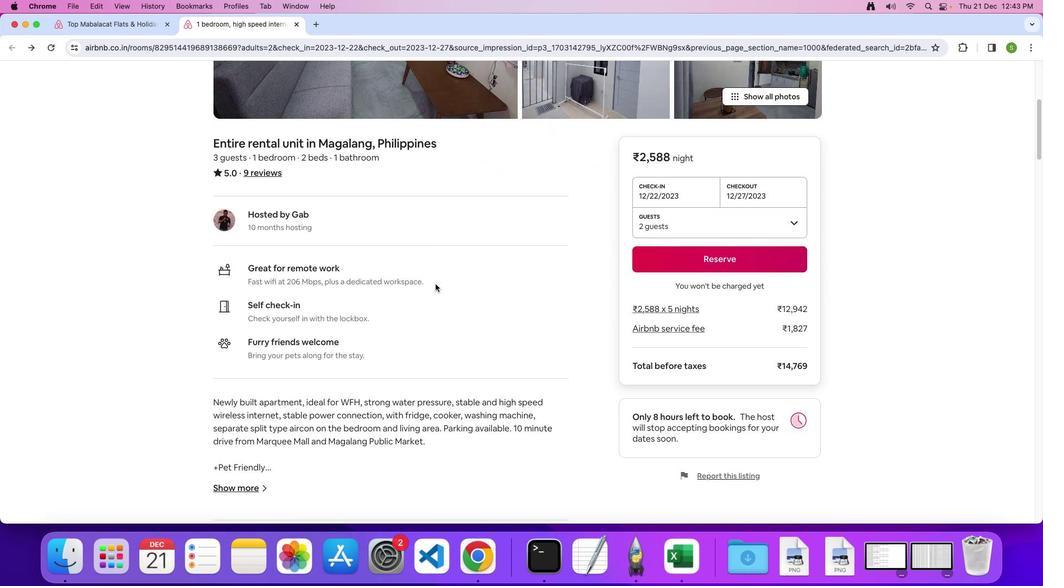 
Action: Mouse scrolled (435, 284) with delta (0, 0)
Screenshot: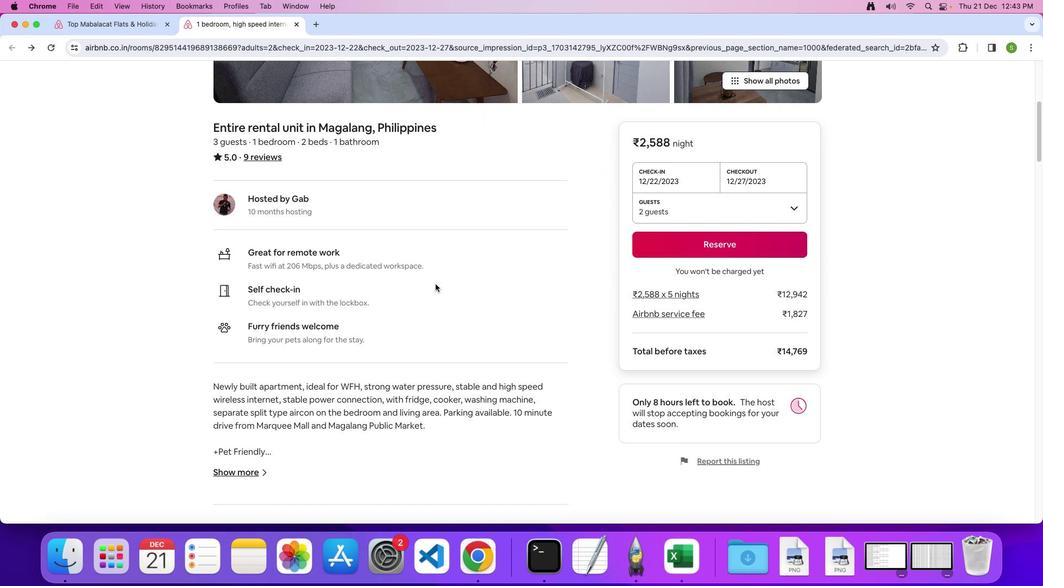 
Action: Mouse scrolled (435, 284) with delta (0, 0)
Screenshot: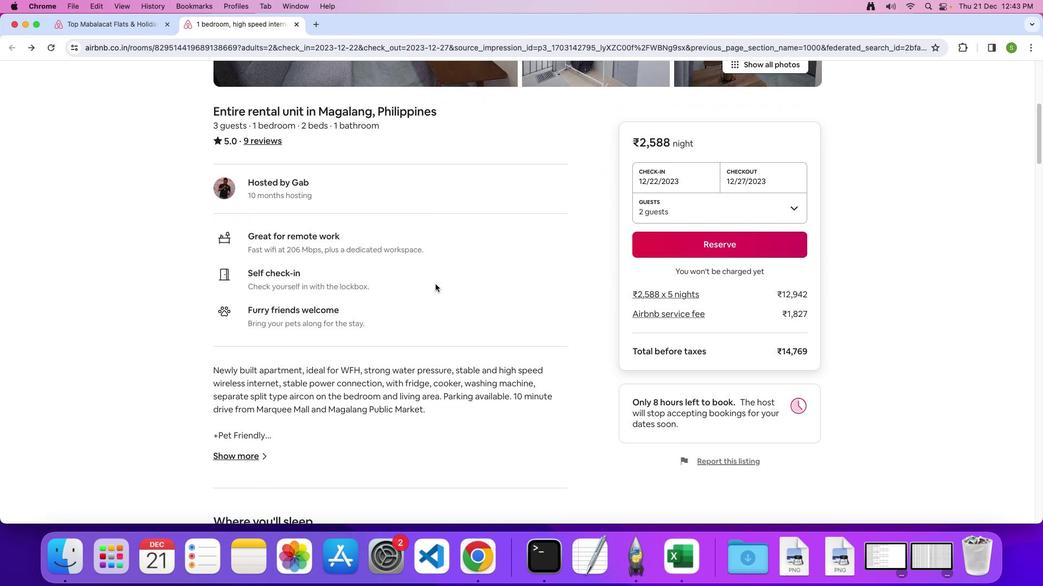 
Action: Mouse scrolled (435, 284) with delta (0, -1)
Screenshot: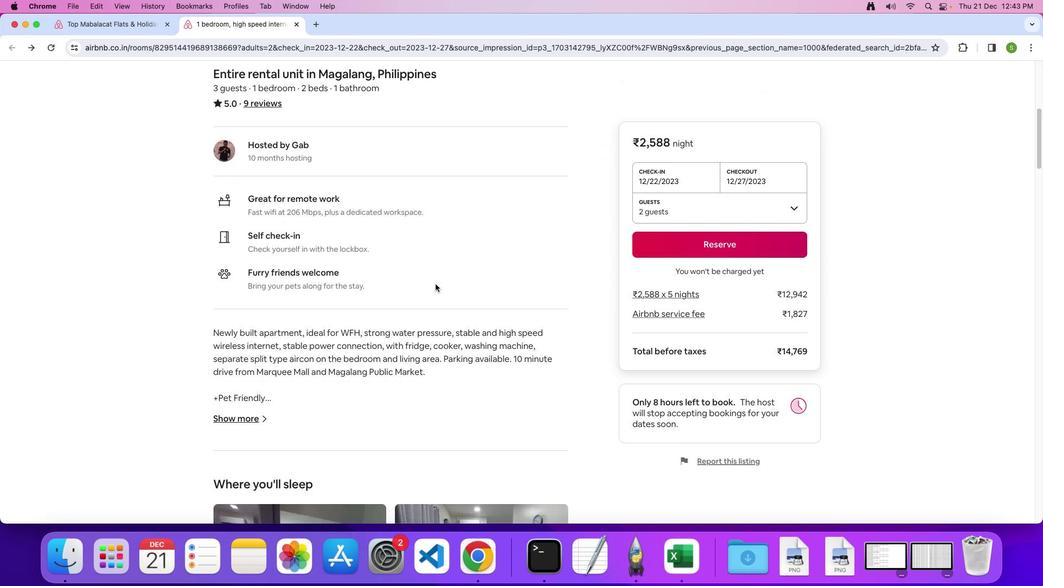 
Action: Mouse scrolled (435, 284) with delta (0, 0)
Screenshot: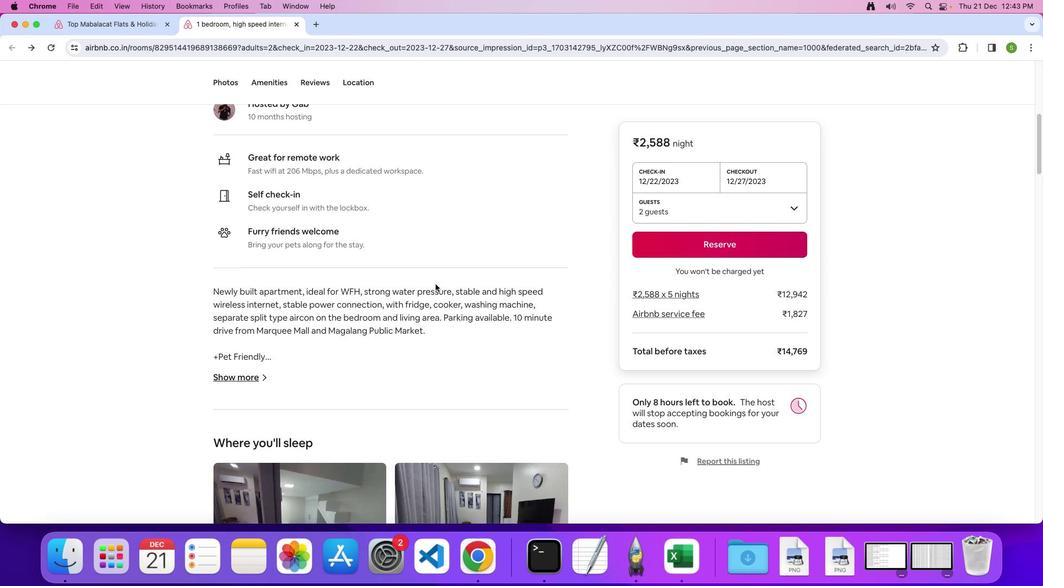 
Action: Mouse scrolled (435, 284) with delta (0, 0)
Screenshot: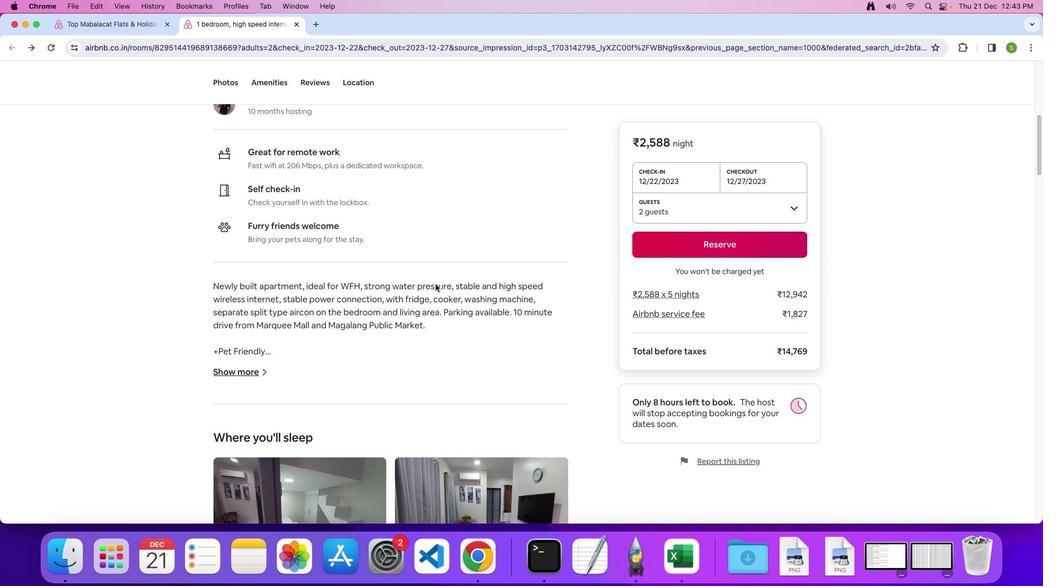 
Action: Mouse scrolled (435, 284) with delta (0, 0)
Screenshot: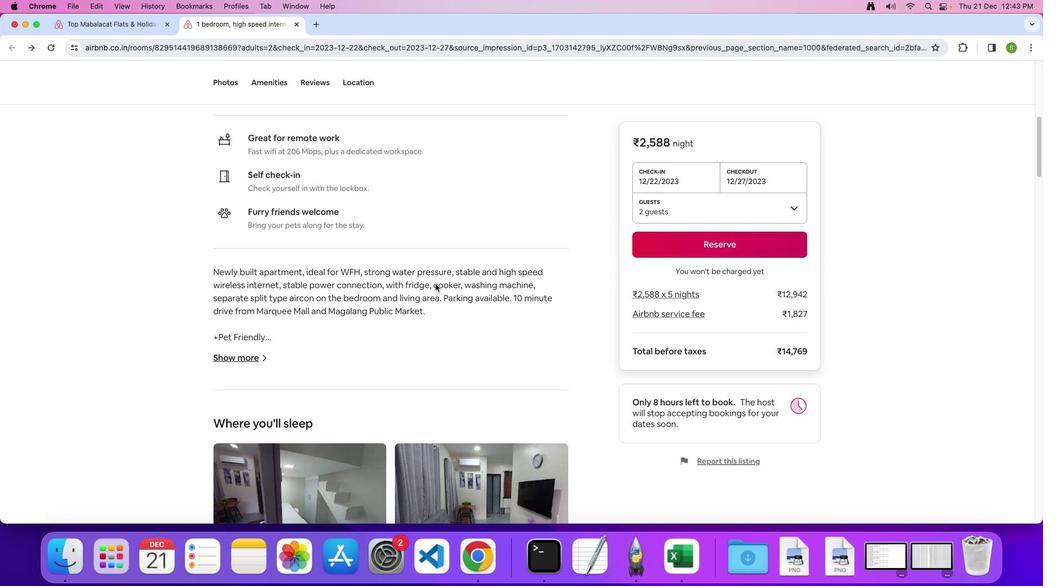 
Action: Mouse scrolled (435, 284) with delta (0, 0)
Screenshot: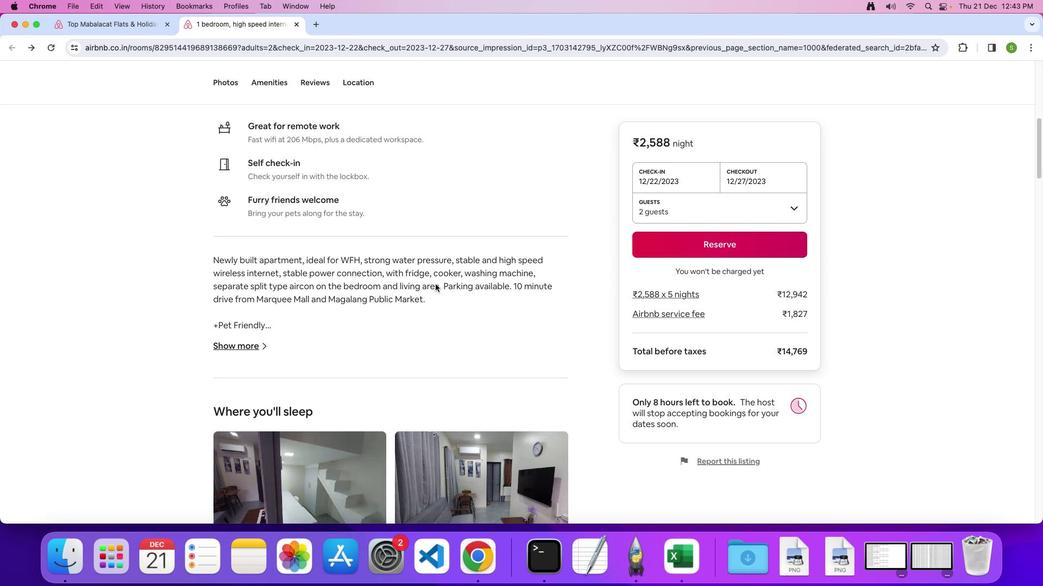 
Action: Mouse moved to (246, 339)
Screenshot: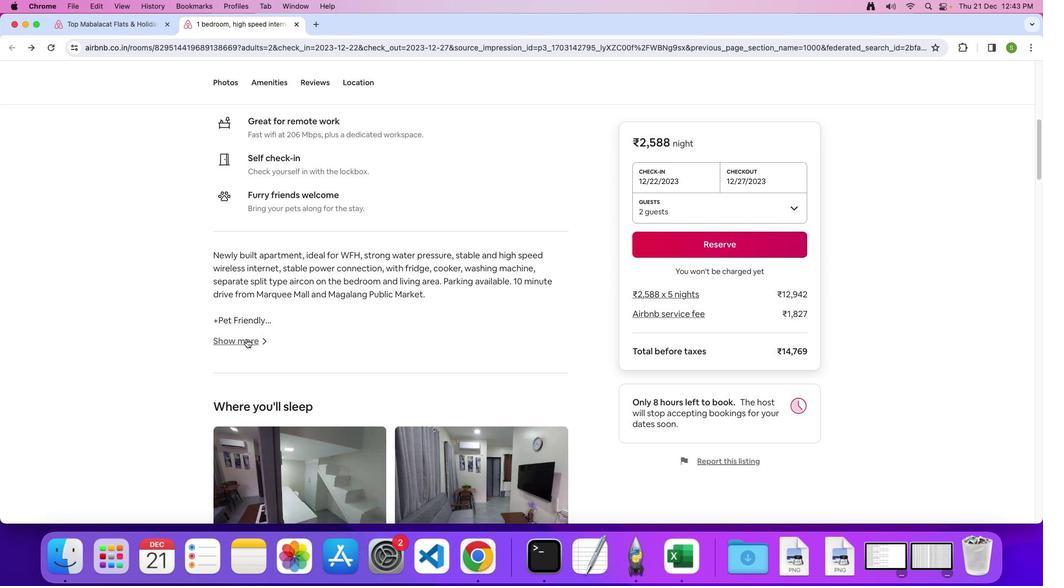 
Action: Mouse pressed left at (246, 339)
Screenshot: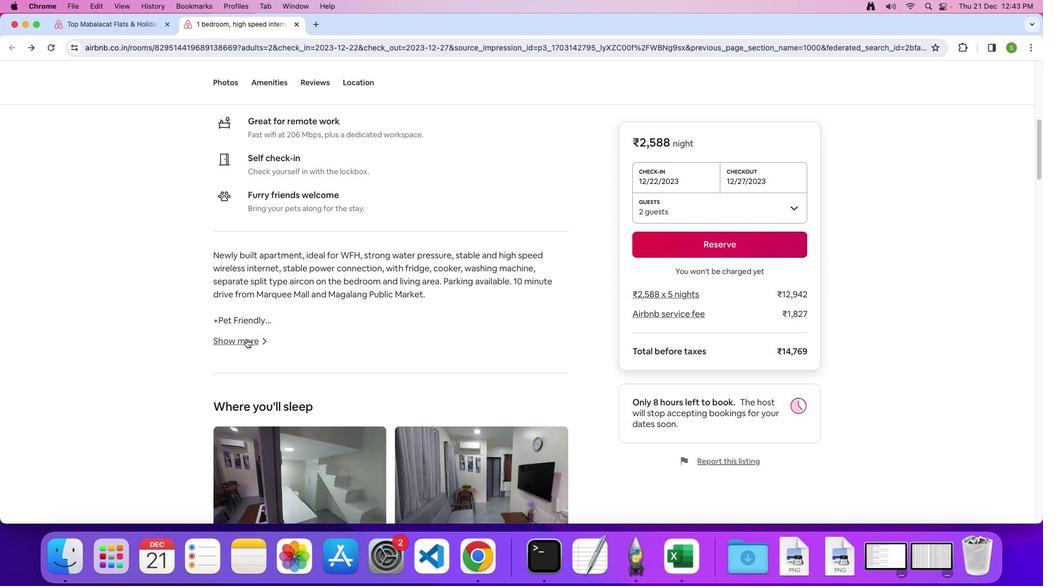 
Action: Mouse moved to (483, 250)
Screenshot: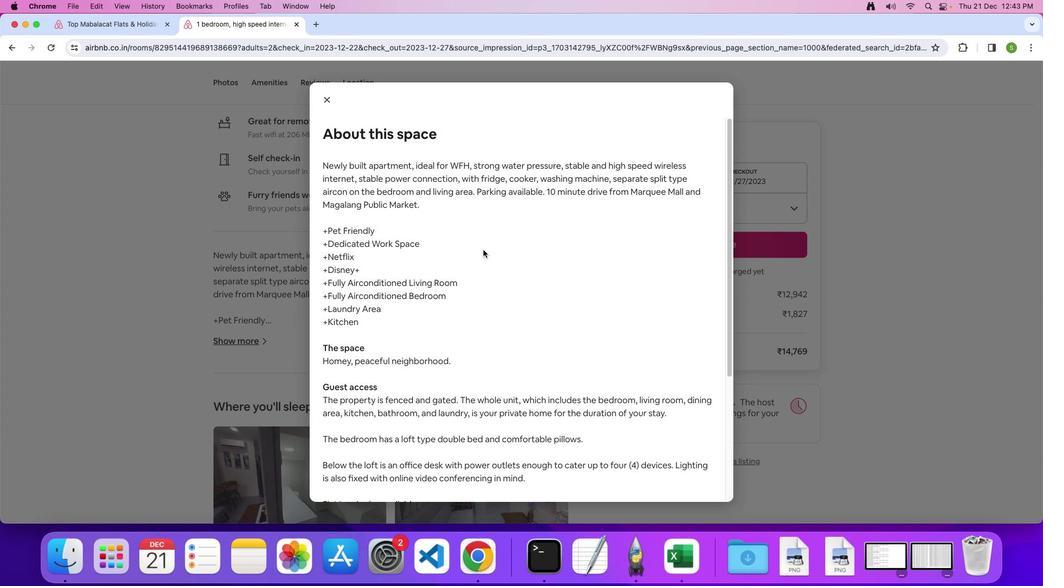 
Action: Mouse scrolled (483, 250) with delta (0, 0)
Screenshot: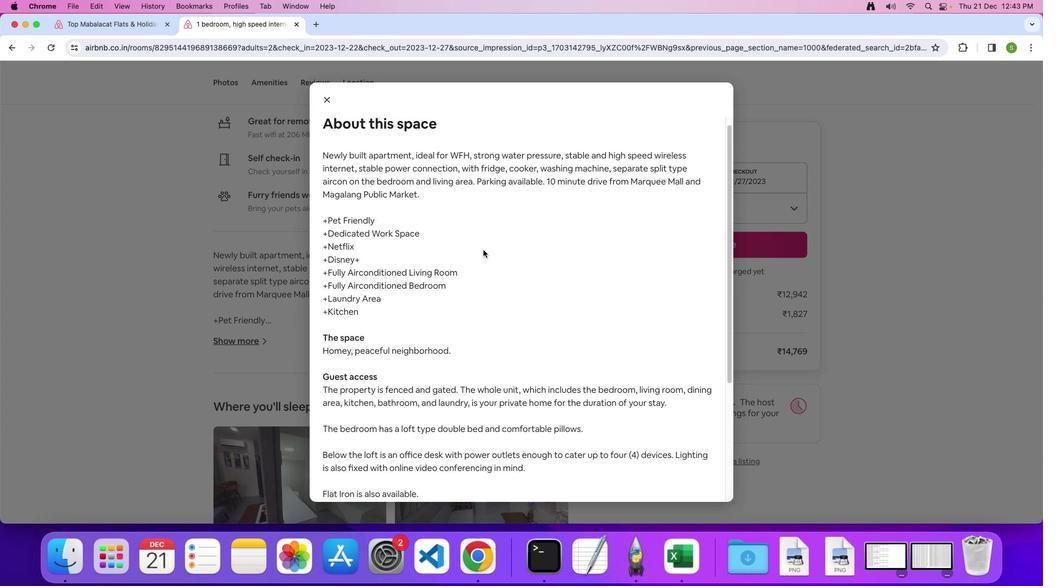 
Action: Mouse scrolled (483, 250) with delta (0, 0)
Screenshot: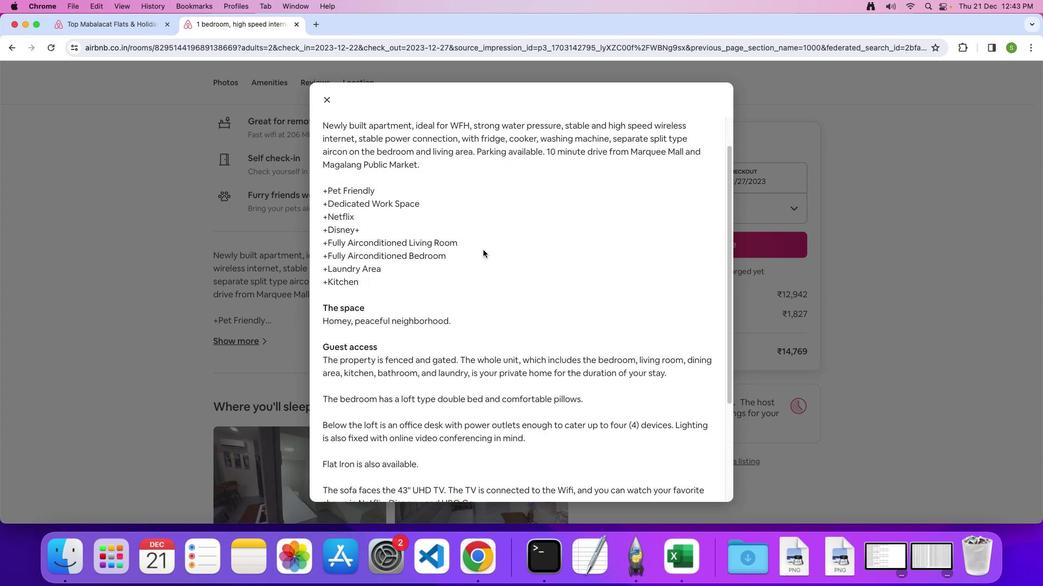
Action: Mouse scrolled (483, 250) with delta (0, -1)
Screenshot: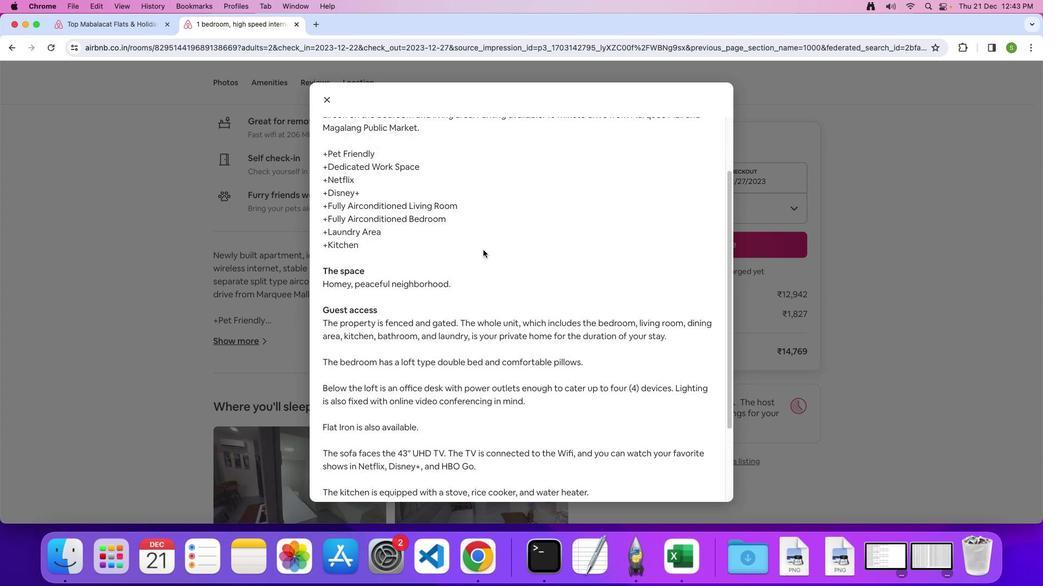 
Action: Mouse scrolled (483, 250) with delta (0, 0)
Screenshot: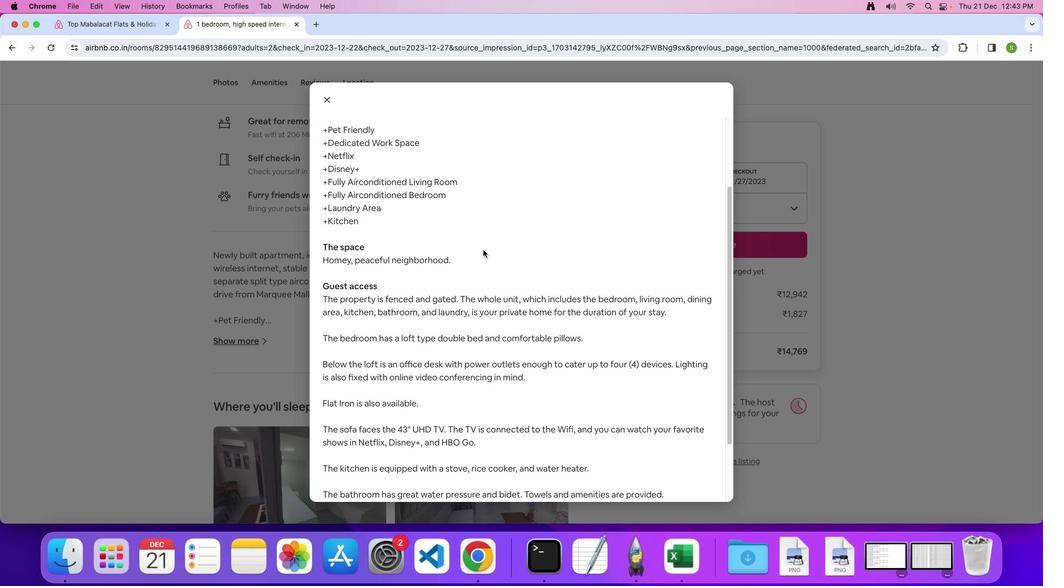 
Action: Mouse scrolled (483, 250) with delta (0, 0)
Screenshot: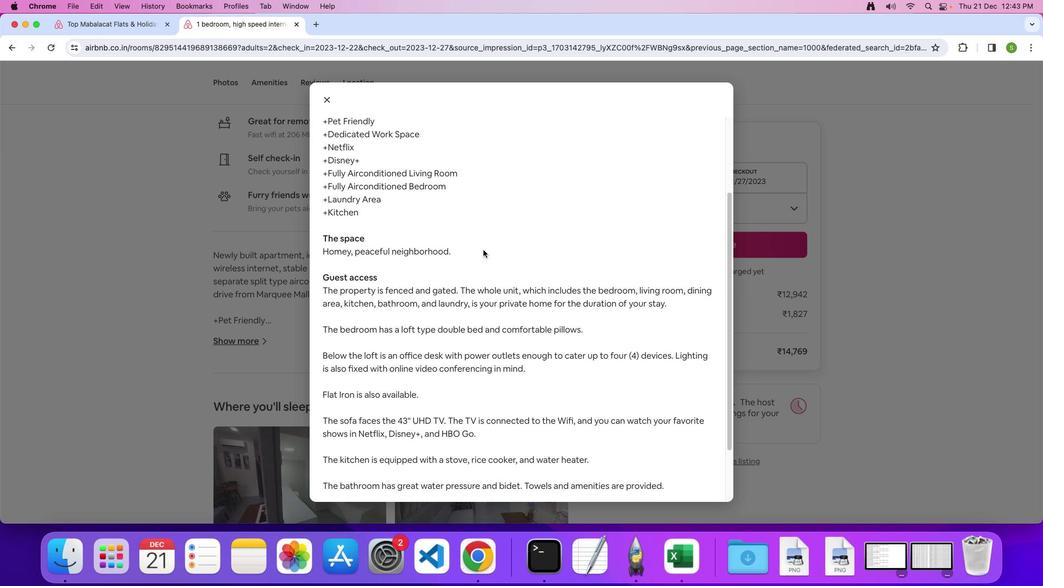 
Action: Mouse scrolled (483, 250) with delta (0, 0)
Screenshot: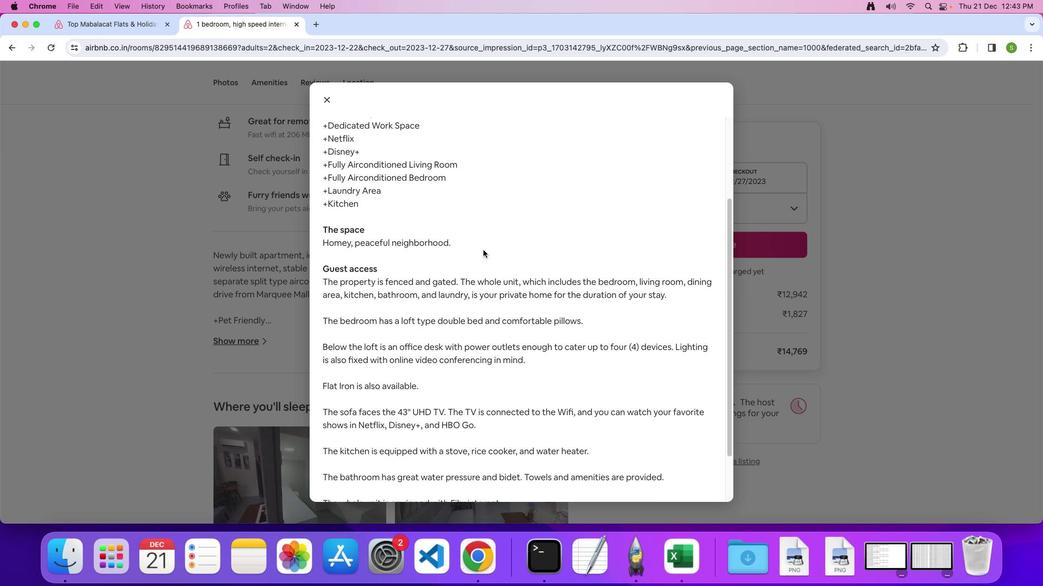 
Action: Mouse scrolled (483, 250) with delta (0, 0)
Screenshot: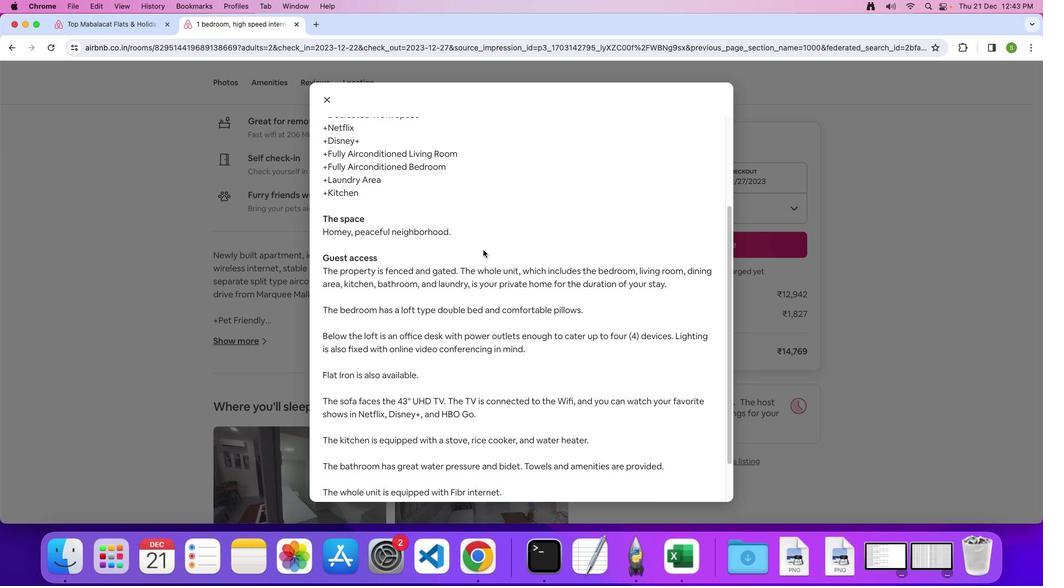
Action: Mouse scrolled (483, 250) with delta (0, 0)
Screenshot: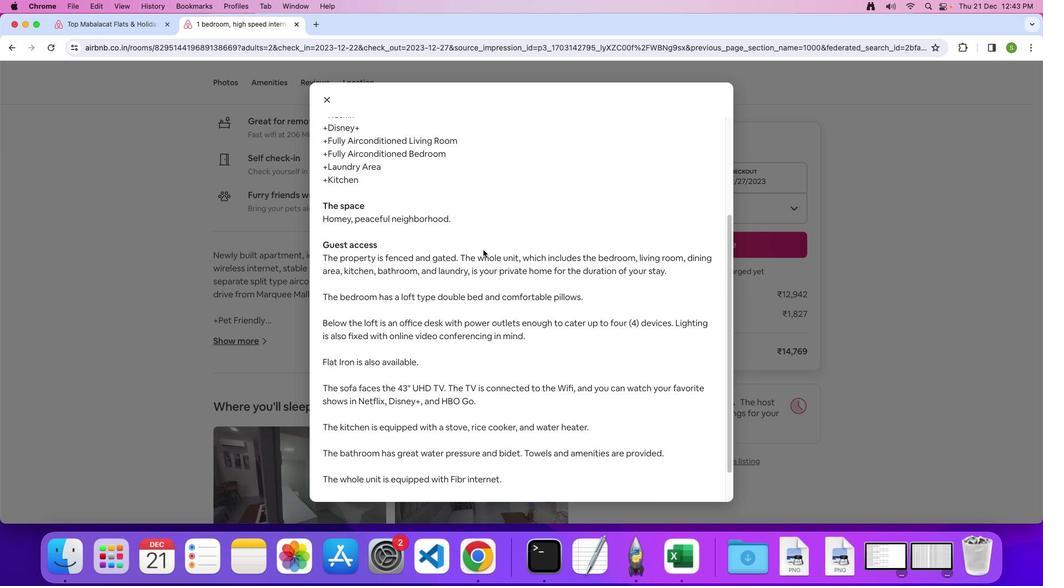 
Action: Mouse scrolled (483, 250) with delta (0, 0)
Screenshot: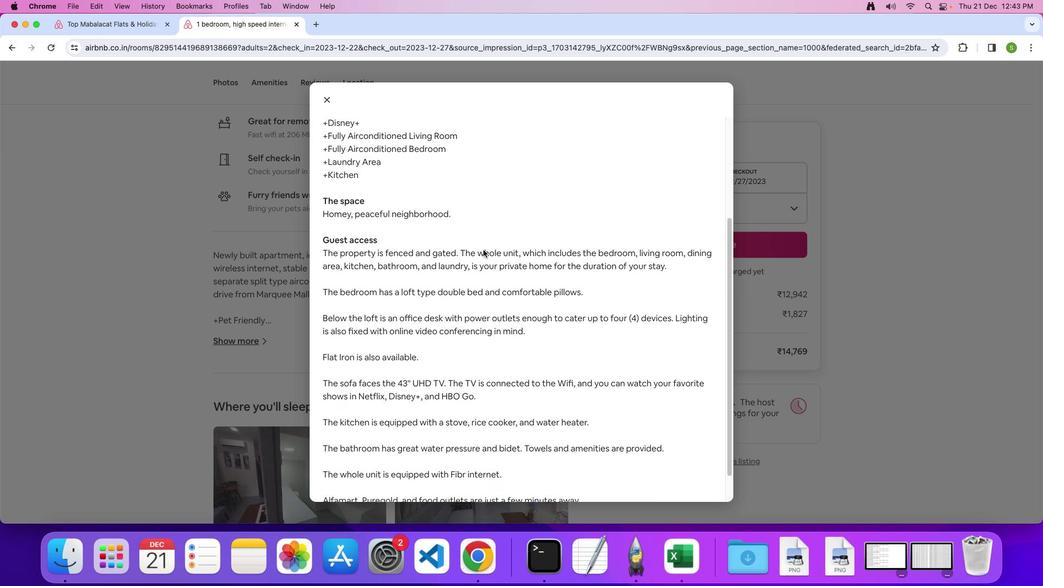 
Action: Mouse scrolled (483, 250) with delta (0, 0)
Screenshot: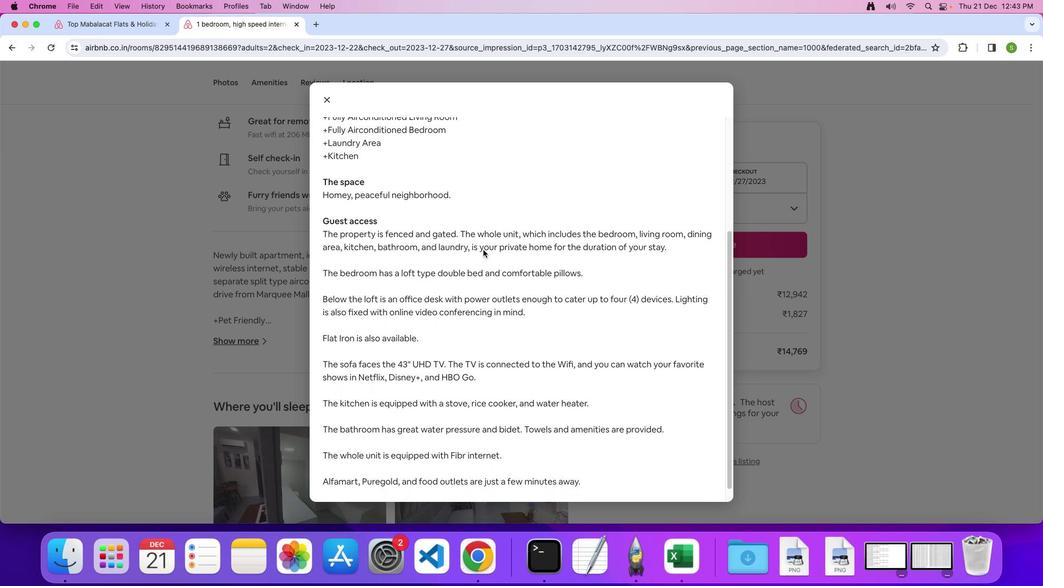 
Action: Mouse scrolled (483, 250) with delta (0, 0)
Screenshot: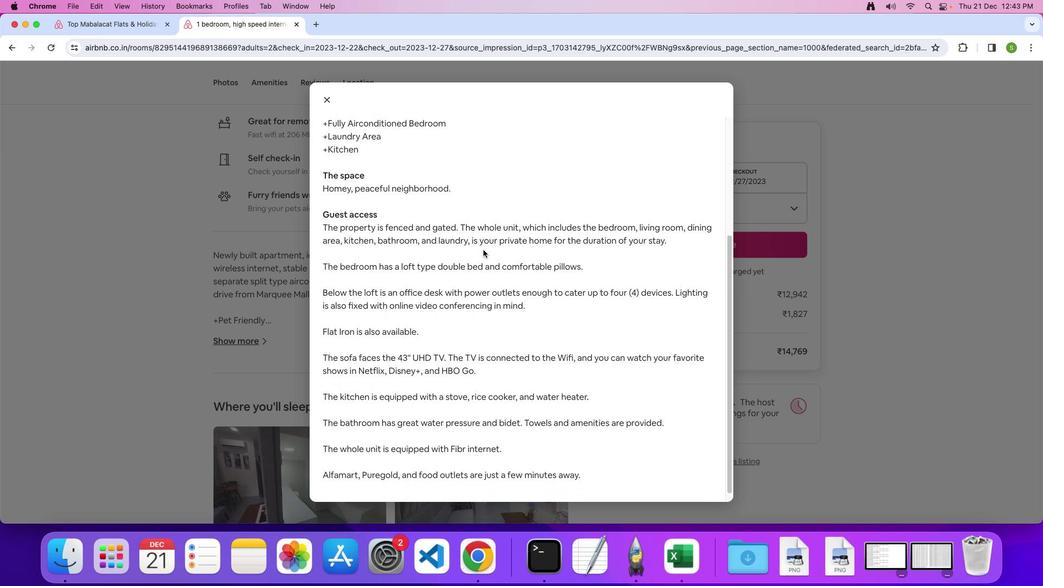 
Action: Mouse scrolled (483, 250) with delta (0, 0)
Screenshot: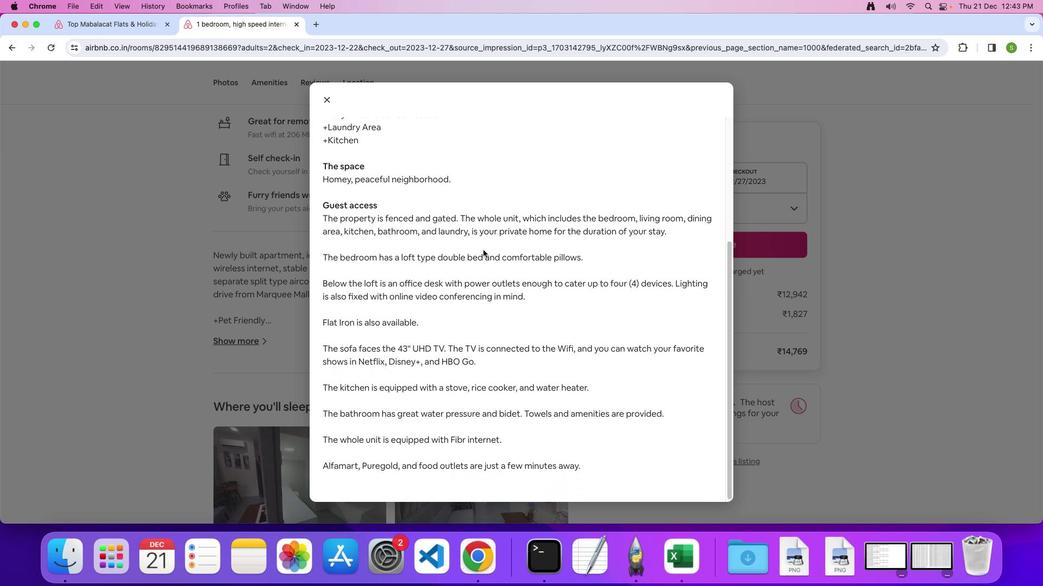 
Action: Mouse scrolled (483, 250) with delta (0, 0)
Screenshot: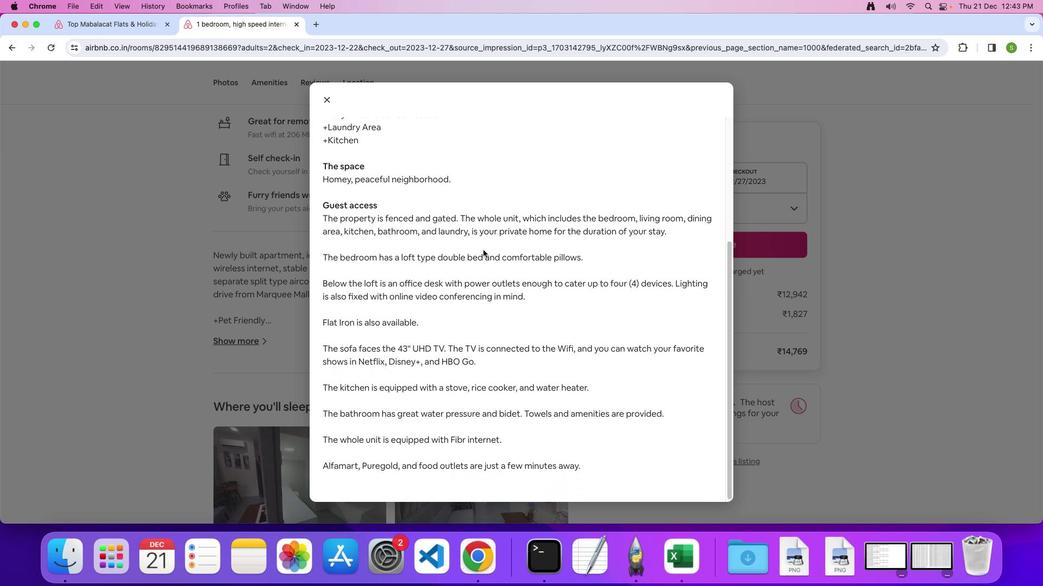
Action: Mouse moved to (323, 96)
